 Task: Search for Condos in Boulder with Mountain Trail Access.
Action: Mouse moved to (303, 201)
Screenshot: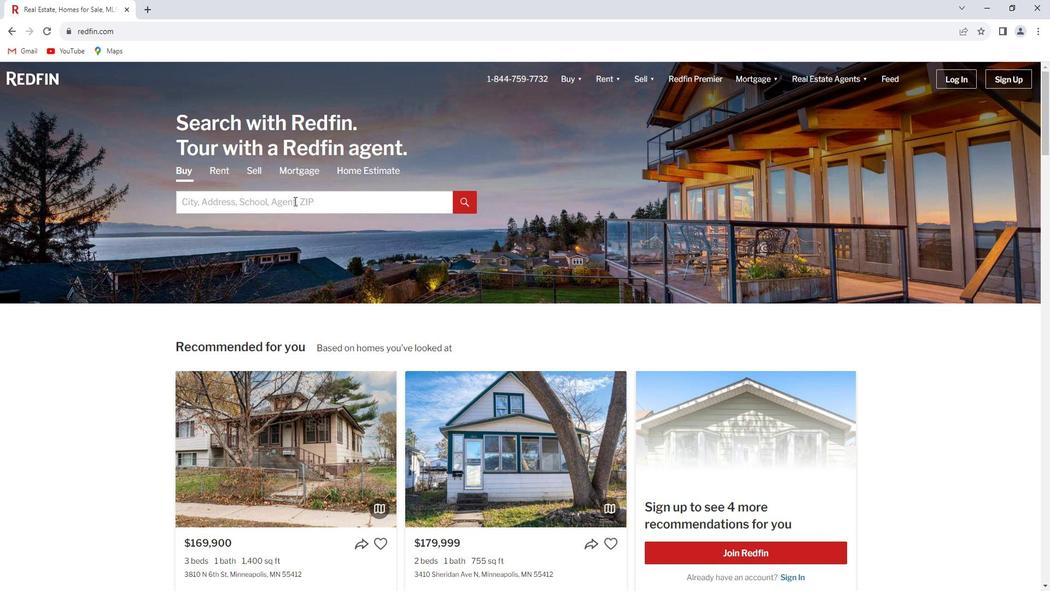
Action: Mouse pressed left at (303, 201)
Screenshot: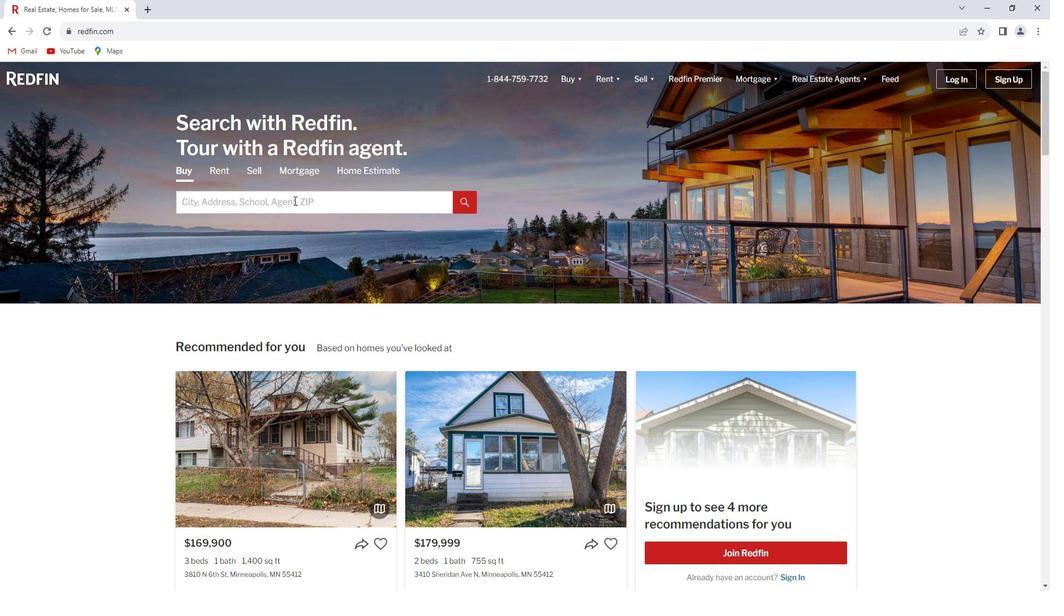 
Action: Key pressed <Key.shift><Key.shift><Key.shift><Key.shift><Key.shift><Key.shift>Boulder<Key.enter>
Screenshot: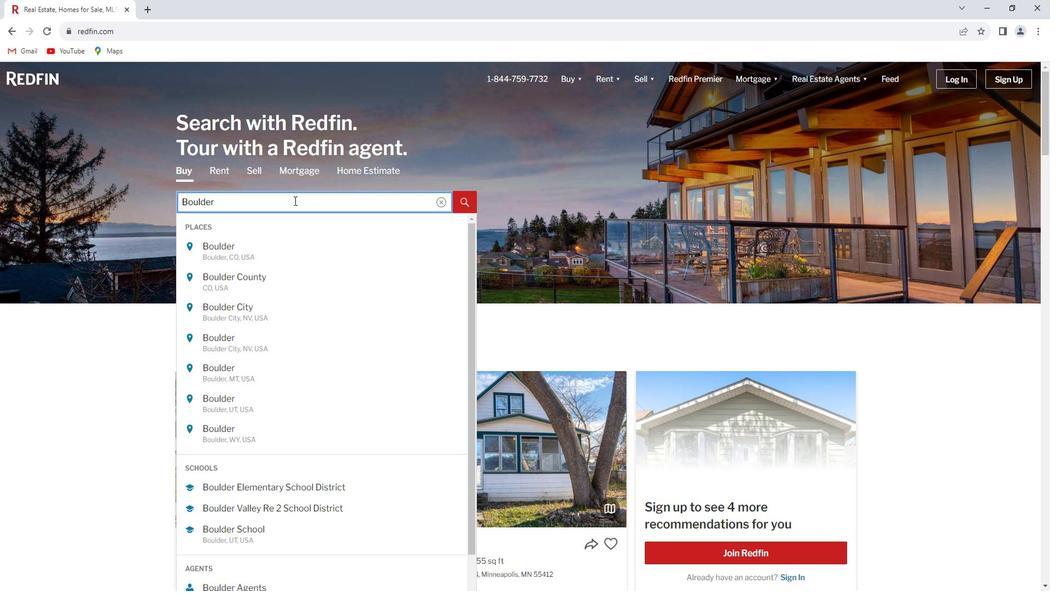 
Action: Mouse moved to (969, 151)
Screenshot: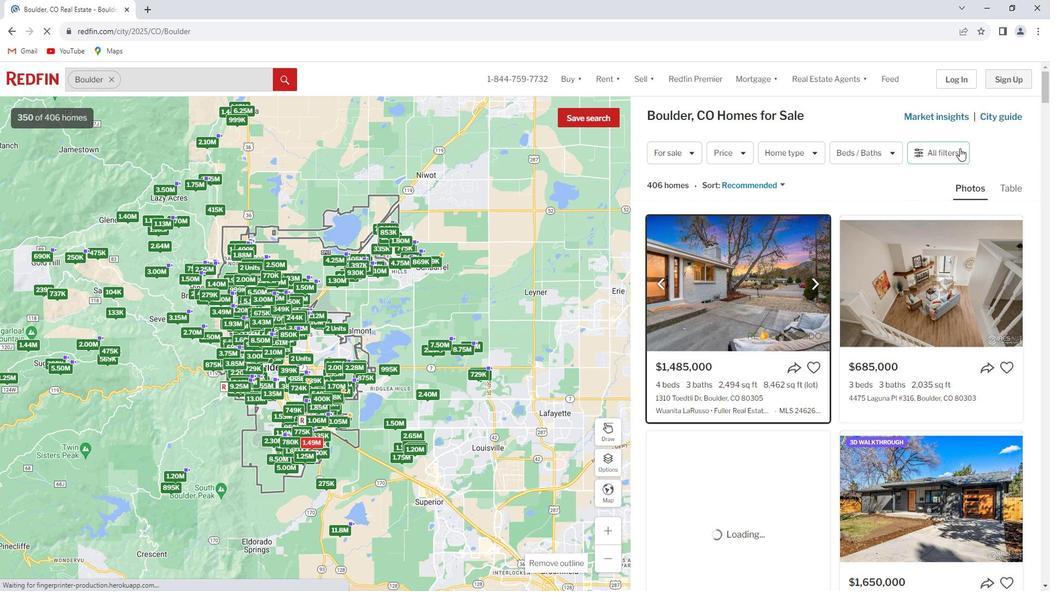
Action: Mouse pressed left at (969, 151)
Screenshot: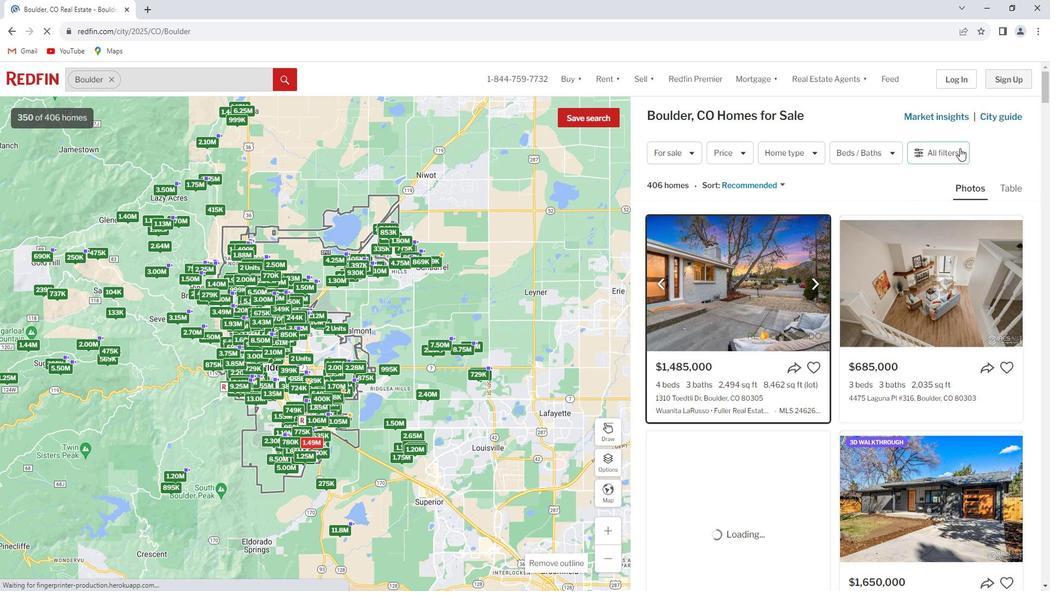 
Action: Mouse moved to (962, 153)
Screenshot: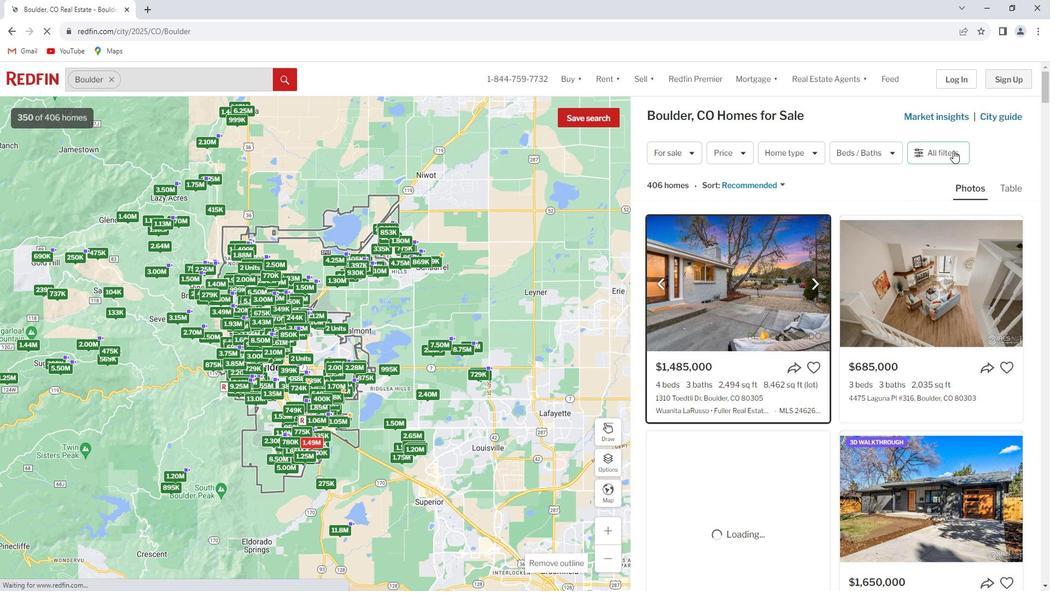 
Action: Mouse pressed left at (962, 153)
Screenshot: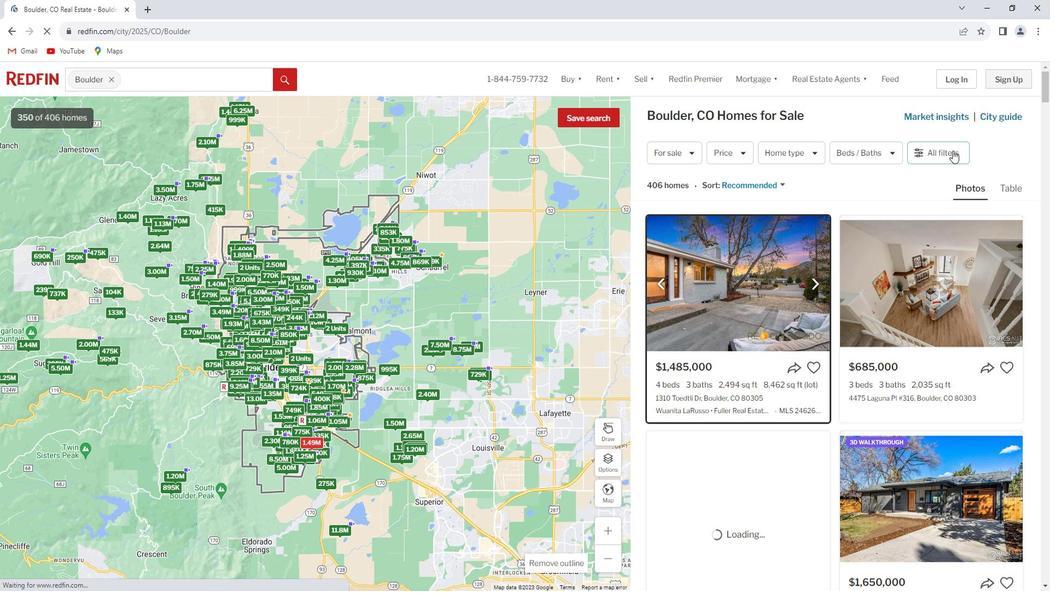 
Action: Mouse moved to (959, 154)
Screenshot: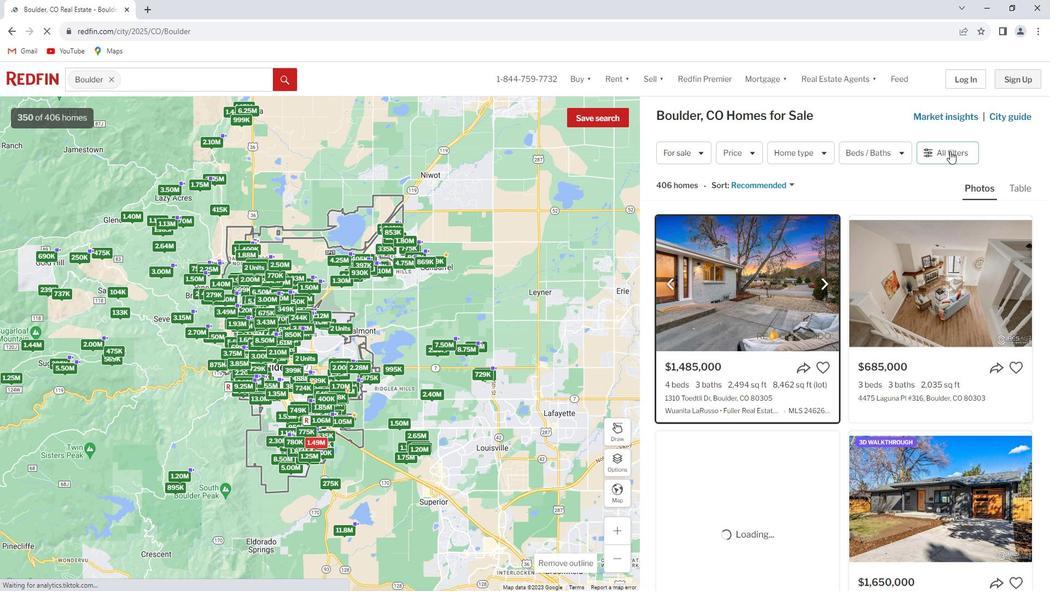 
Action: Mouse pressed left at (959, 154)
Screenshot: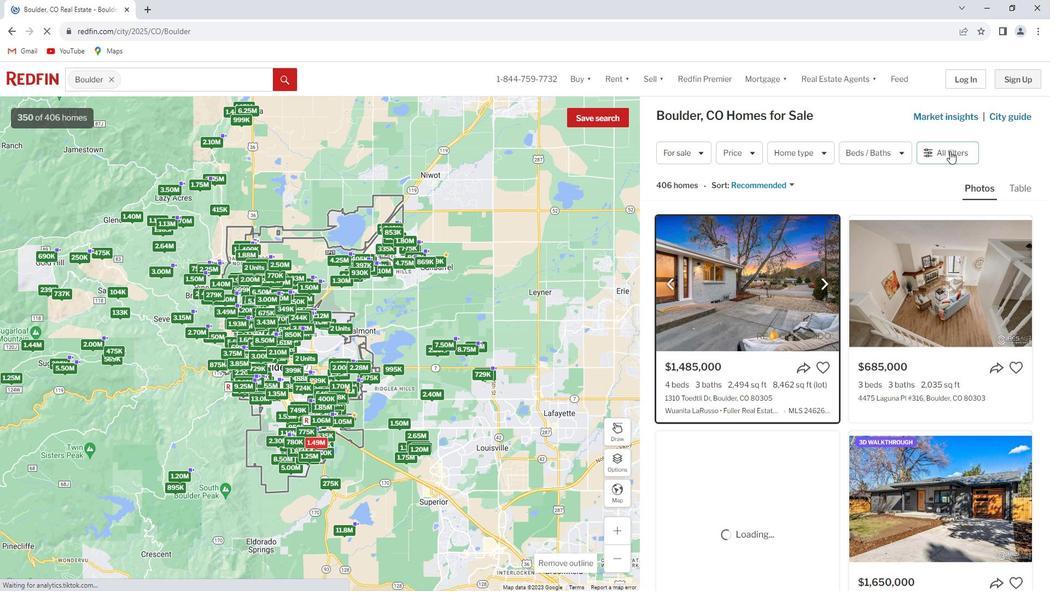 
Action: Mouse pressed left at (959, 154)
Screenshot: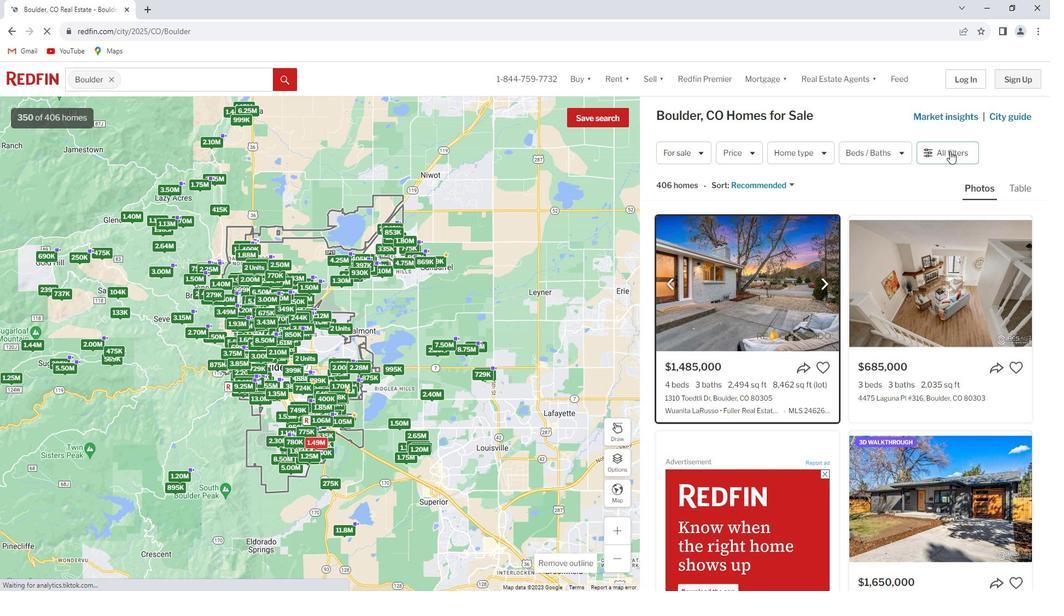 
Action: Mouse moved to (861, 338)
Screenshot: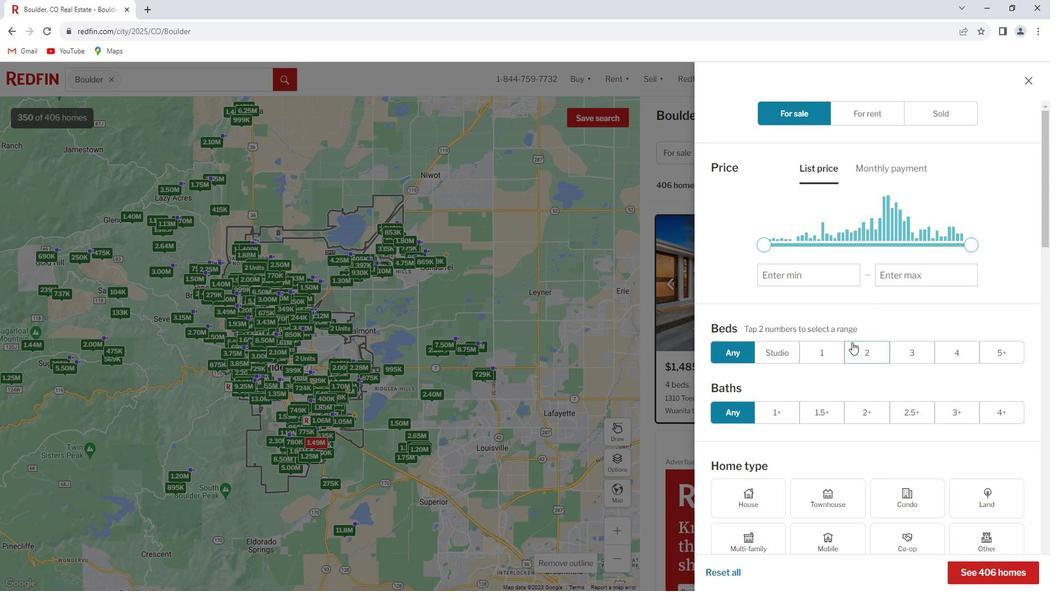 
Action: Mouse scrolled (861, 338) with delta (0, 0)
Screenshot: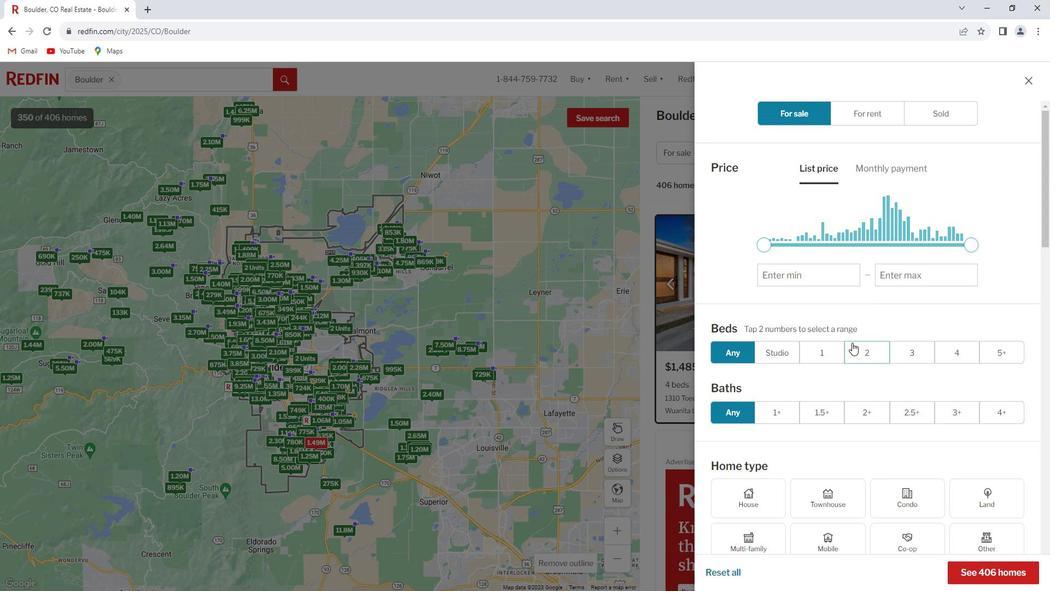 
Action: Mouse scrolled (861, 338) with delta (0, 0)
Screenshot: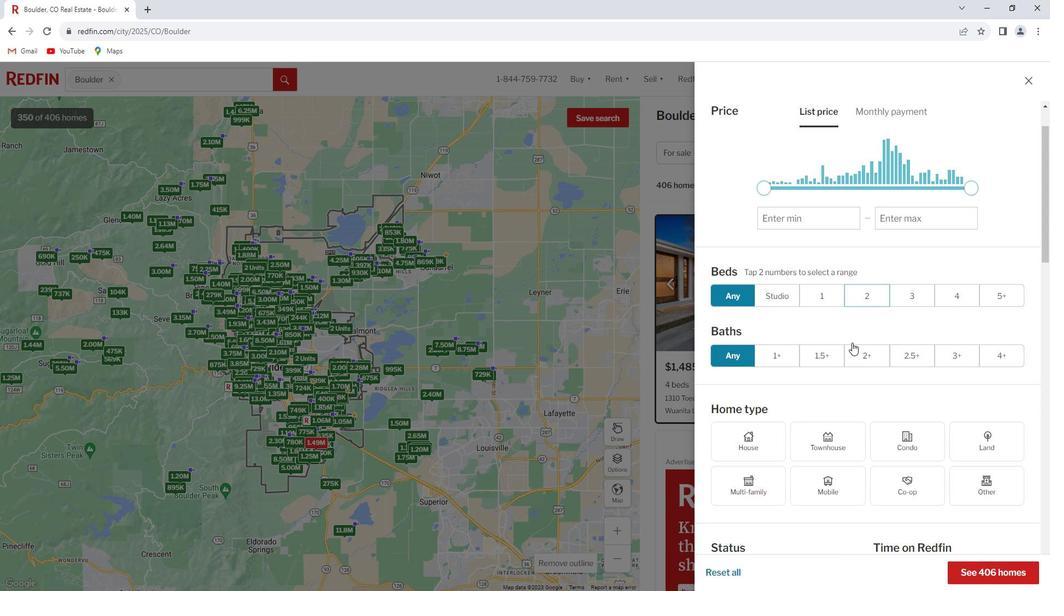 
Action: Mouse moved to (811, 377)
Screenshot: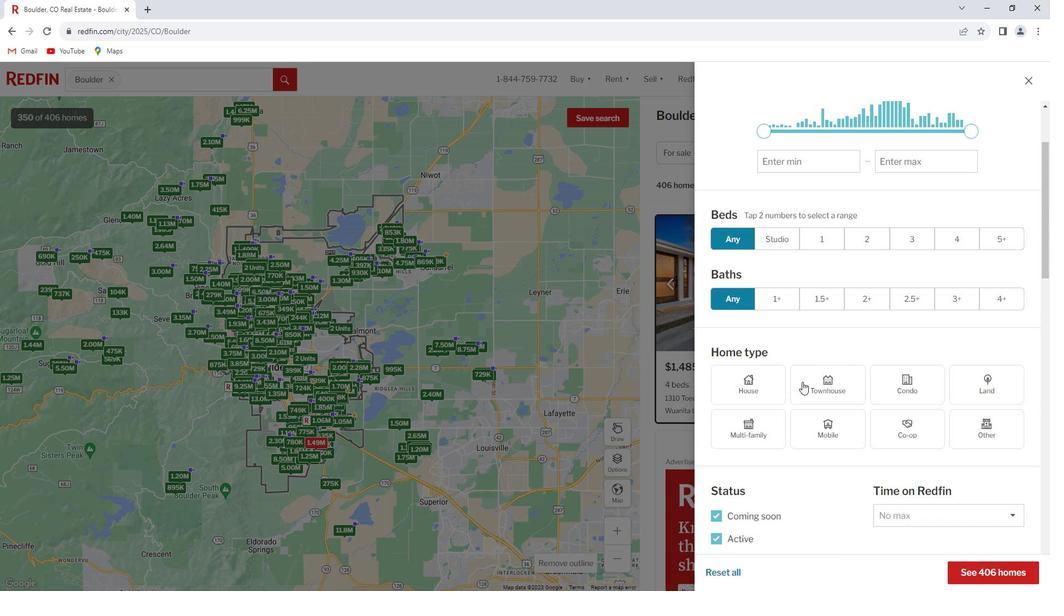
Action: Mouse scrolled (811, 376) with delta (0, 0)
Screenshot: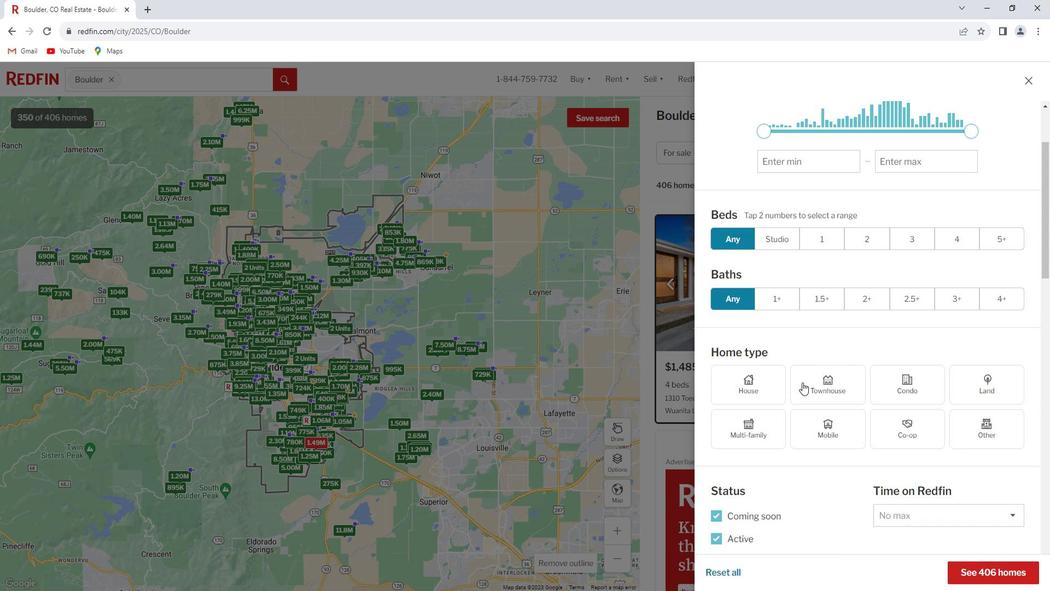 
Action: Mouse moved to (899, 325)
Screenshot: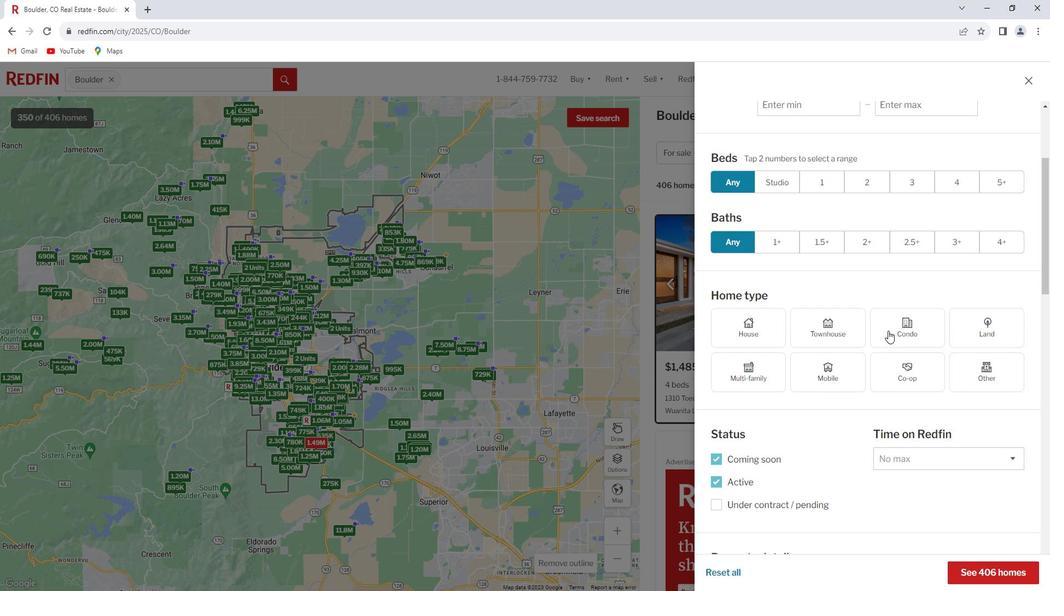 
Action: Mouse pressed left at (899, 325)
Screenshot: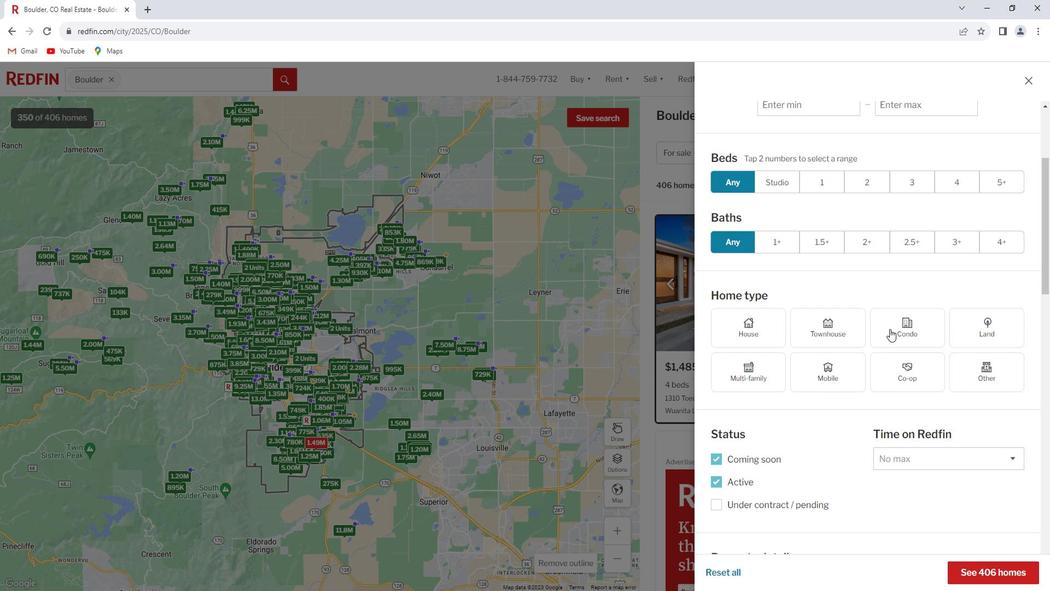
Action: Mouse moved to (874, 385)
Screenshot: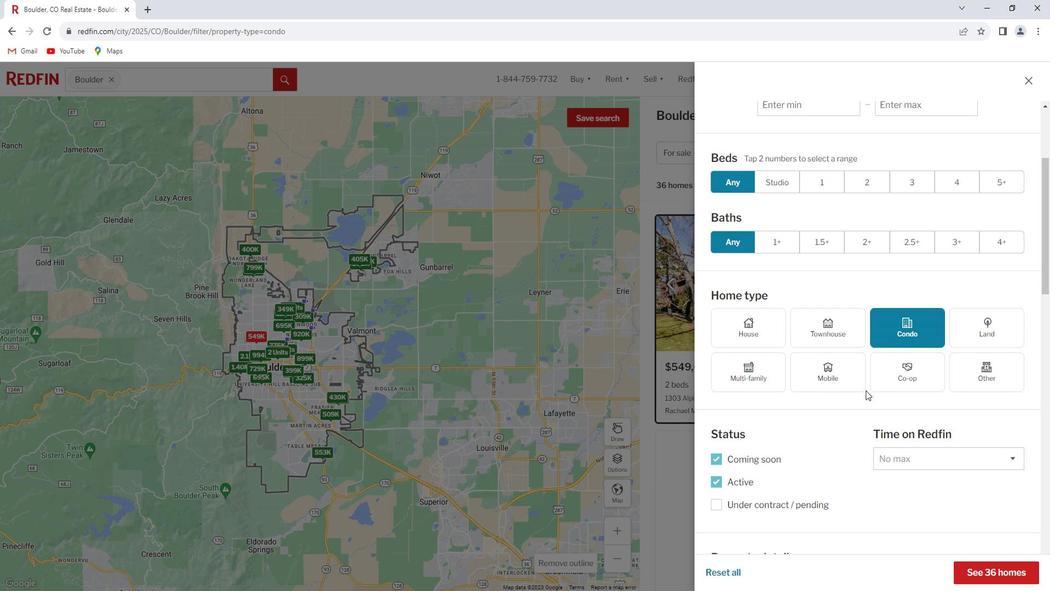 
Action: Mouse scrolled (874, 384) with delta (0, 0)
Screenshot: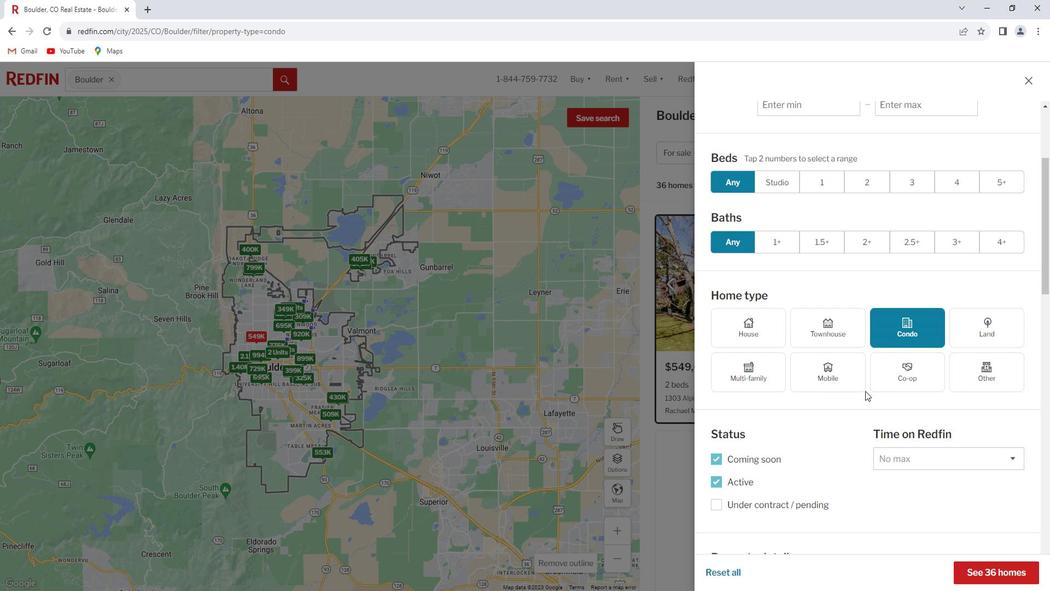 
Action: Mouse scrolled (874, 384) with delta (0, 0)
Screenshot: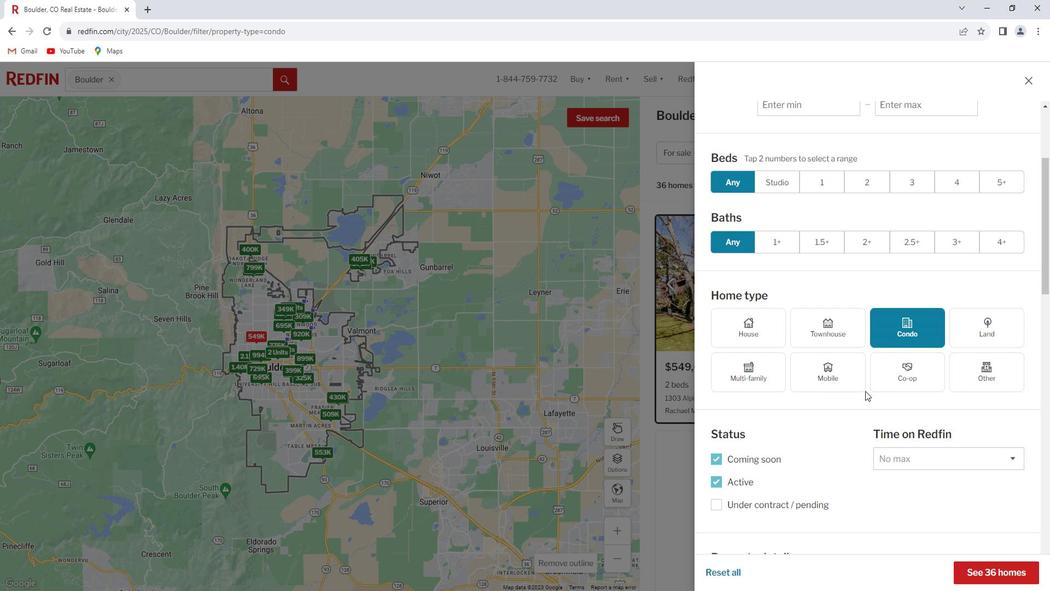 
Action: Mouse scrolled (874, 384) with delta (0, 0)
Screenshot: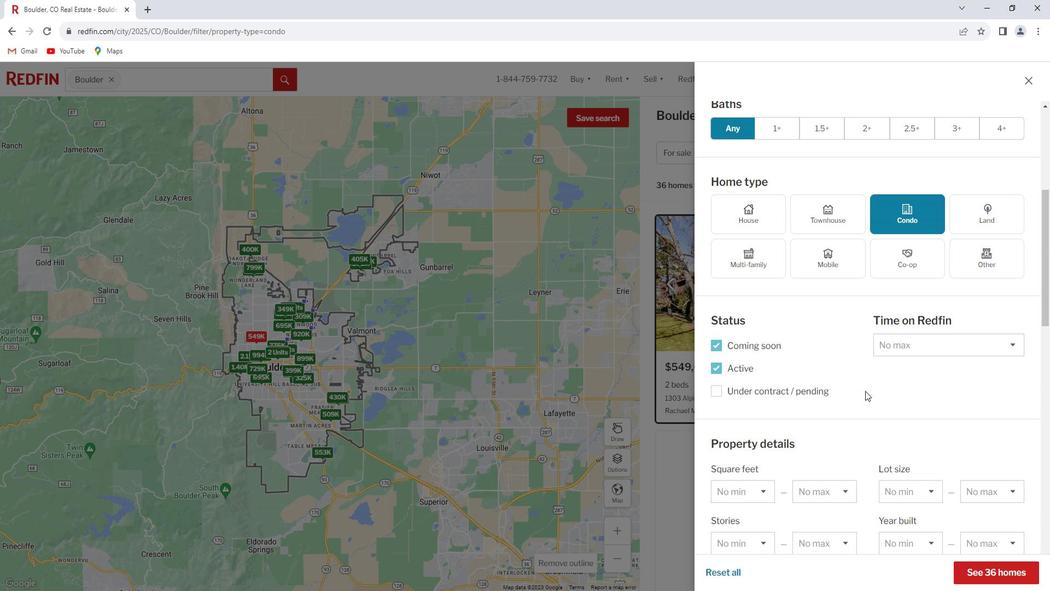 
Action: Mouse scrolled (874, 384) with delta (0, 0)
Screenshot: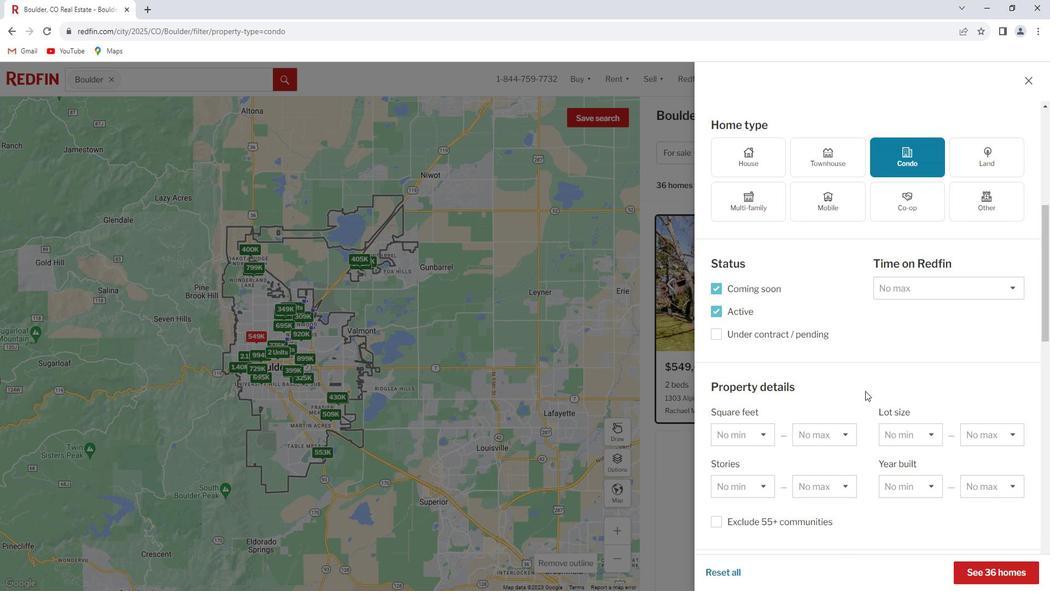 
Action: Mouse scrolled (874, 384) with delta (0, 0)
Screenshot: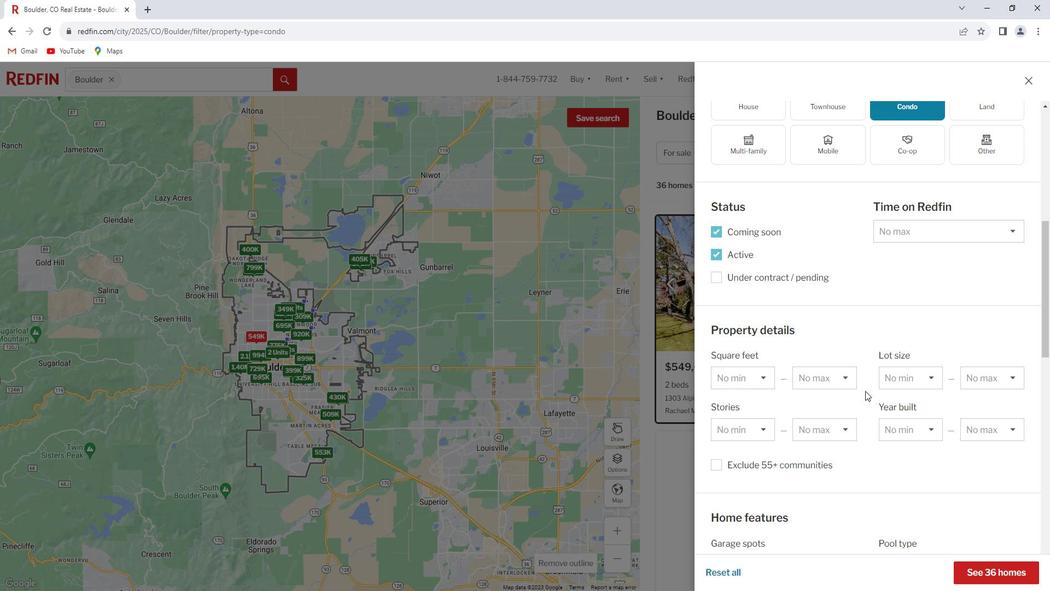
Action: Mouse scrolled (874, 384) with delta (0, 0)
Screenshot: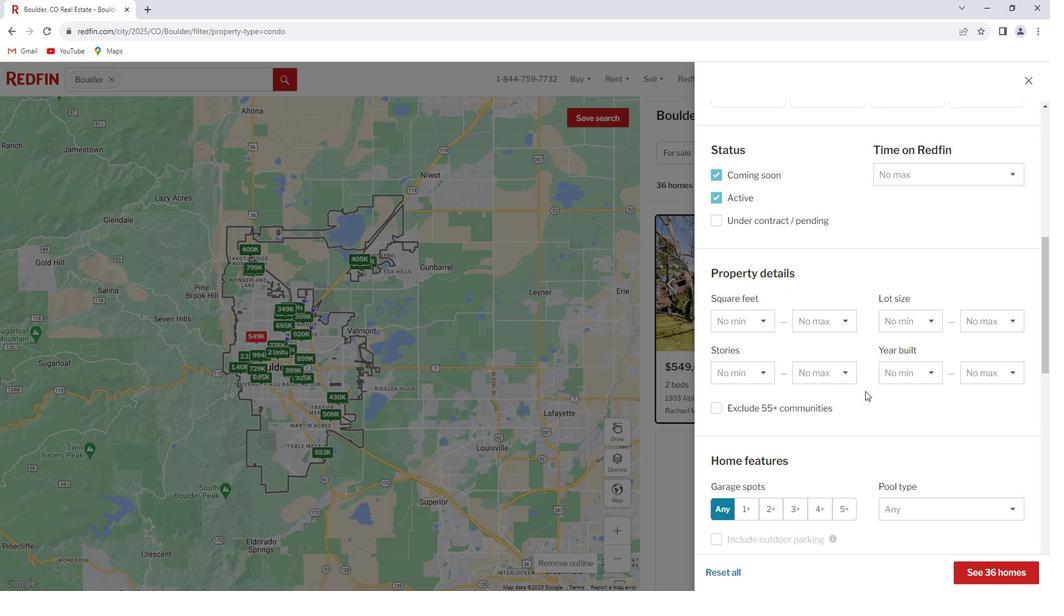 
Action: Mouse scrolled (874, 384) with delta (0, 0)
Screenshot: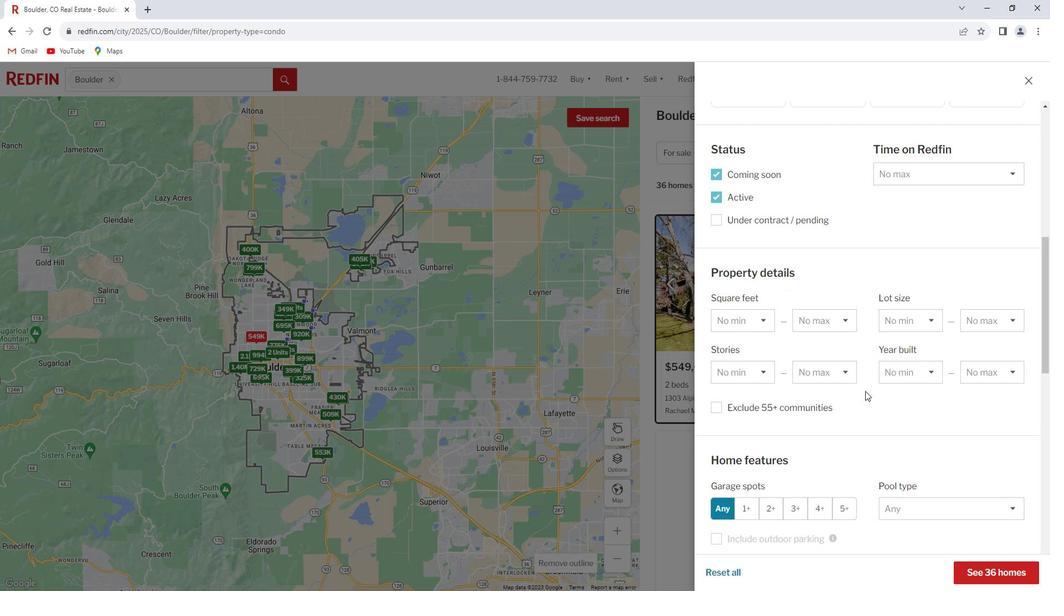 
Action: Mouse scrolled (874, 384) with delta (0, 0)
Screenshot: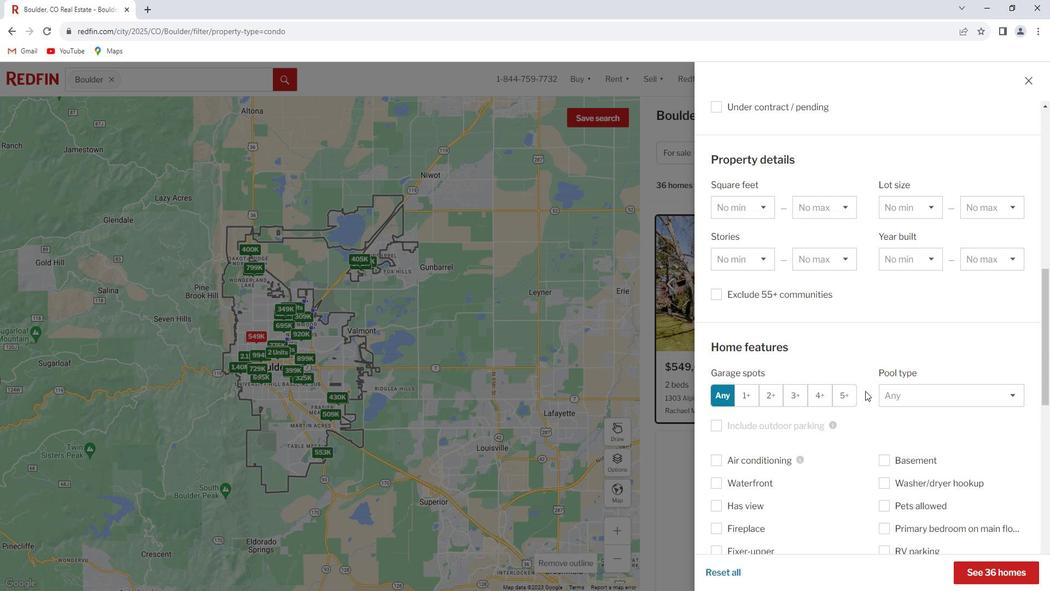 
Action: Mouse scrolled (874, 384) with delta (0, 0)
Screenshot: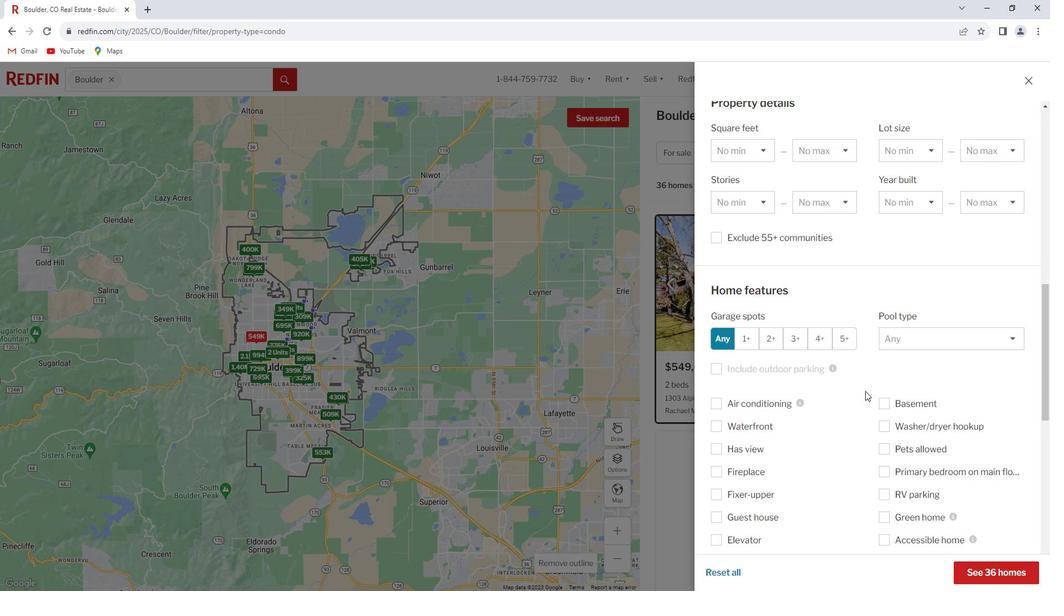 
Action: Mouse scrolled (874, 384) with delta (0, 0)
Screenshot: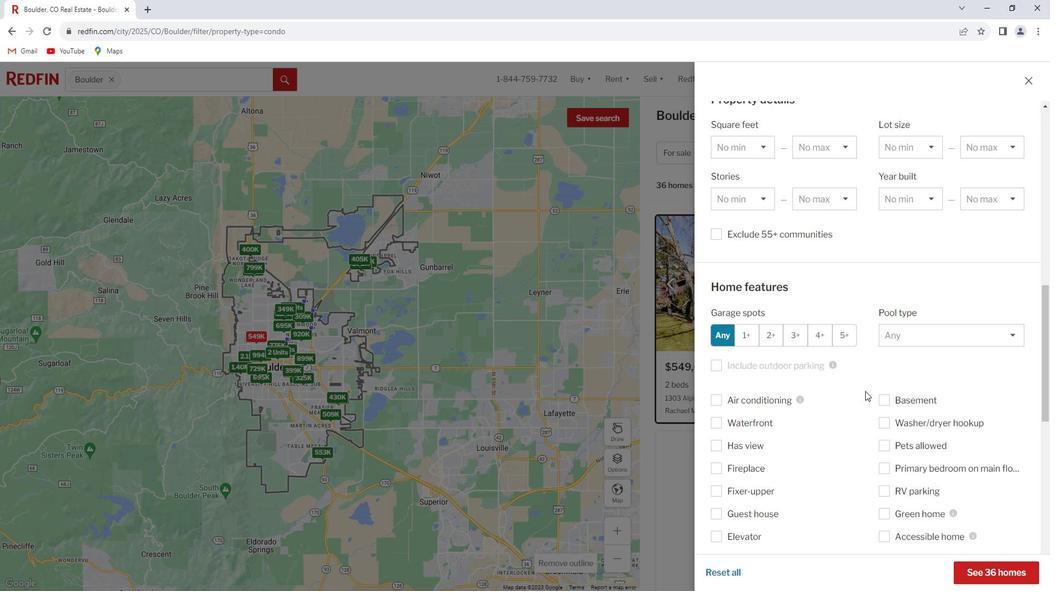 
Action: Mouse moved to (795, 476)
Screenshot: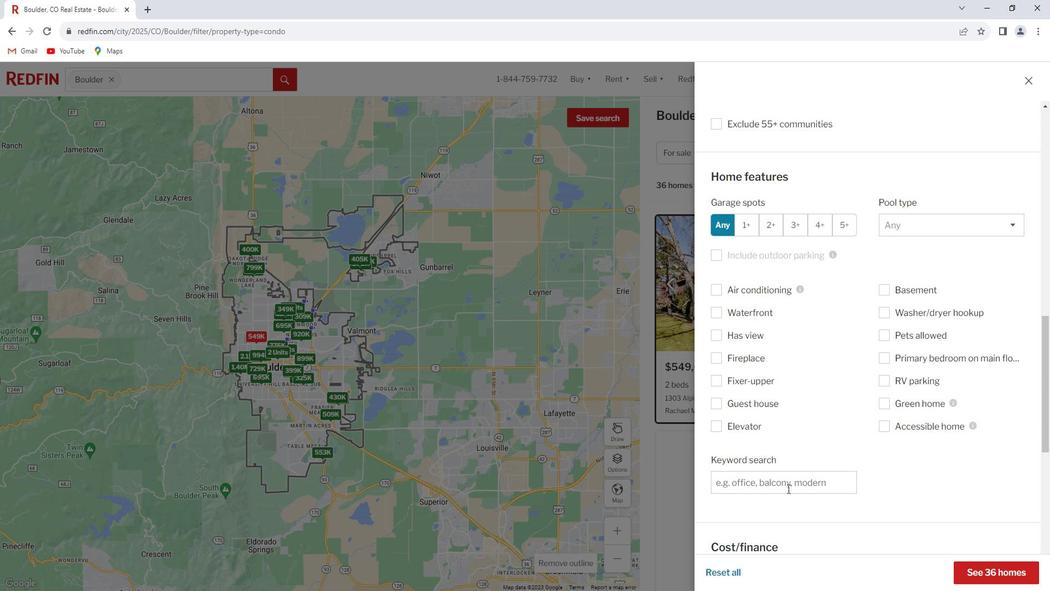 
Action: Mouse pressed left at (795, 476)
Screenshot: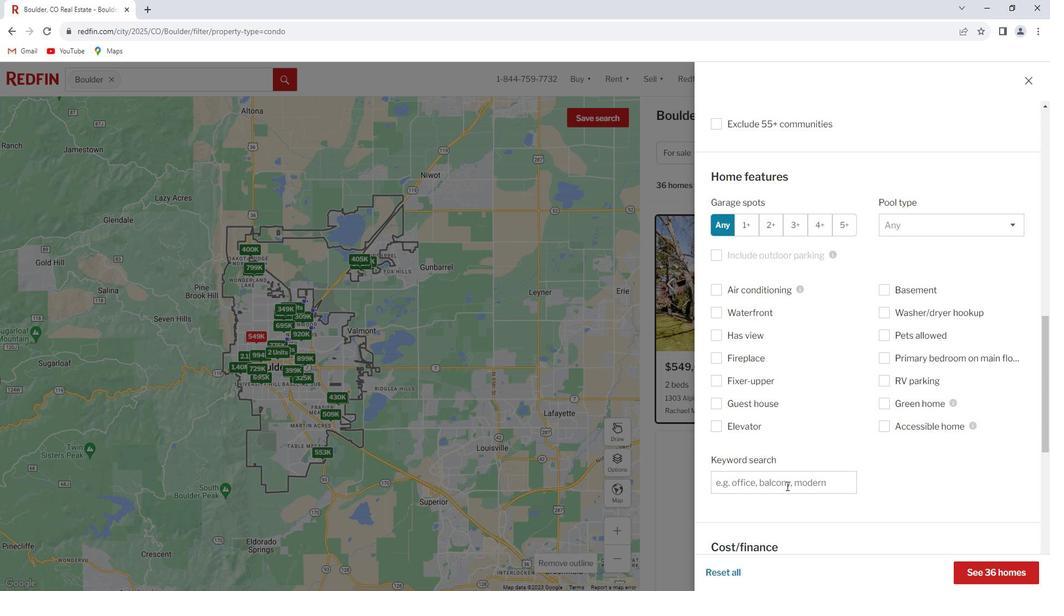 
Action: Key pressed <Key.shift>Mountain<Key.space><Key.shift><Key.shift><Key.shift><Key.shift><Key.shift><Key.shift><Key.shift><Key.shift><Key.shift><Key.shift><Key.shift><Key.shift><Key.shift><Key.shift><Key.shift><Key.shift><Key.shift><Key.shift><Key.shift><Key.shift><Key.shift><Key.shift><Key.shift><Key.shift><Key.shift><Key.shift><Key.shift><Key.shift><Key.shift><Key.shift><Key.shift><Key.shift><Key.shift><Key.shift><Key.shift><Key.shift><Key.shift><Key.shift><Key.shift><Key.shift><Key.shift><Key.shift><Key.shift><Key.shift><Key.shift><Key.shift><Key.shift><Key.shift><Key.shift><Key.shift><Key.shift><Key.shift><Key.shift><Key.shift><Key.shift><Key.shift><Key.shift><Key.shift>Trail<Key.space><Key.shift>Access
Screenshot: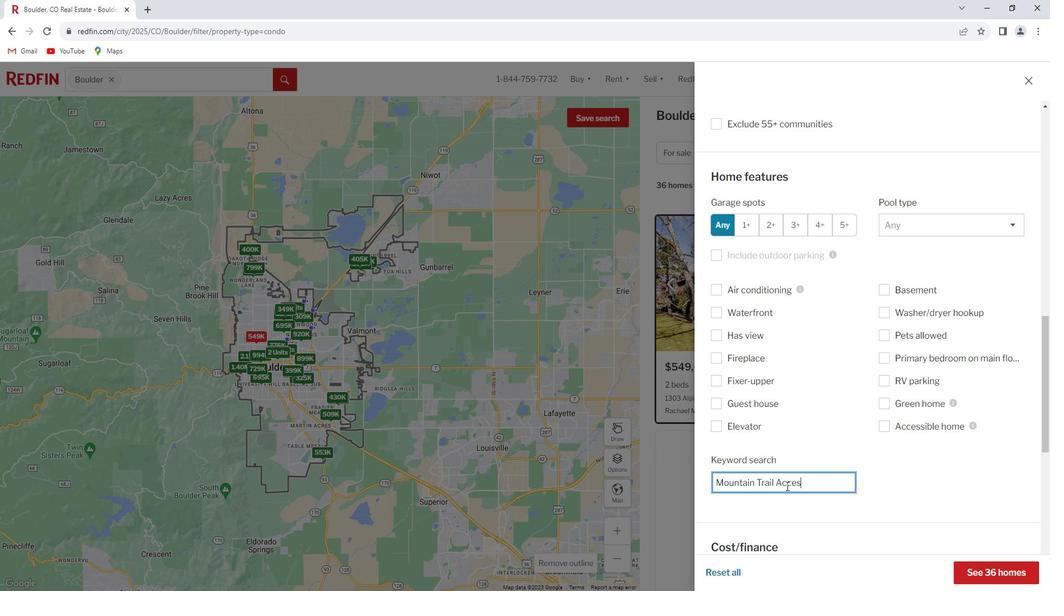 
Action: Mouse moved to (971, 559)
Screenshot: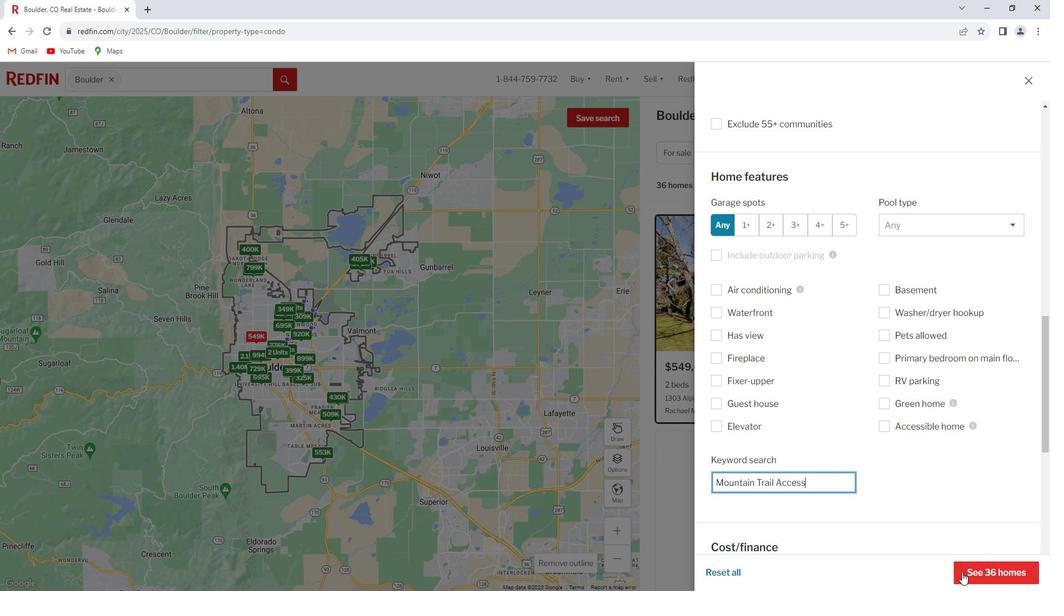 
Action: Mouse pressed left at (971, 559)
Screenshot: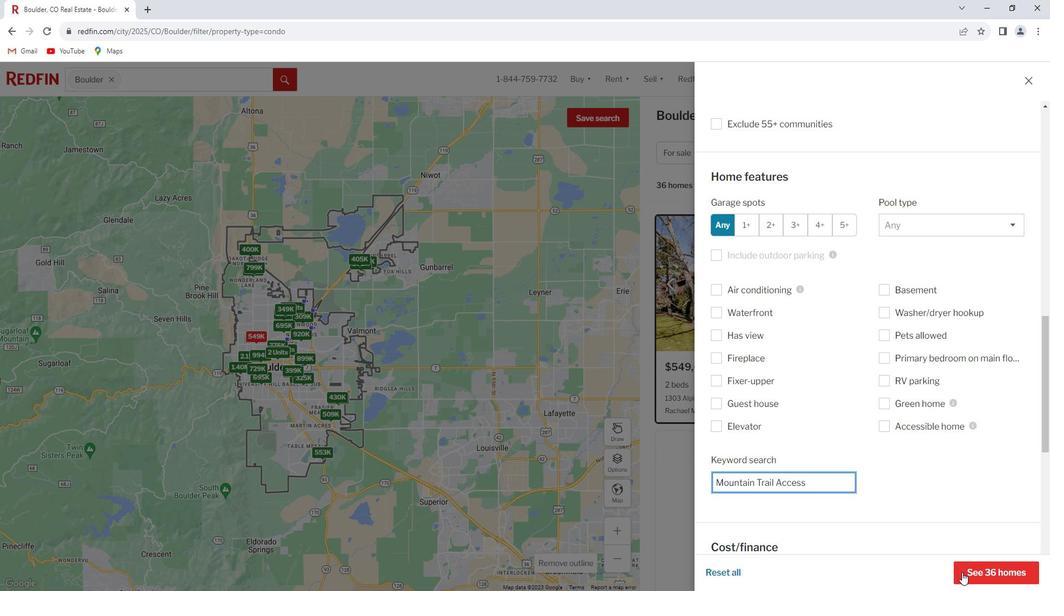 
Action: Mouse moved to (755, 313)
Screenshot: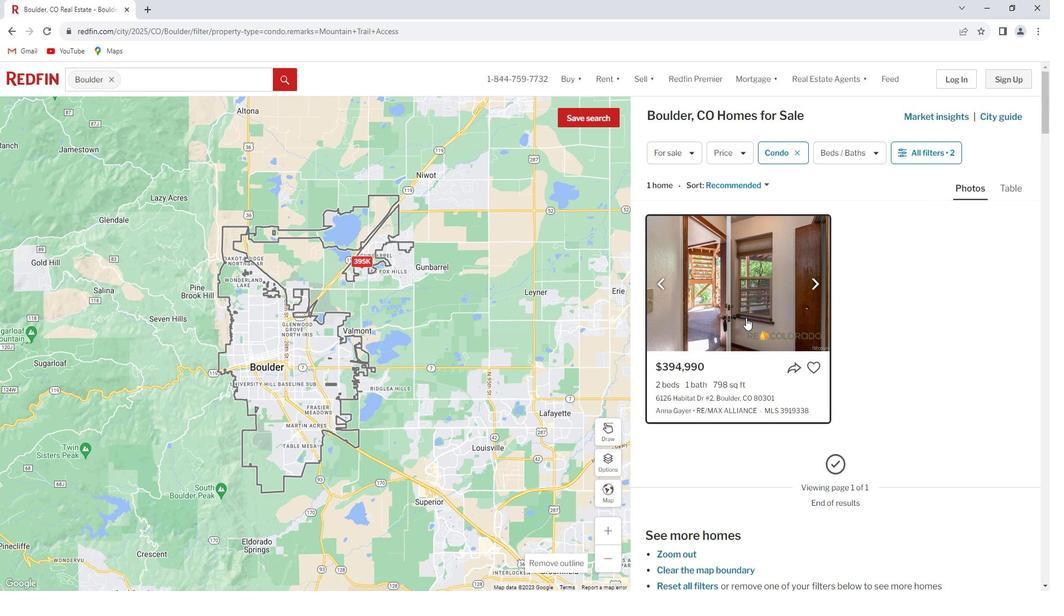 
Action: Mouse pressed left at (755, 313)
Screenshot: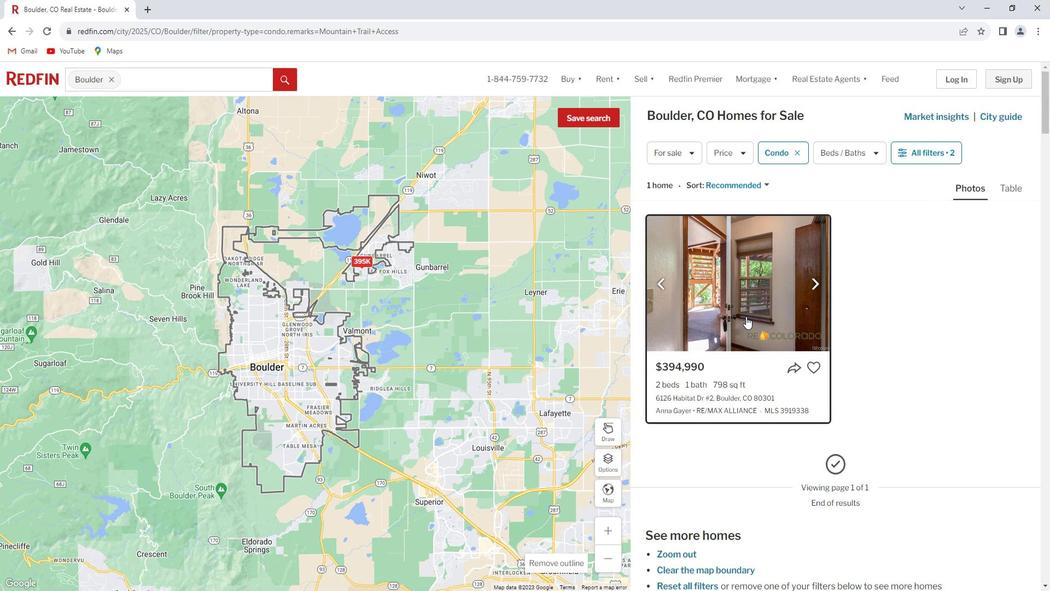 
Action: Mouse moved to (769, 359)
Screenshot: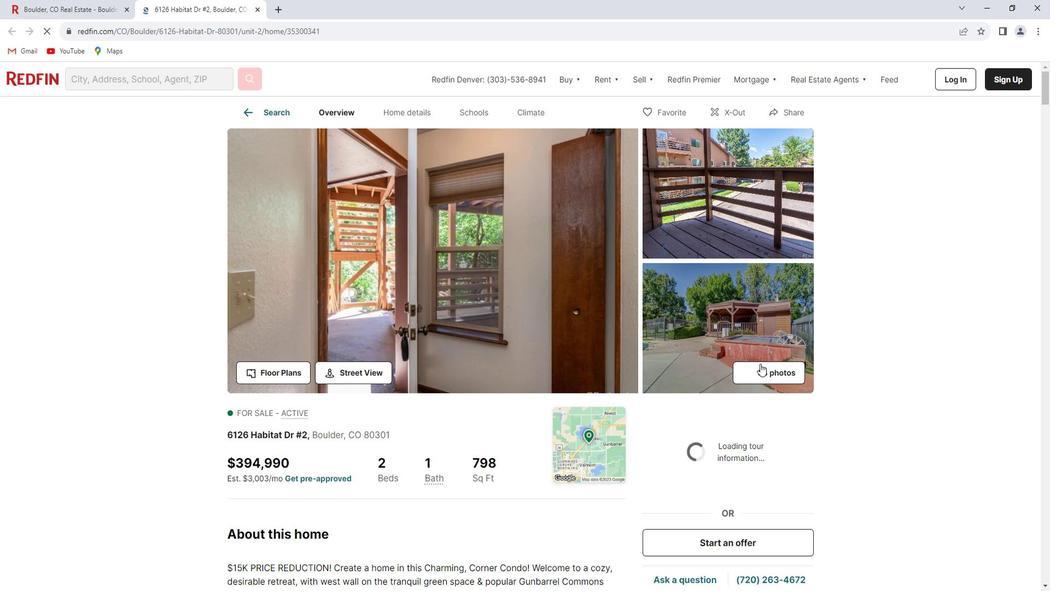 
Action: Mouse pressed left at (769, 359)
Screenshot: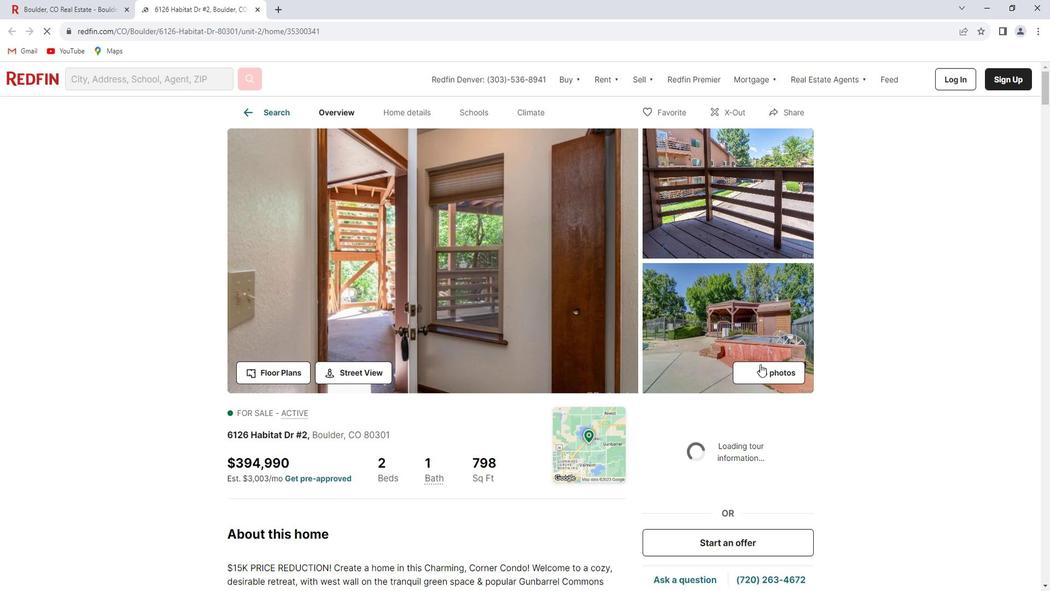 
Action: Mouse moved to (110, 232)
Screenshot: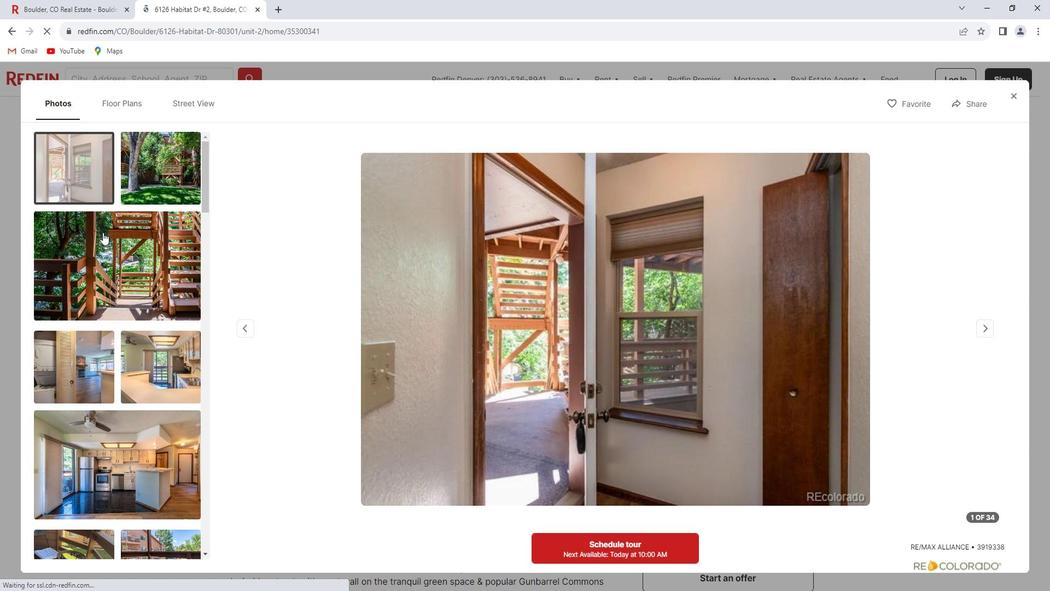 
Action: Mouse scrolled (110, 232) with delta (0, 0)
Screenshot: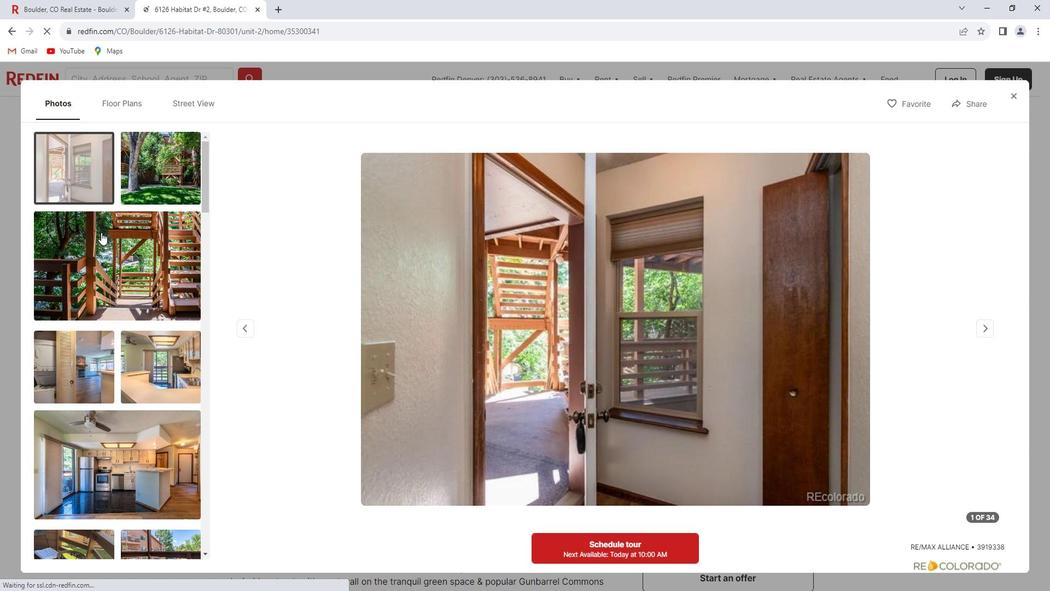 
Action: Mouse scrolled (110, 232) with delta (0, 0)
Screenshot: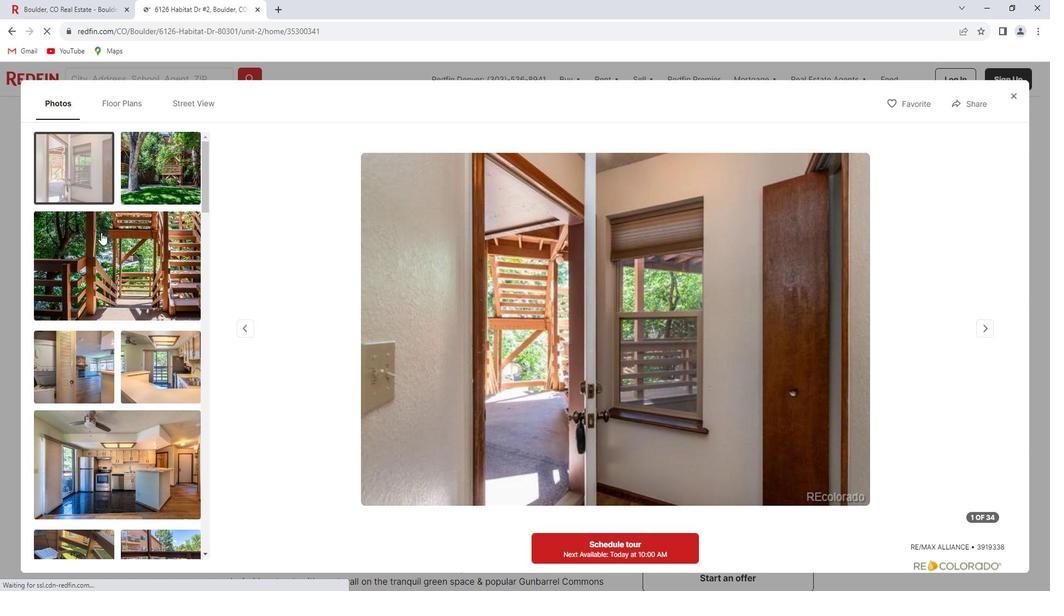 
Action: Mouse scrolled (110, 232) with delta (0, 0)
Screenshot: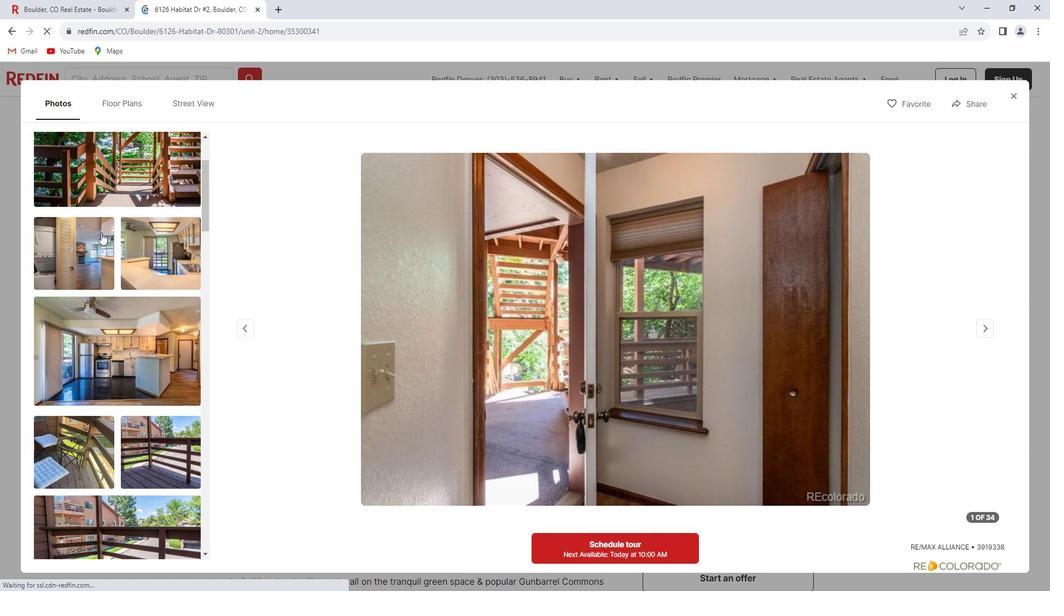 
Action: Mouse scrolled (110, 232) with delta (0, 0)
Screenshot: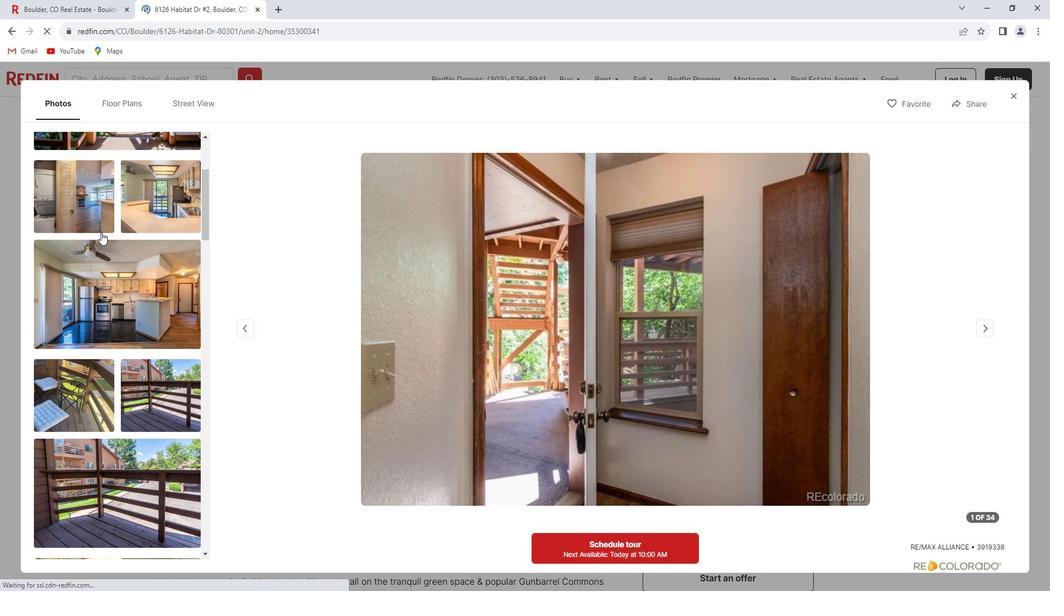 
Action: Mouse scrolled (110, 232) with delta (0, 0)
Screenshot: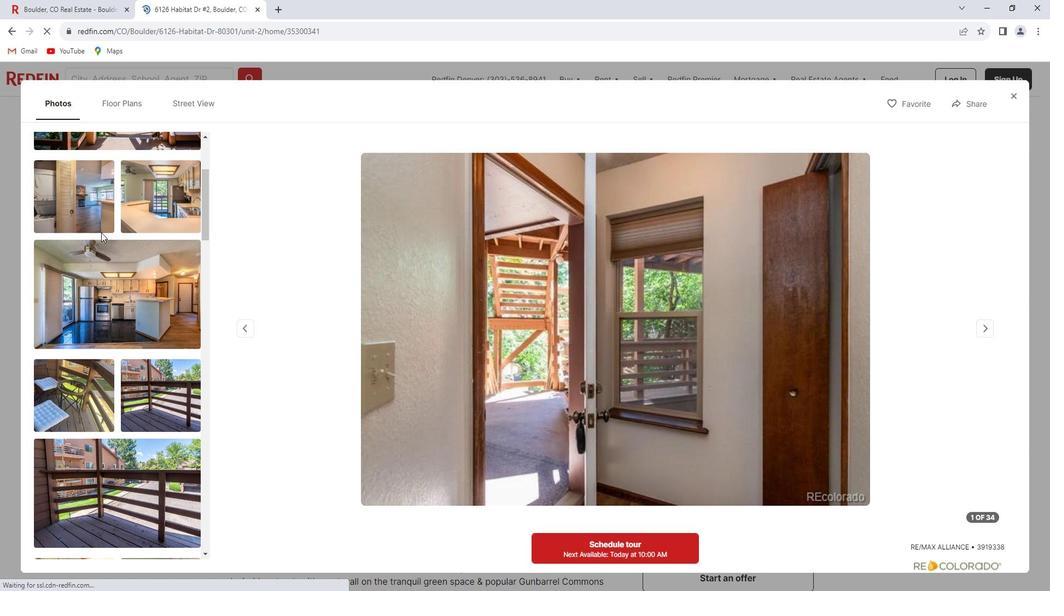 
Action: Mouse scrolled (110, 232) with delta (0, 0)
Screenshot: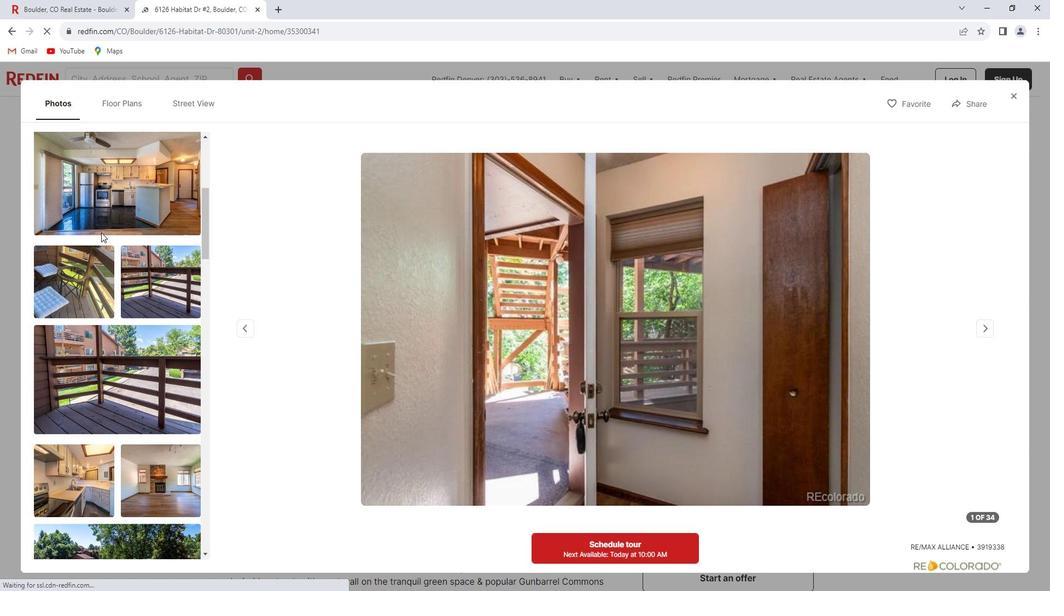 
Action: Mouse scrolled (110, 232) with delta (0, 0)
Screenshot: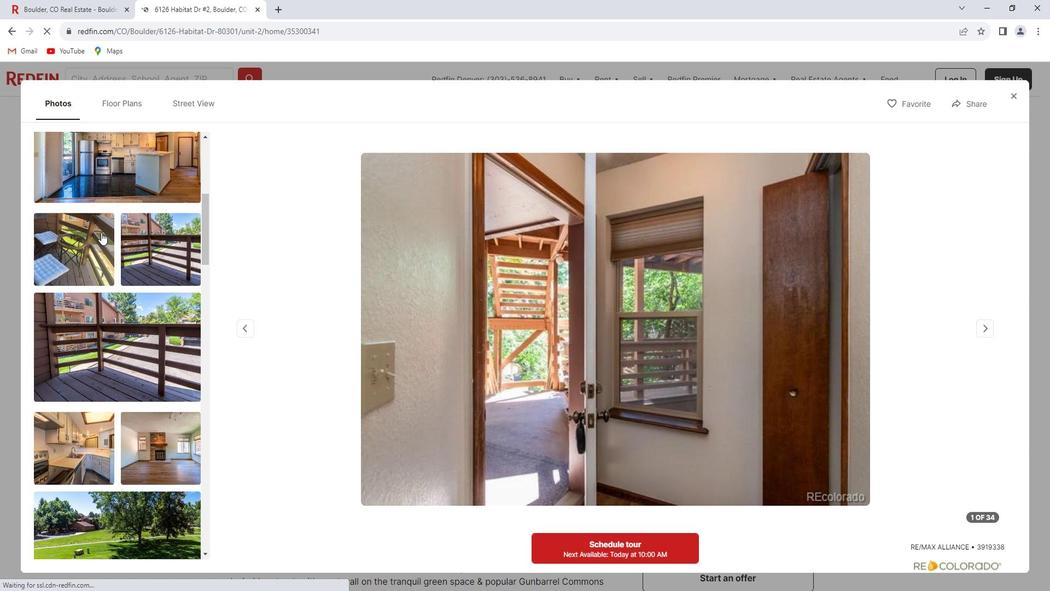 
Action: Mouse scrolled (110, 232) with delta (0, 0)
Screenshot: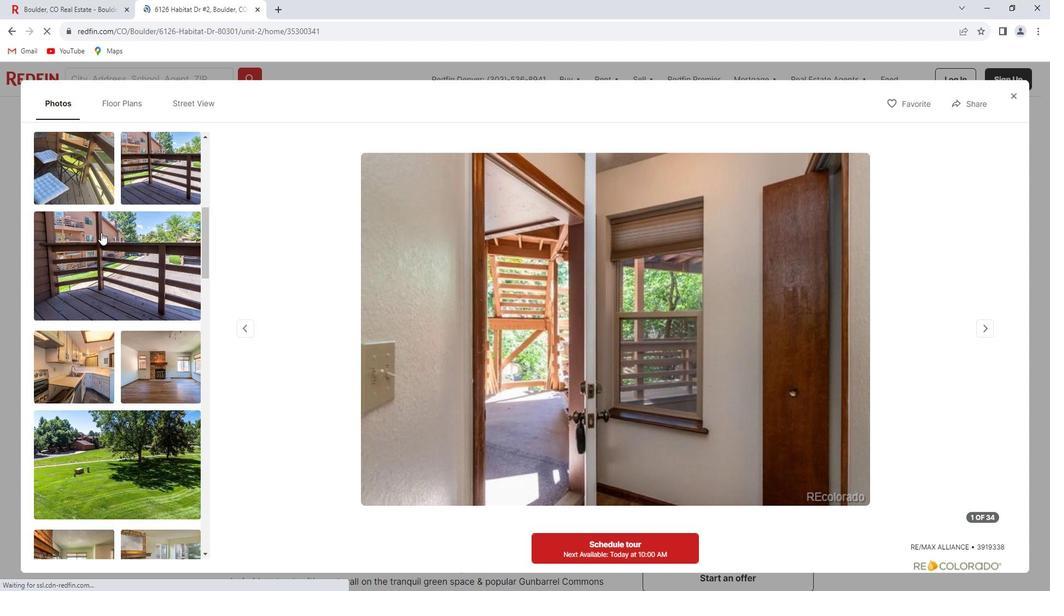 
Action: Mouse scrolled (110, 232) with delta (0, 0)
Screenshot: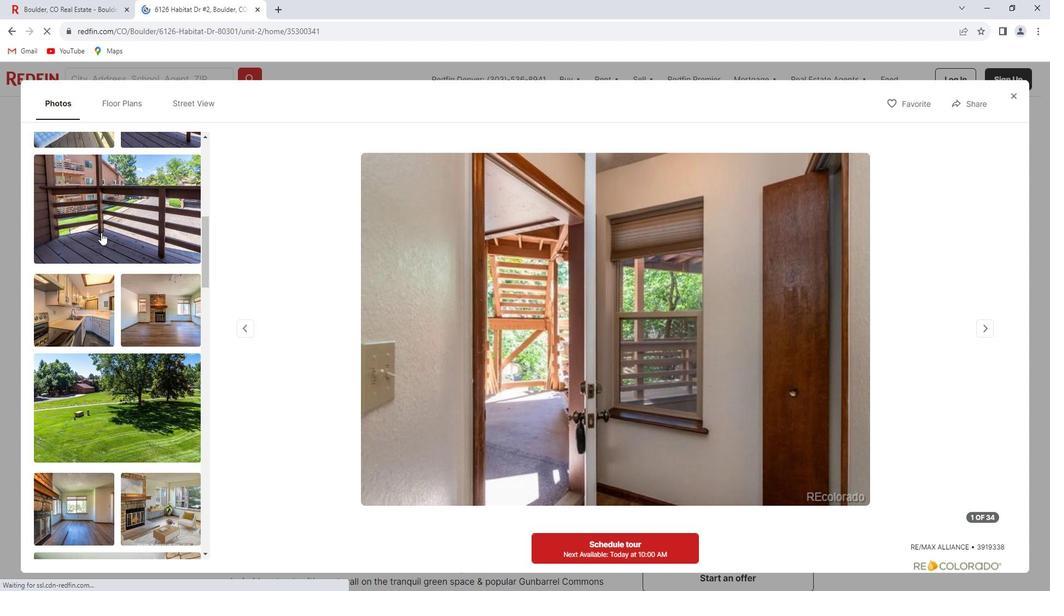 
Action: Mouse scrolled (110, 232) with delta (0, 0)
Screenshot: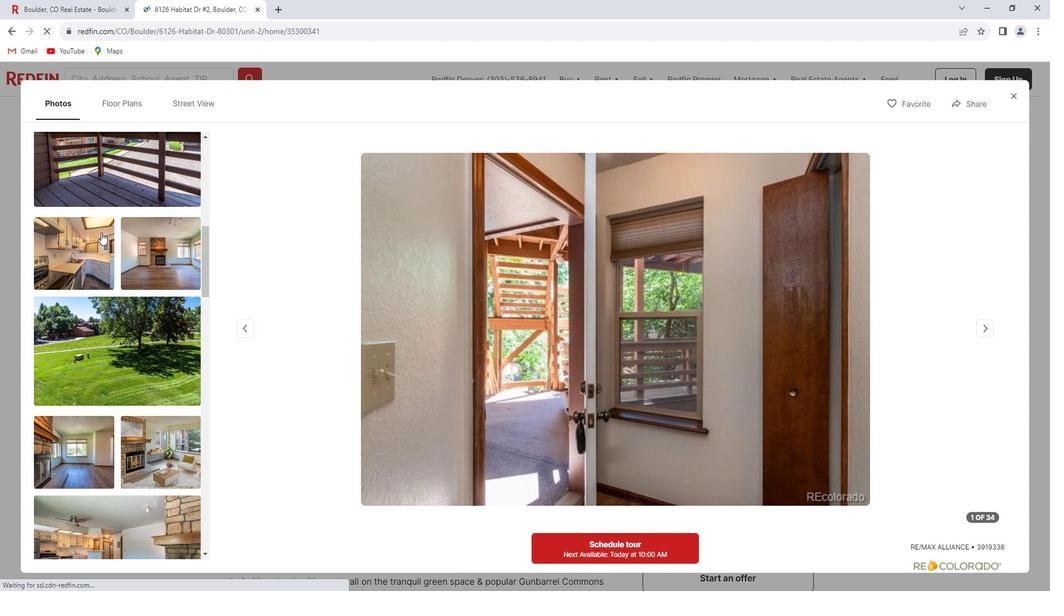 
Action: Mouse scrolled (110, 232) with delta (0, 0)
Screenshot: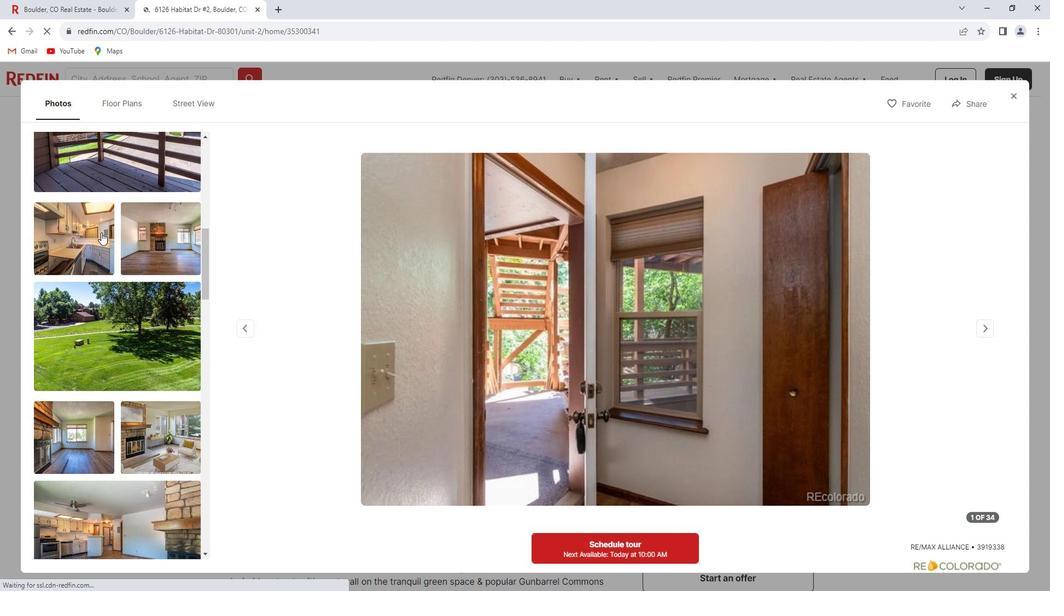 
Action: Mouse scrolled (110, 232) with delta (0, 0)
Screenshot: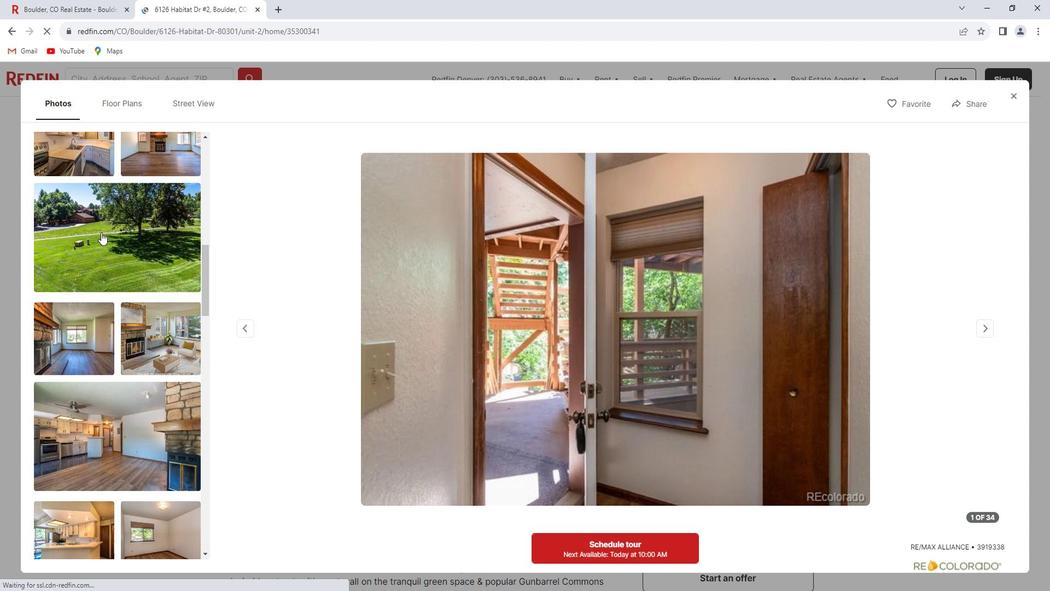 
Action: Mouse scrolled (110, 232) with delta (0, 0)
Screenshot: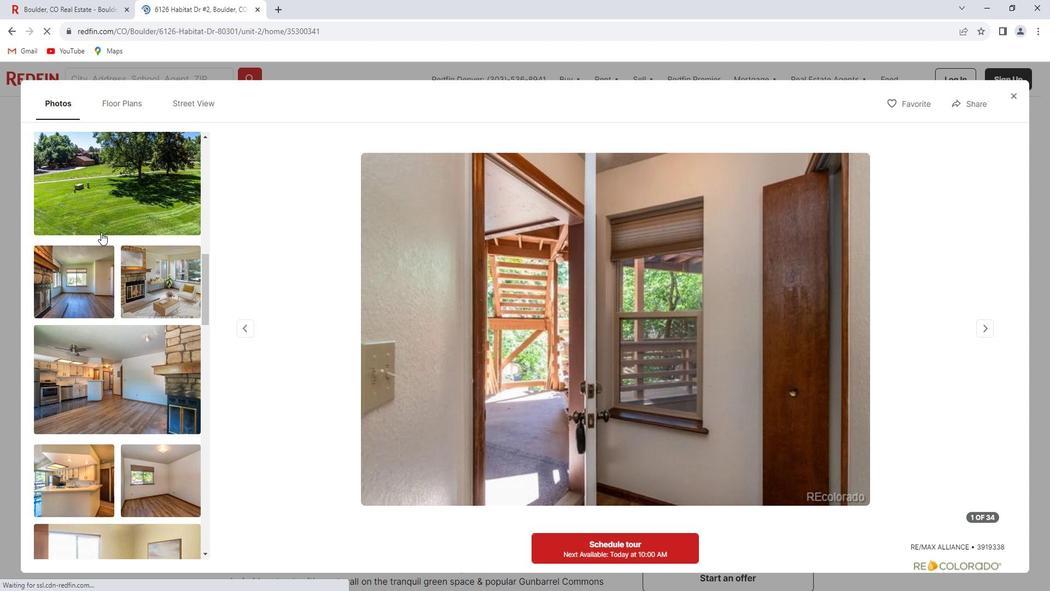 
Action: Mouse scrolled (110, 232) with delta (0, 0)
Screenshot: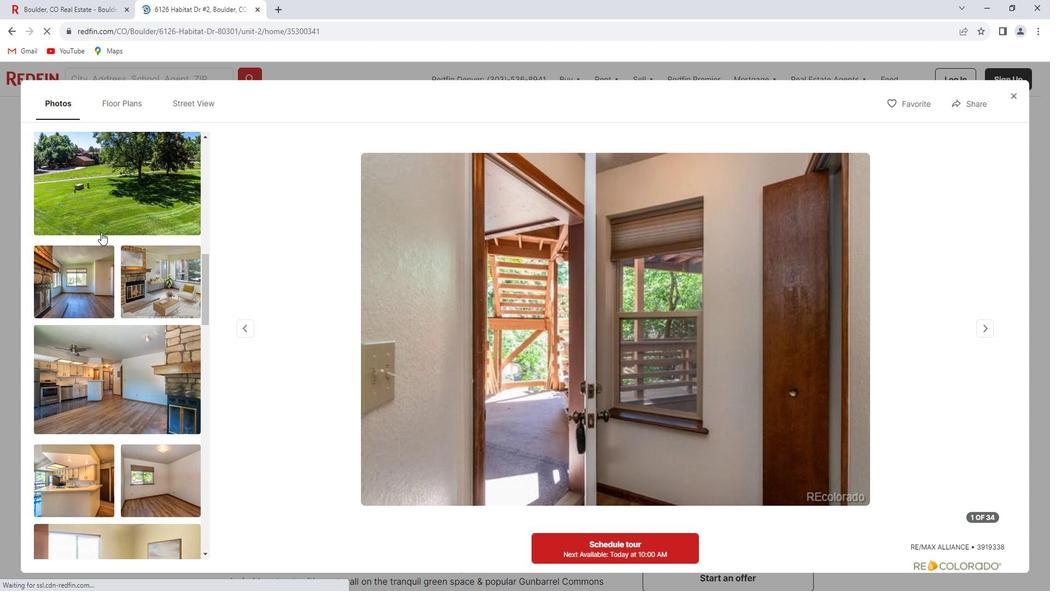 
Action: Mouse scrolled (110, 232) with delta (0, 0)
Screenshot: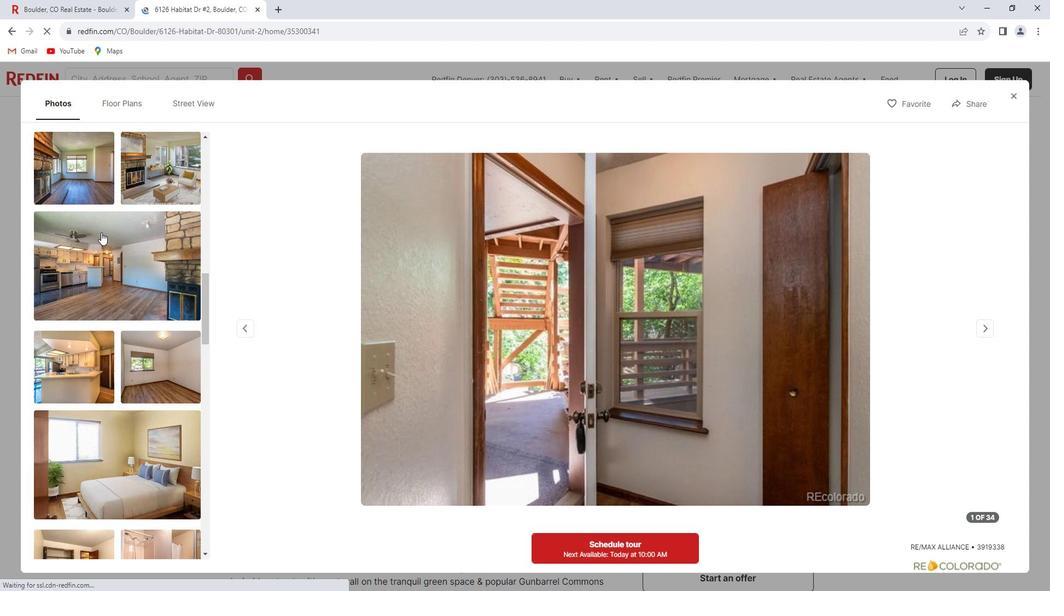 
Action: Mouse scrolled (110, 232) with delta (0, 0)
Screenshot: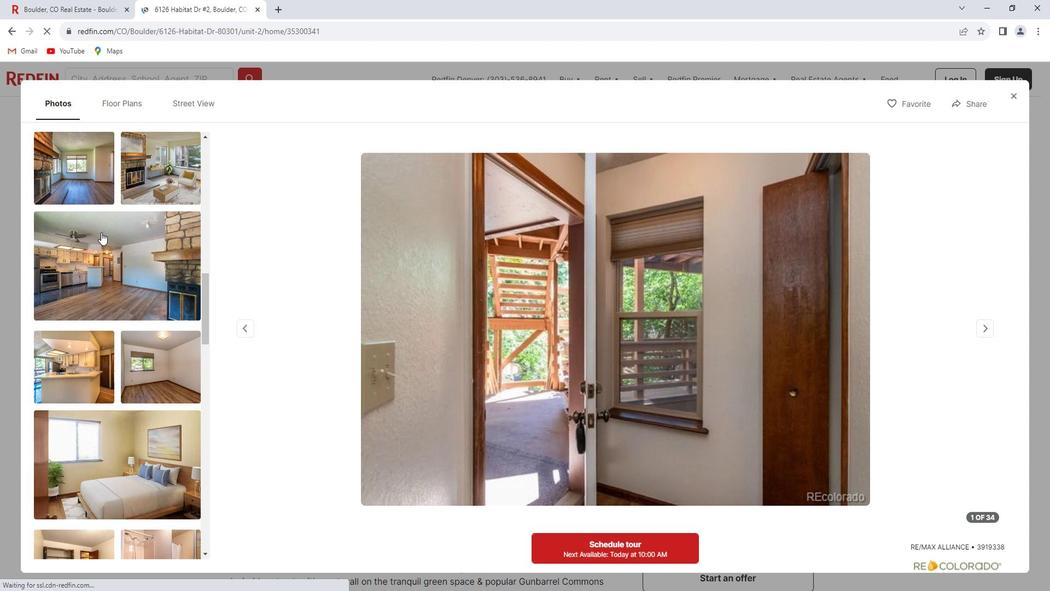 
Action: Mouse scrolled (110, 232) with delta (0, 0)
Screenshot: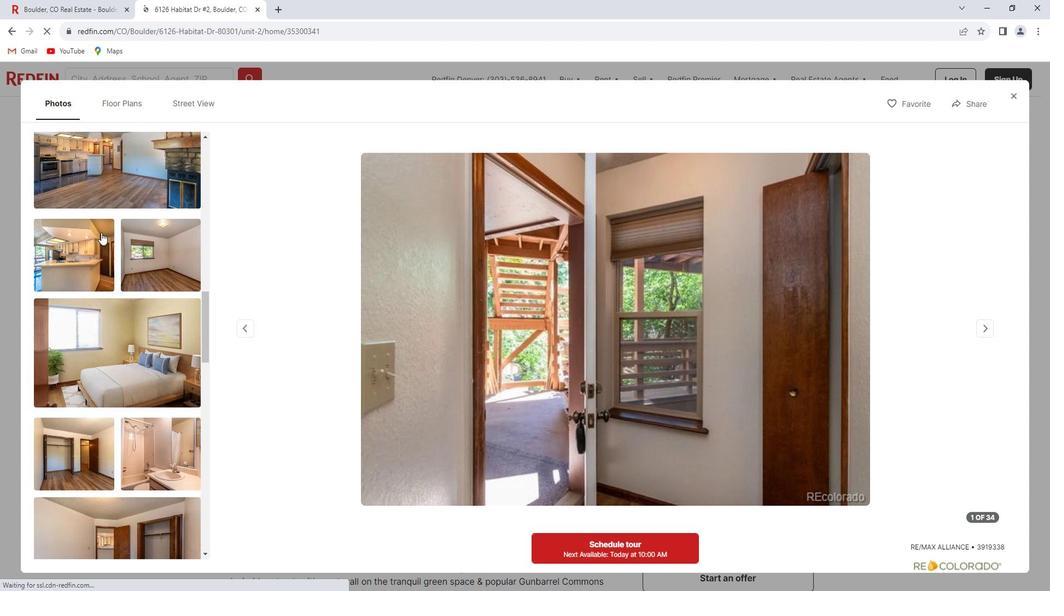 
Action: Mouse scrolled (110, 232) with delta (0, 0)
Screenshot: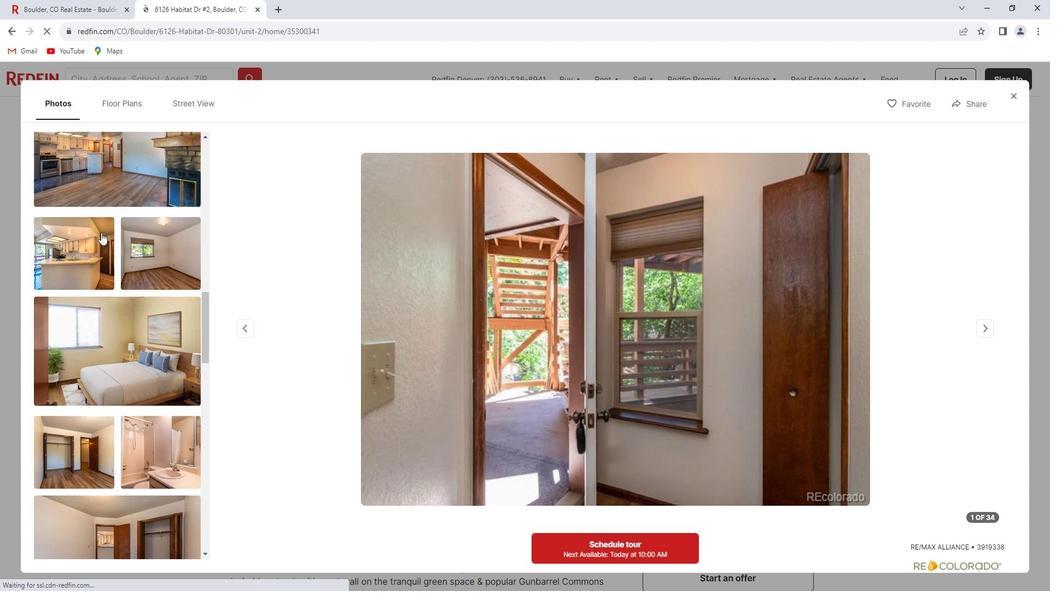 
Action: Mouse scrolled (110, 232) with delta (0, 0)
Screenshot: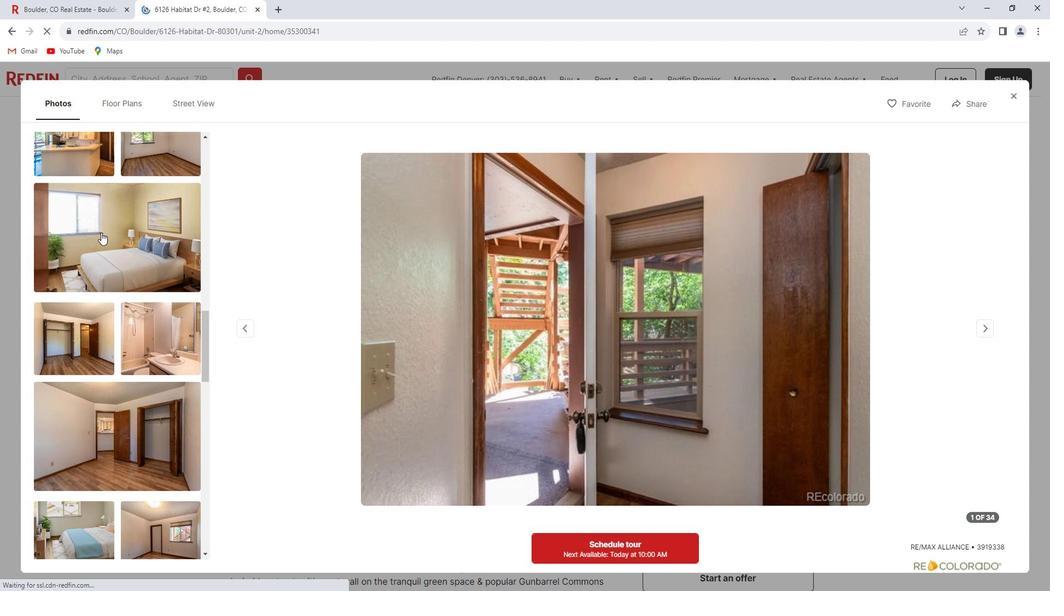 
Action: Mouse scrolled (110, 232) with delta (0, 0)
Screenshot: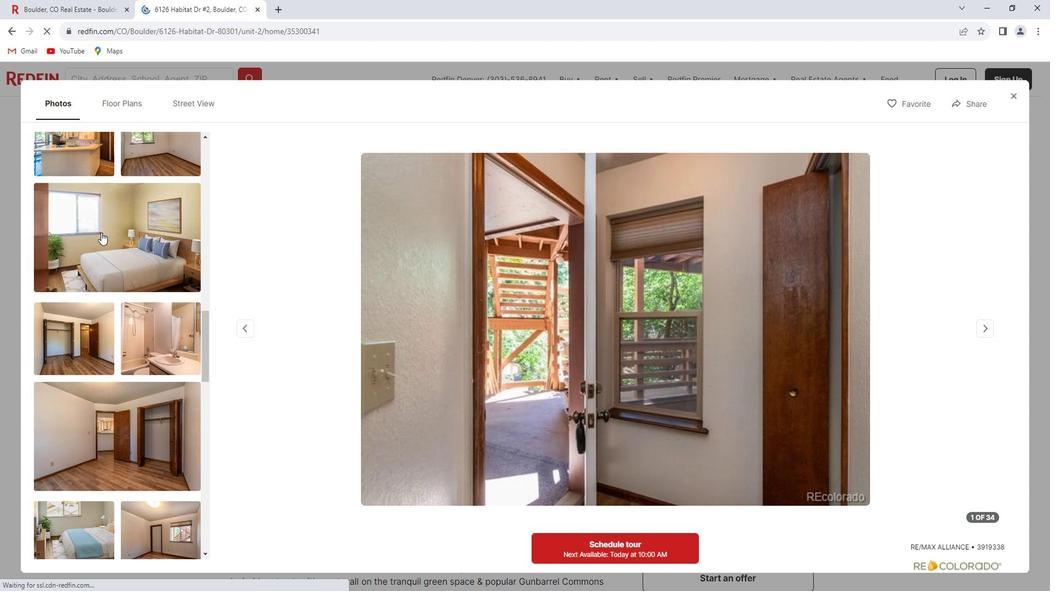 
Action: Mouse scrolled (110, 232) with delta (0, 0)
Screenshot: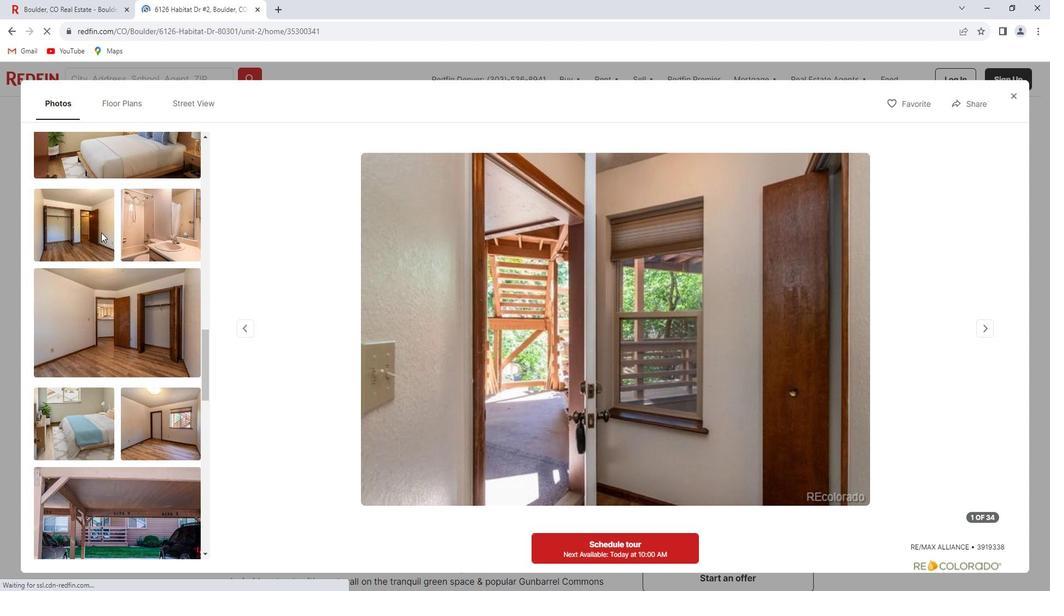 
Action: Mouse scrolled (110, 232) with delta (0, 0)
Screenshot: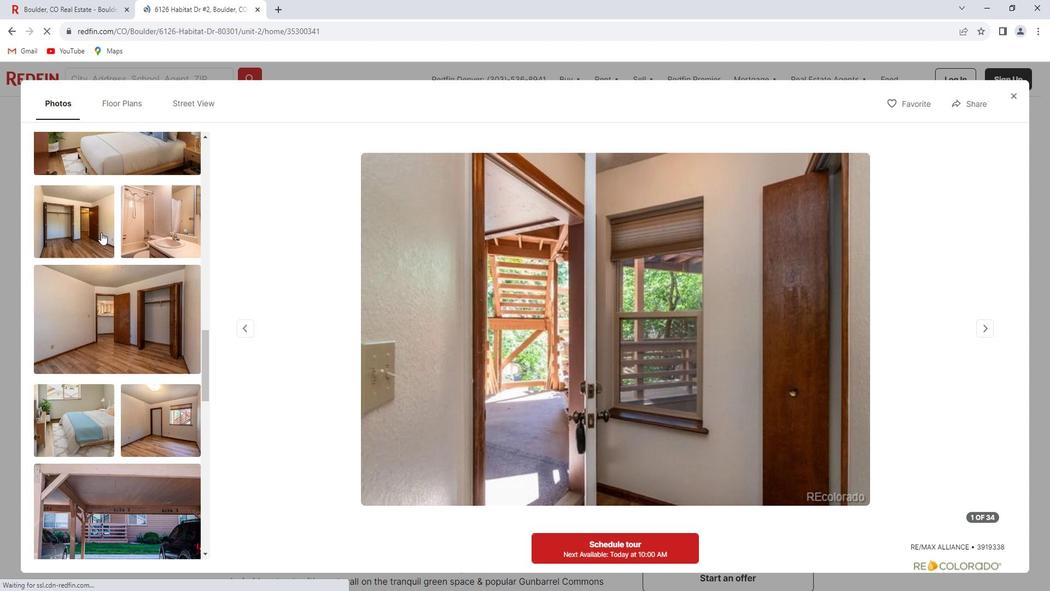 
Action: Mouse scrolled (110, 232) with delta (0, 0)
Screenshot: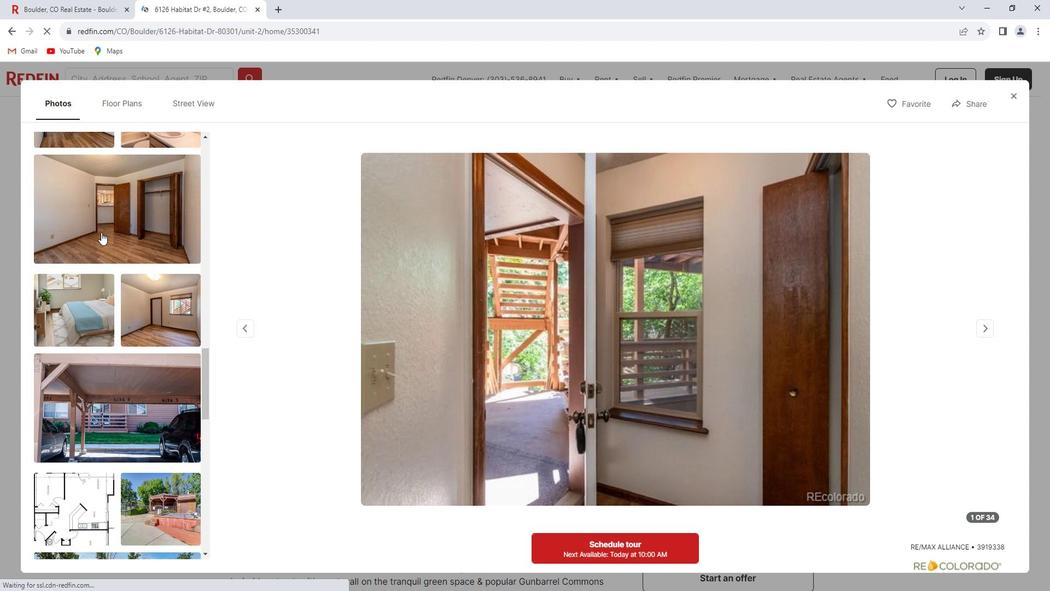 
Action: Mouse scrolled (110, 232) with delta (0, 0)
Screenshot: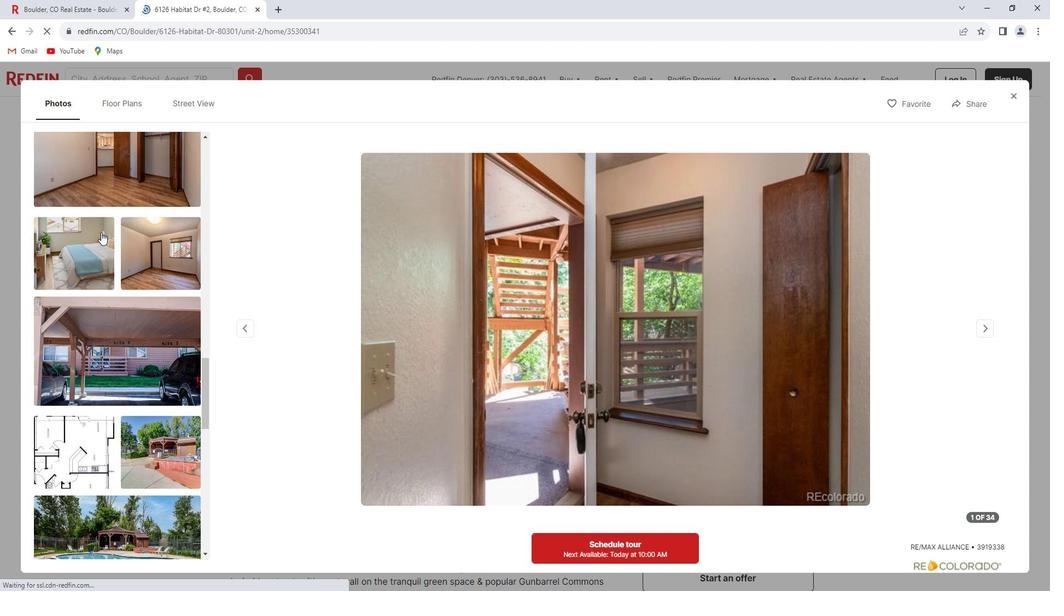 
Action: Mouse scrolled (110, 232) with delta (0, 0)
Screenshot: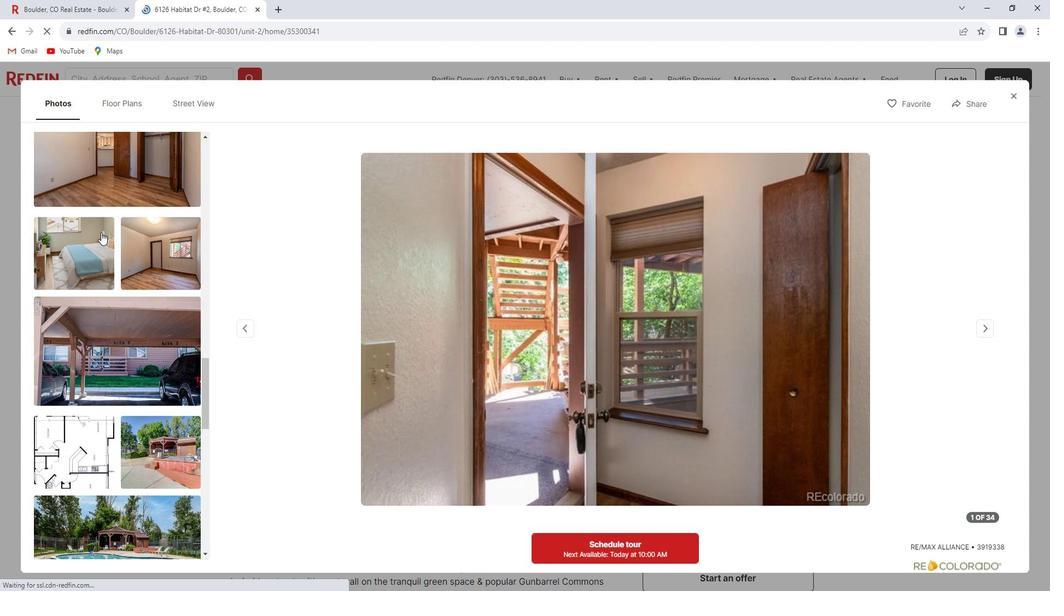 
Action: Mouse scrolled (110, 232) with delta (0, 0)
Screenshot: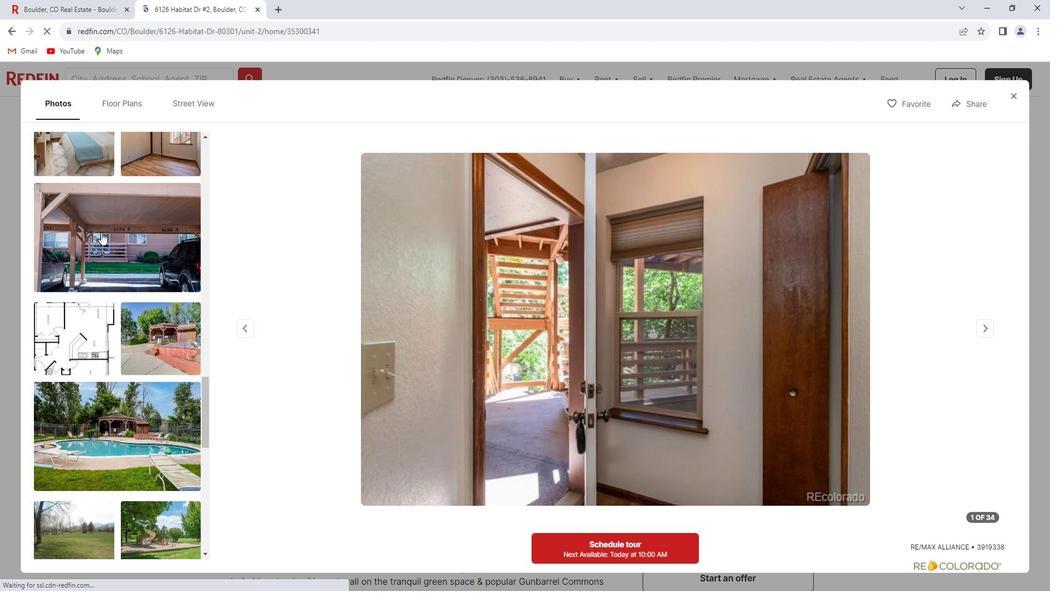 
Action: Mouse scrolled (110, 232) with delta (0, 0)
Screenshot: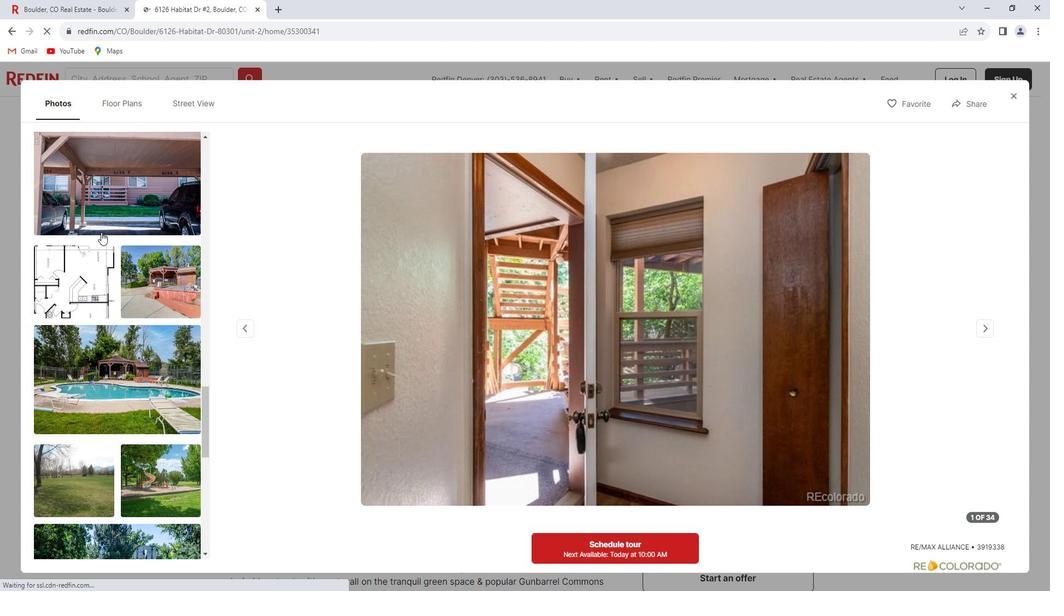 
Action: Mouse scrolled (110, 232) with delta (0, 0)
Screenshot: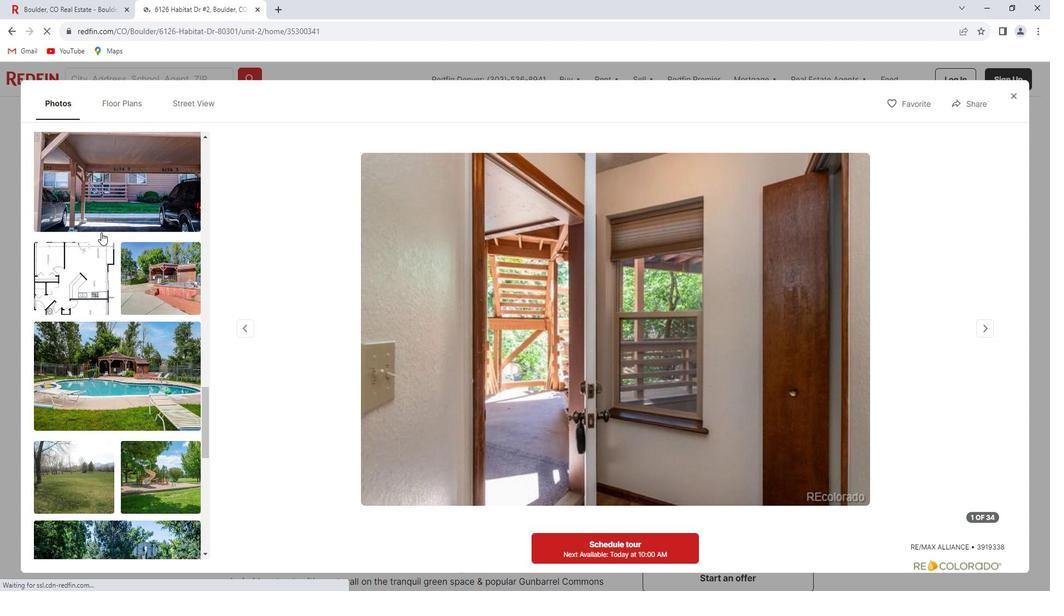 
Action: Mouse scrolled (110, 232) with delta (0, 0)
Screenshot: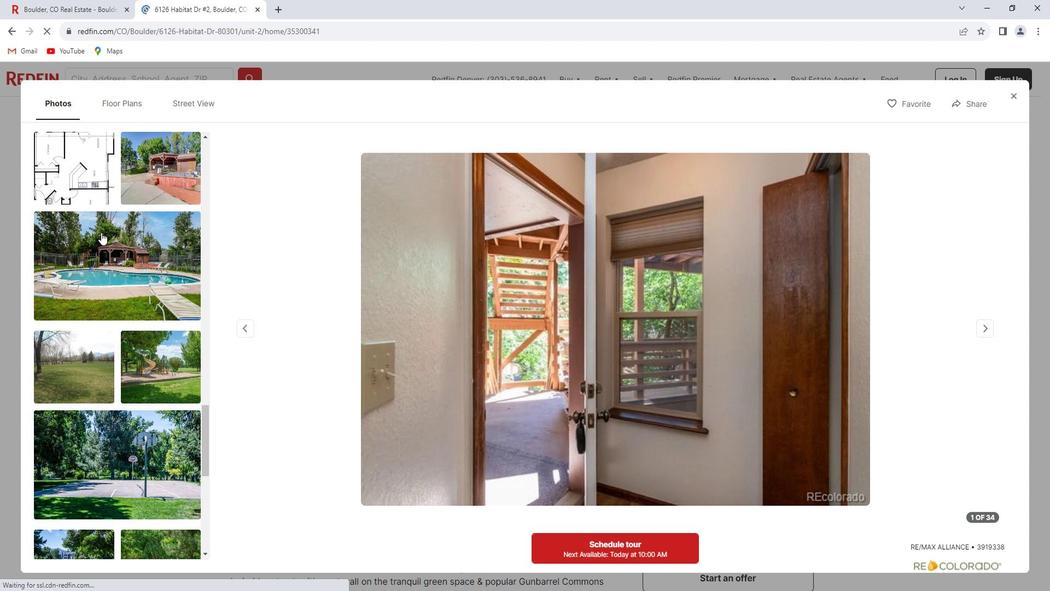 
Action: Mouse scrolled (110, 232) with delta (0, 0)
Screenshot: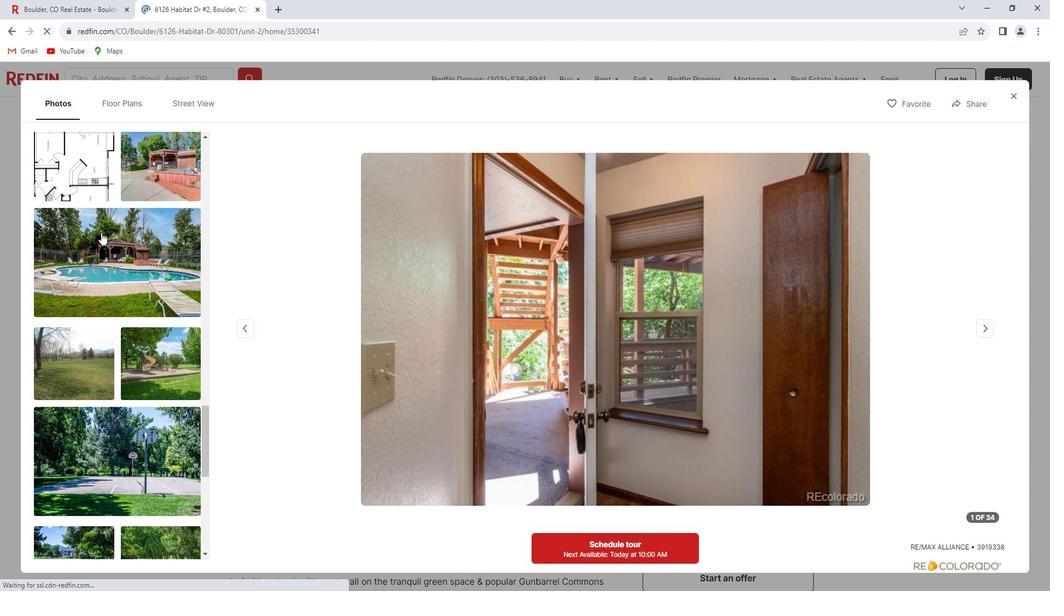 
Action: Mouse scrolled (110, 232) with delta (0, 0)
Screenshot: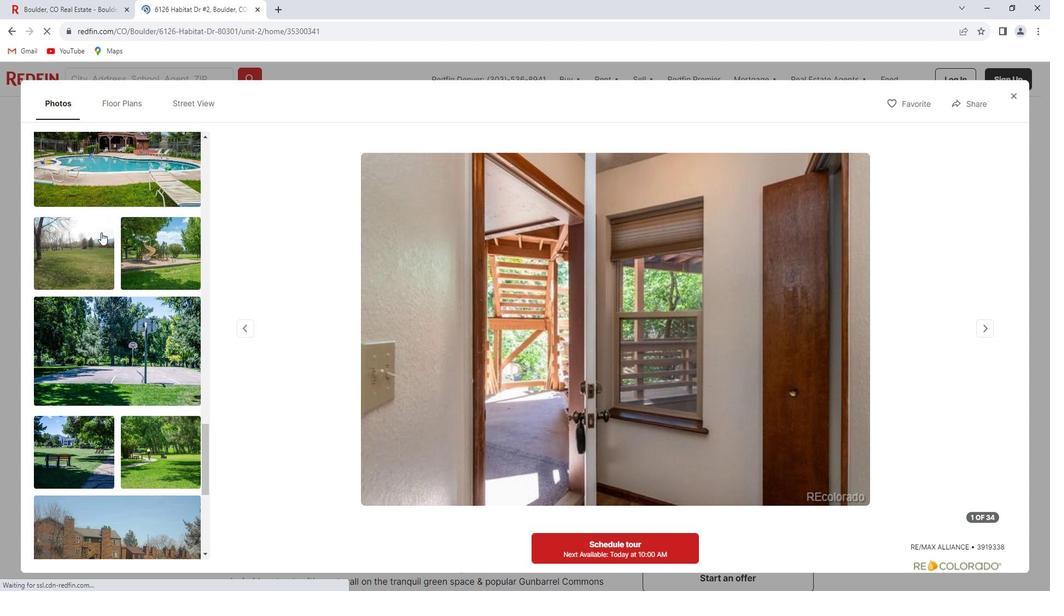 
Action: Mouse scrolled (110, 232) with delta (0, 0)
Screenshot: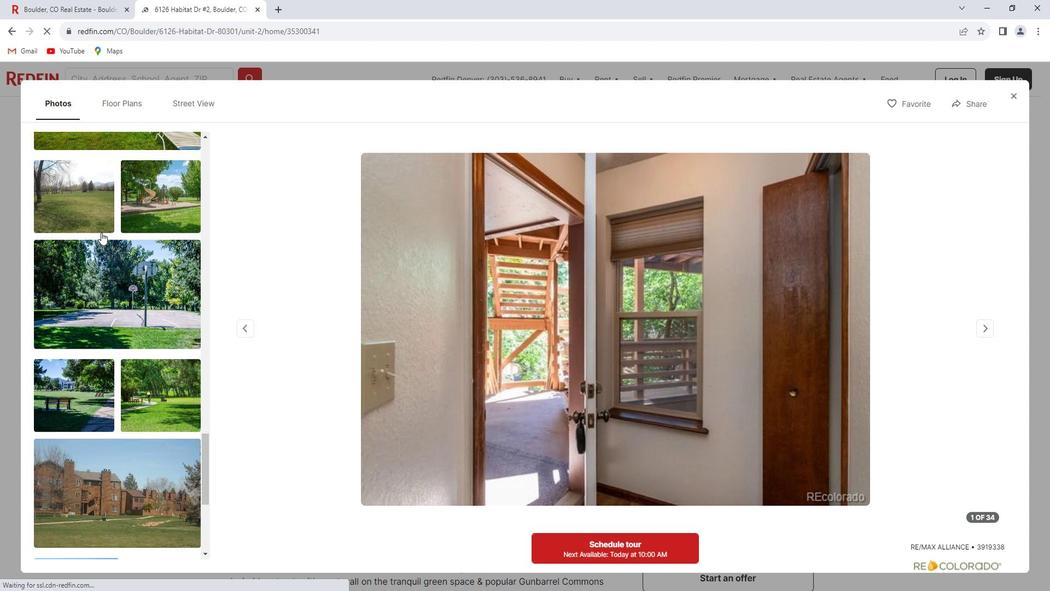 
Action: Mouse scrolled (110, 232) with delta (0, 0)
Screenshot: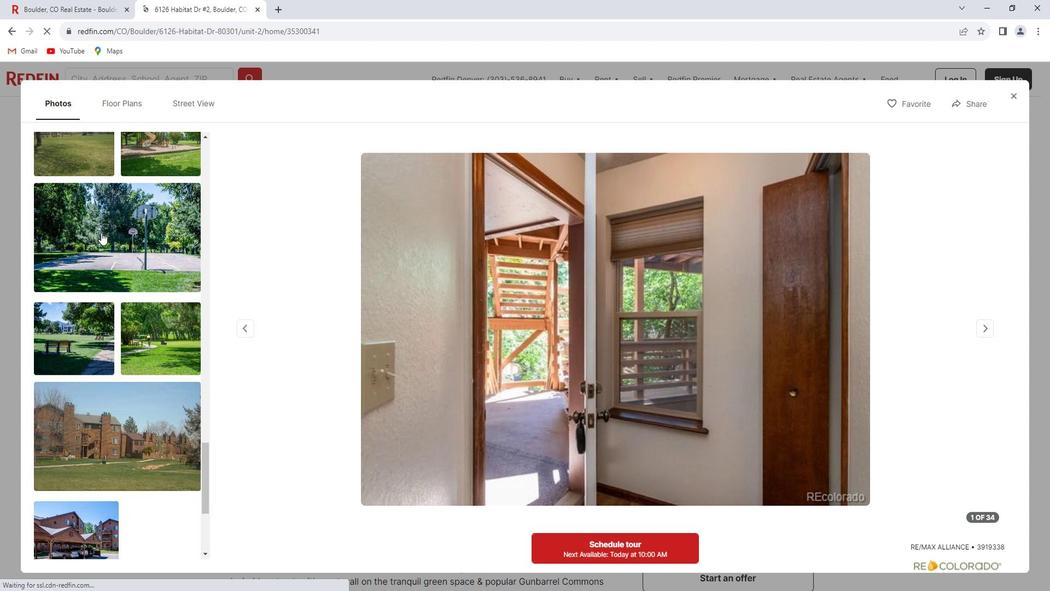 
Action: Mouse scrolled (110, 232) with delta (0, 0)
Screenshot: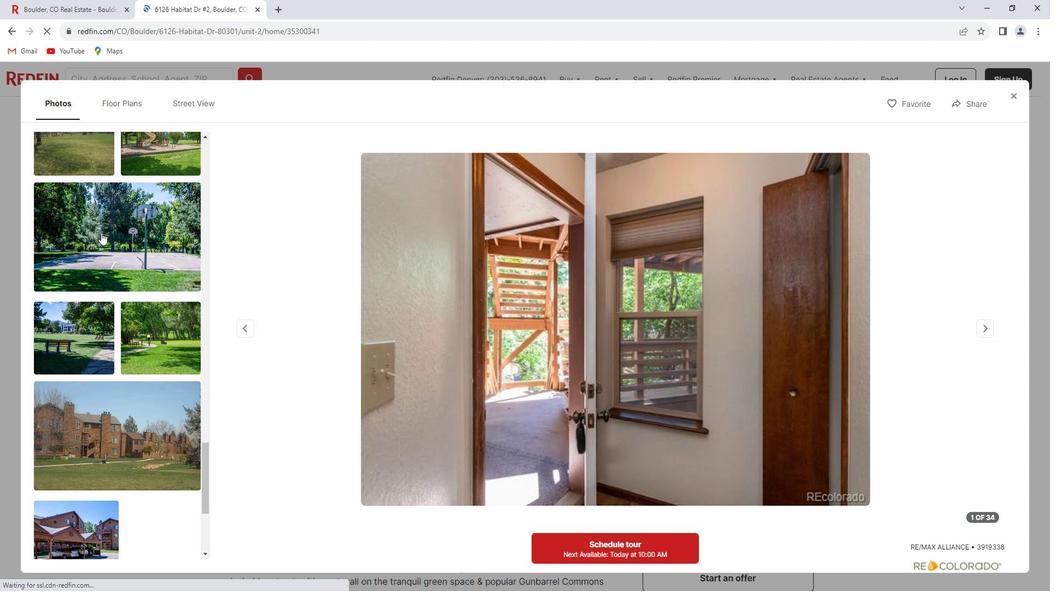 
Action: Mouse scrolled (110, 232) with delta (0, 0)
Screenshot: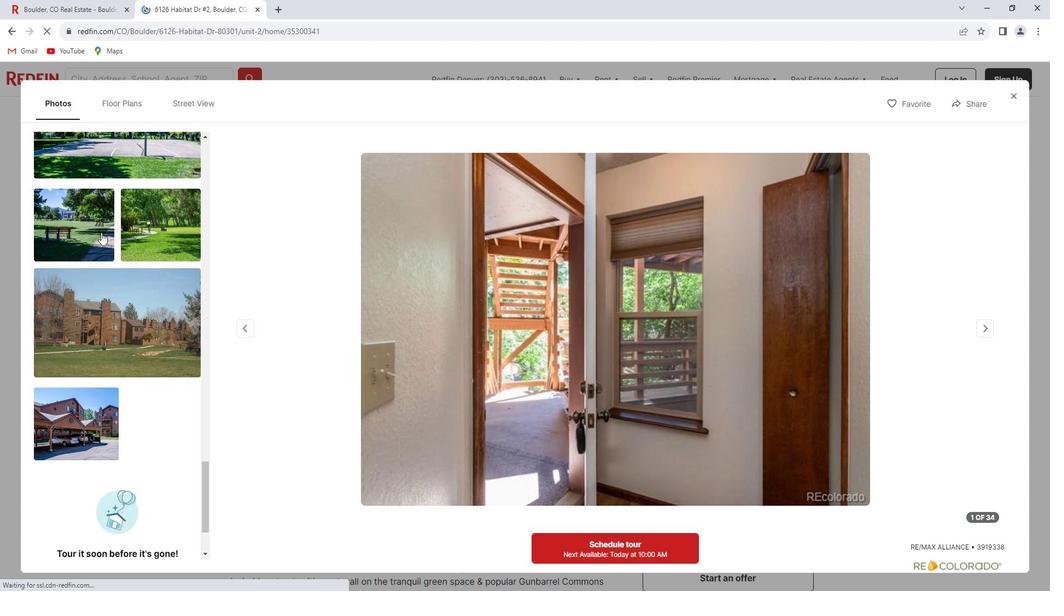 
Action: Mouse scrolled (110, 232) with delta (0, 0)
Screenshot: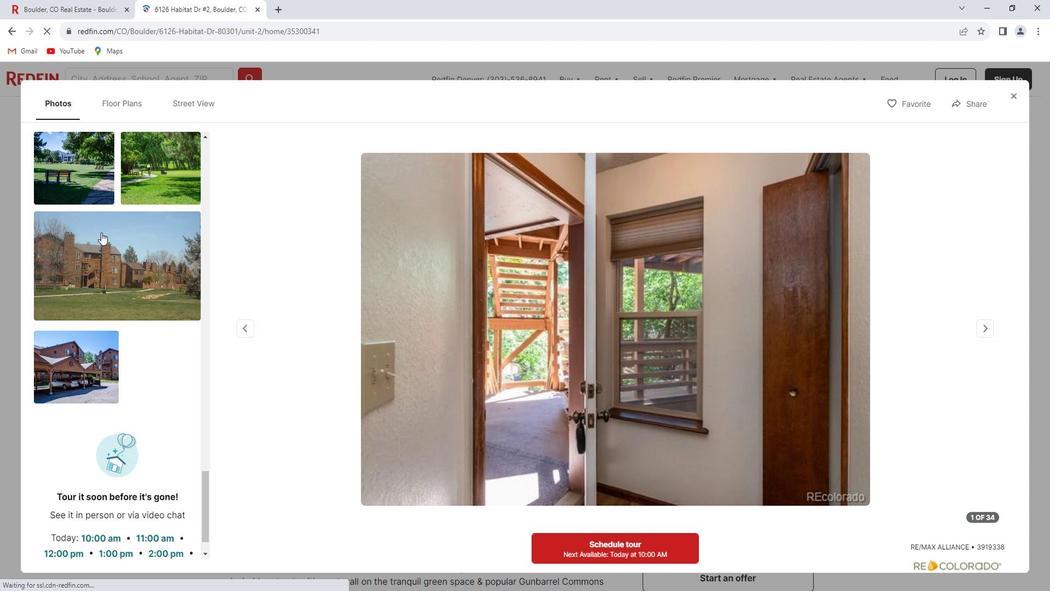 
Action: Mouse scrolled (110, 232) with delta (0, 0)
Screenshot: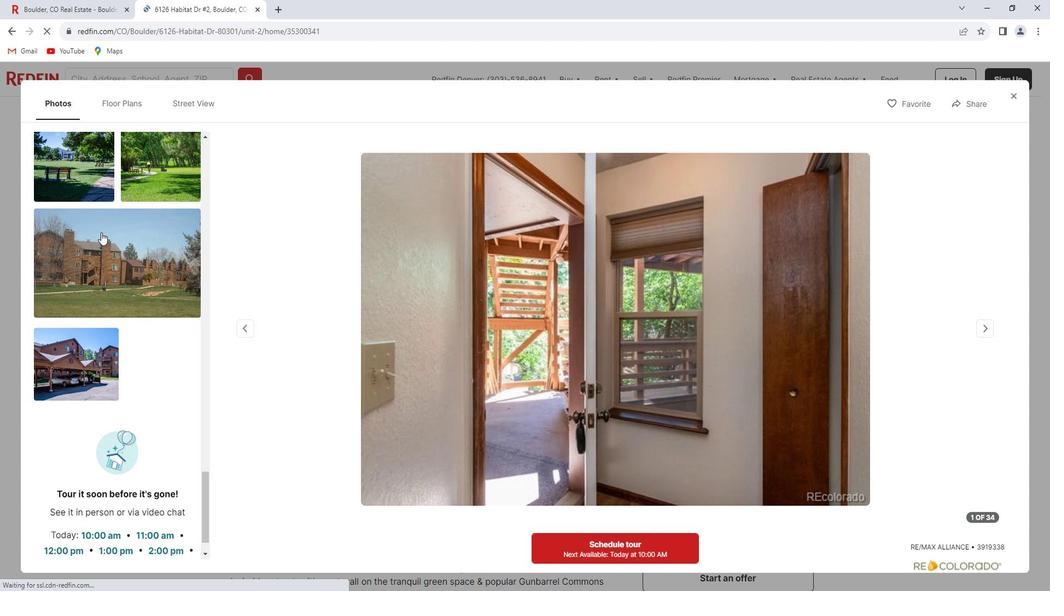 
Action: Mouse moved to (115, 233)
Screenshot: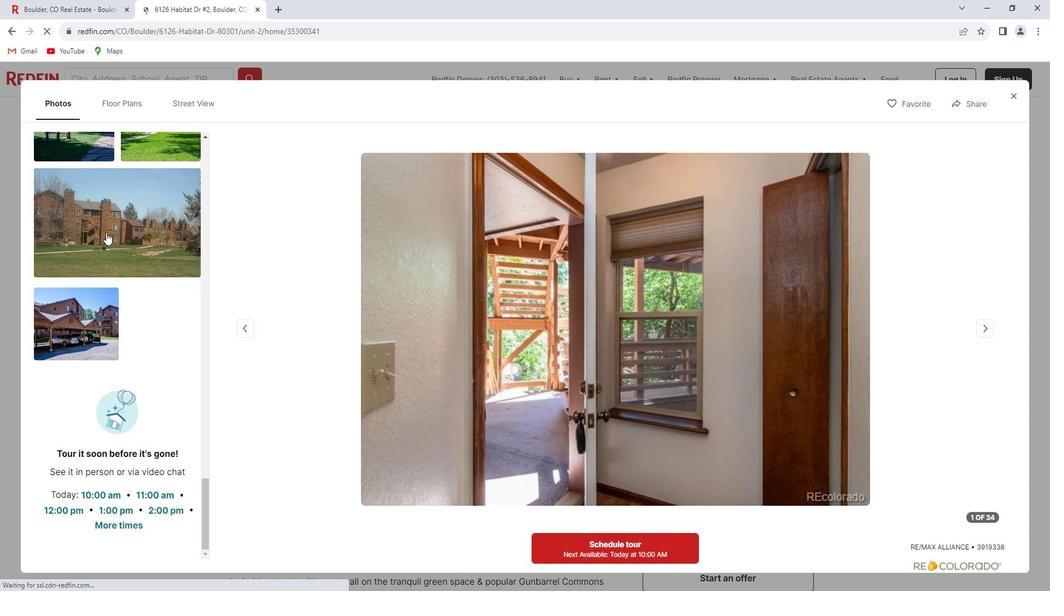 
Action: Mouse scrolled (115, 232) with delta (0, 0)
Screenshot: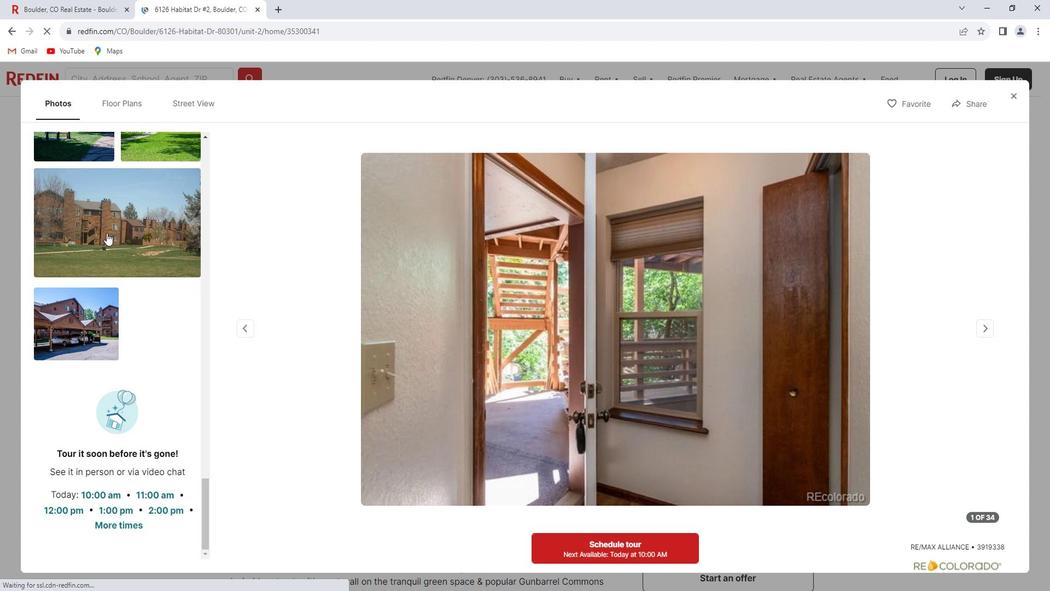 
Action: Mouse scrolled (115, 232) with delta (0, 0)
Screenshot: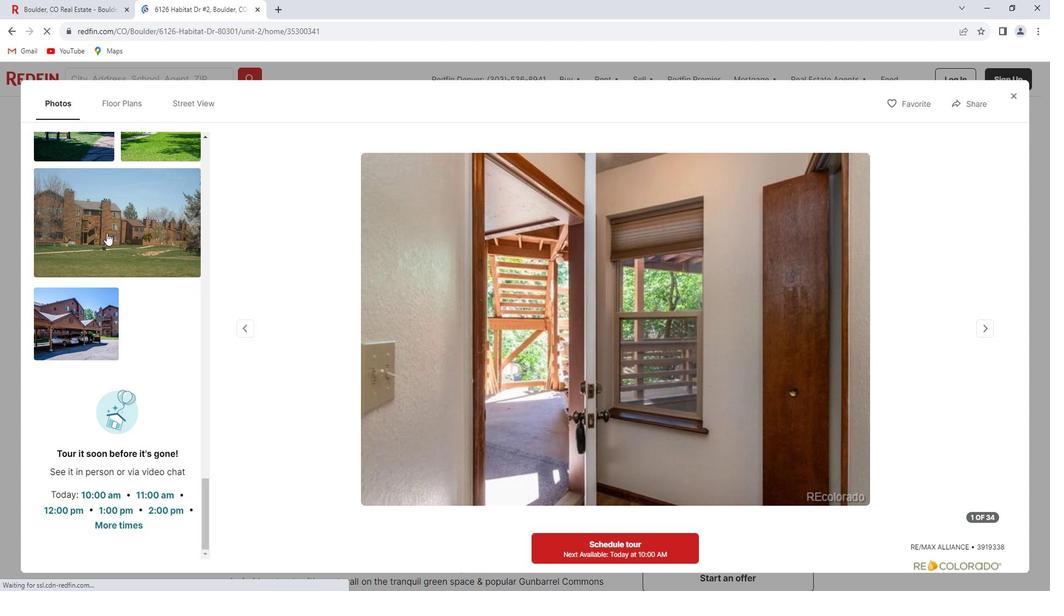 
Action: Mouse scrolled (115, 232) with delta (0, 0)
Screenshot: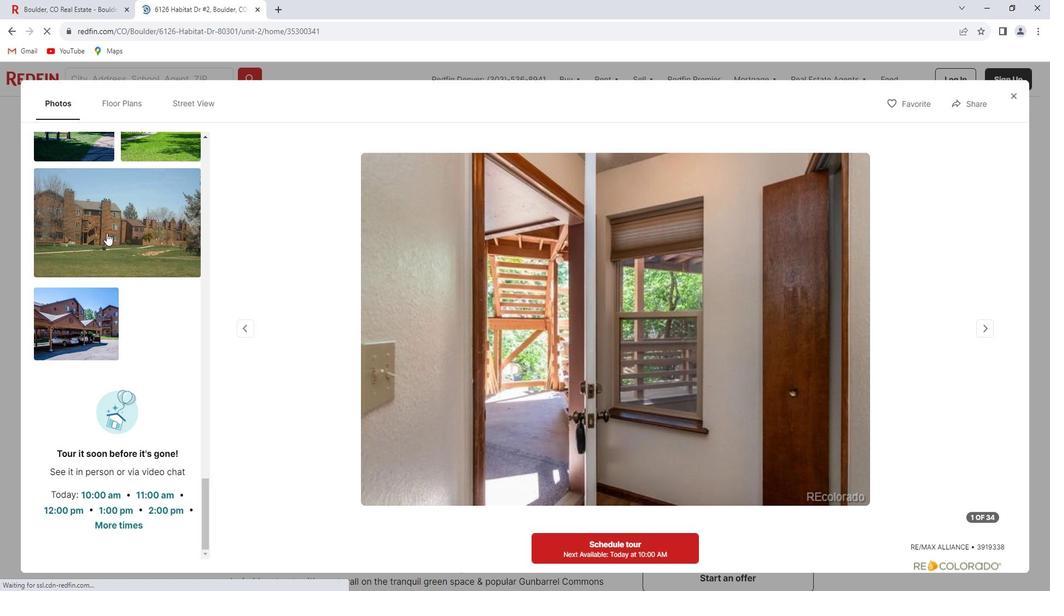
Action: Mouse moved to (1018, 100)
Screenshot: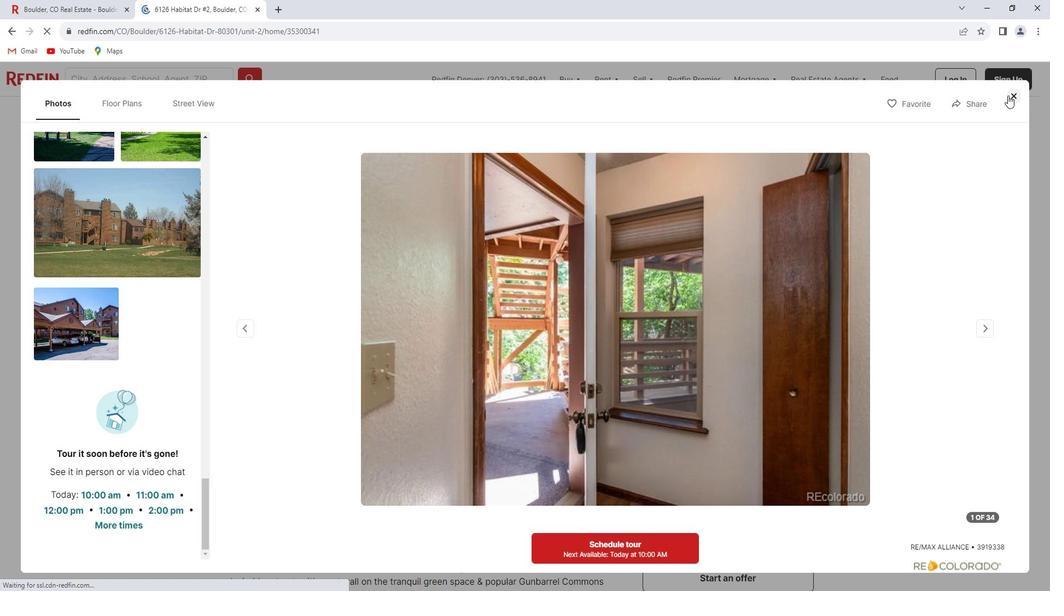 
Action: Mouse pressed left at (1018, 100)
Screenshot: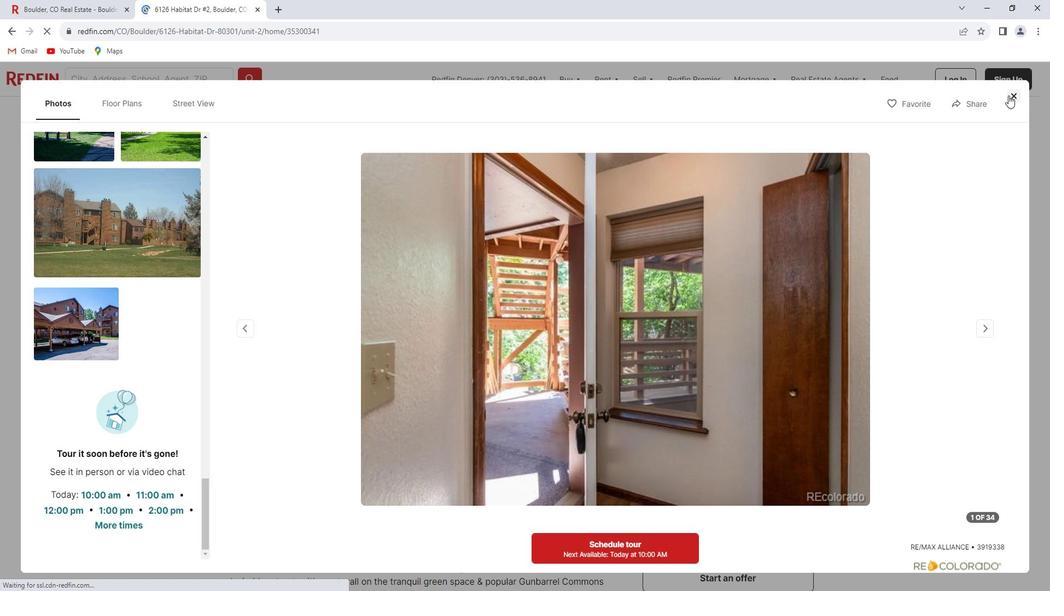 
Action: Mouse moved to (463, 267)
Screenshot: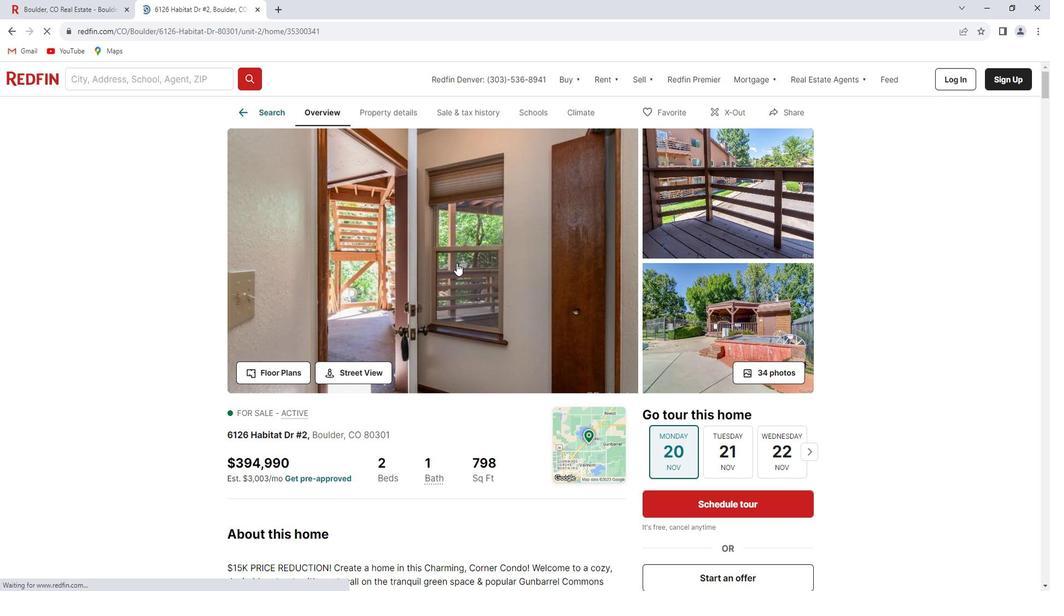 
Action: Mouse scrolled (463, 266) with delta (0, 0)
Screenshot: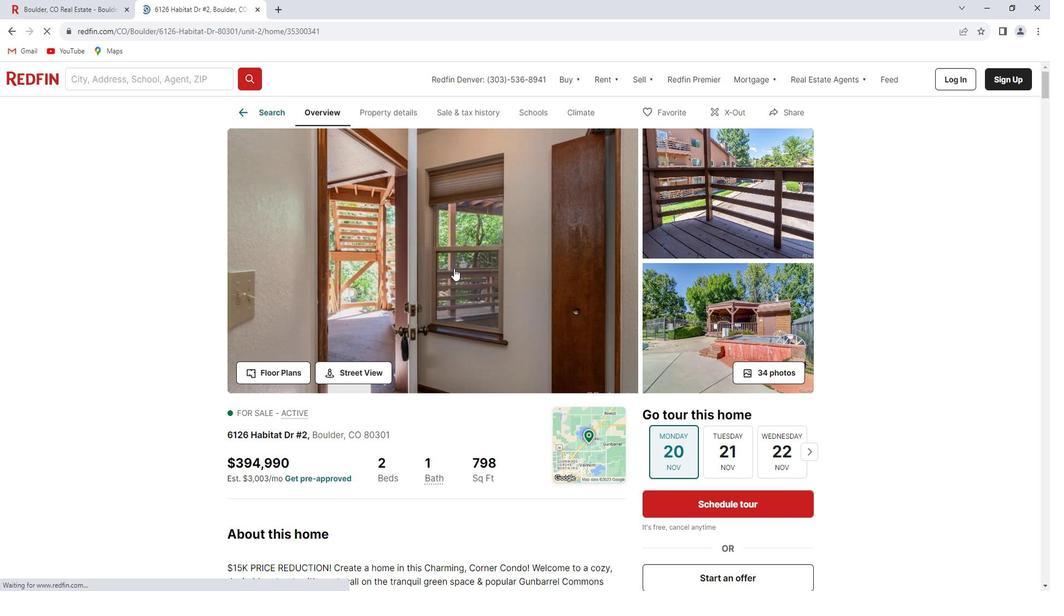 
Action: Mouse moved to (462, 271)
Screenshot: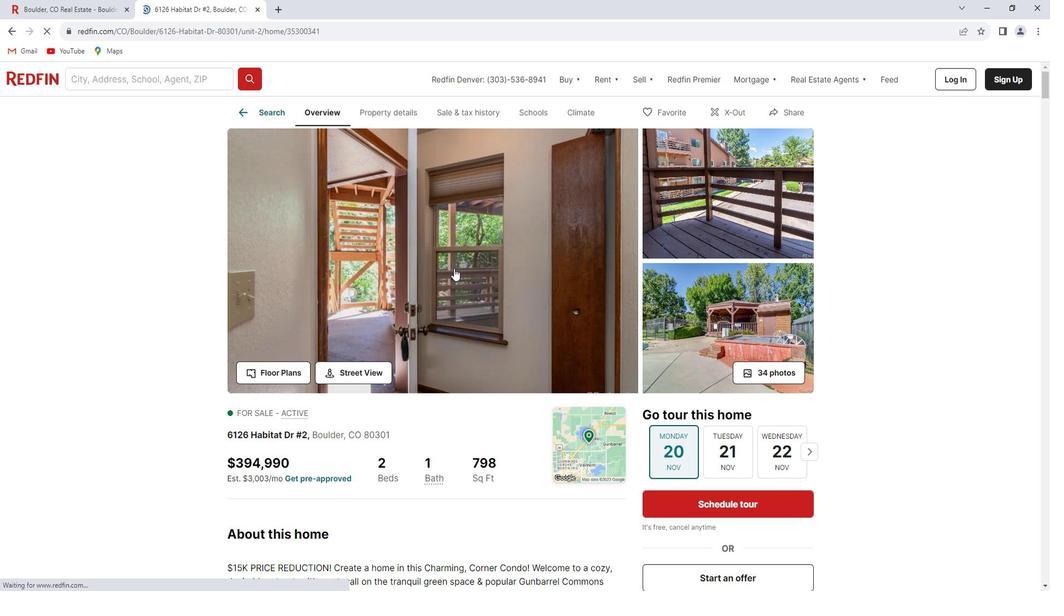 
Action: Mouse scrolled (462, 270) with delta (0, 0)
Screenshot: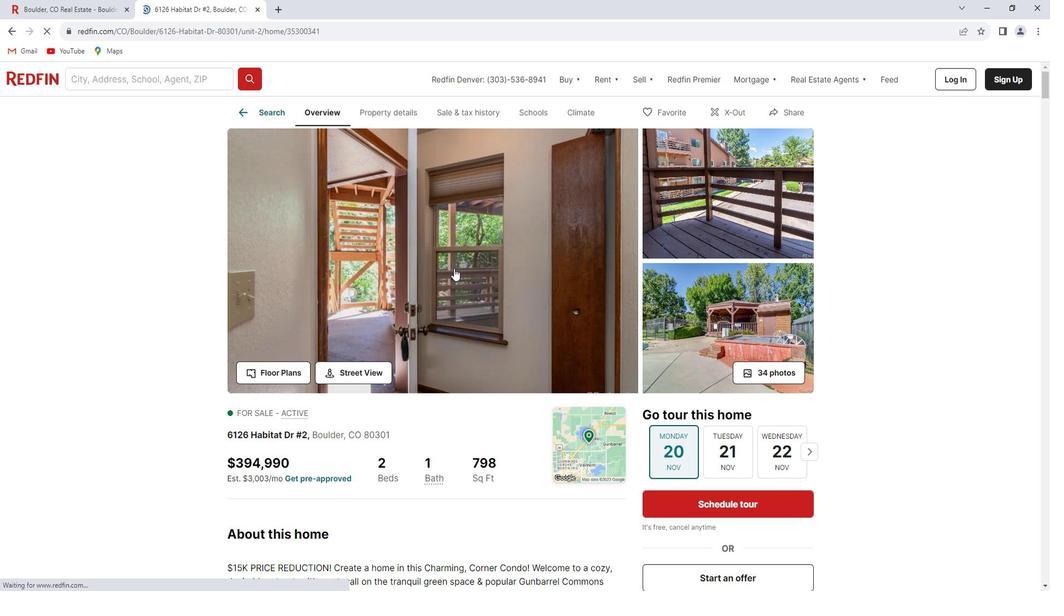 
Action: Mouse scrolled (462, 270) with delta (0, 0)
Screenshot: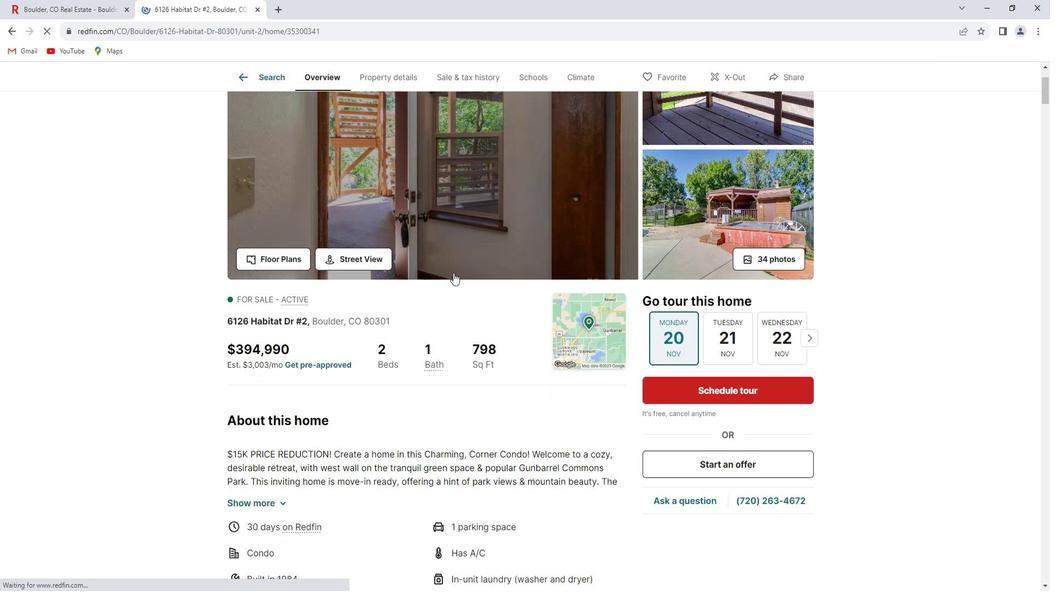 
Action: Mouse scrolled (462, 270) with delta (0, 0)
Screenshot: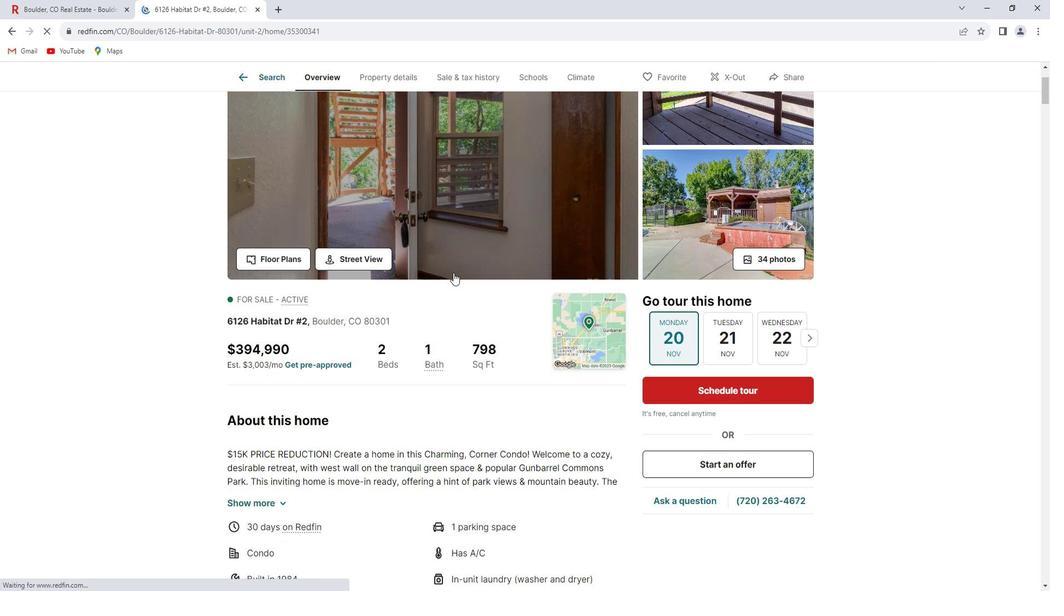 
Action: Mouse scrolled (462, 270) with delta (0, 0)
Screenshot: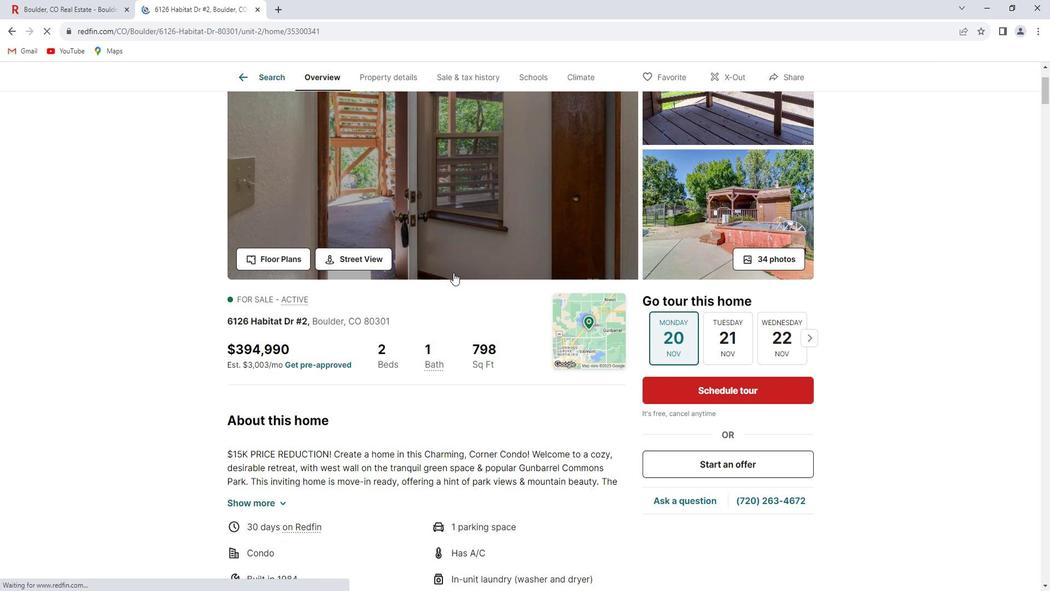 
Action: Mouse scrolled (462, 270) with delta (0, 0)
Screenshot: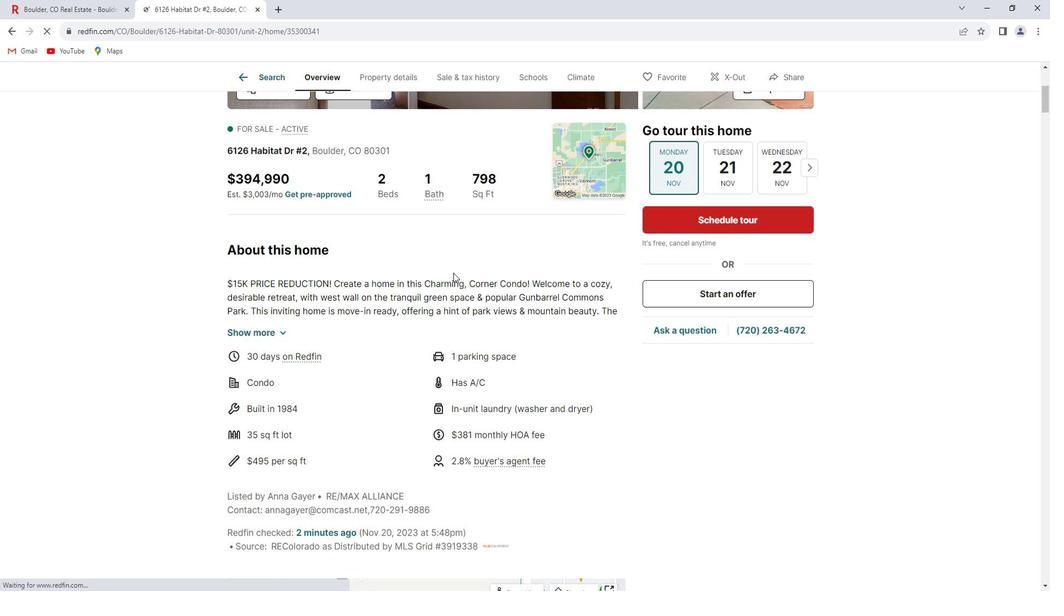 
Action: Mouse moved to (400, 297)
Screenshot: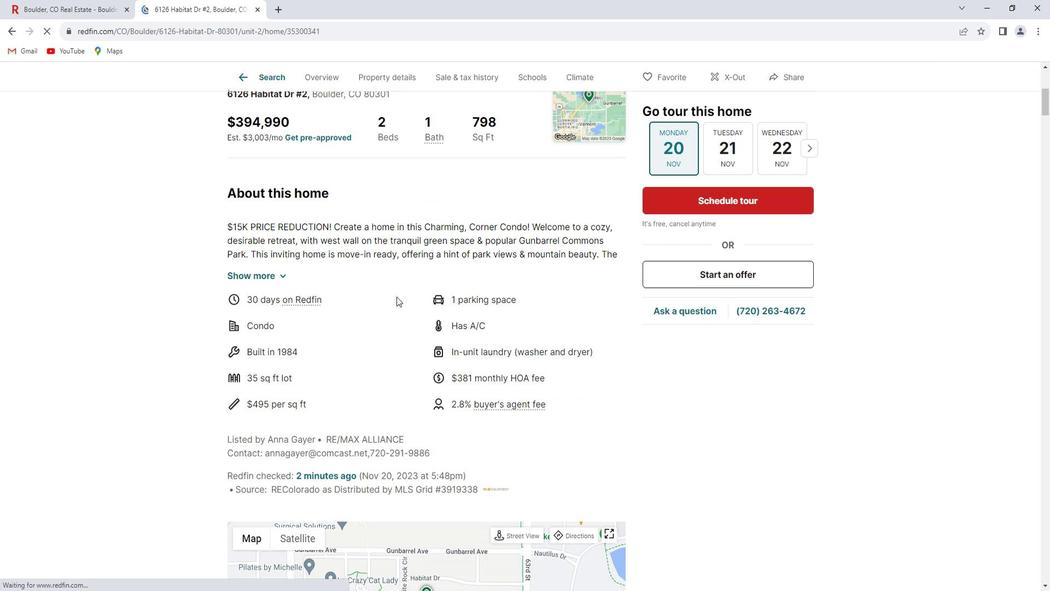 
Action: Mouse scrolled (400, 296) with delta (0, 0)
Screenshot: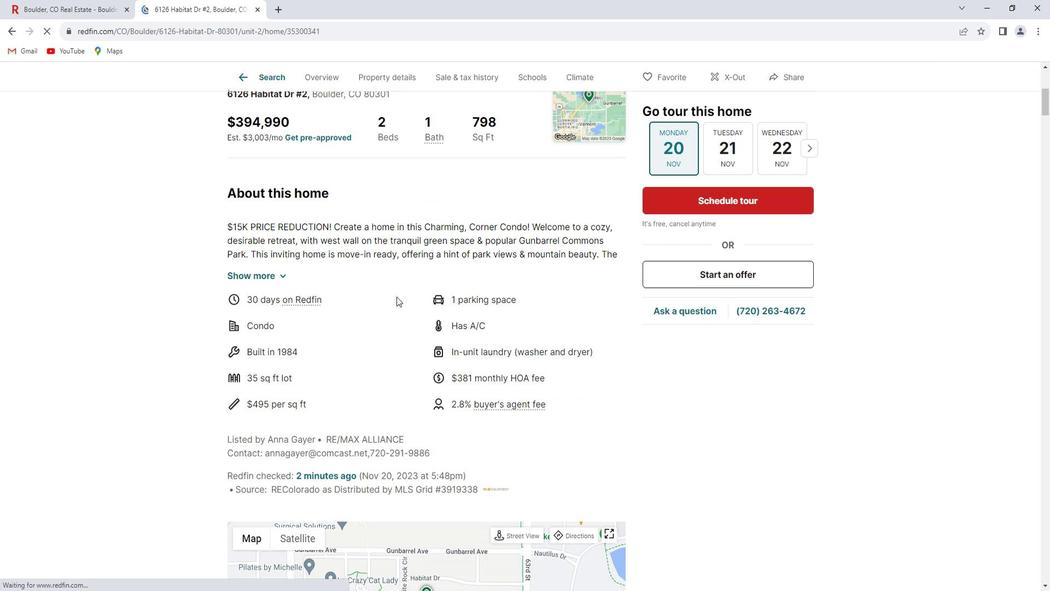 
Action: Mouse moved to (393, 303)
Screenshot: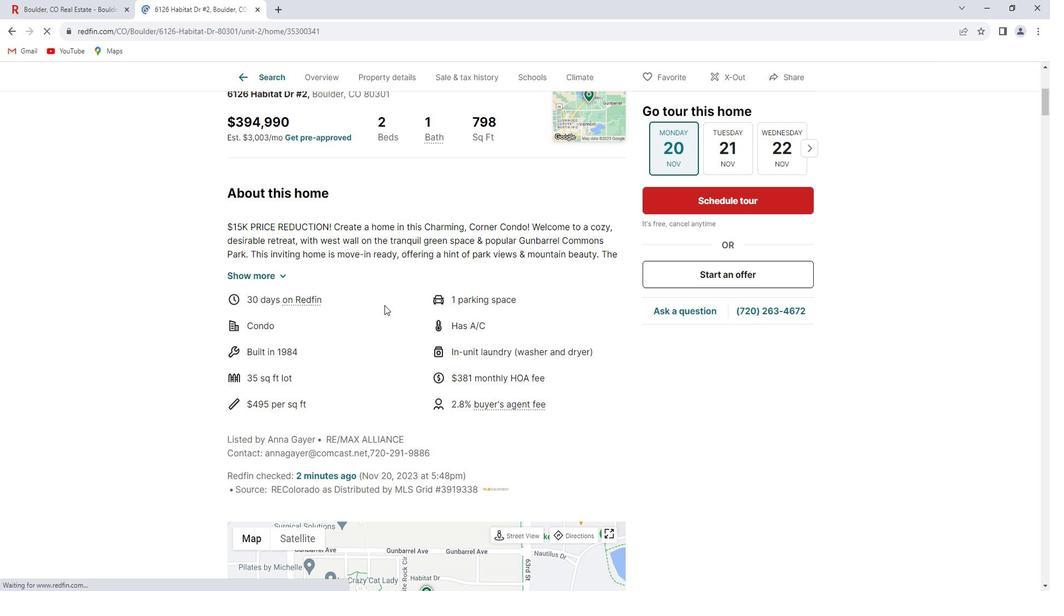 
Action: Mouse scrolled (393, 302) with delta (0, 0)
Screenshot: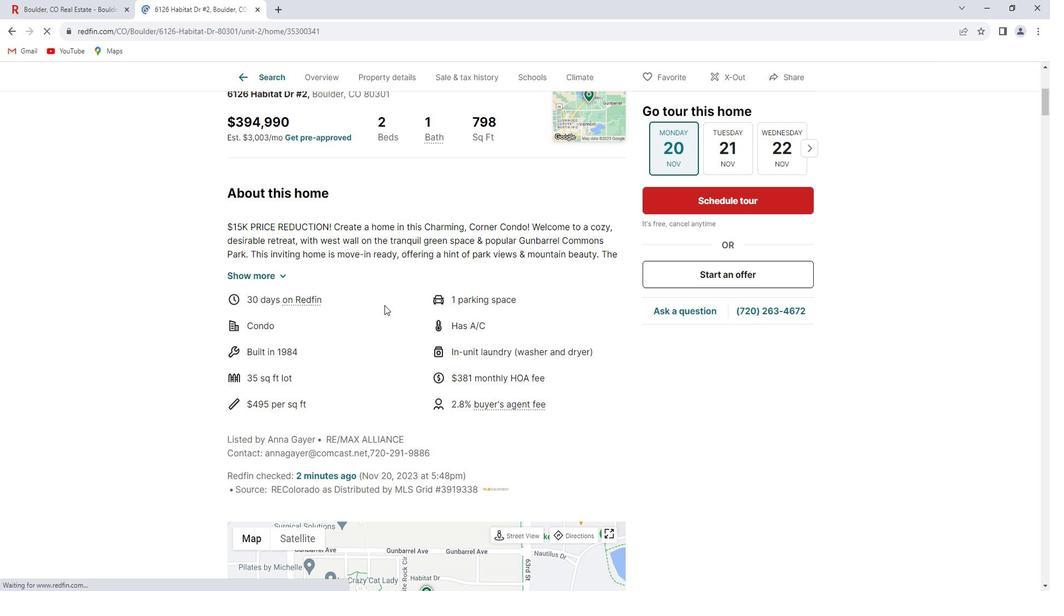 
Action: Mouse moved to (291, 159)
Screenshot: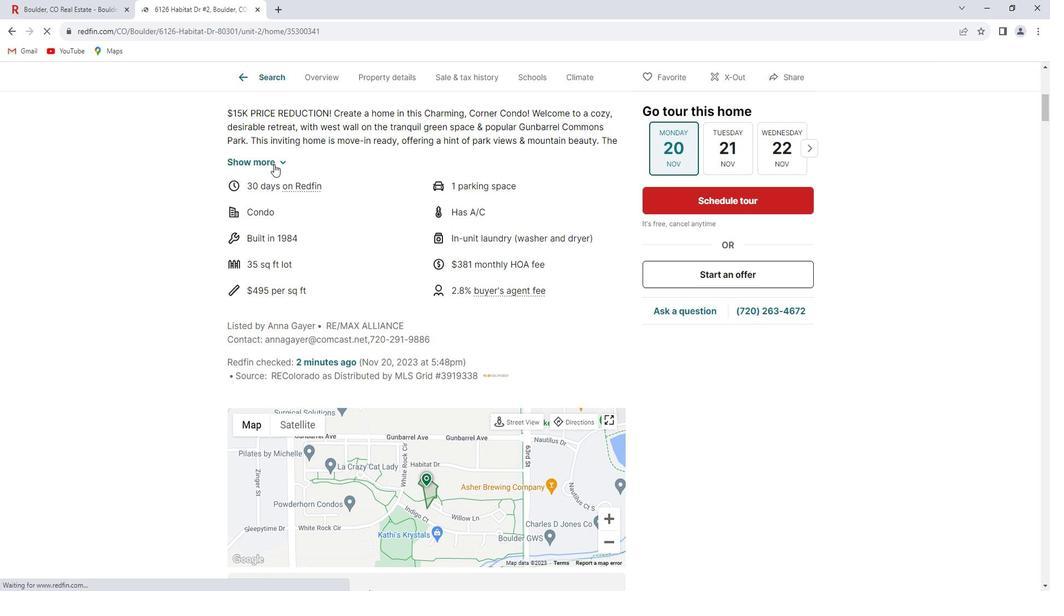 
Action: Mouse pressed left at (291, 159)
Screenshot: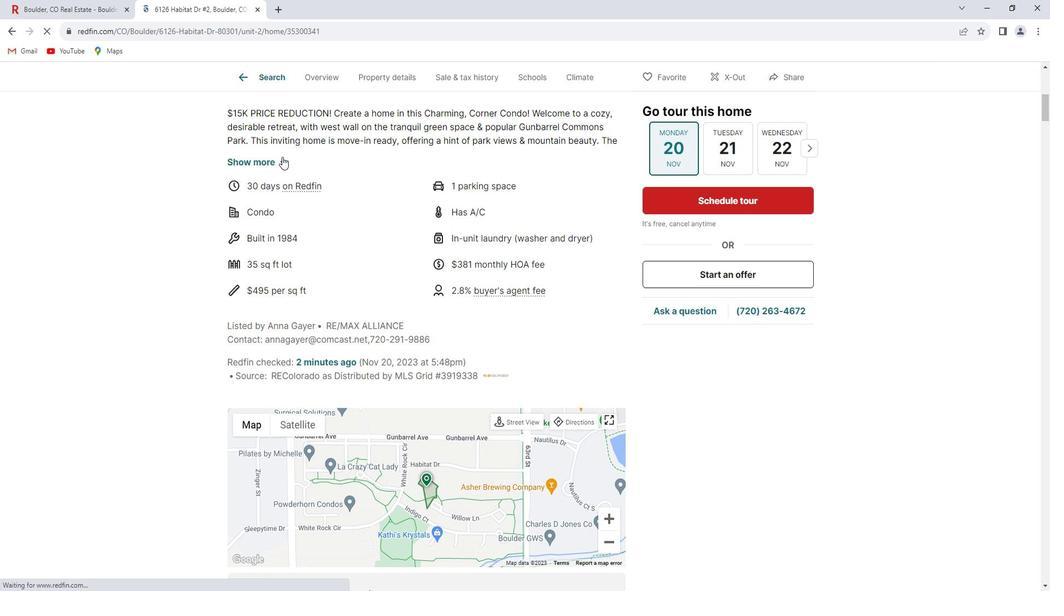 
Action: Mouse moved to (300, 172)
Screenshot: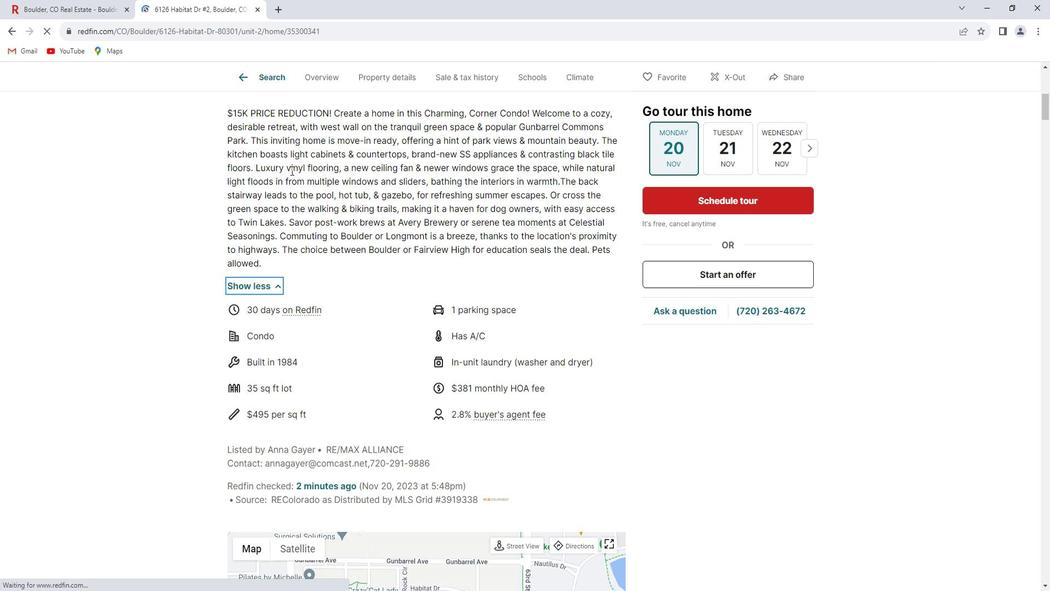 
Action: Mouse scrolled (300, 172) with delta (0, 0)
Screenshot: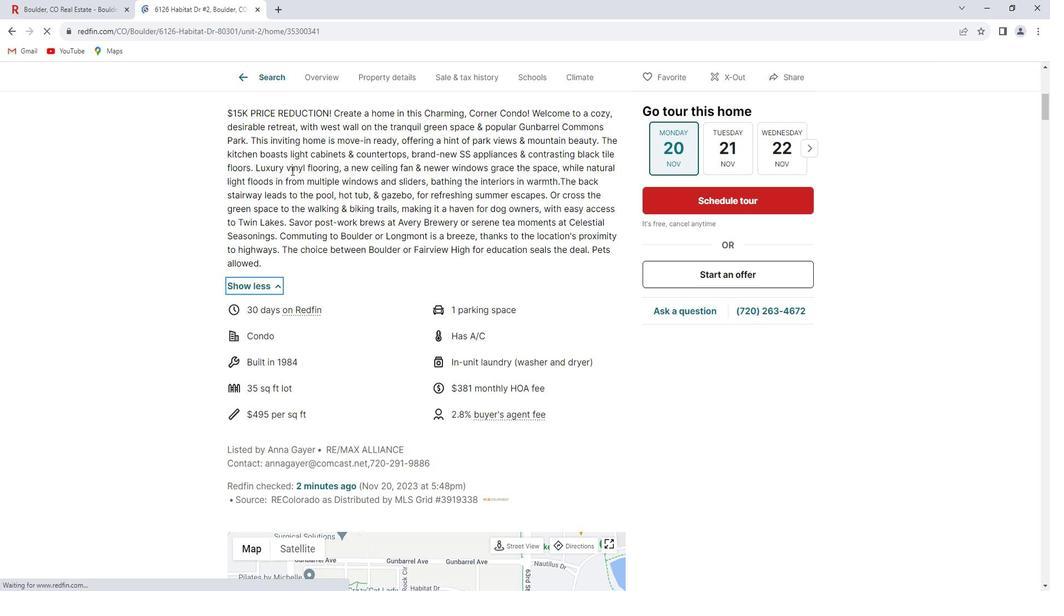 
Action: Mouse scrolled (300, 172) with delta (0, 0)
Screenshot: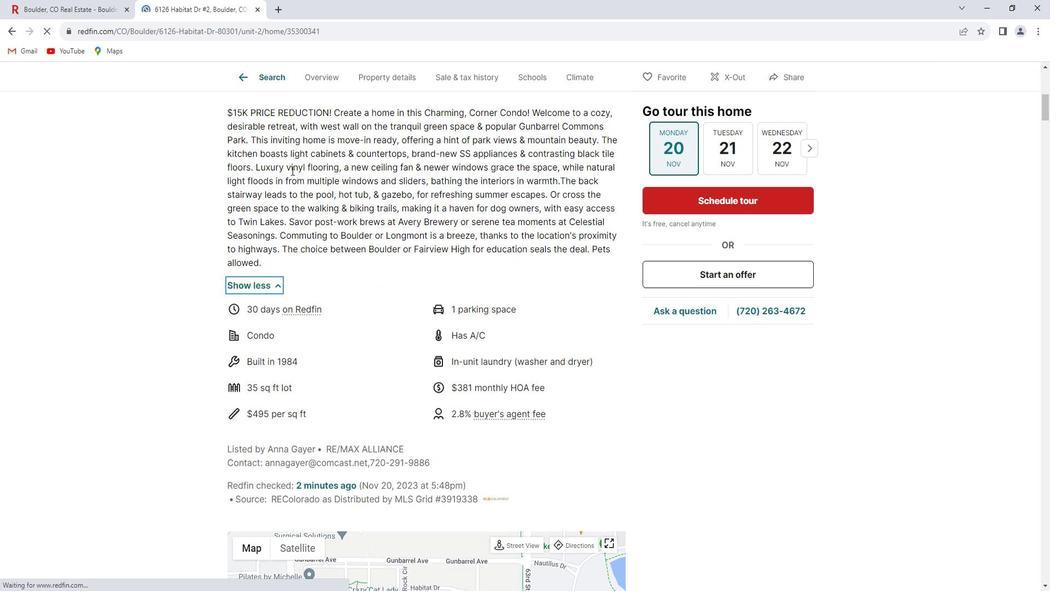 
Action: Mouse scrolled (300, 172) with delta (0, 0)
Screenshot: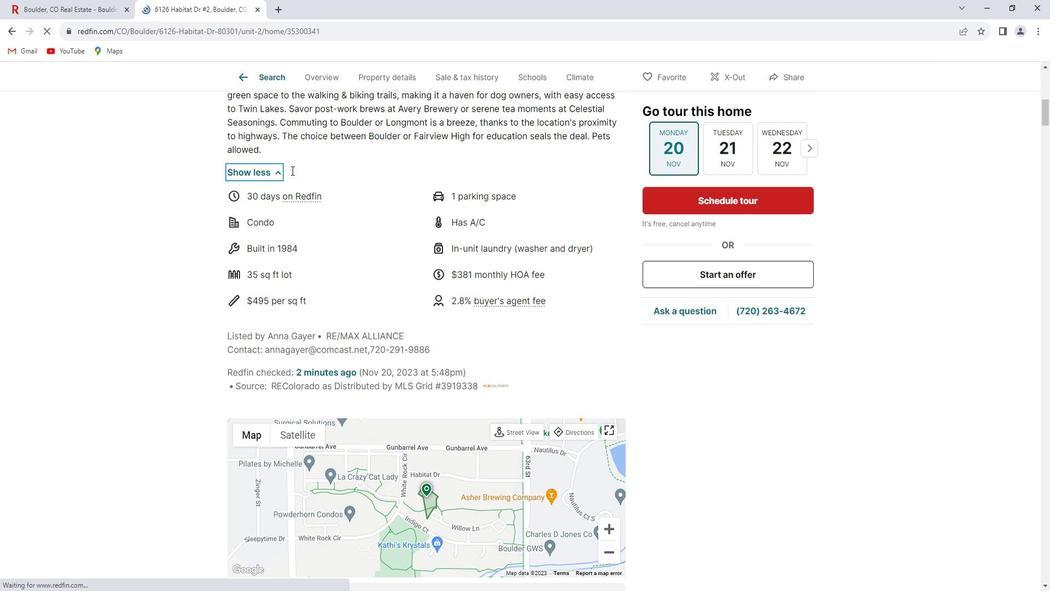 
Action: Mouse scrolled (300, 172) with delta (0, 0)
Screenshot: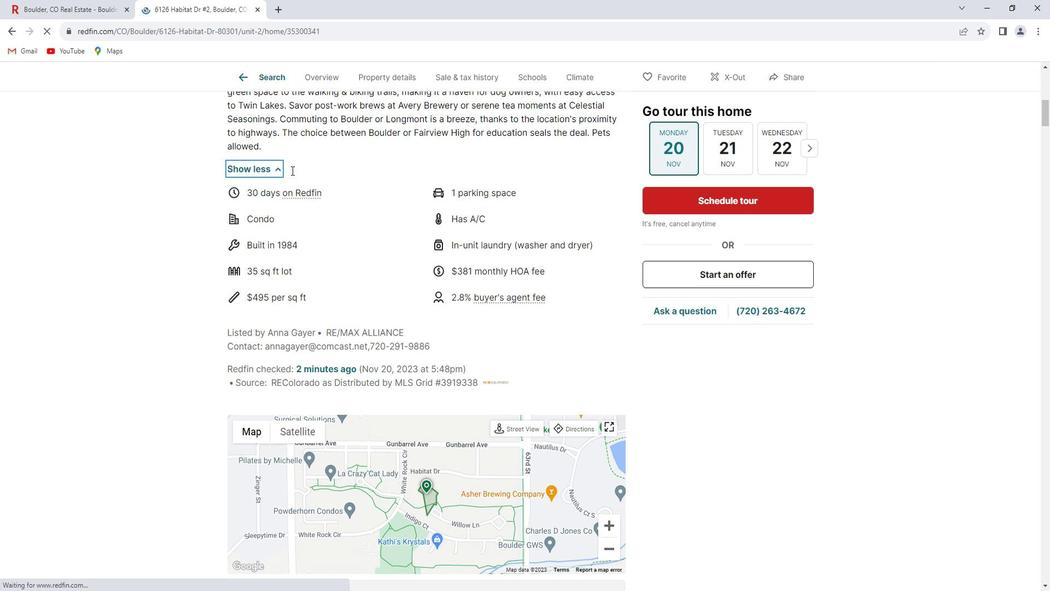 
Action: Mouse scrolled (300, 172) with delta (0, 0)
Screenshot: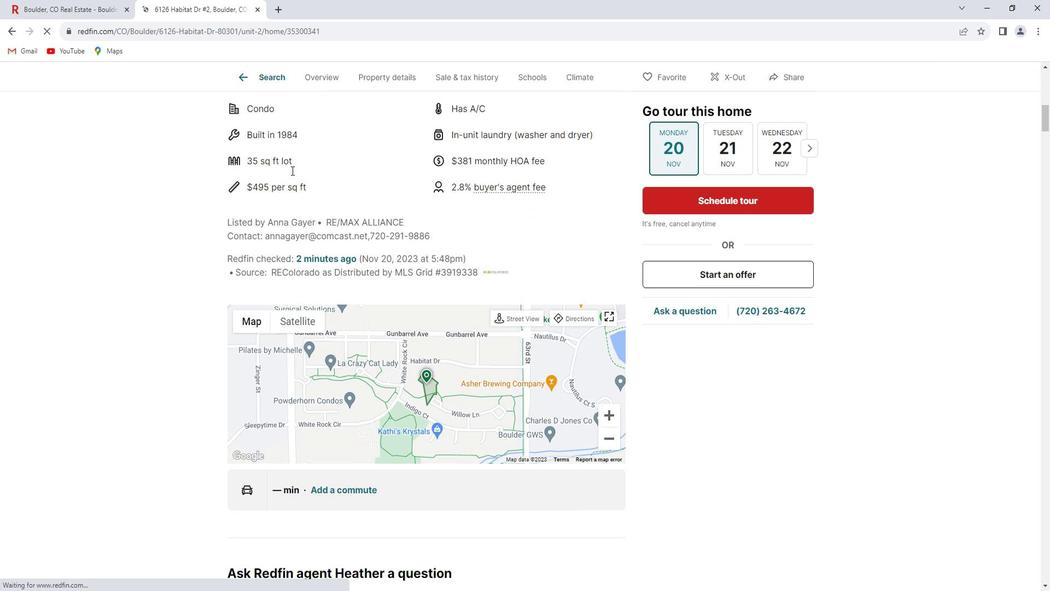 
Action: Mouse scrolled (300, 172) with delta (0, 0)
Screenshot: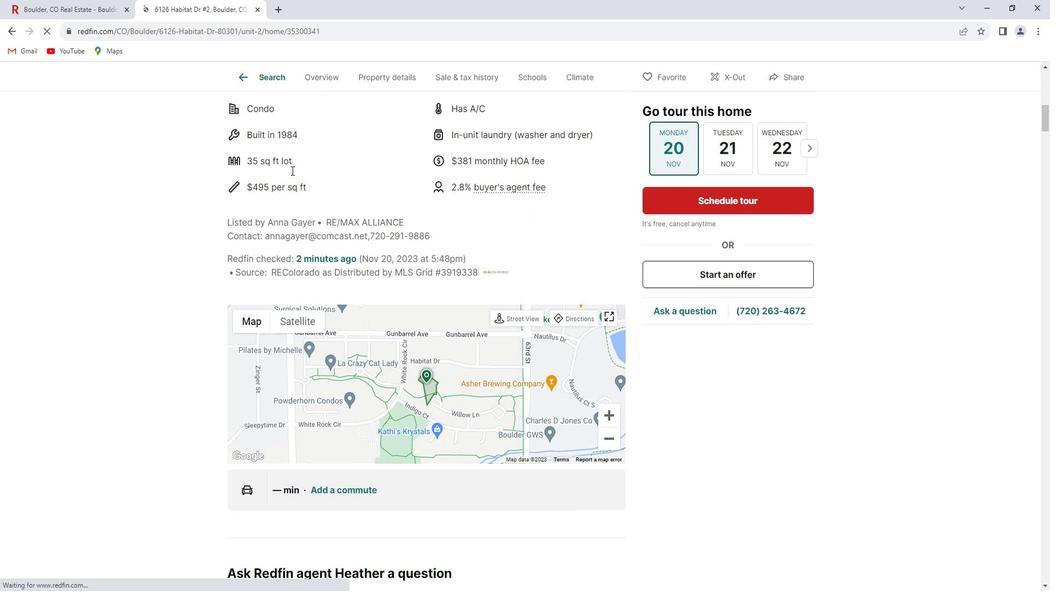 
Action: Mouse scrolled (300, 172) with delta (0, 0)
Screenshot: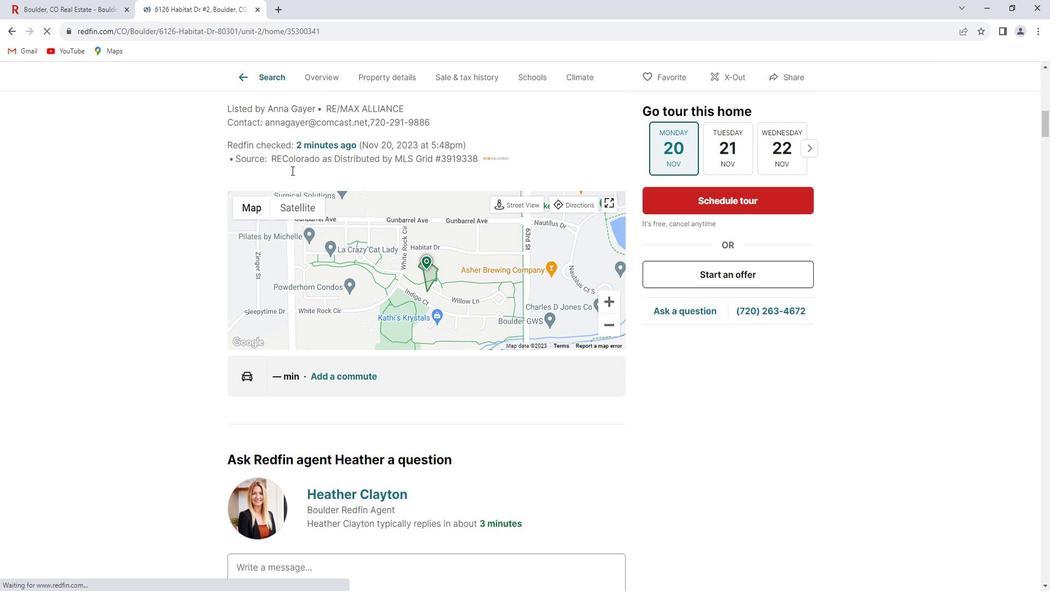 
Action: Mouse scrolled (300, 172) with delta (0, 0)
Screenshot: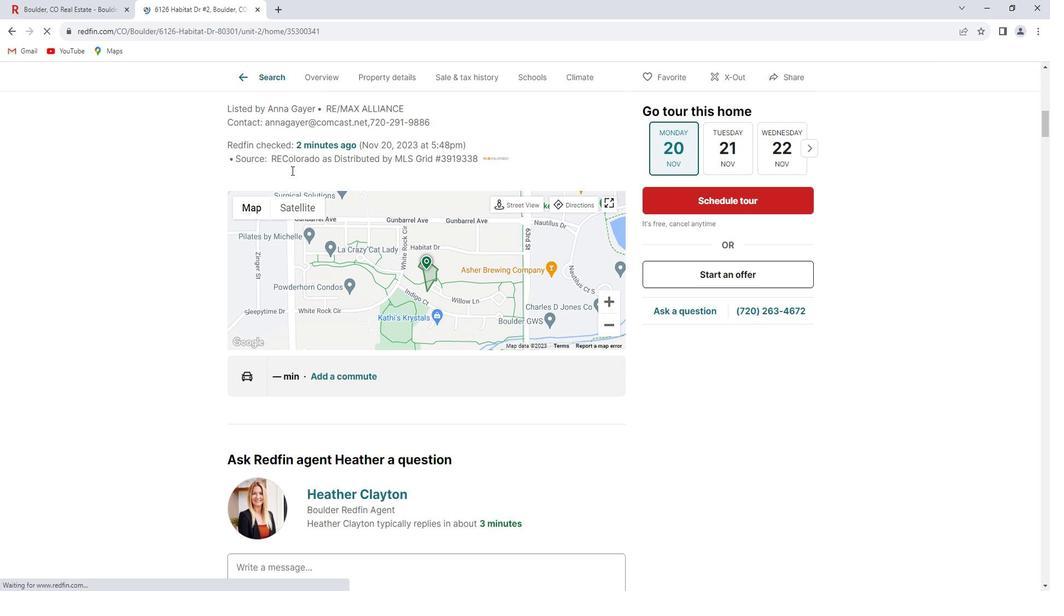 
Action: Mouse scrolled (300, 172) with delta (0, 0)
Screenshot: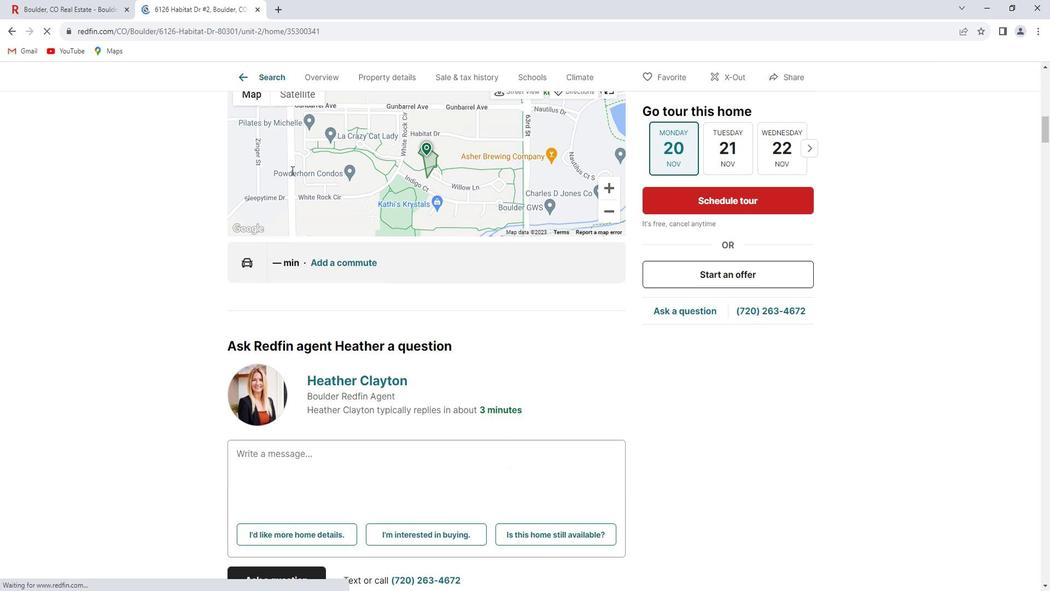 
Action: Mouse scrolled (300, 172) with delta (0, 0)
Screenshot: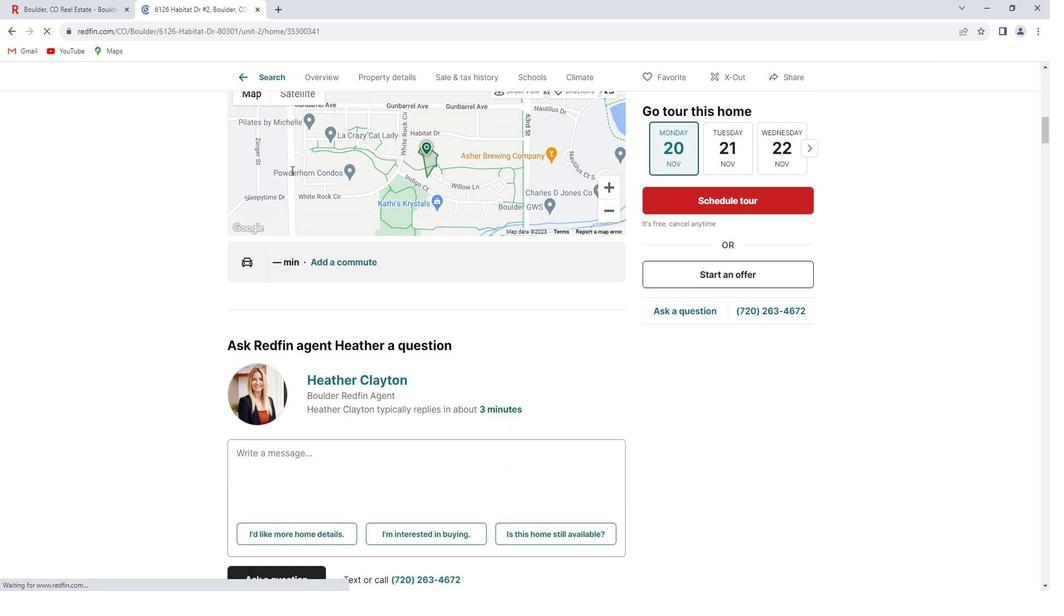 
Action: Mouse scrolled (300, 172) with delta (0, 0)
Screenshot: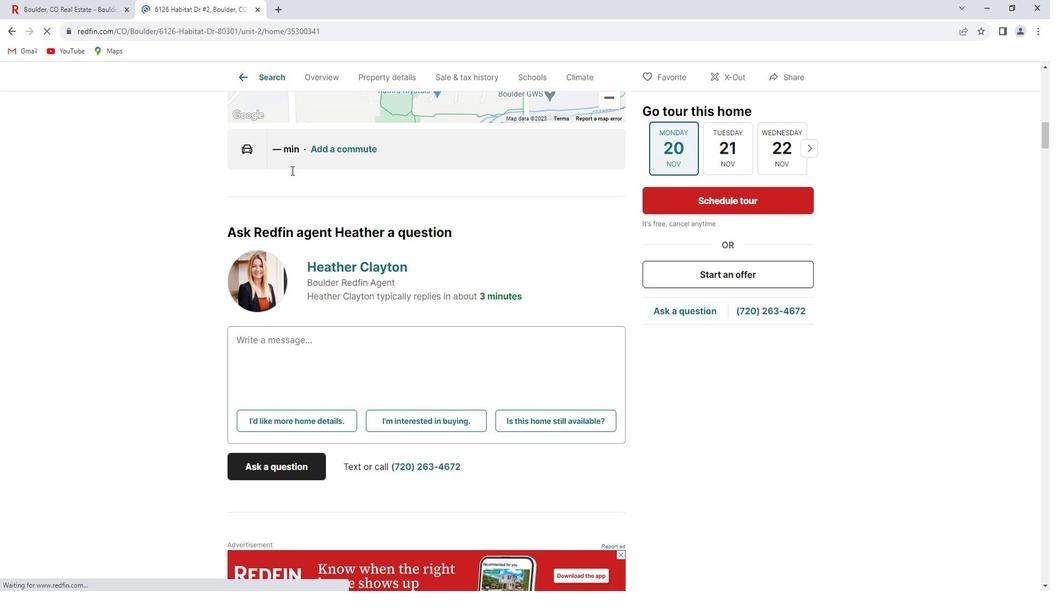 
Action: Mouse scrolled (300, 172) with delta (0, 0)
Screenshot: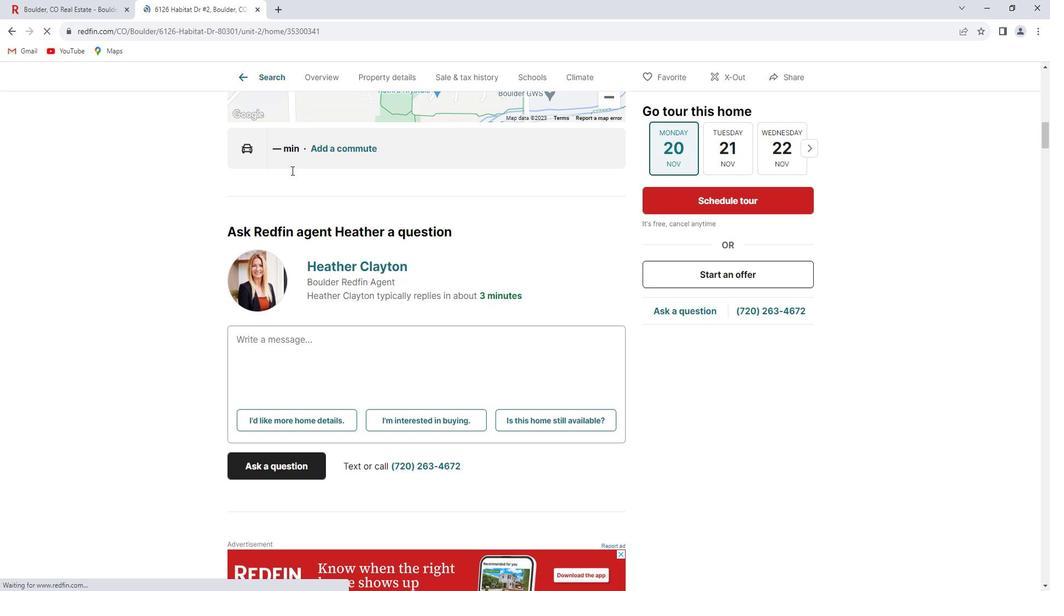 
Action: Mouse scrolled (300, 172) with delta (0, 0)
Screenshot: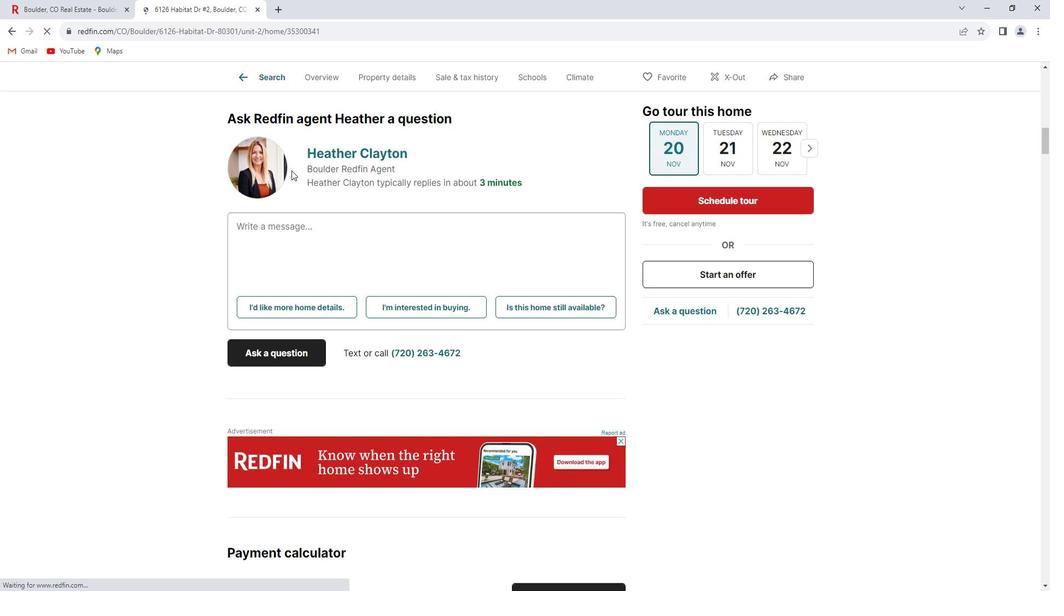 
Action: Mouse scrolled (300, 172) with delta (0, 0)
Screenshot: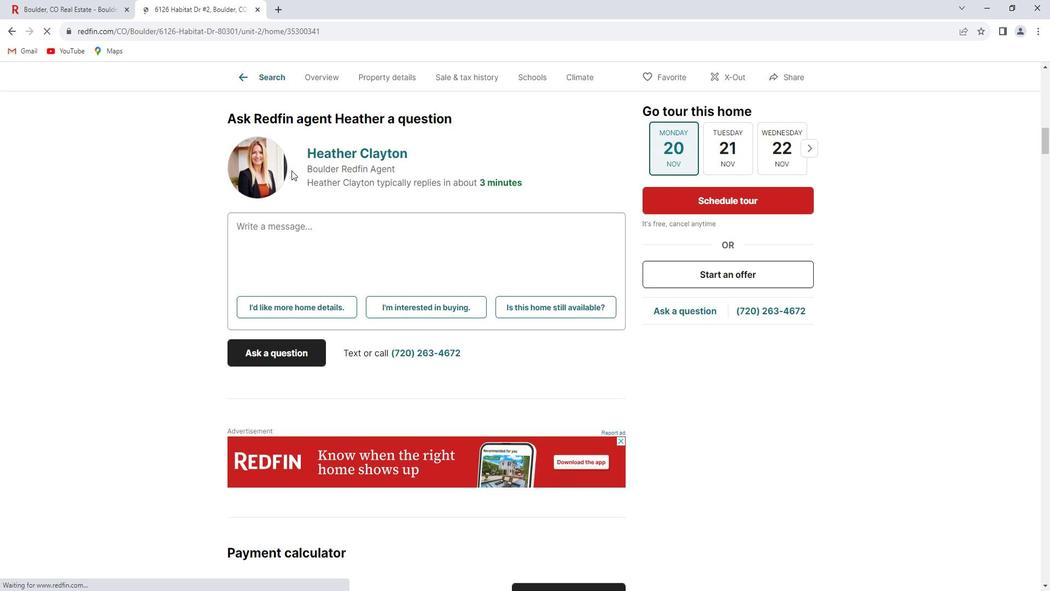 
Action: Mouse scrolled (300, 172) with delta (0, 0)
Screenshot: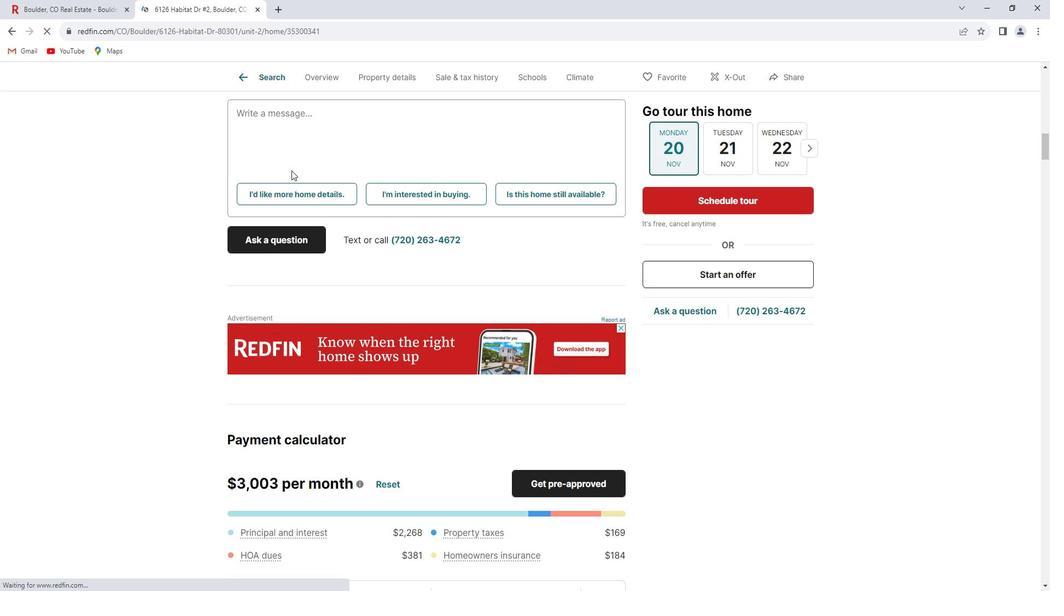 
Action: Mouse scrolled (300, 172) with delta (0, 0)
Screenshot: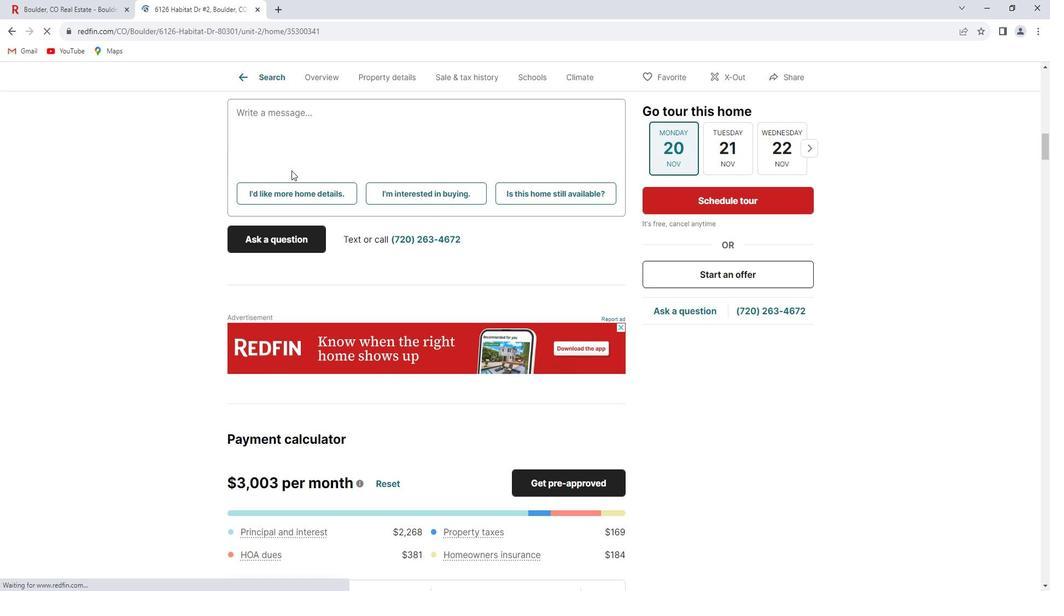 
Action: Mouse scrolled (300, 172) with delta (0, 0)
Screenshot: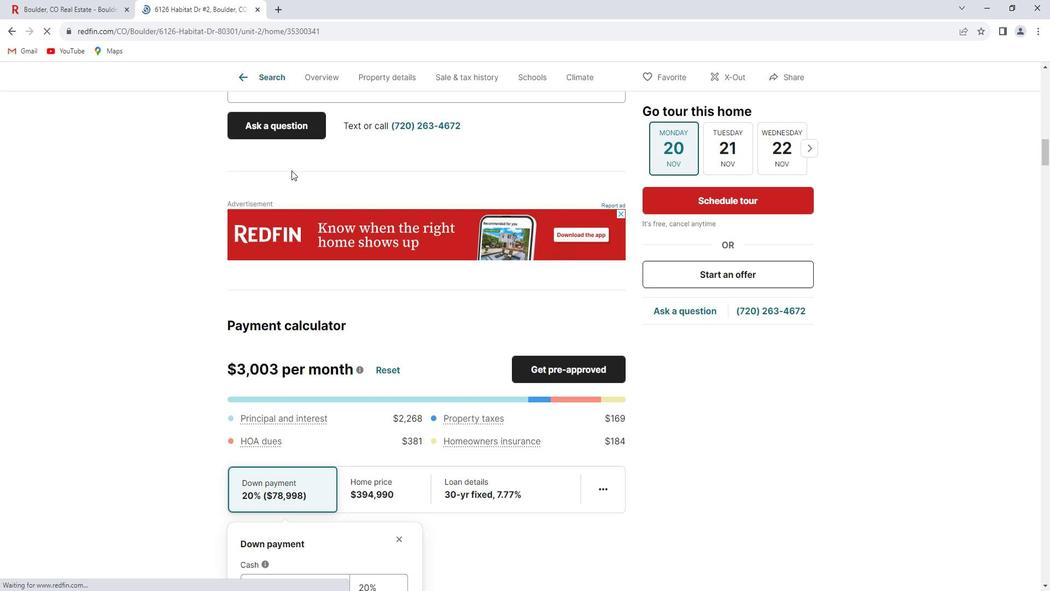 
Action: Mouse scrolled (300, 172) with delta (0, 0)
Screenshot: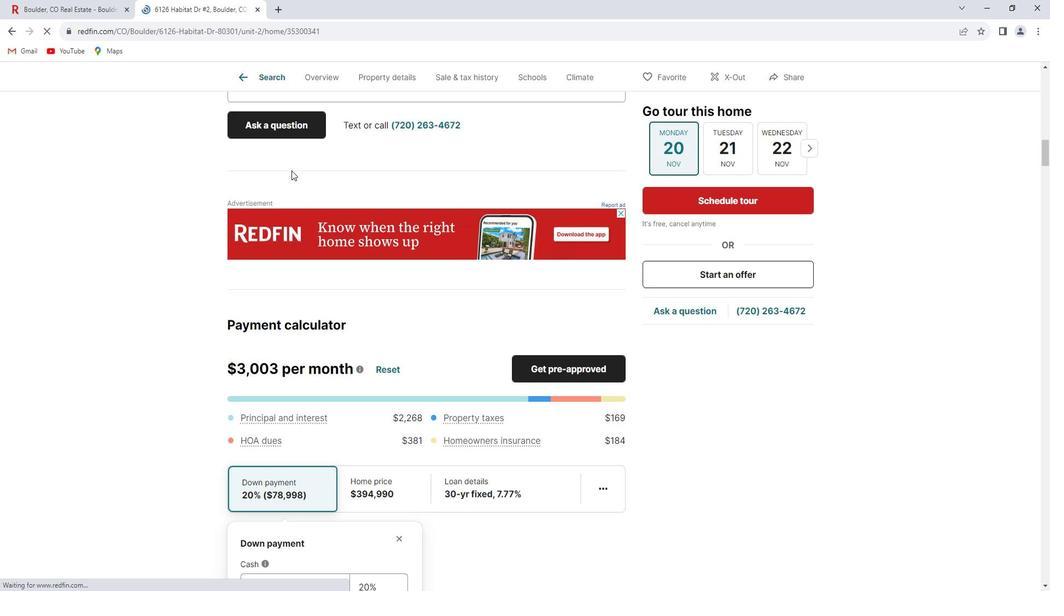 
Action: Mouse scrolled (300, 172) with delta (0, 0)
Screenshot: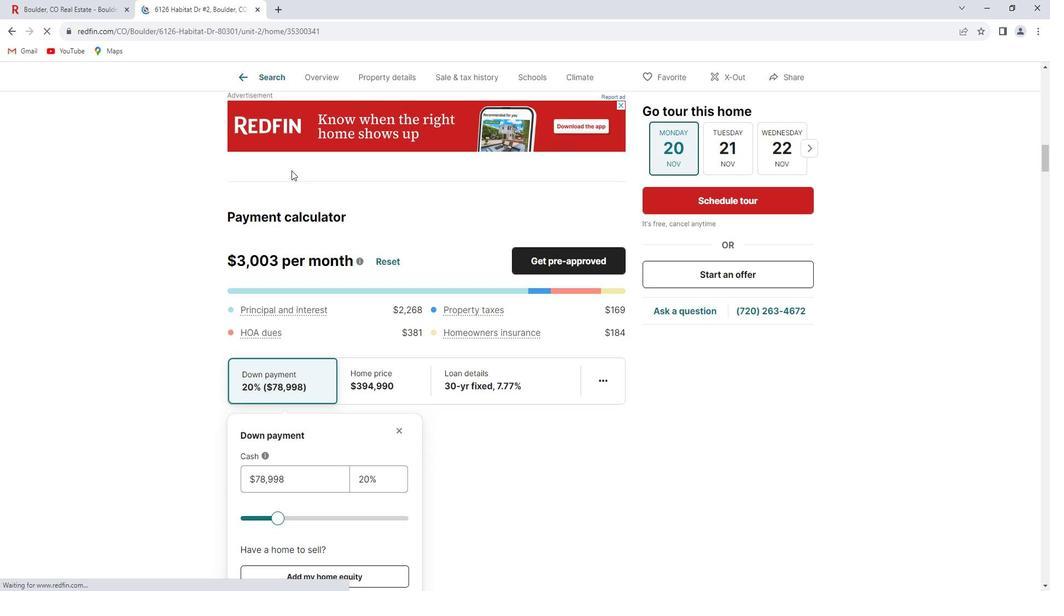 
Action: Mouse scrolled (300, 172) with delta (0, 0)
Screenshot: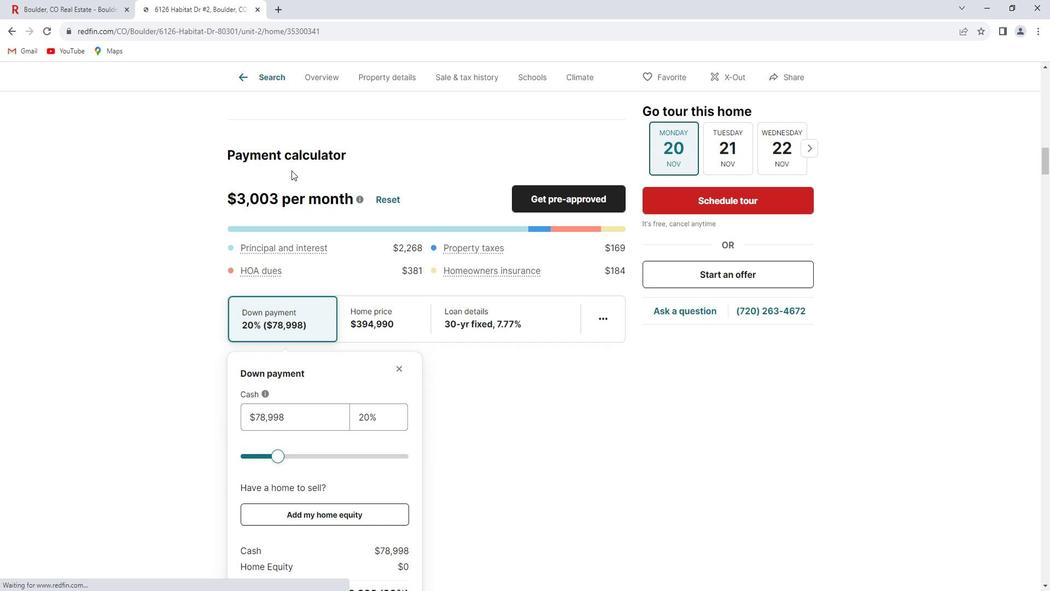 
Action: Mouse scrolled (300, 172) with delta (0, 0)
Screenshot: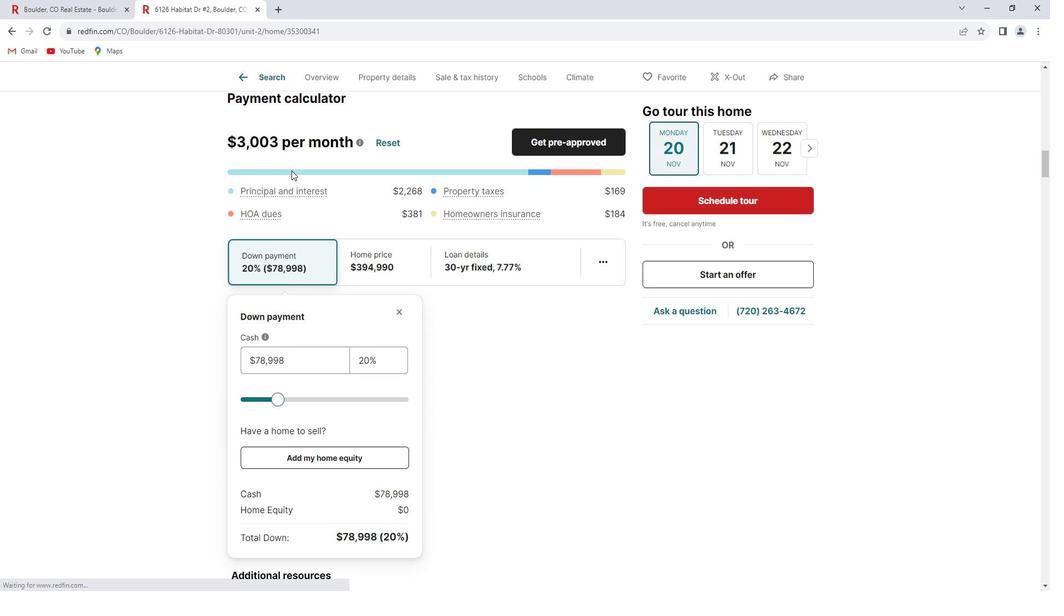 
Action: Mouse scrolled (300, 172) with delta (0, 0)
Screenshot: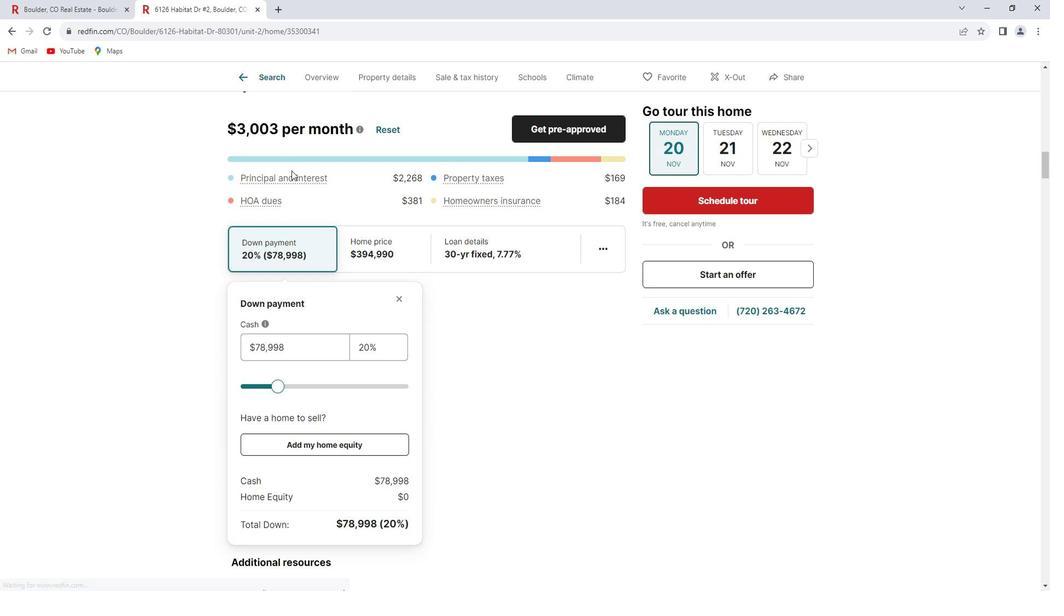 
Action: Mouse scrolled (300, 172) with delta (0, 0)
Screenshot: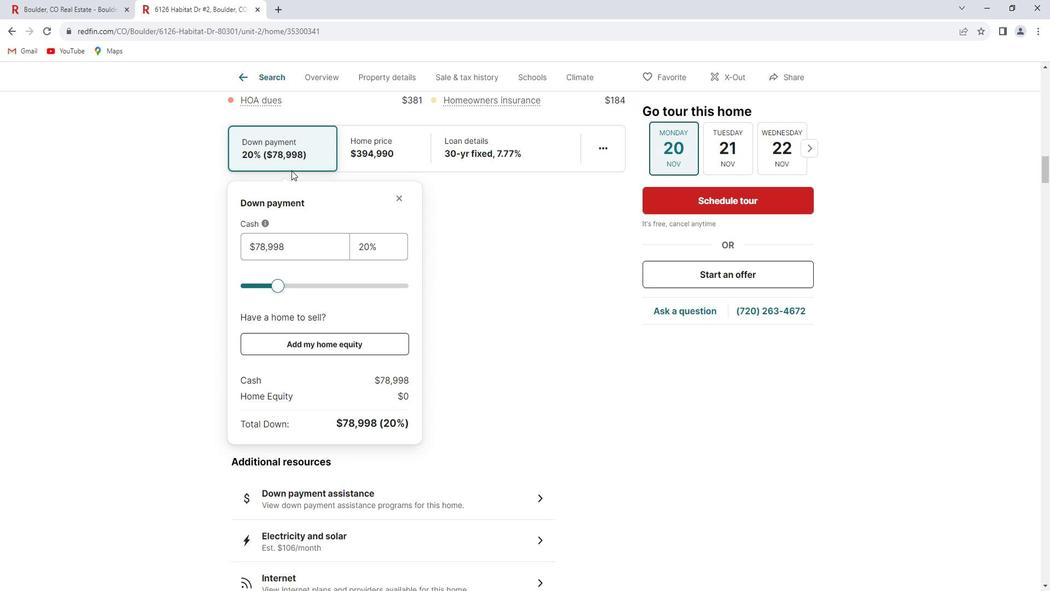 
Action: Mouse scrolled (300, 172) with delta (0, 0)
Screenshot: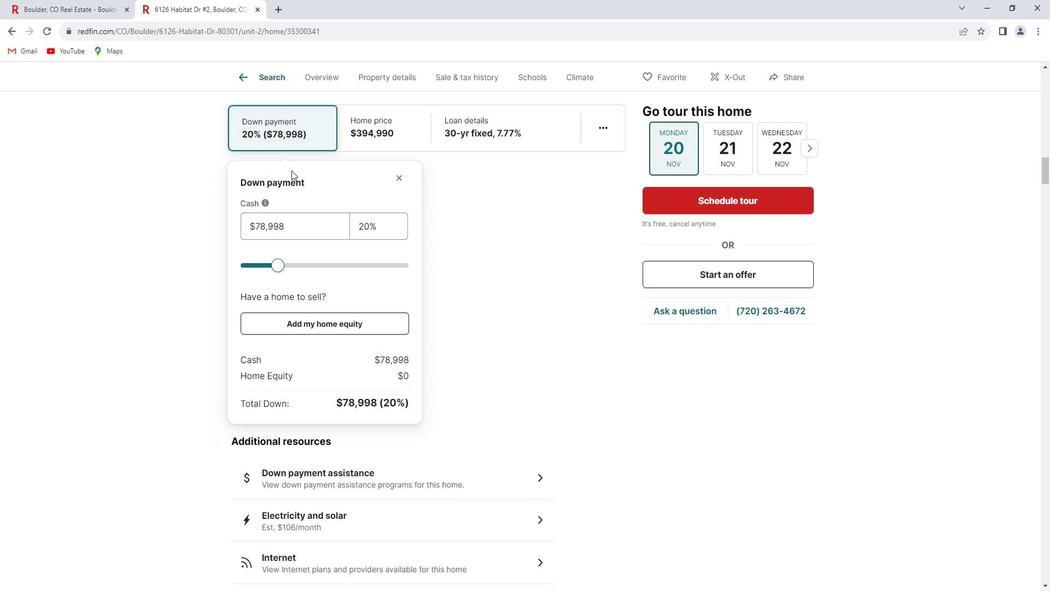 
Action: Mouse scrolled (300, 172) with delta (0, 0)
Screenshot: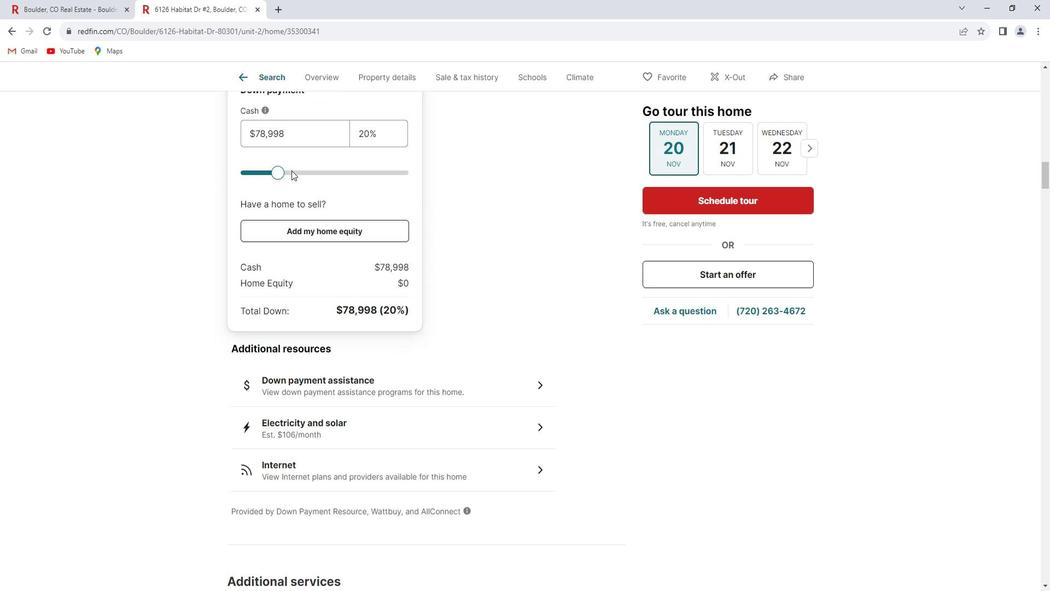 
Action: Mouse scrolled (300, 172) with delta (0, 0)
Screenshot: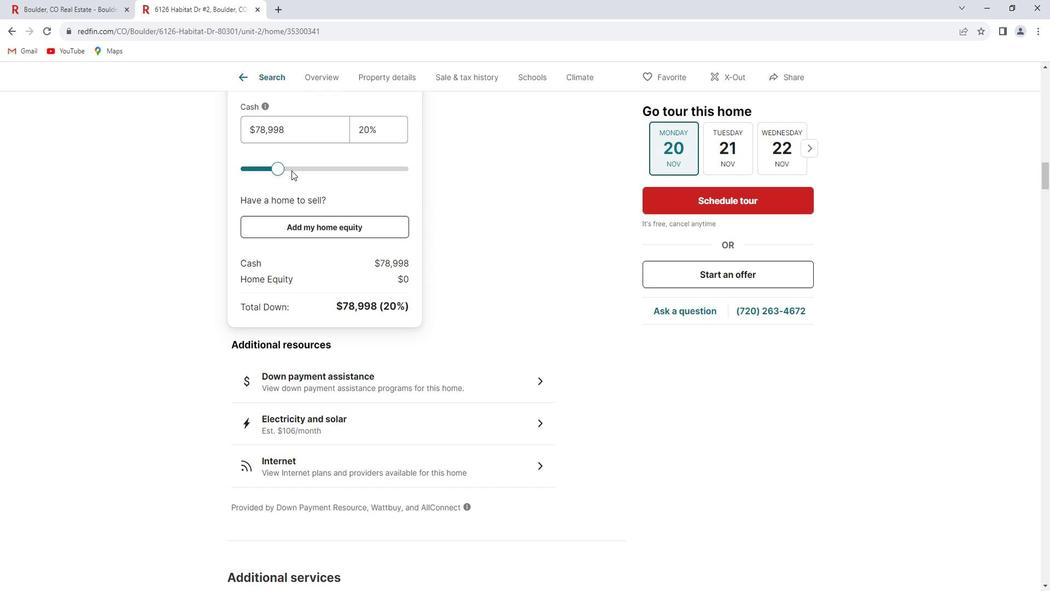 
Action: Mouse scrolled (300, 172) with delta (0, 0)
Screenshot: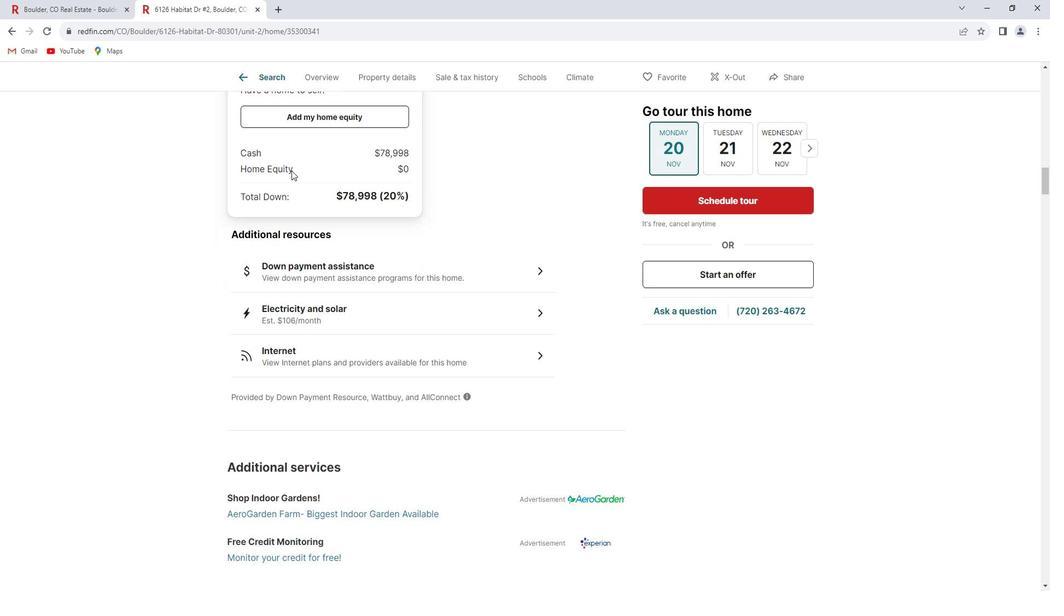 
Action: Mouse scrolled (300, 172) with delta (0, 0)
Screenshot: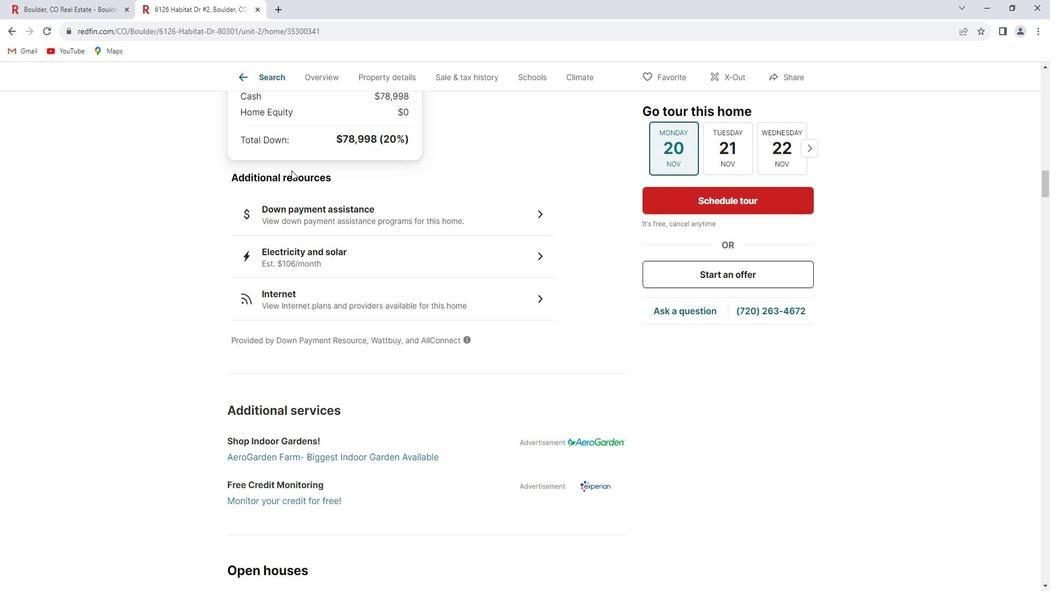 
Action: Mouse scrolled (300, 172) with delta (0, 0)
Screenshot: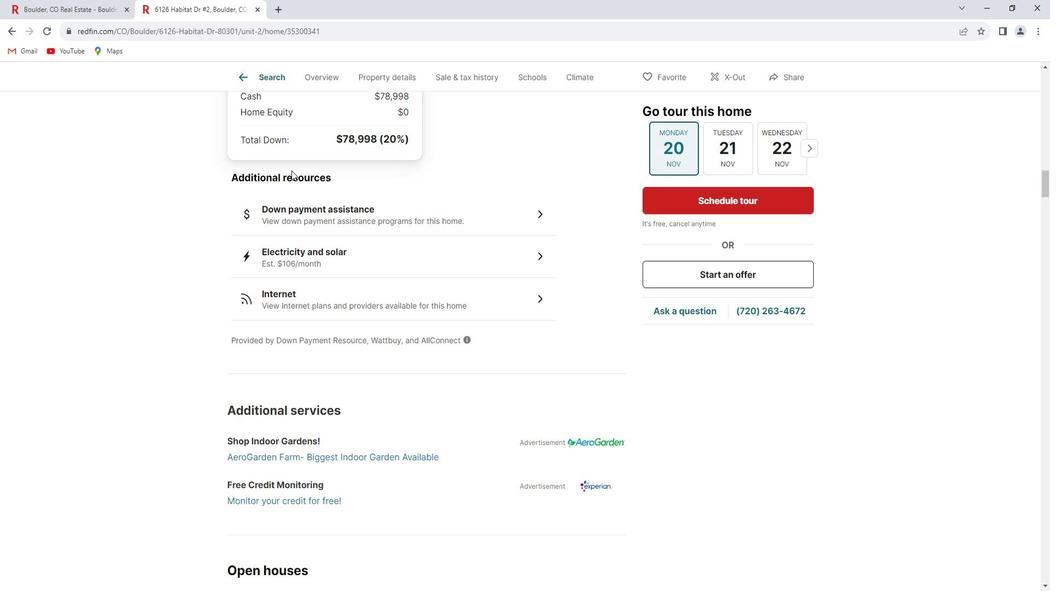 
Action: Mouse scrolled (300, 172) with delta (0, 0)
Screenshot: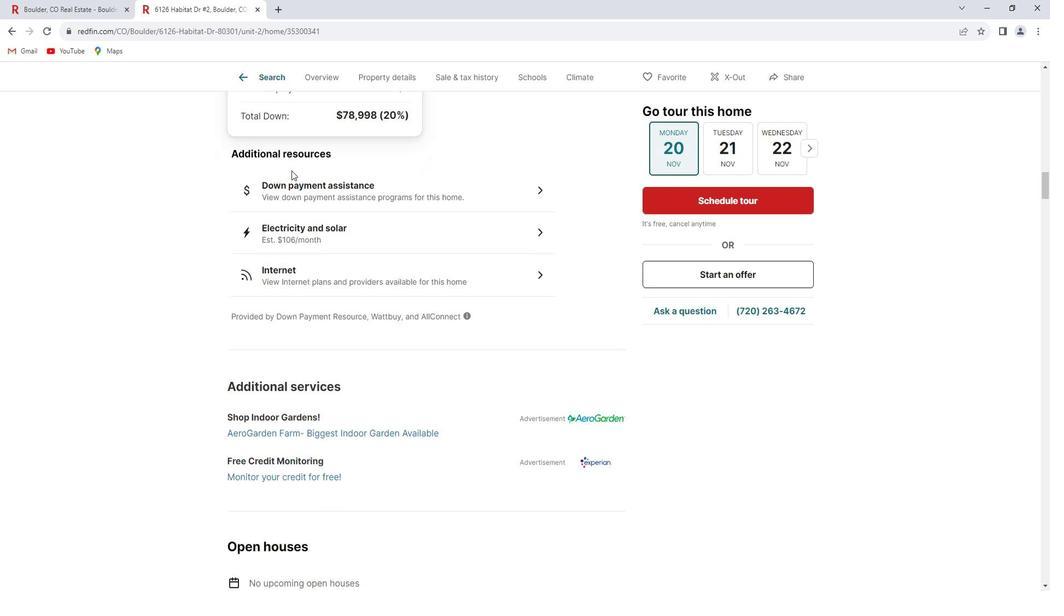 
Action: Mouse scrolled (300, 172) with delta (0, 0)
Screenshot: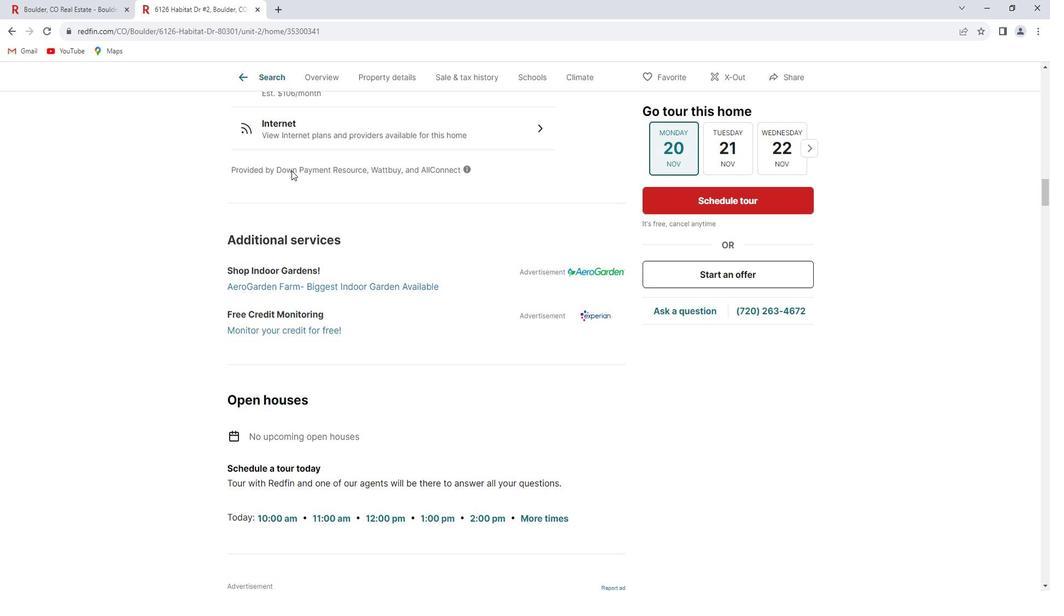 
Action: Mouse scrolled (300, 172) with delta (0, 0)
Screenshot: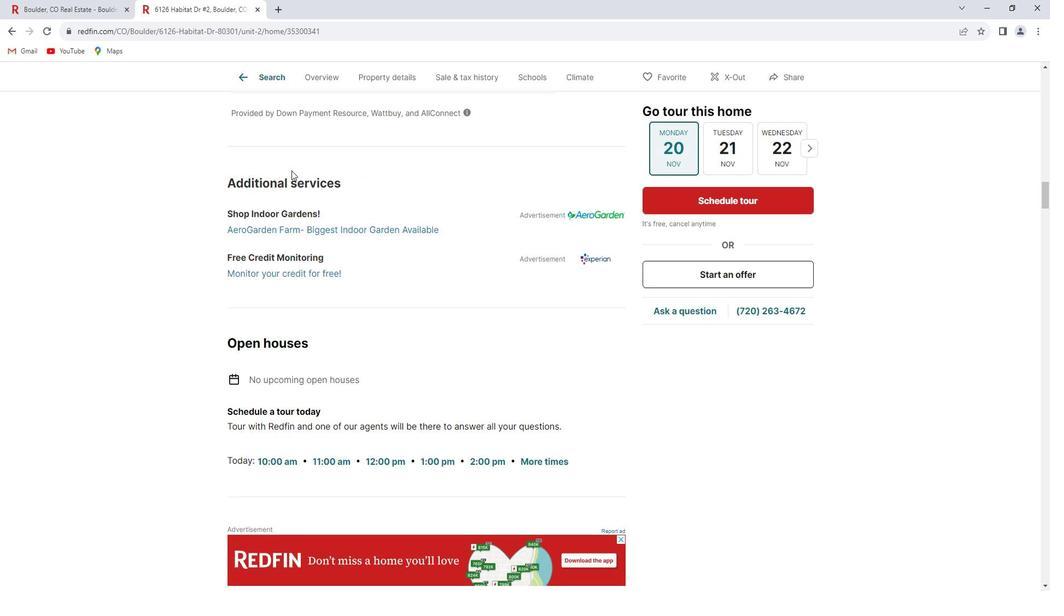 
Action: Mouse scrolled (300, 172) with delta (0, 0)
Screenshot: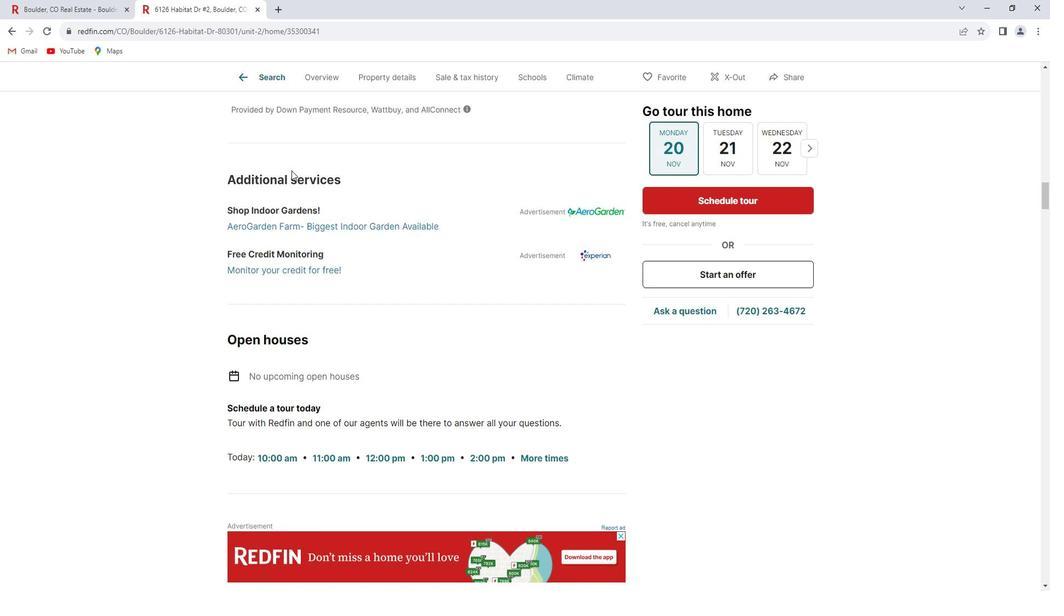 
Action: Mouse scrolled (300, 172) with delta (0, 0)
Screenshot: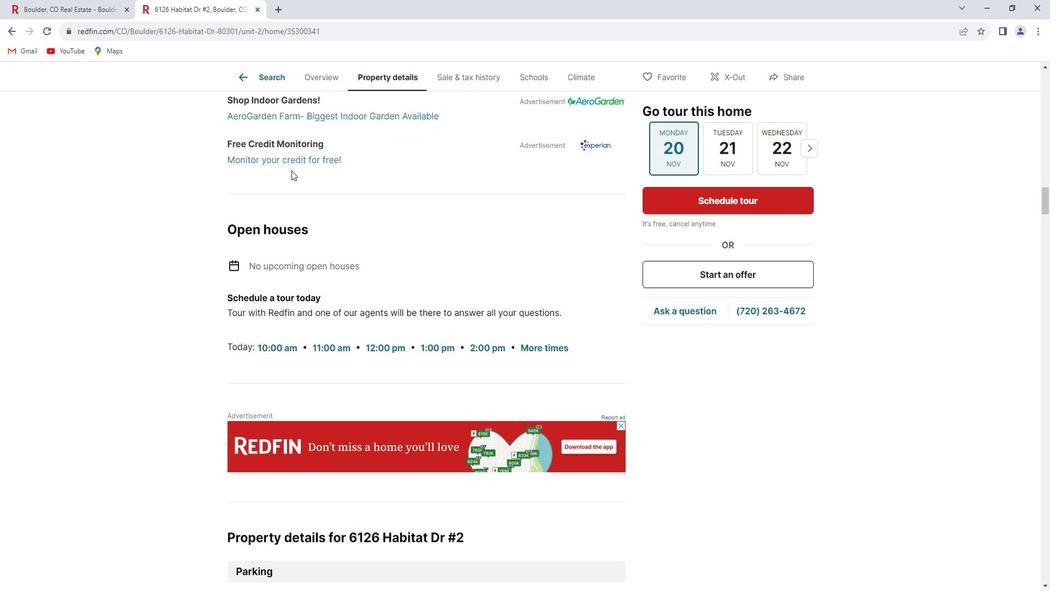 
Action: Mouse scrolled (300, 172) with delta (0, 0)
Screenshot: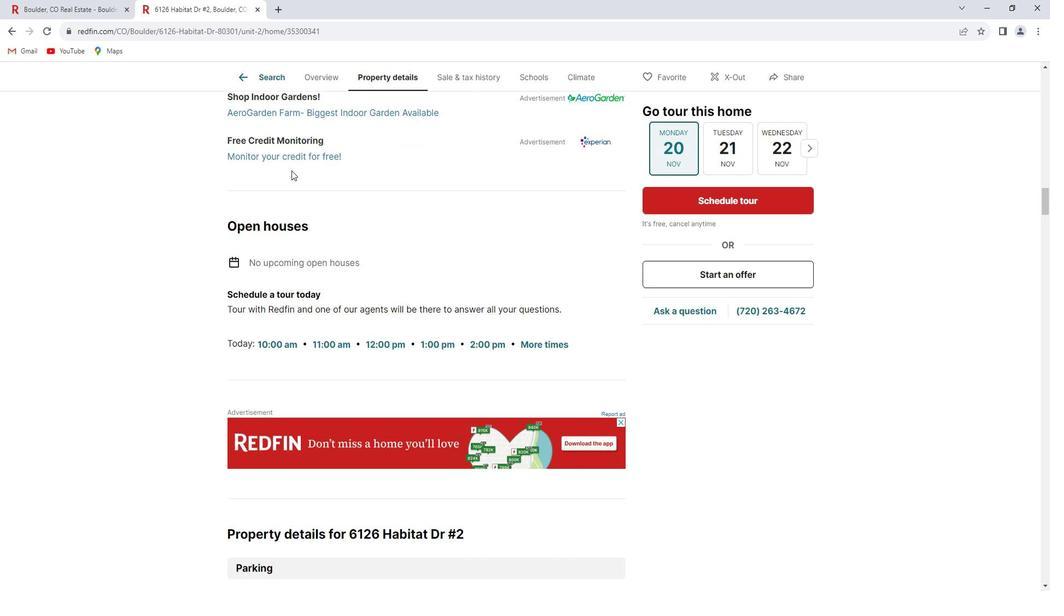 
Action: Mouse scrolled (300, 172) with delta (0, 0)
Screenshot: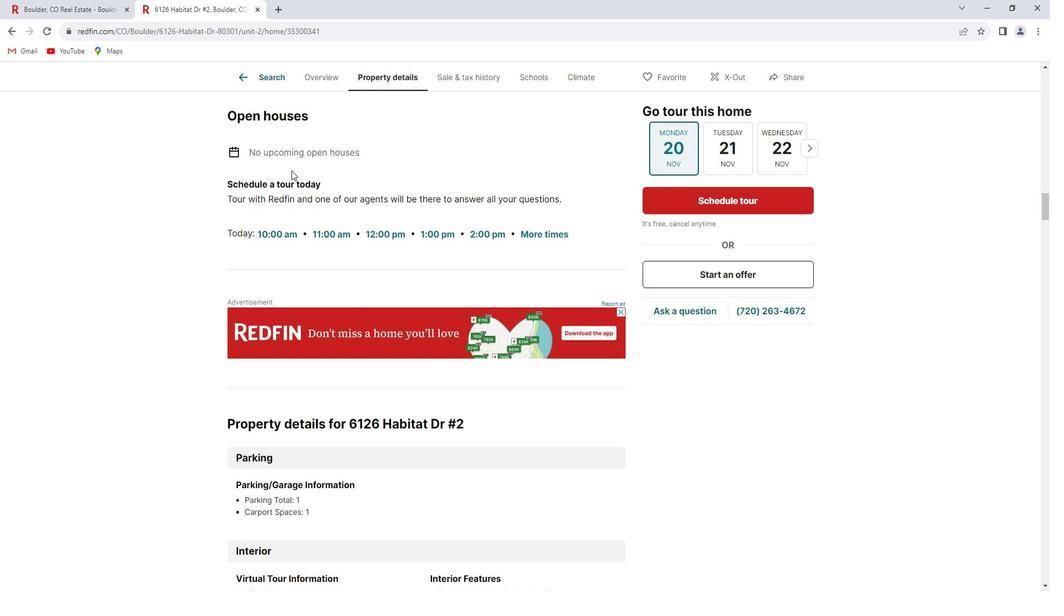 
Action: Mouse scrolled (300, 172) with delta (0, 0)
Screenshot: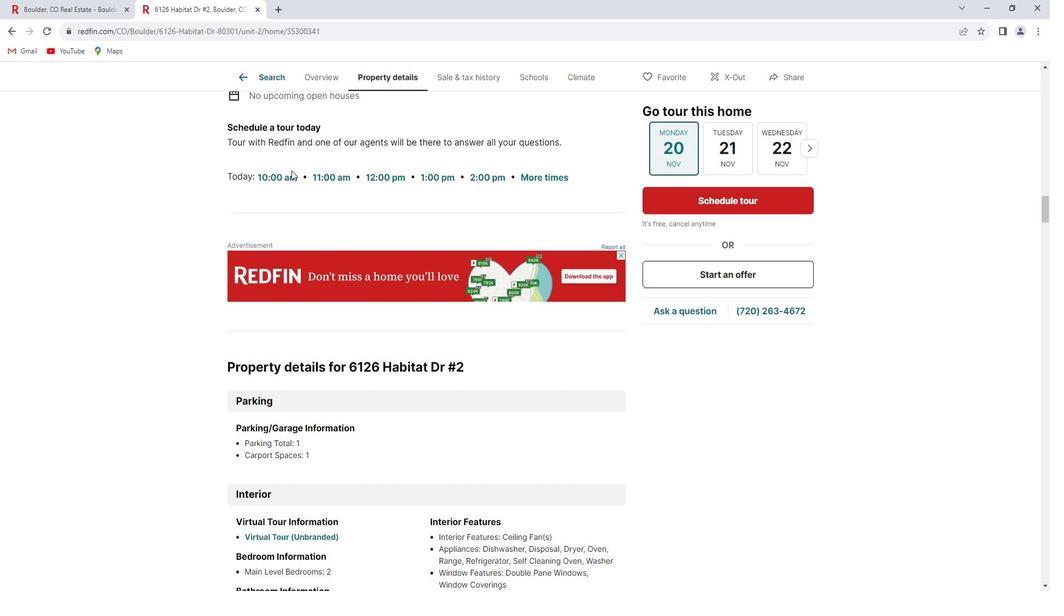 
Action: Mouse scrolled (300, 172) with delta (0, 0)
Screenshot: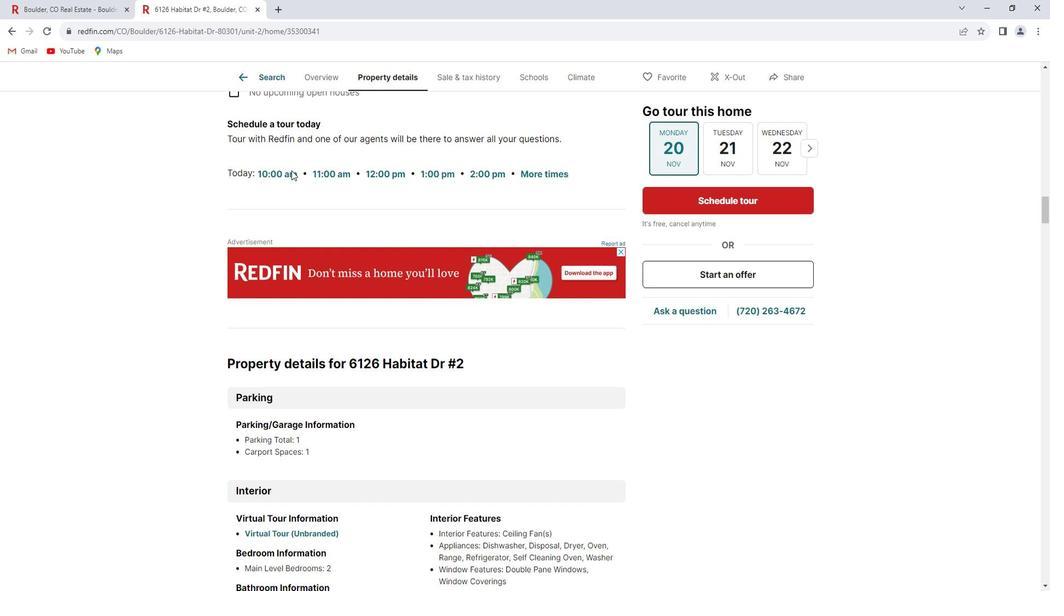 
Action: Mouse scrolled (300, 172) with delta (0, 0)
Screenshot: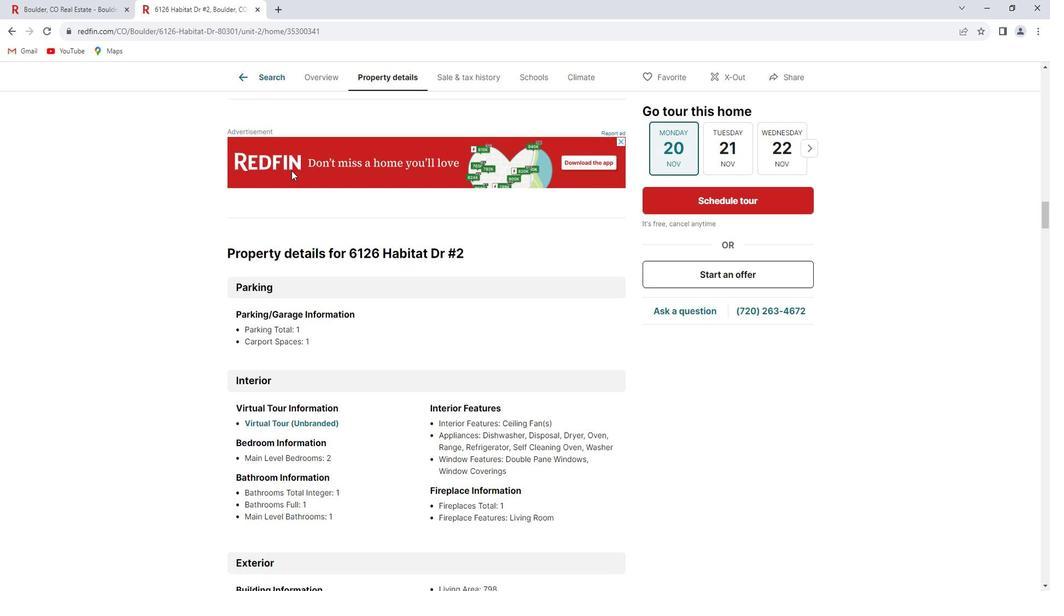 
Action: Mouse scrolled (300, 172) with delta (0, 0)
Screenshot: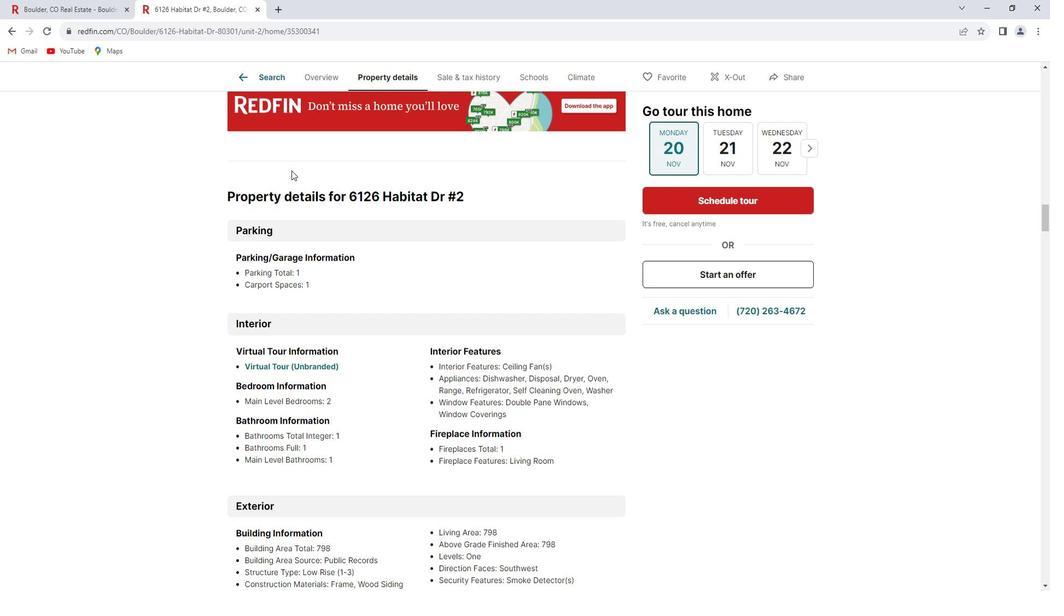 
Action: Mouse scrolled (300, 172) with delta (0, 0)
Screenshot: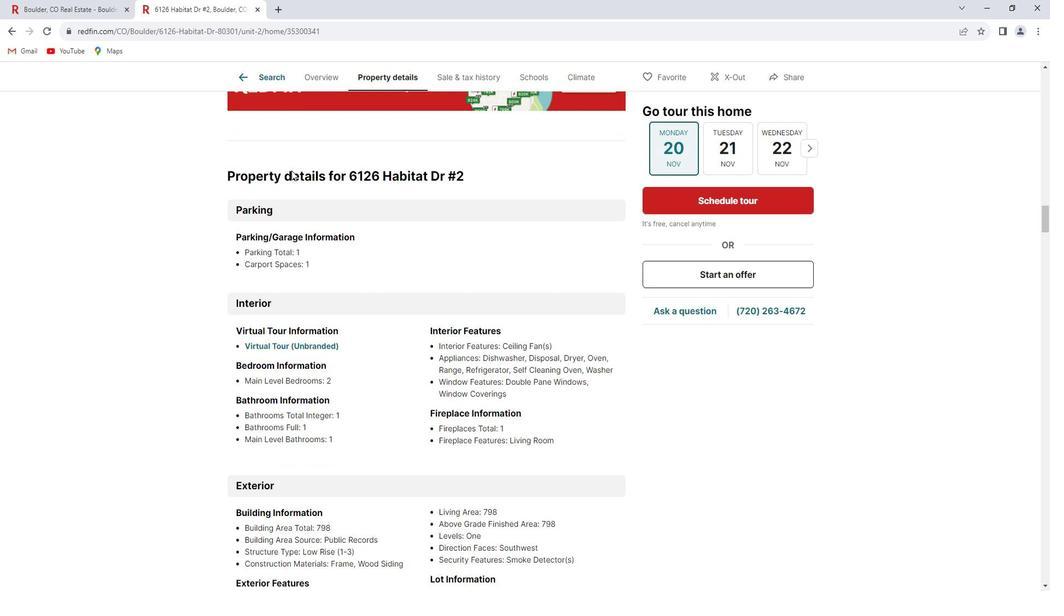 
Action: Mouse scrolled (300, 172) with delta (0, 0)
Screenshot: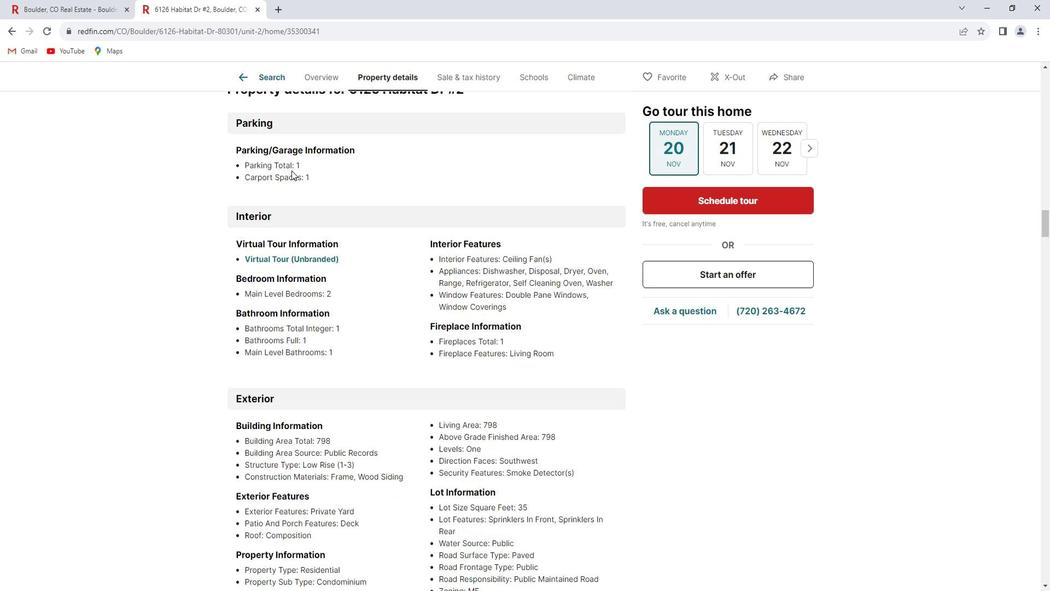 
Action: Mouse scrolled (300, 172) with delta (0, 0)
Screenshot: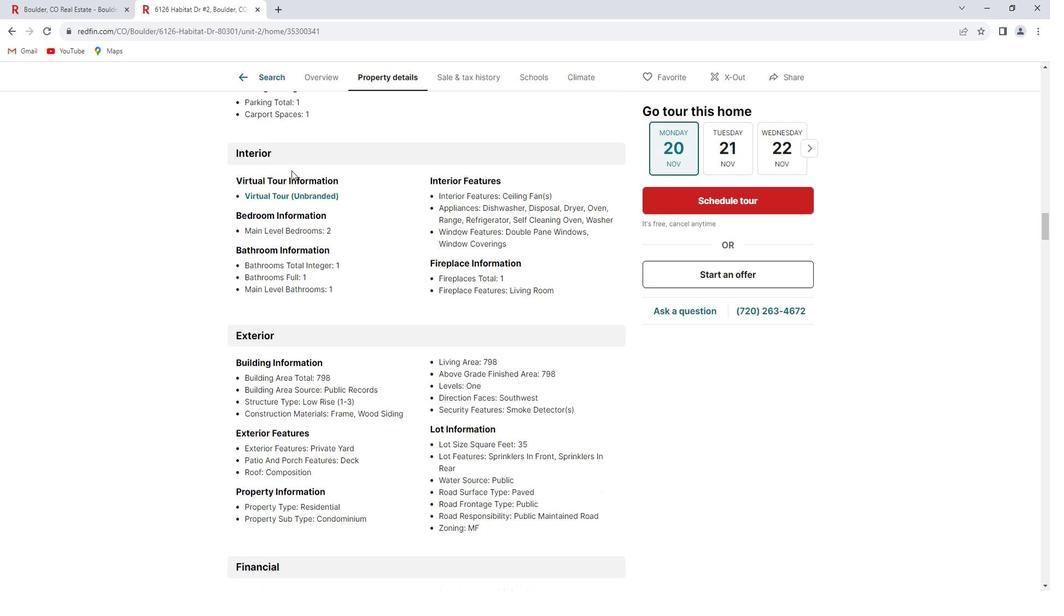
Action: Mouse scrolled (300, 172) with delta (0, 0)
Screenshot: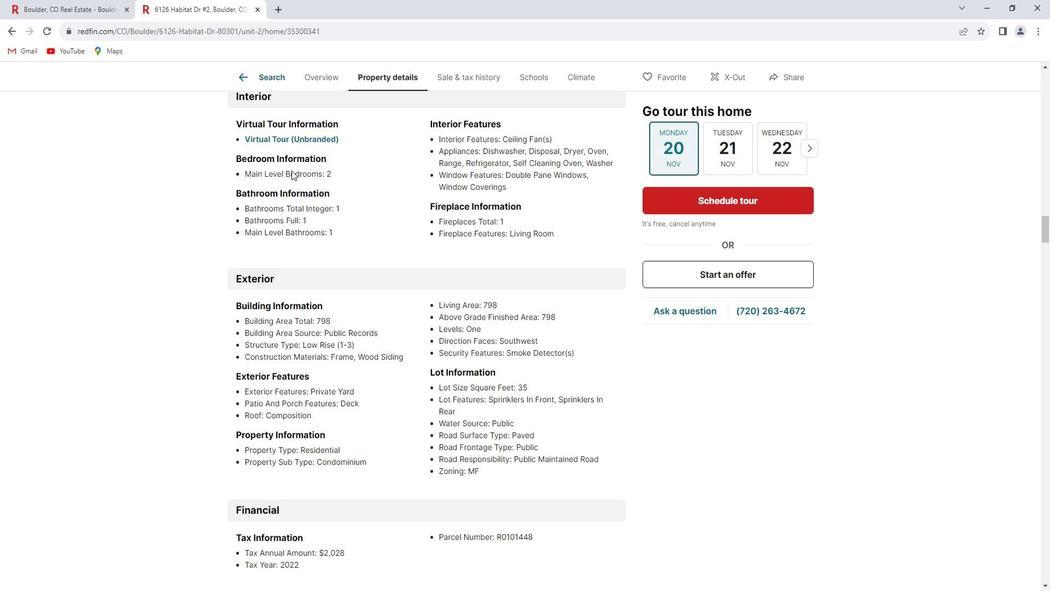 
Action: Mouse scrolled (300, 172) with delta (0, 0)
Screenshot: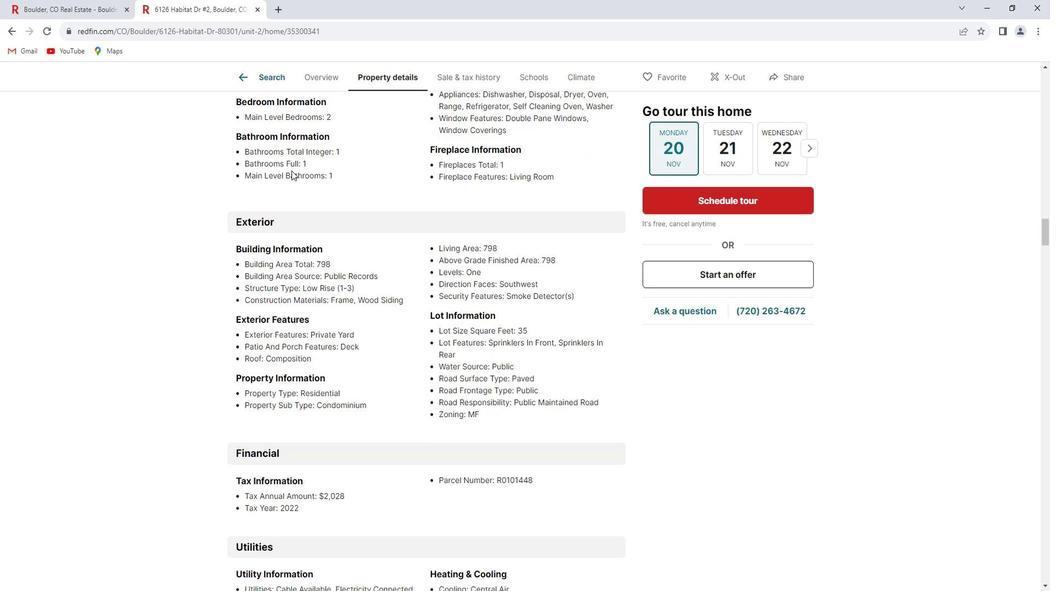 
Action: Mouse scrolled (300, 172) with delta (0, 0)
Screenshot: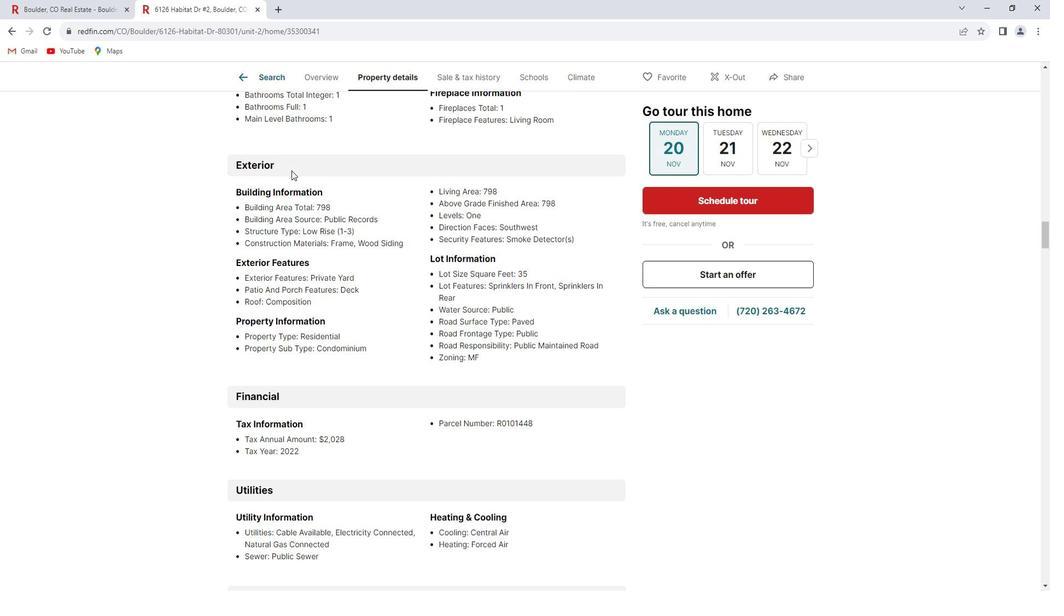 
Action: Mouse scrolled (300, 172) with delta (0, 0)
Screenshot: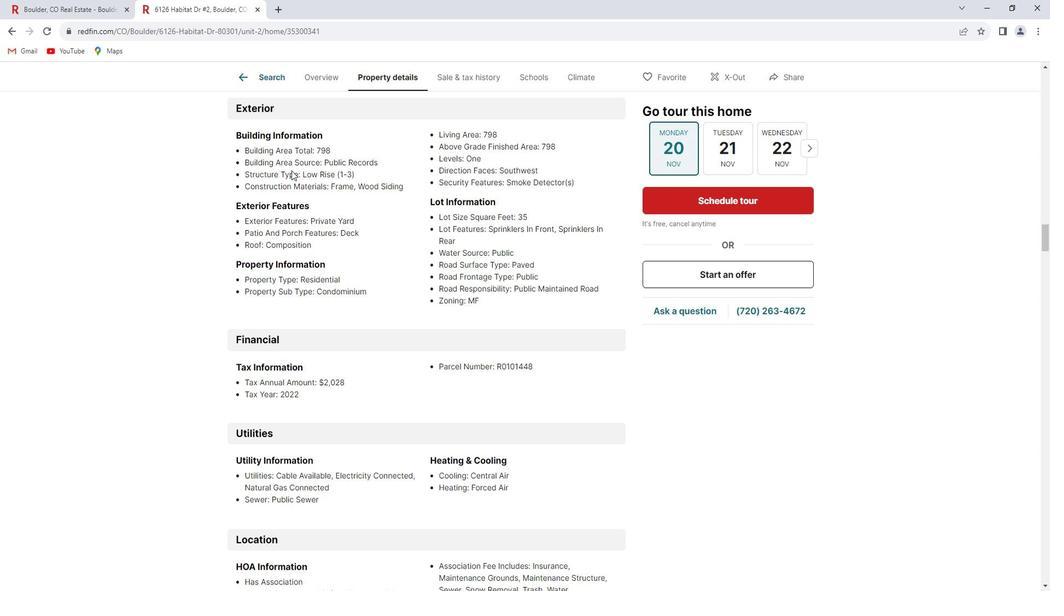 
Action: Mouse scrolled (300, 172) with delta (0, 0)
Screenshot: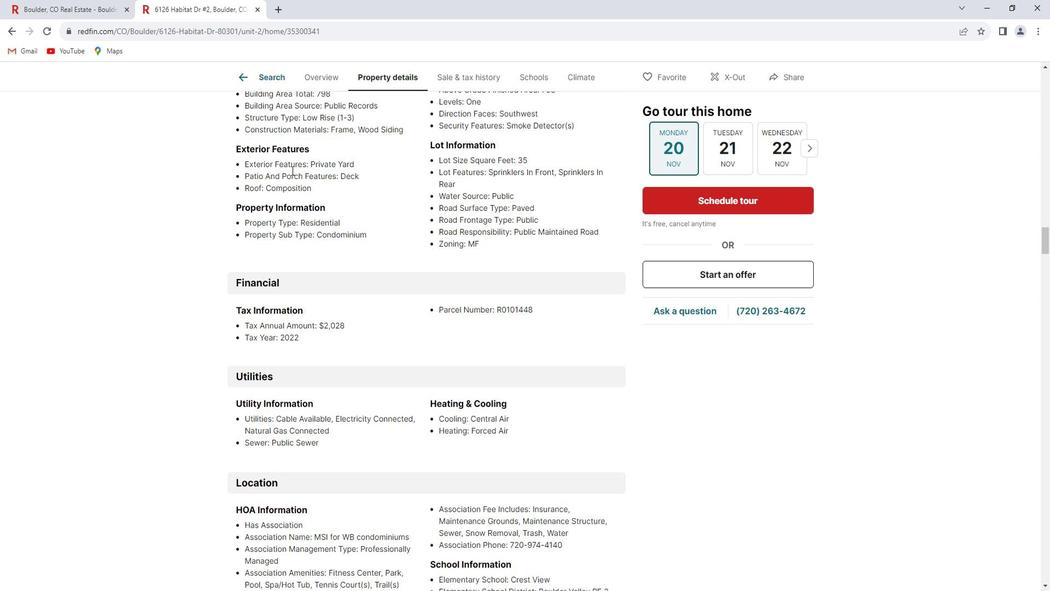 
Action: Mouse scrolled (300, 172) with delta (0, 0)
Screenshot: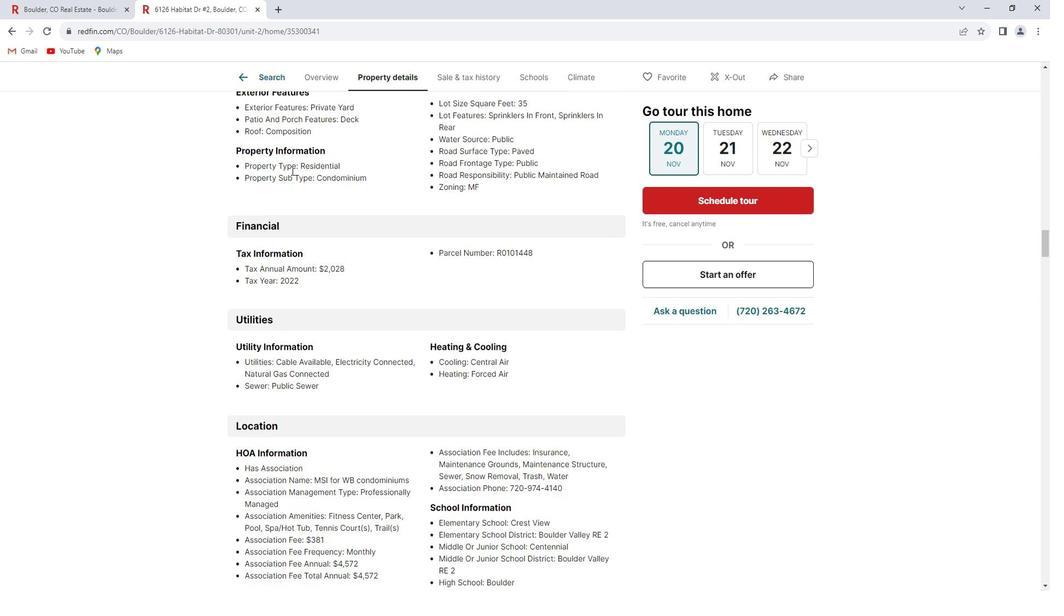 
Action: Mouse scrolled (300, 172) with delta (0, 0)
Screenshot: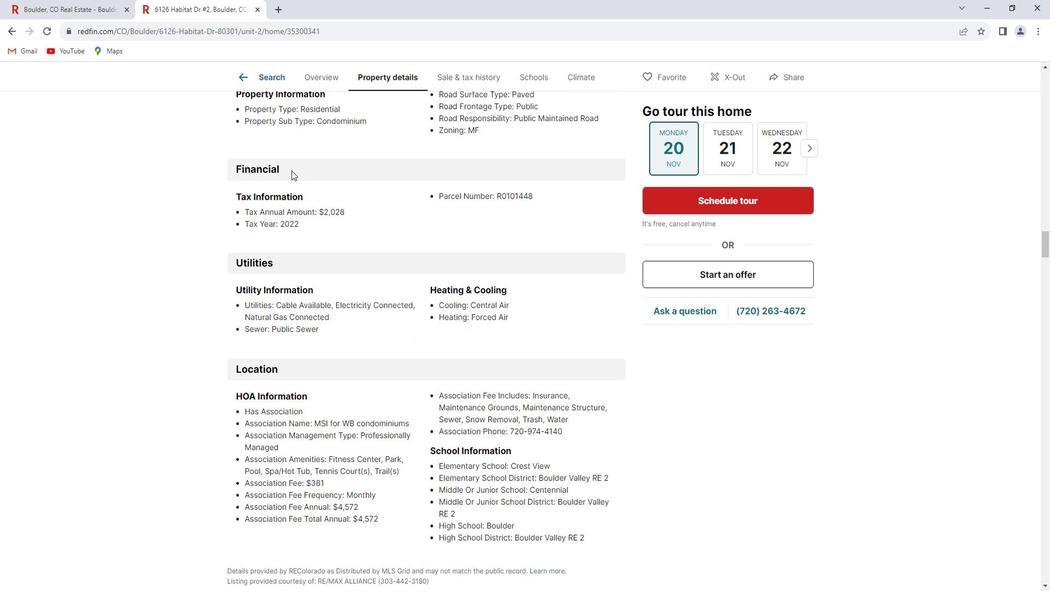 
Action: Mouse scrolled (300, 172) with delta (0, 0)
Screenshot: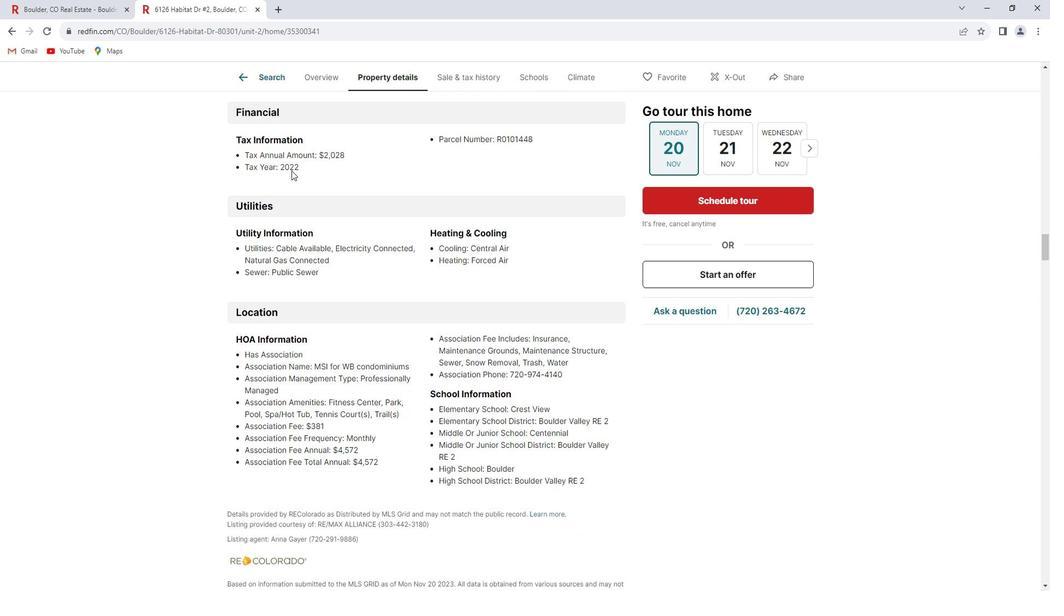 
Action: Mouse scrolled (300, 172) with delta (0, 0)
Screenshot: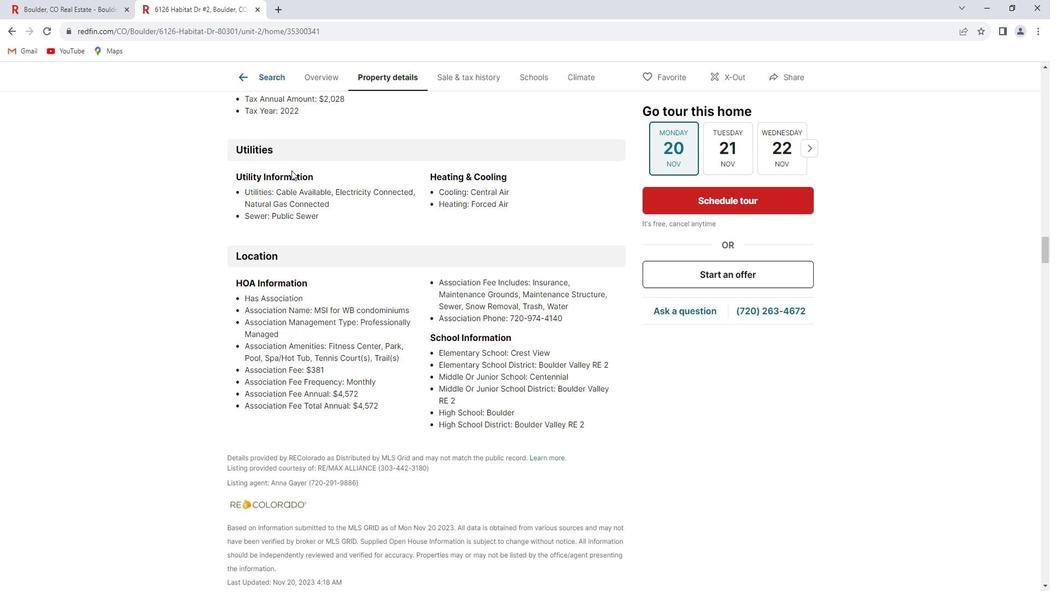 
Action: Mouse scrolled (300, 172) with delta (0, 0)
Screenshot: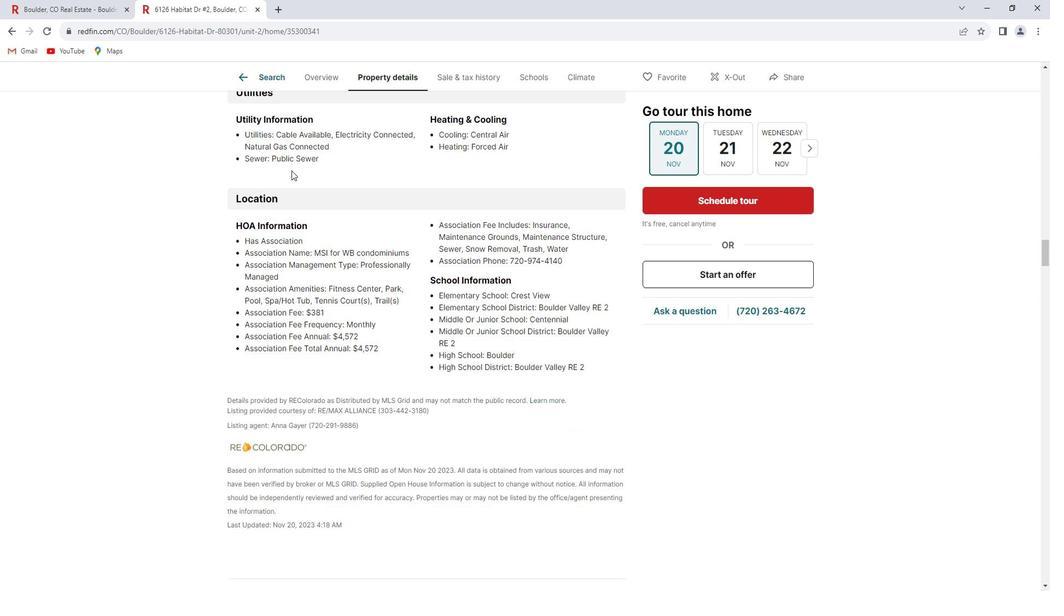 
Action: Mouse scrolled (300, 172) with delta (0, 0)
Screenshot: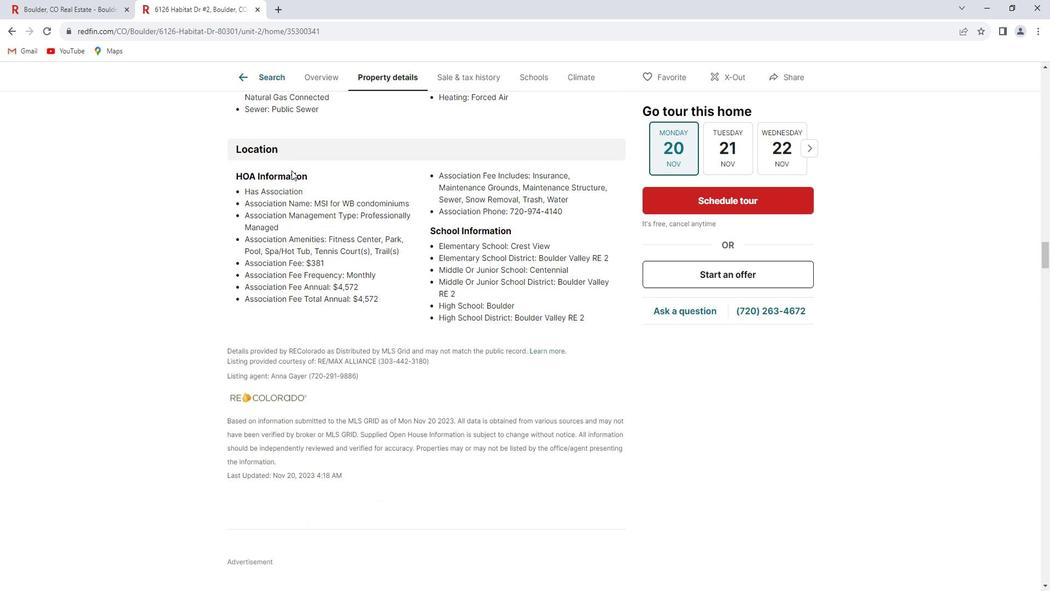 
Action: Mouse scrolled (300, 172) with delta (0, 0)
Screenshot: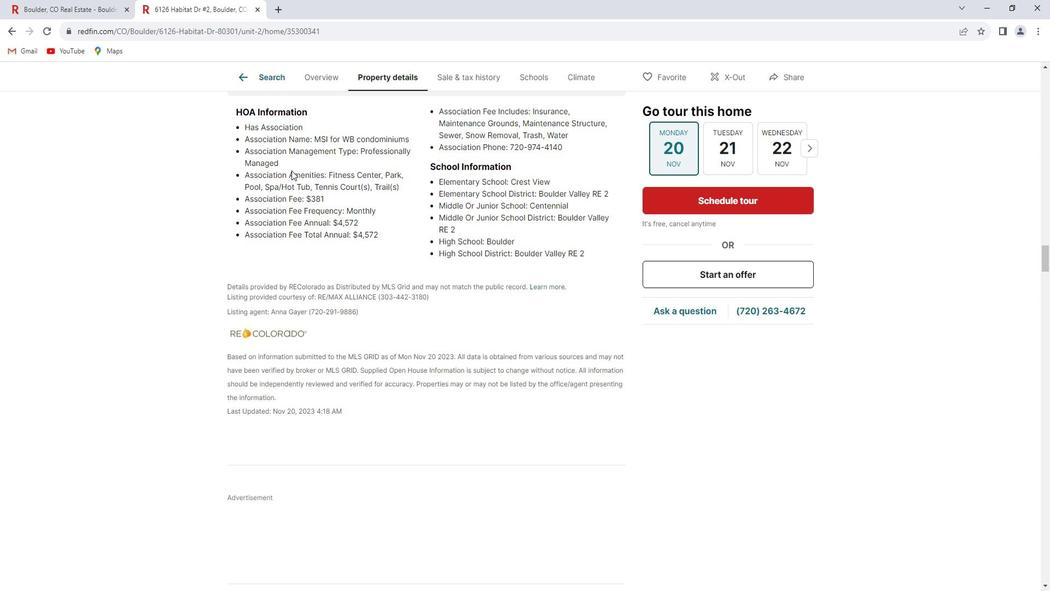
Action: Mouse scrolled (300, 172) with delta (0, 0)
Screenshot: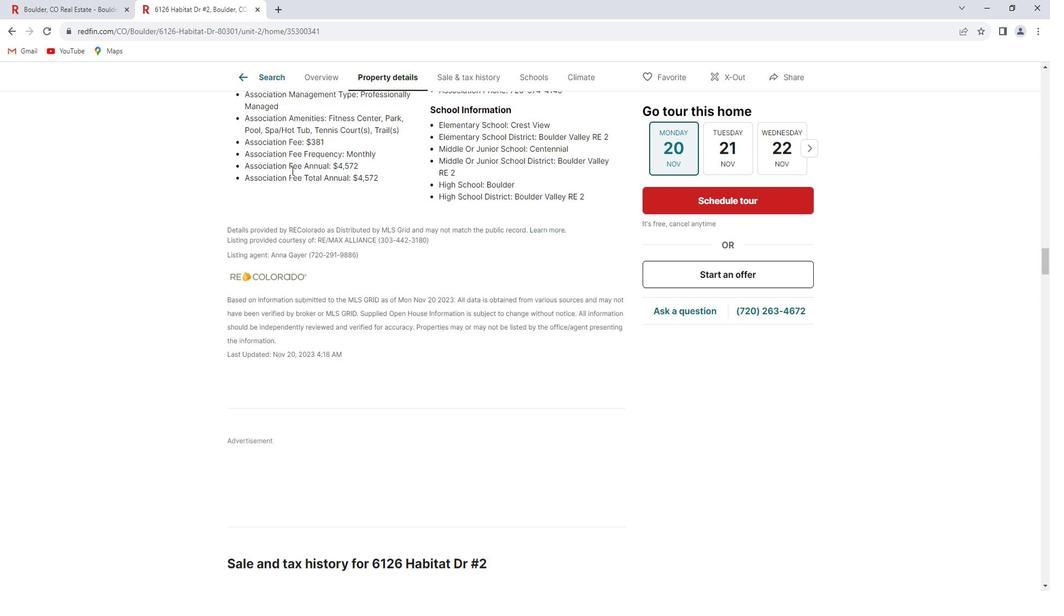 
Action: Mouse scrolled (300, 172) with delta (0, 0)
Screenshot: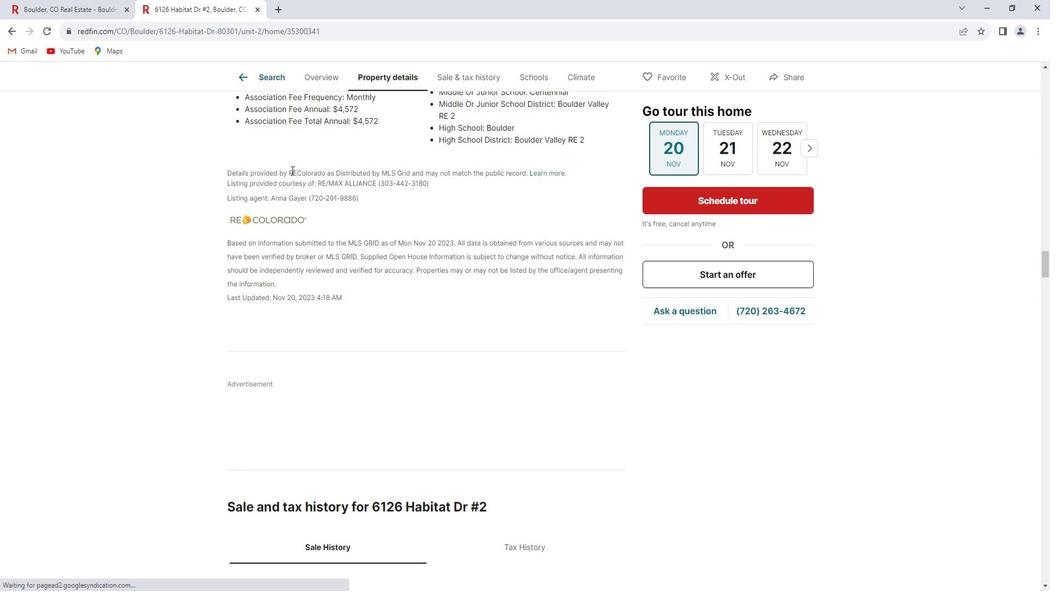 
Action: Mouse scrolled (300, 172) with delta (0, 0)
Screenshot: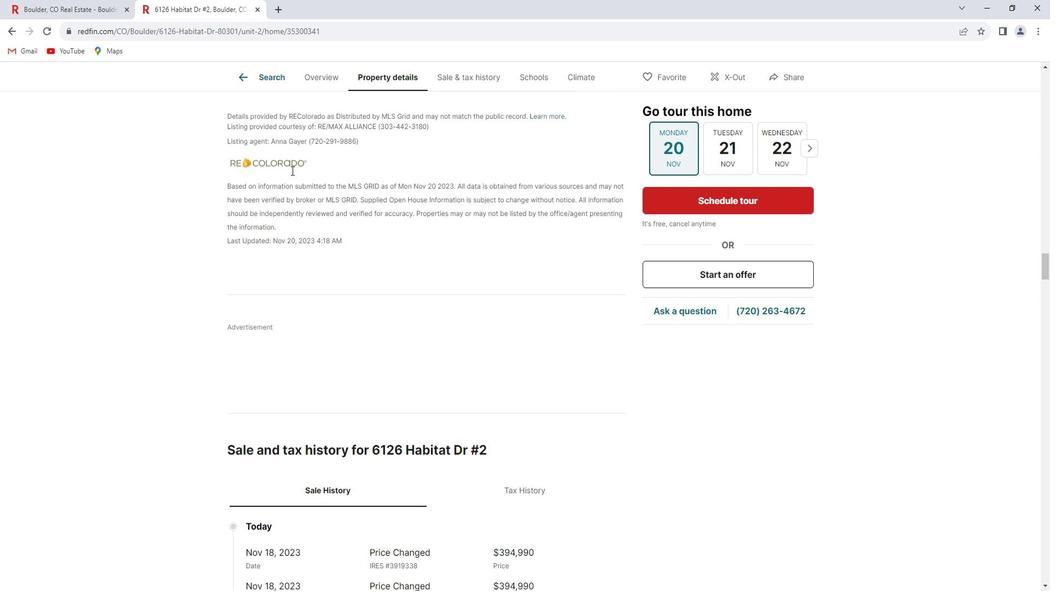 
Action: Mouse scrolled (300, 172) with delta (0, 0)
Screenshot: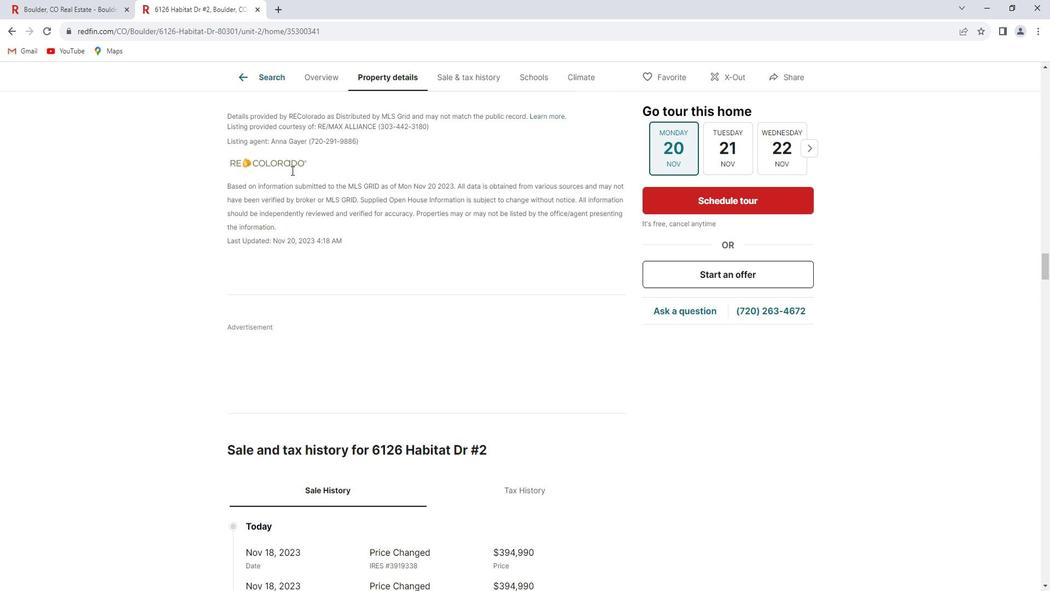
Action: Mouse scrolled (300, 172) with delta (0, 0)
Screenshot: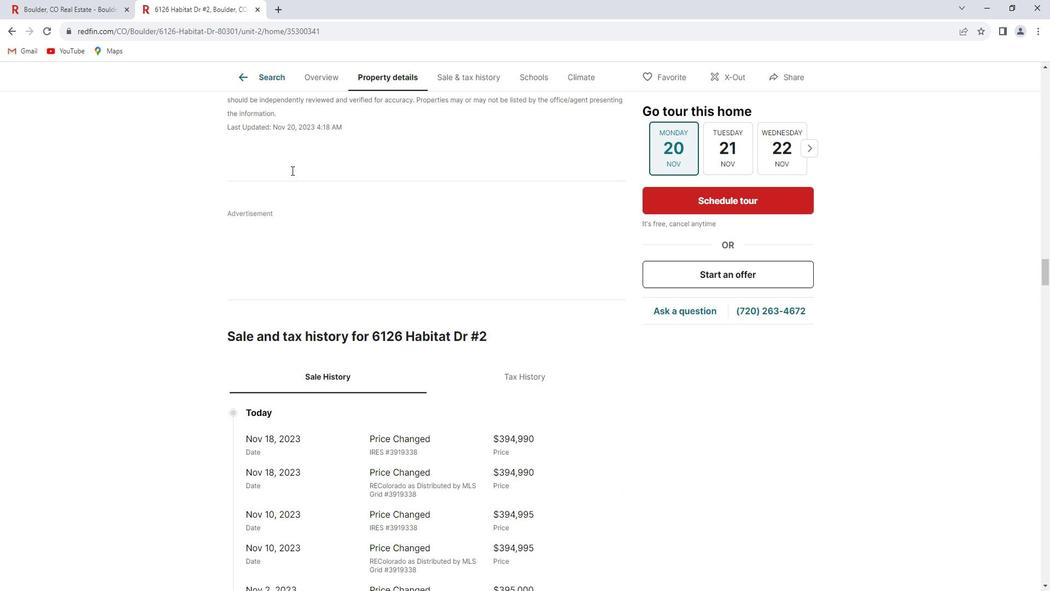 
Action: Mouse scrolled (300, 172) with delta (0, 0)
Screenshot: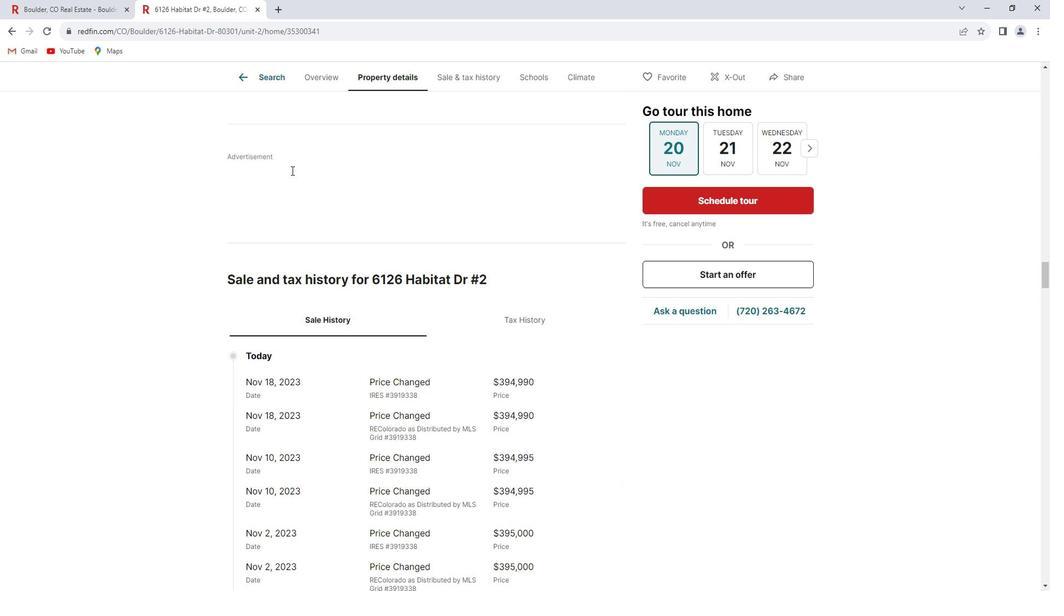 
Action: Mouse scrolled (300, 172) with delta (0, 0)
Screenshot: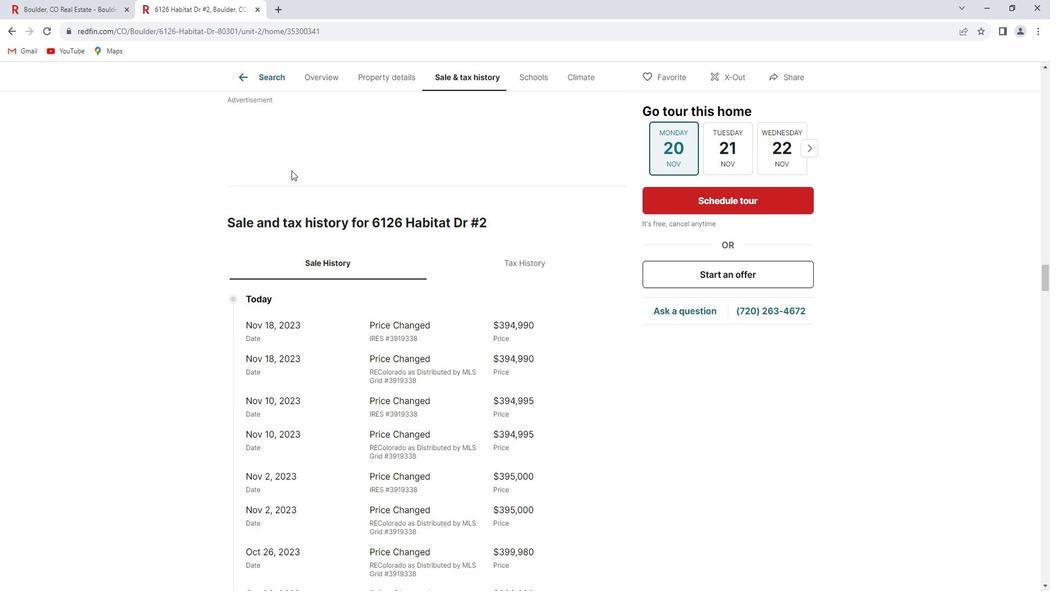 
Action: Mouse scrolled (300, 172) with delta (0, 0)
Screenshot: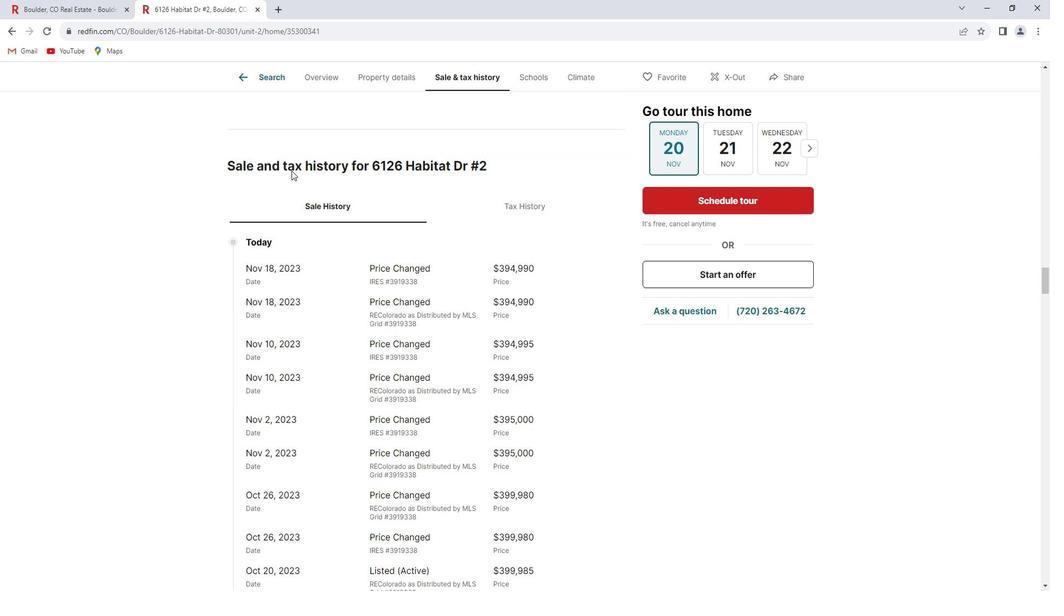 
Action: Mouse scrolled (300, 172) with delta (0, 0)
Screenshot: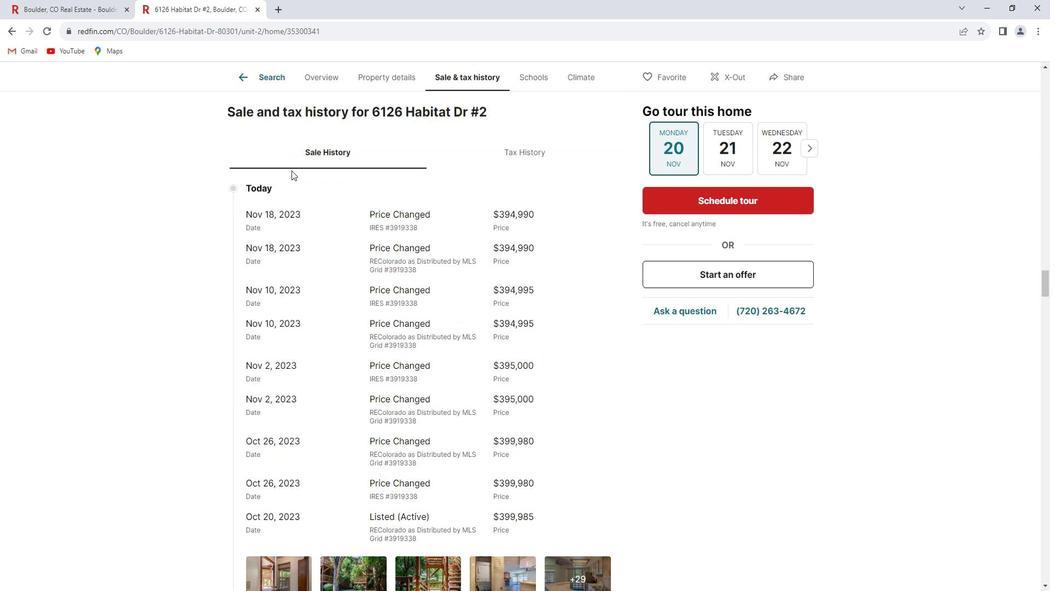 
Action: Mouse scrolled (300, 172) with delta (0, 0)
Screenshot: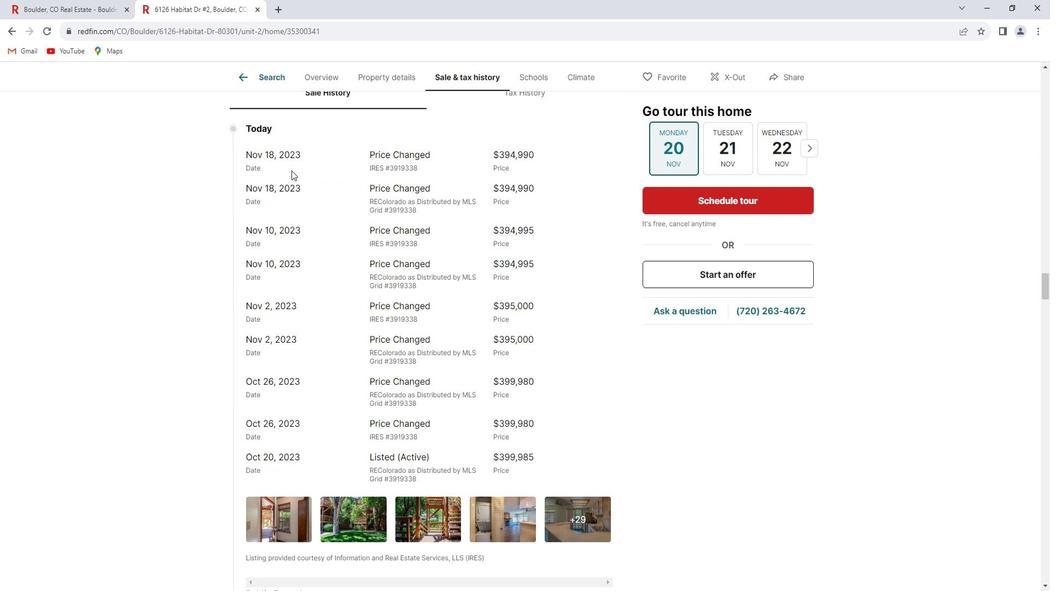 
Action: Mouse scrolled (300, 172) with delta (0, 0)
Screenshot: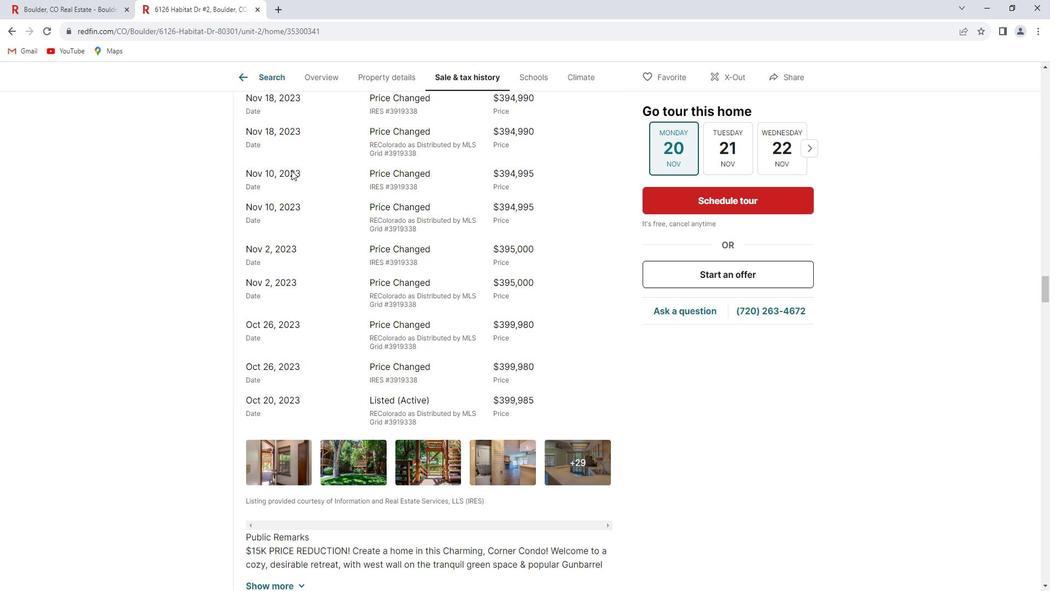 
Action: Mouse scrolled (300, 172) with delta (0, 0)
Screenshot: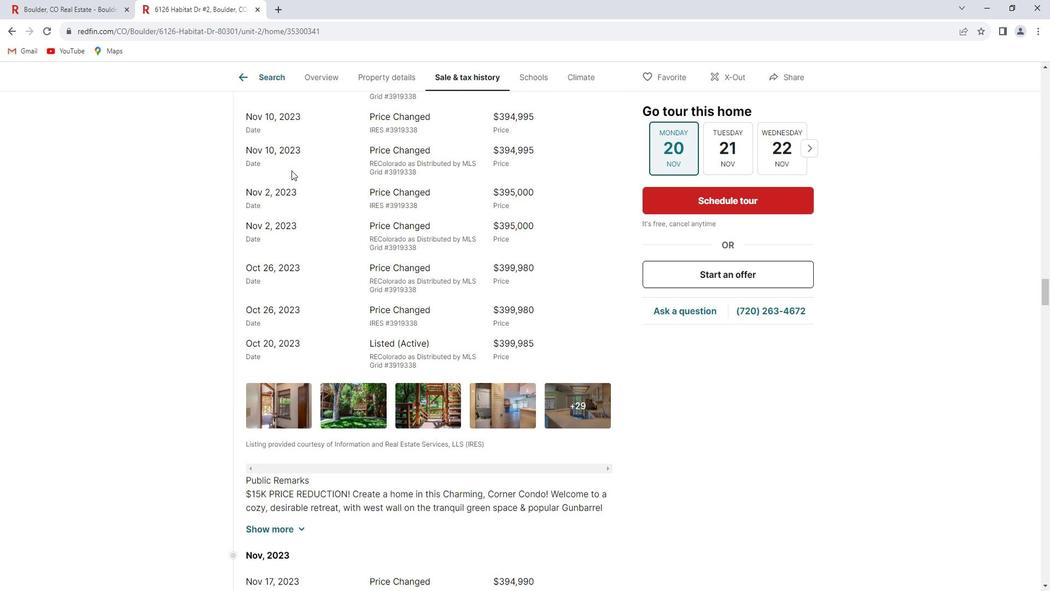 
Action: Mouse scrolled (300, 172) with delta (0, 0)
Screenshot: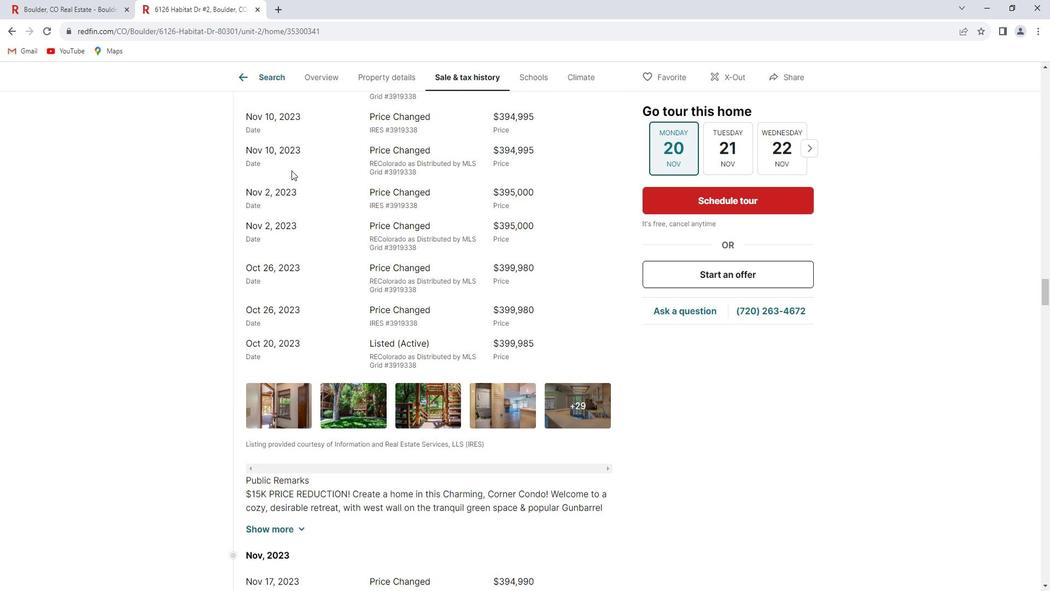 
Action: Mouse scrolled (300, 172) with delta (0, 0)
Screenshot: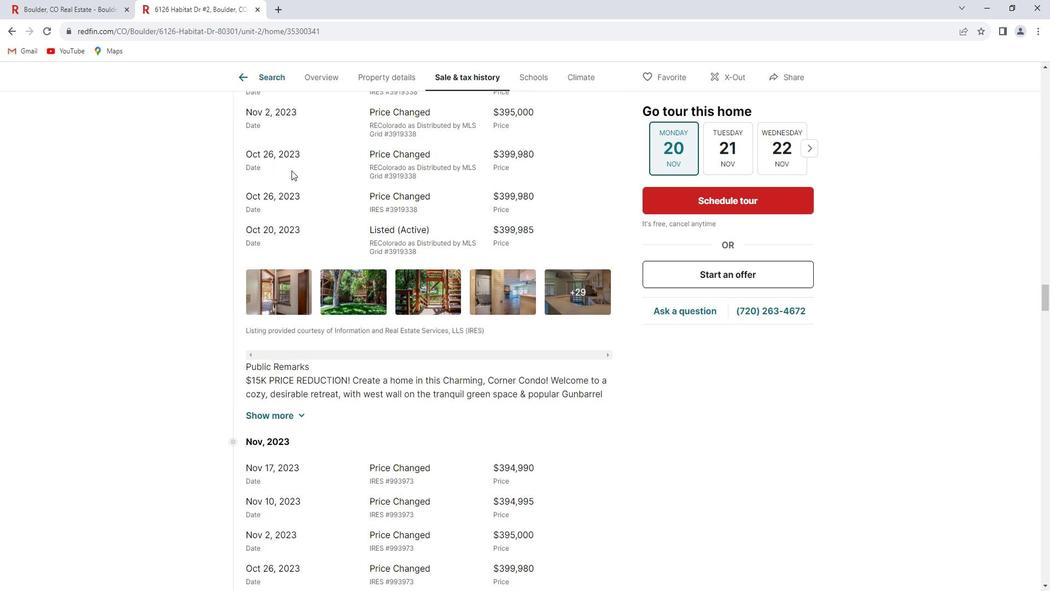 
Action: Mouse scrolled (300, 172) with delta (0, 0)
Screenshot: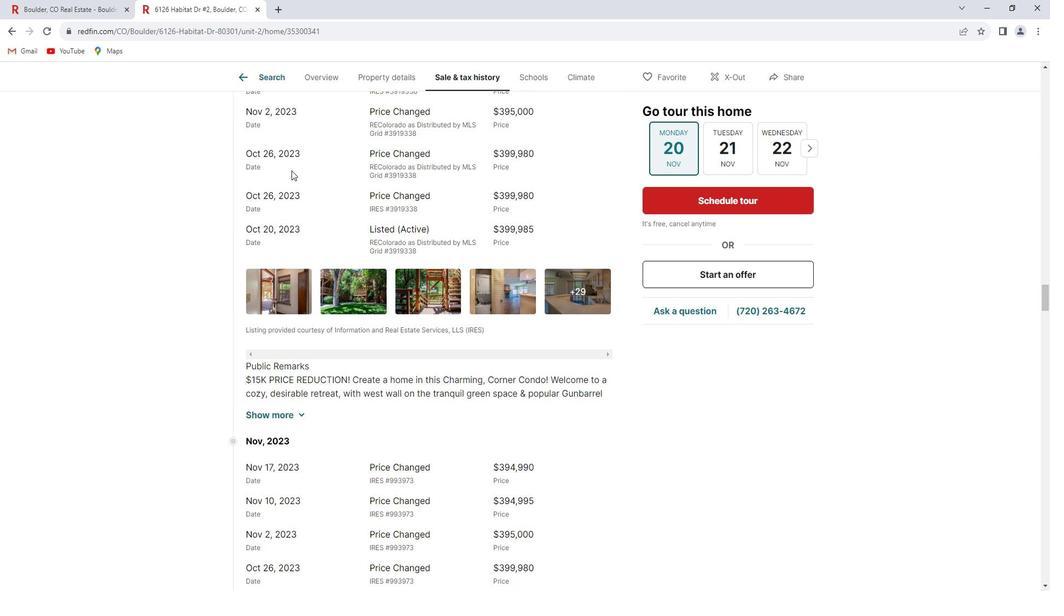 
Action: Mouse scrolled (300, 172) with delta (0, 0)
Screenshot: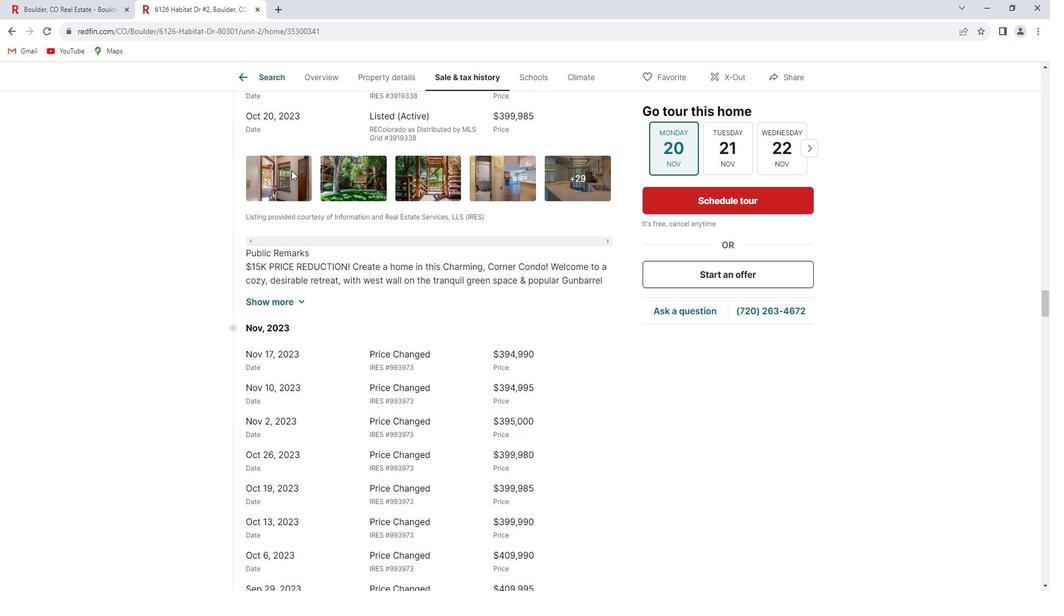 
Action: Mouse scrolled (300, 172) with delta (0, 0)
Screenshot: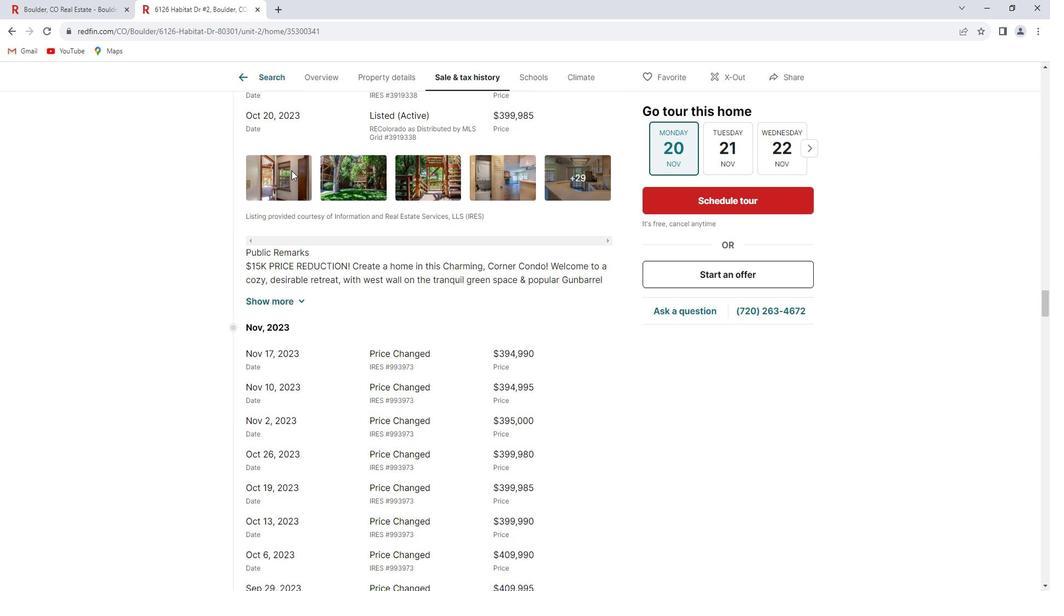 
Action: Mouse scrolled (300, 172) with delta (0, 0)
Screenshot: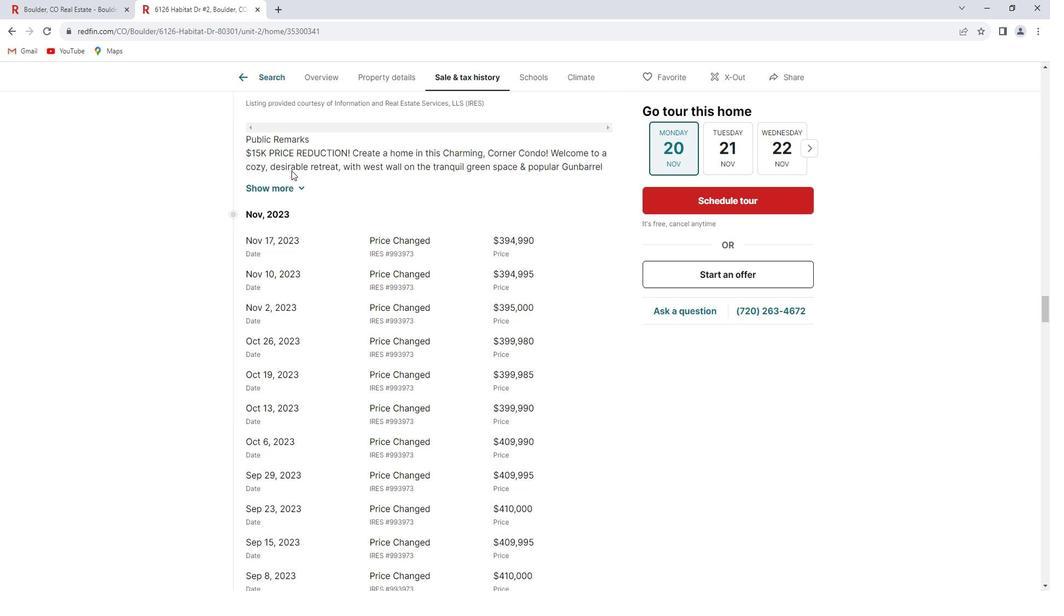 
Action: Mouse moved to (300, 173)
Screenshot: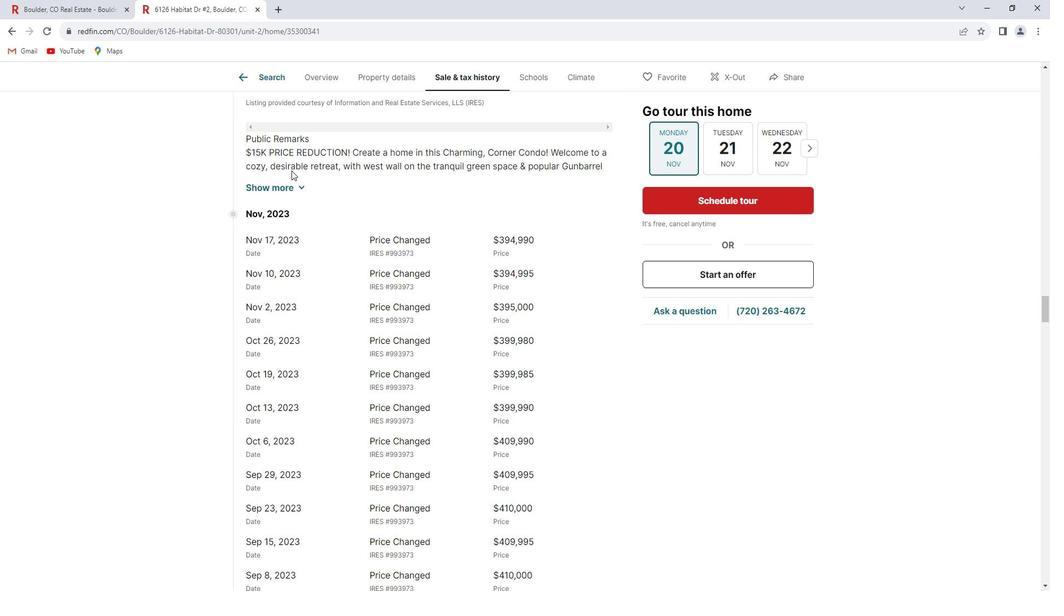
Action: Mouse scrolled (300, 172) with delta (0, 0)
Screenshot: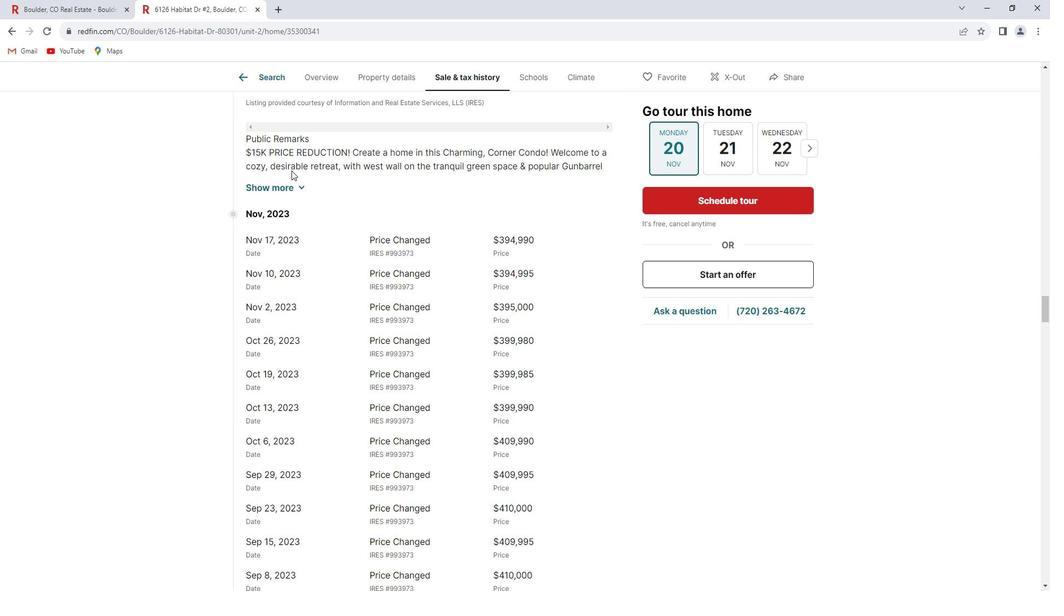 
Action: Mouse scrolled (300, 172) with delta (0, 0)
Screenshot: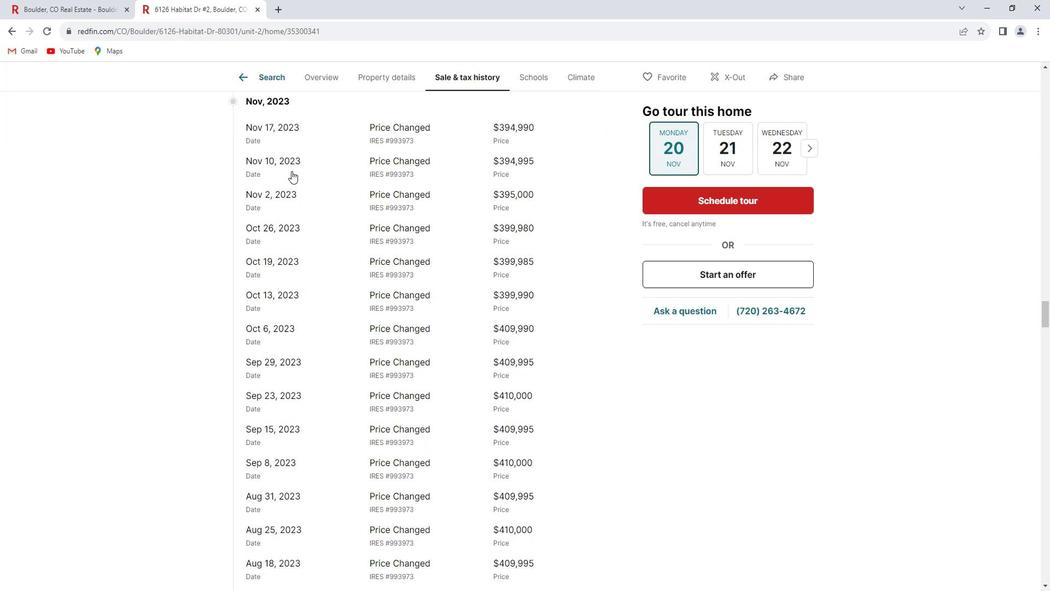 
Action: Mouse scrolled (300, 172) with delta (0, 0)
Screenshot: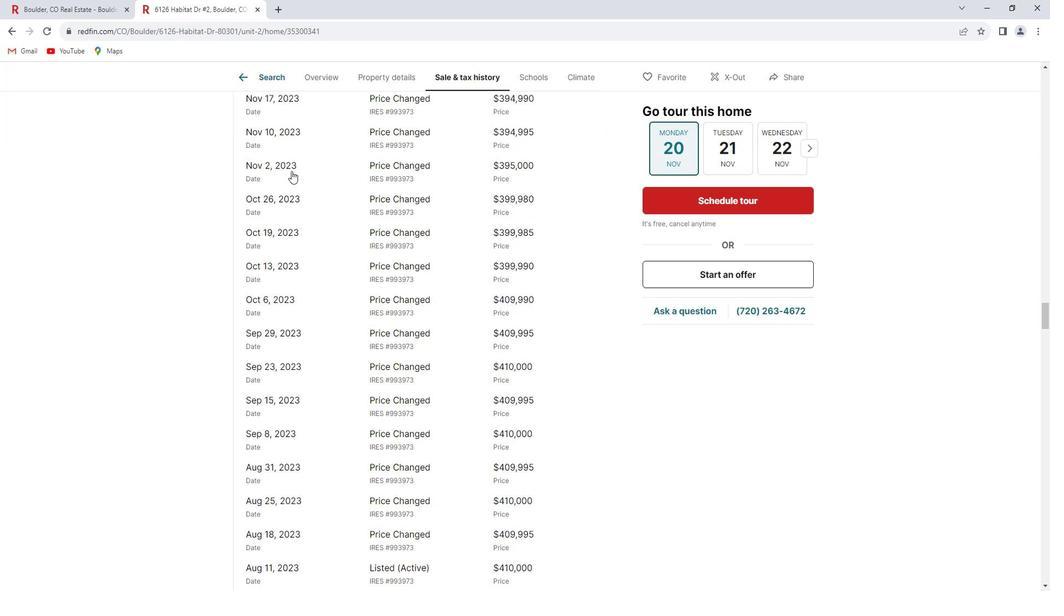 
Action: Mouse scrolled (300, 172) with delta (0, 0)
Screenshot: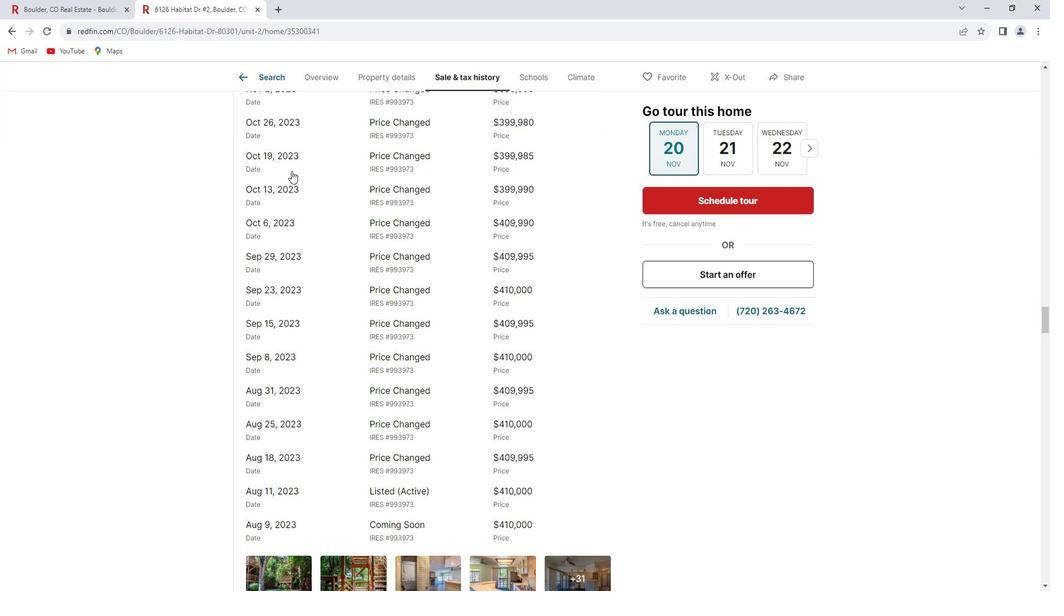 
Action: Mouse scrolled (300, 172) with delta (0, 0)
Screenshot: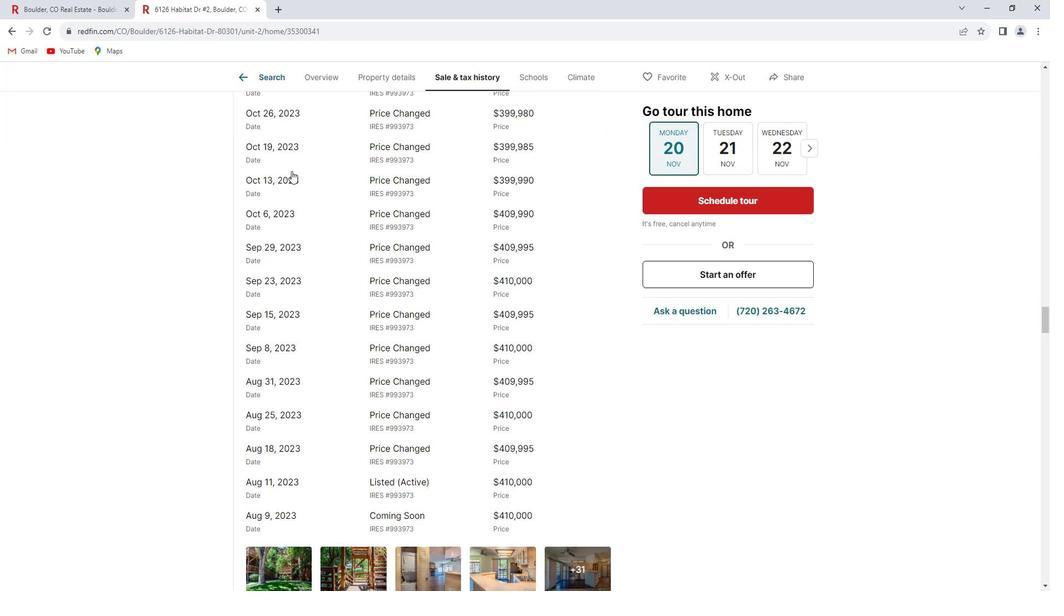 
Action: Mouse scrolled (300, 172) with delta (0, 0)
Screenshot: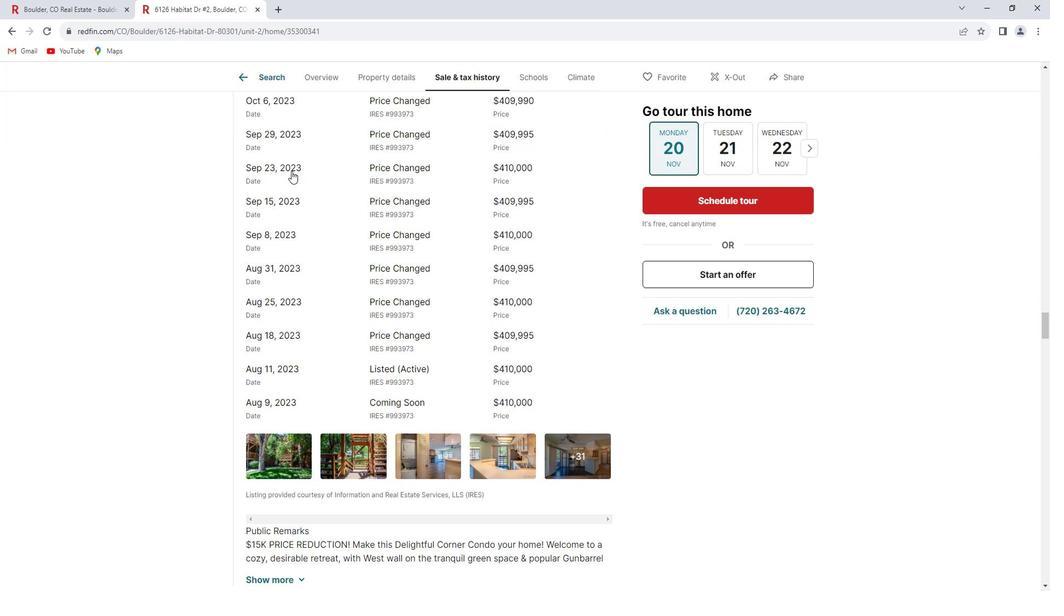 
Action: Mouse scrolled (300, 172) with delta (0, 0)
Screenshot: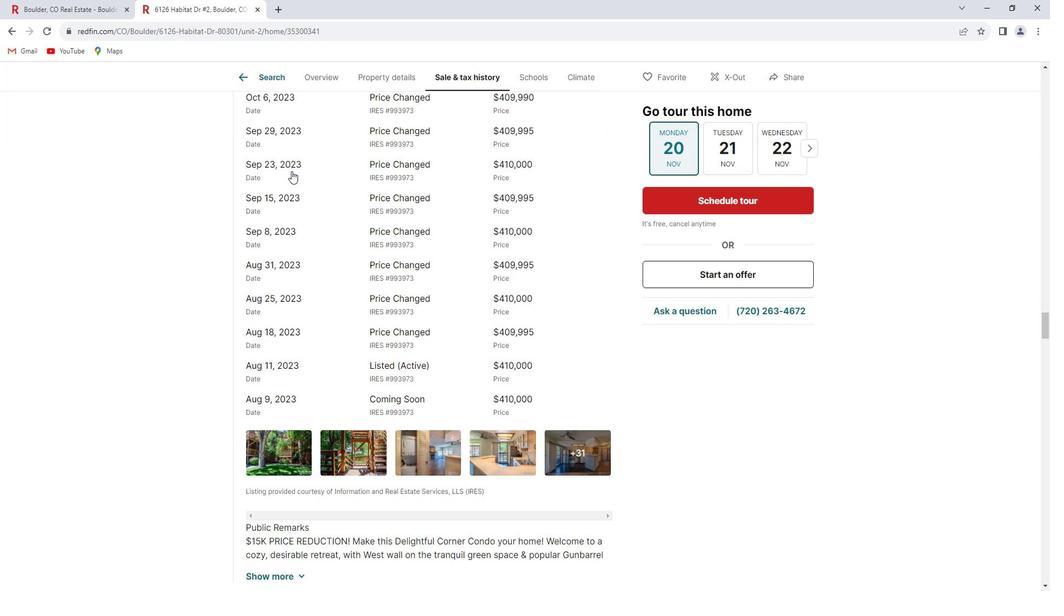 
Action: Mouse scrolled (300, 172) with delta (0, 0)
Screenshot: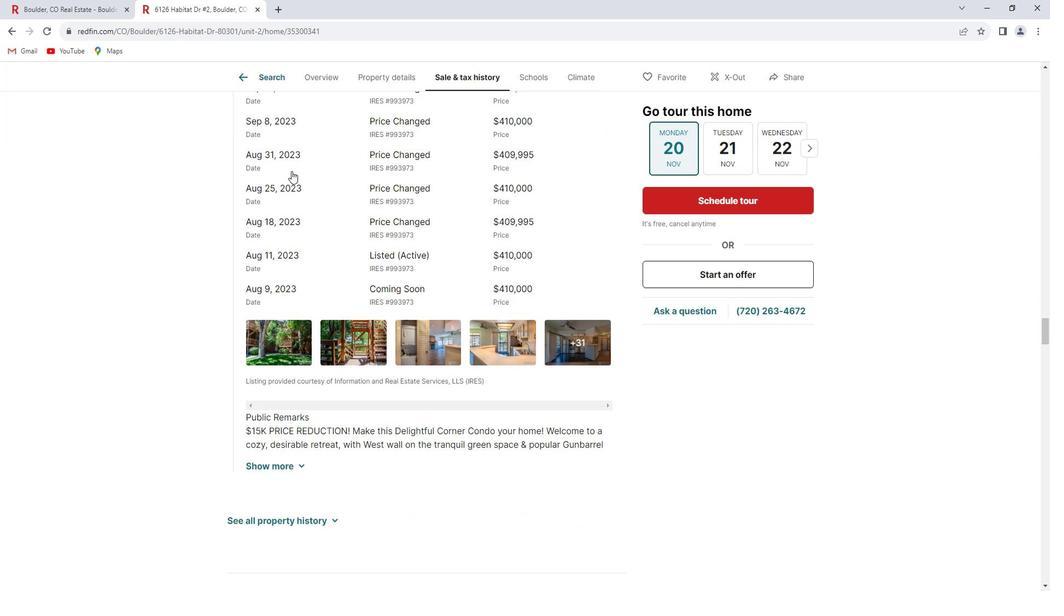 
Action: Mouse scrolled (300, 172) with delta (0, 0)
Screenshot: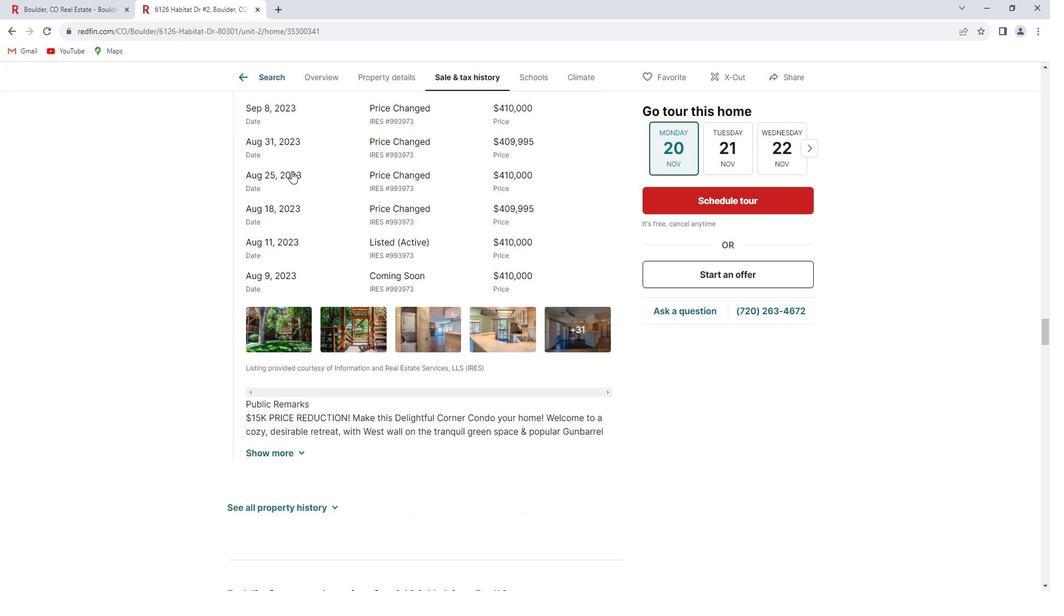 
Action: Mouse scrolled (300, 172) with delta (0, 0)
Screenshot: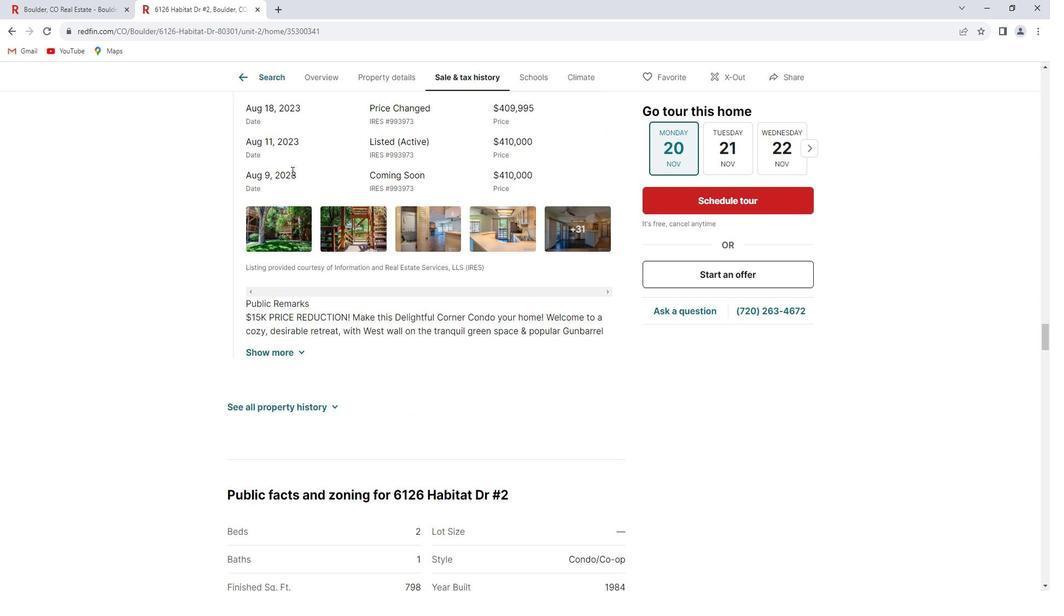 
Action: Mouse scrolled (300, 172) with delta (0, 0)
Screenshot: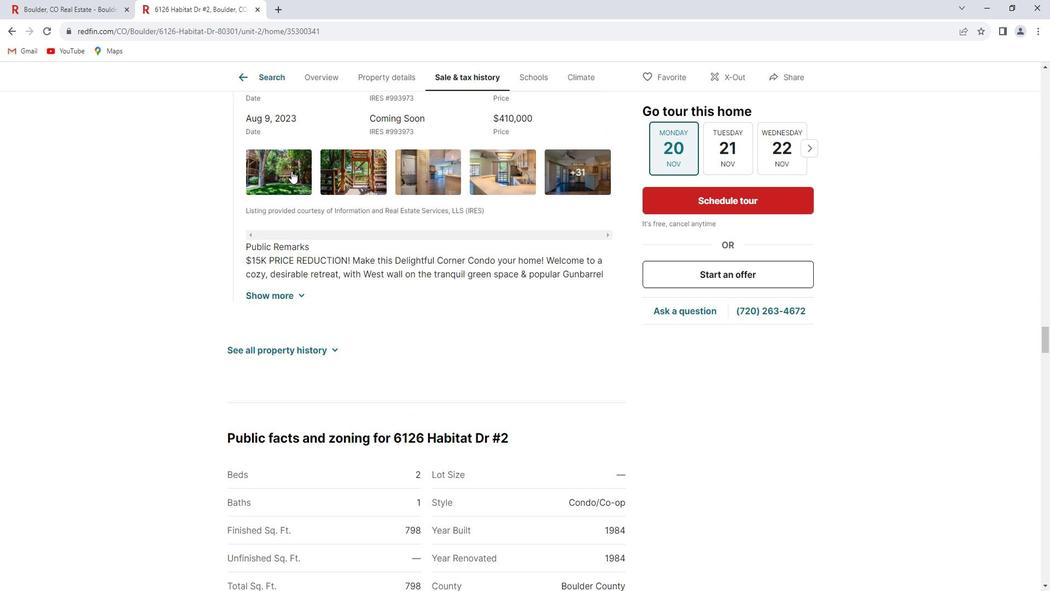 
Action: Mouse scrolled (300, 172) with delta (0, 0)
Screenshot: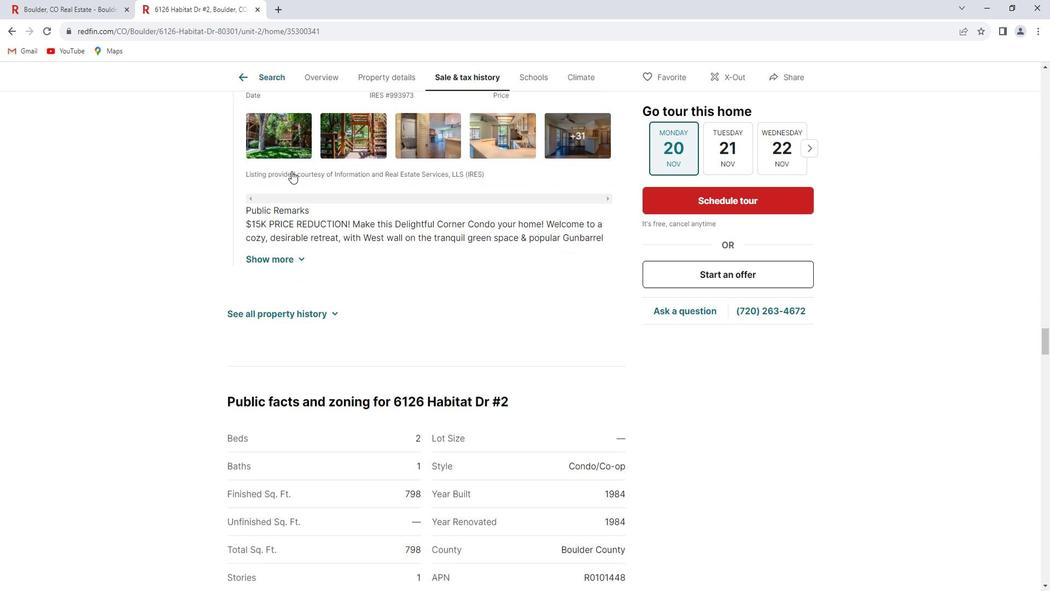 
Action: Mouse scrolled (300, 172) with delta (0, 0)
Screenshot: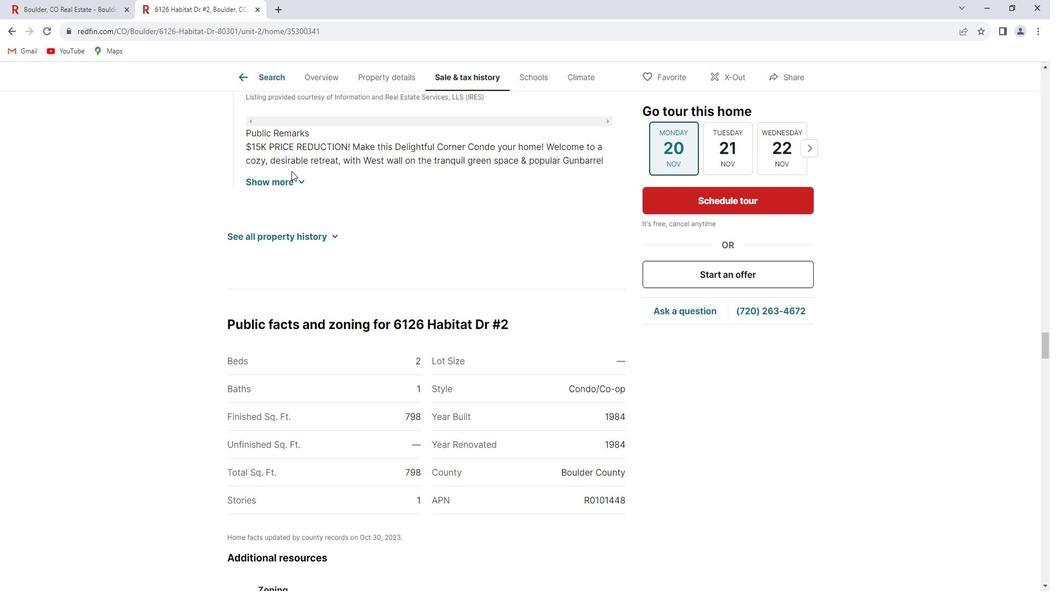 
Action: Mouse moved to (302, 177)
Screenshot: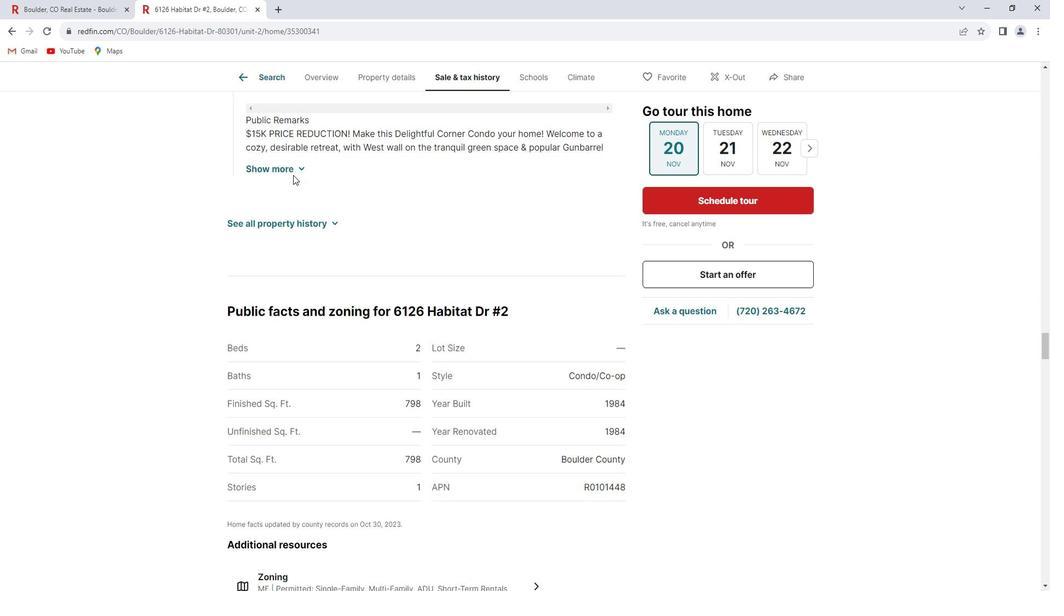 
Action: Mouse scrolled (302, 177) with delta (0, 0)
Screenshot: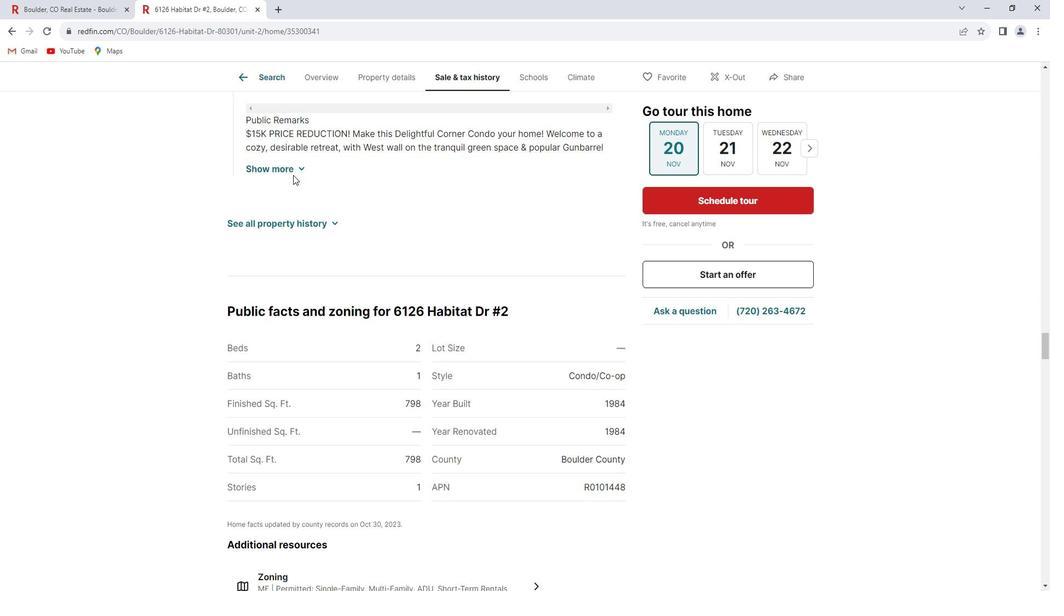 
Action: Mouse scrolled (302, 177) with delta (0, 0)
Screenshot: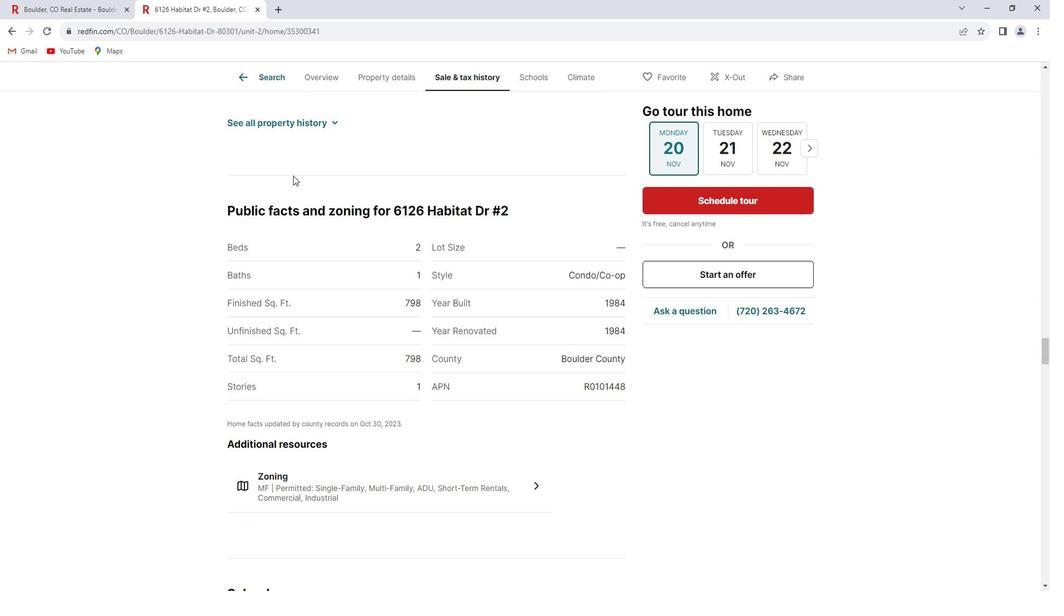 
Action: Mouse scrolled (302, 177) with delta (0, 0)
Screenshot: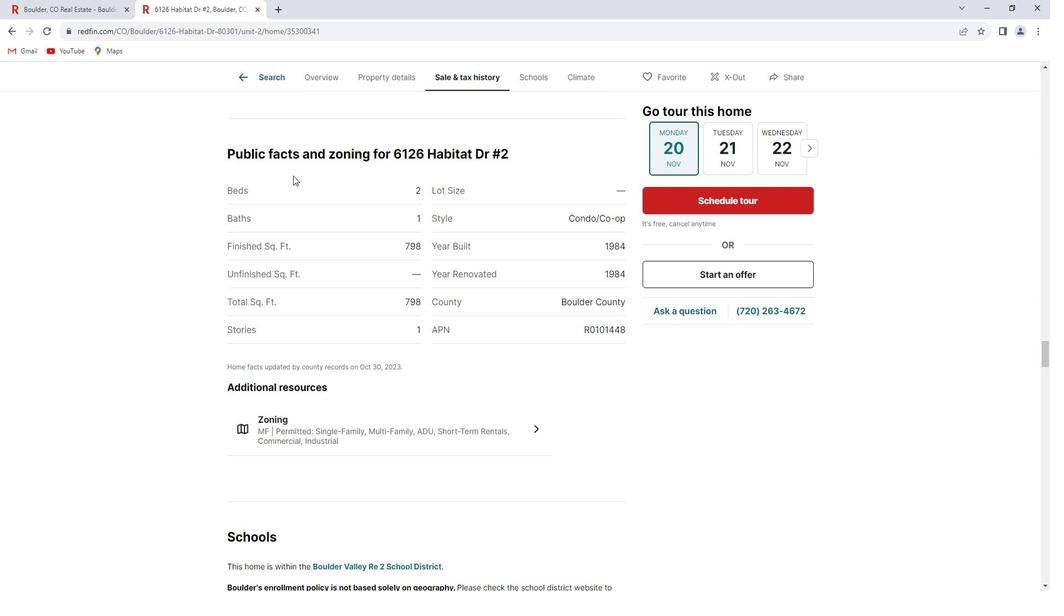 
Action: Mouse scrolled (302, 177) with delta (0, 0)
Screenshot: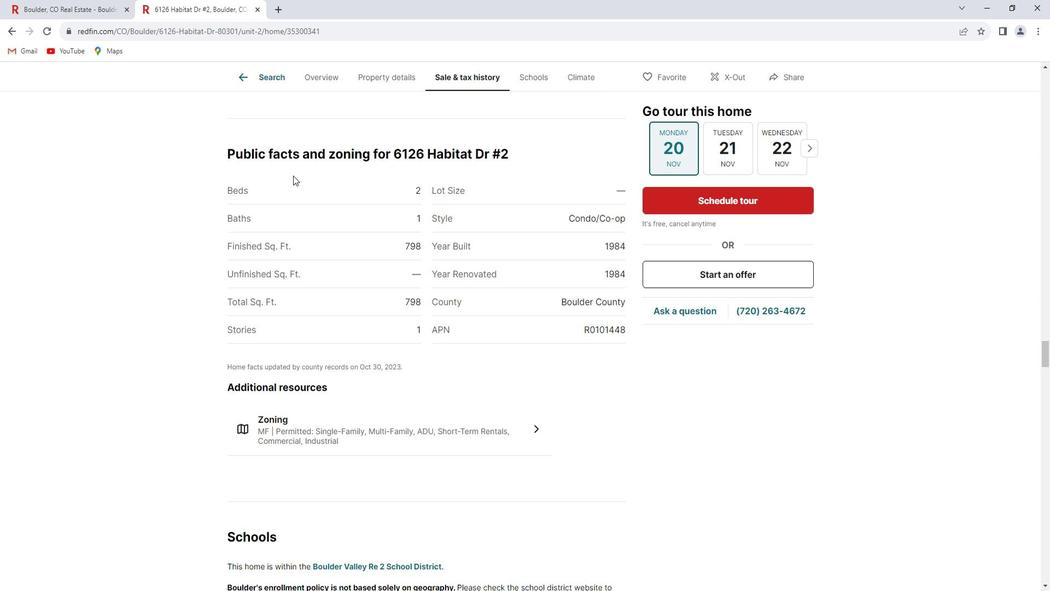 
Action: Mouse scrolled (302, 177) with delta (0, 0)
Screenshot: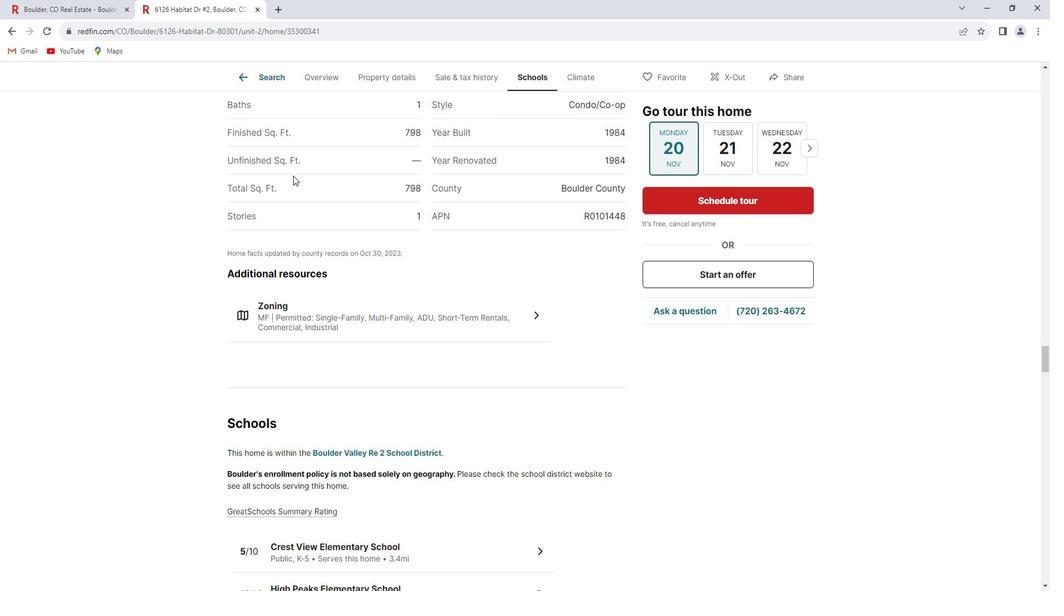 
Action: Mouse scrolled (302, 177) with delta (0, 0)
Screenshot: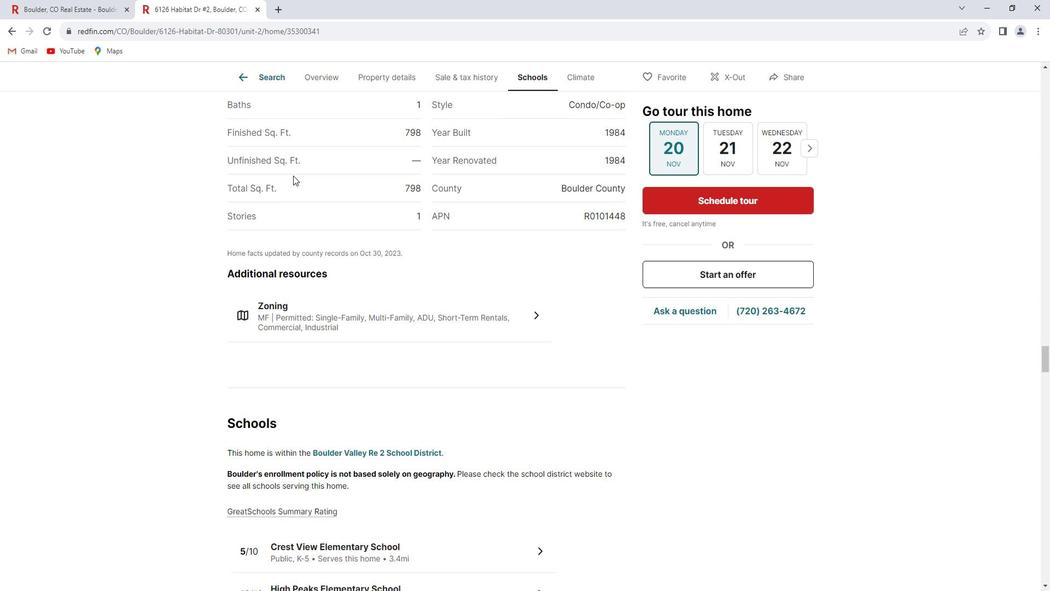 
Action: Mouse scrolled (302, 177) with delta (0, 0)
Screenshot: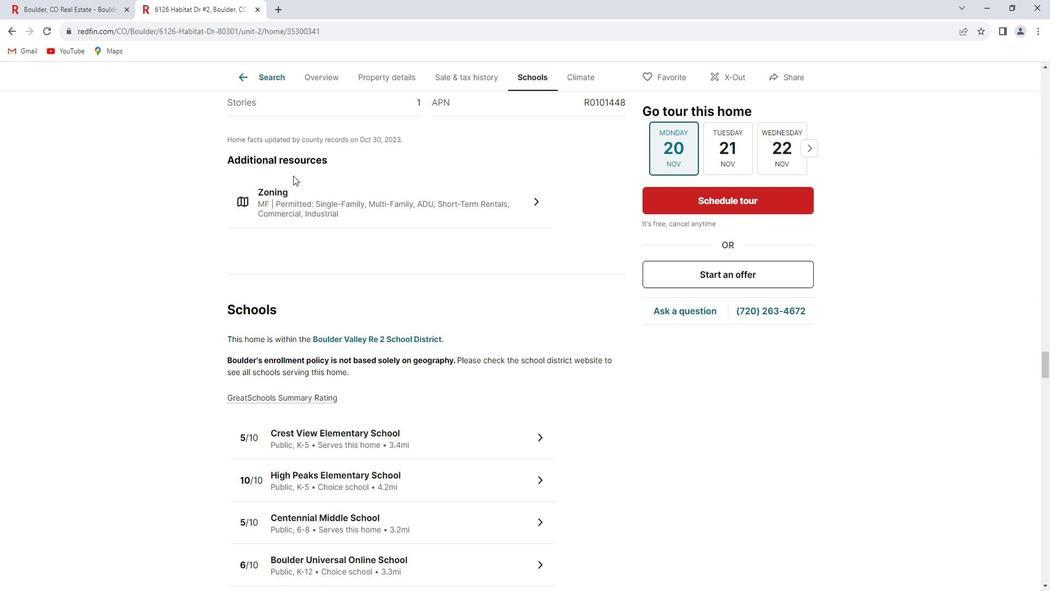 
Action: Mouse scrolled (302, 177) with delta (0, 0)
Screenshot: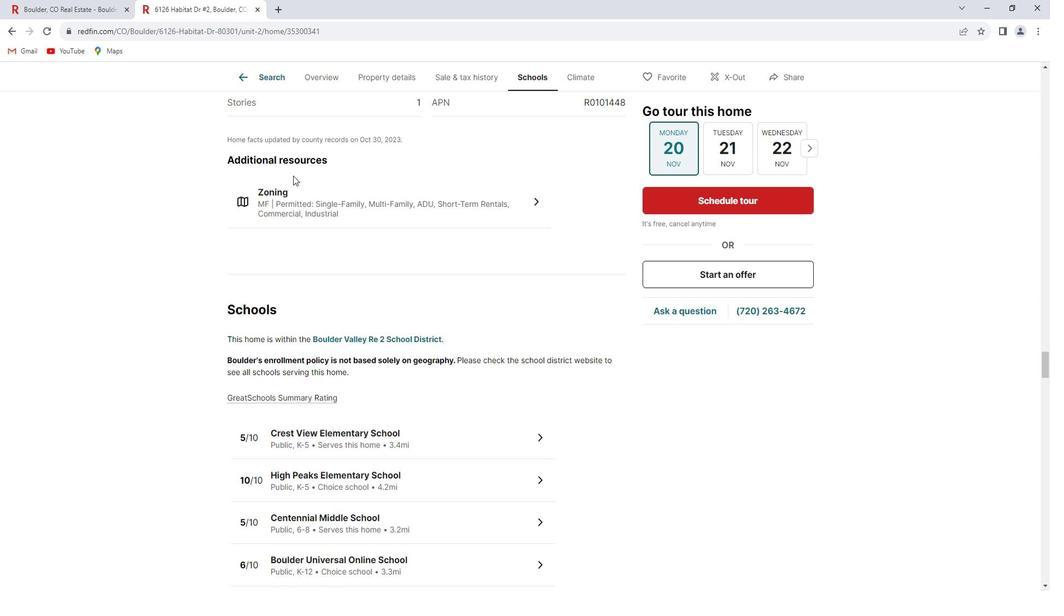 
Action: Mouse scrolled (302, 177) with delta (0, 0)
Screenshot: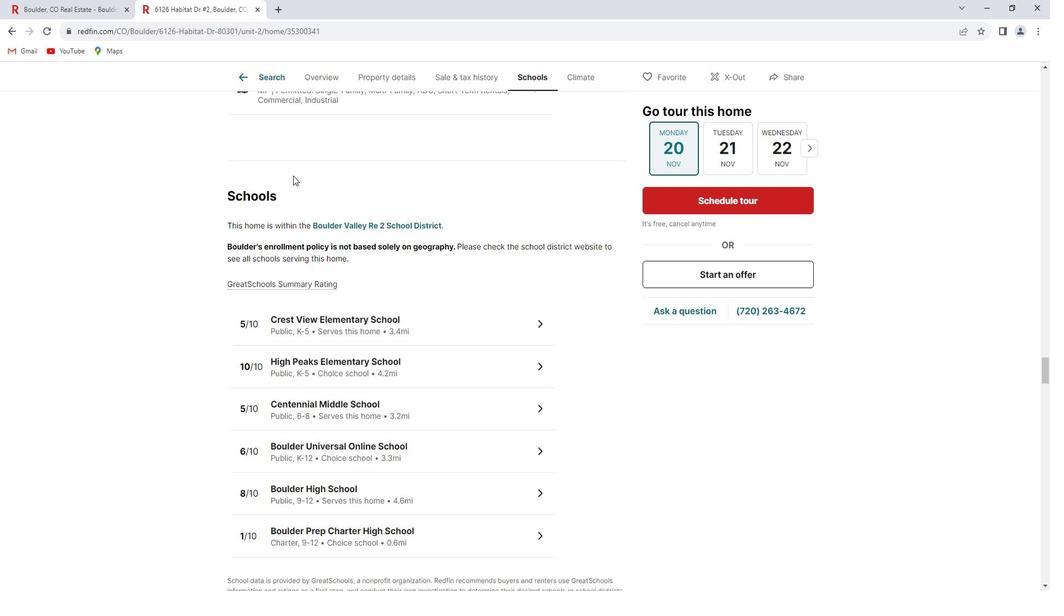 
Action: Mouse scrolled (302, 177) with delta (0, 0)
Screenshot: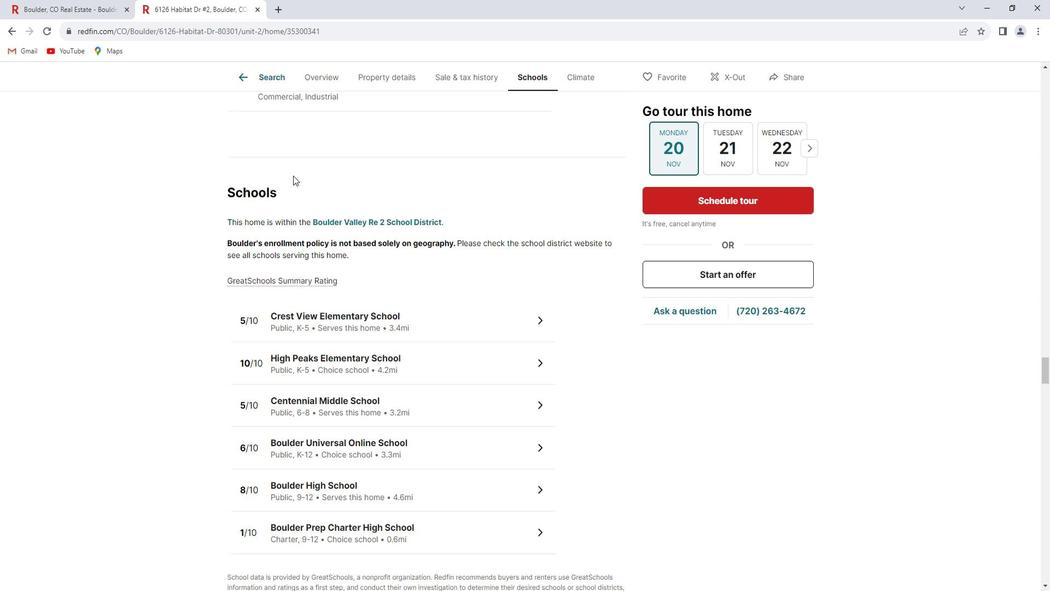 
Action: Mouse scrolled (302, 177) with delta (0, 0)
Screenshot: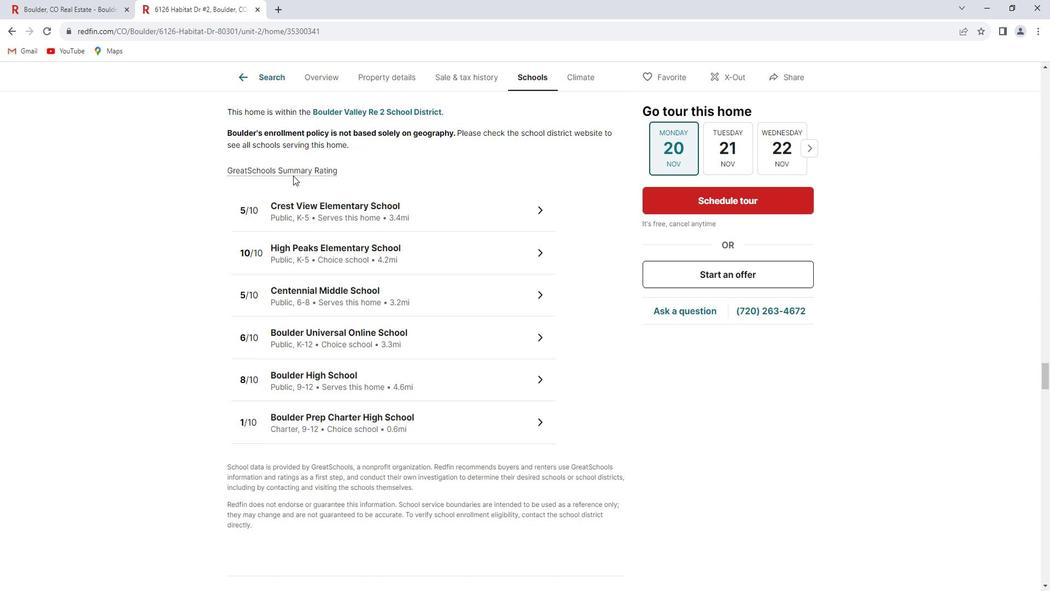
Action: Mouse scrolled (302, 177) with delta (0, 0)
Screenshot: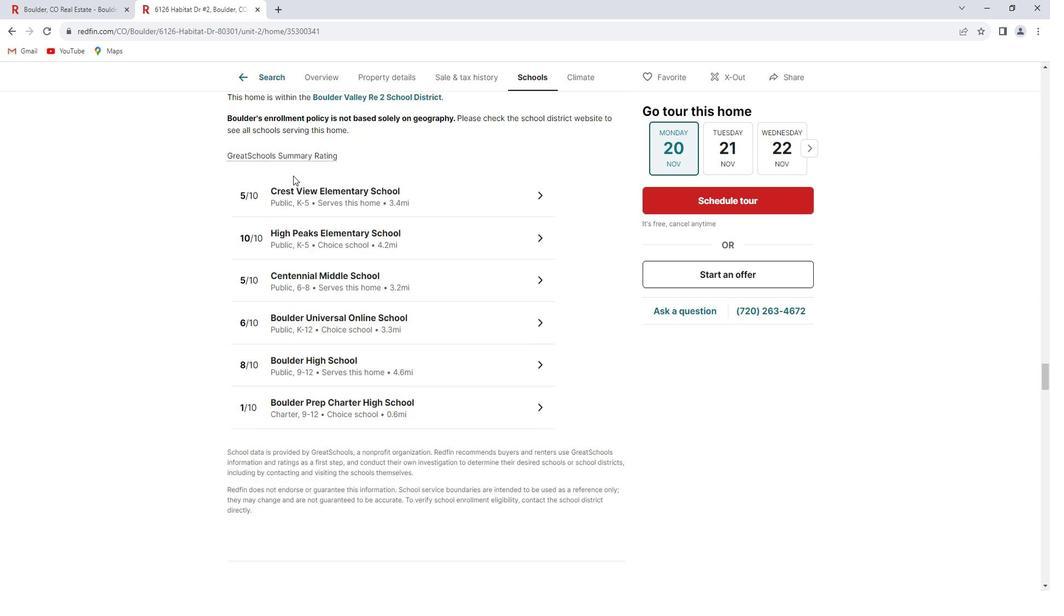 
Action: Mouse moved to (302, 178)
Screenshot: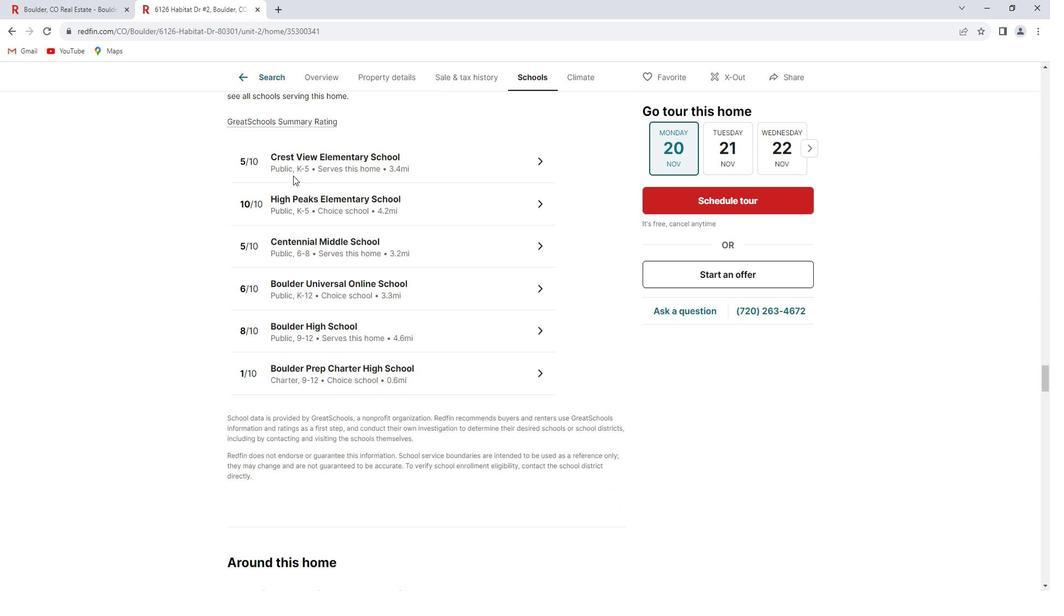 
Action: Mouse scrolled (302, 177) with delta (0, 0)
Screenshot: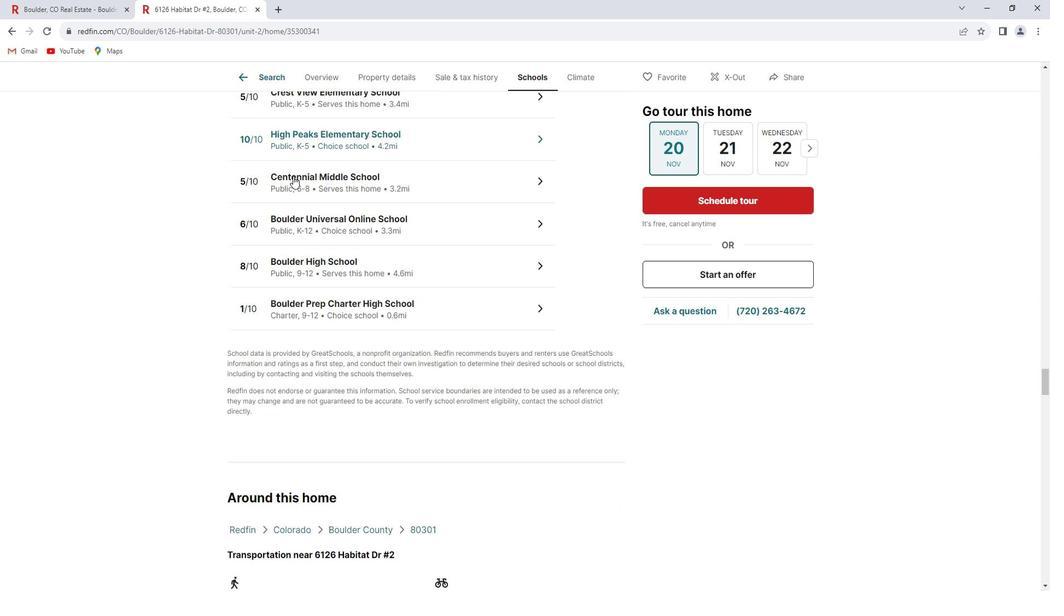 
Action: Mouse moved to (302, 180)
Screenshot: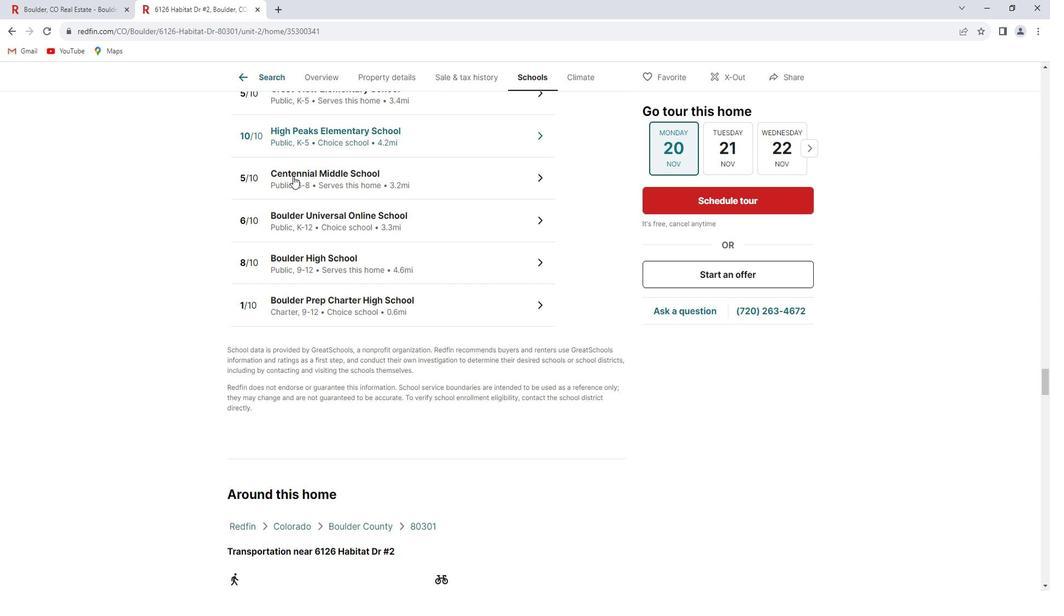 
Action: Mouse scrolled (302, 179) with delta (0, 0)
Screenshot: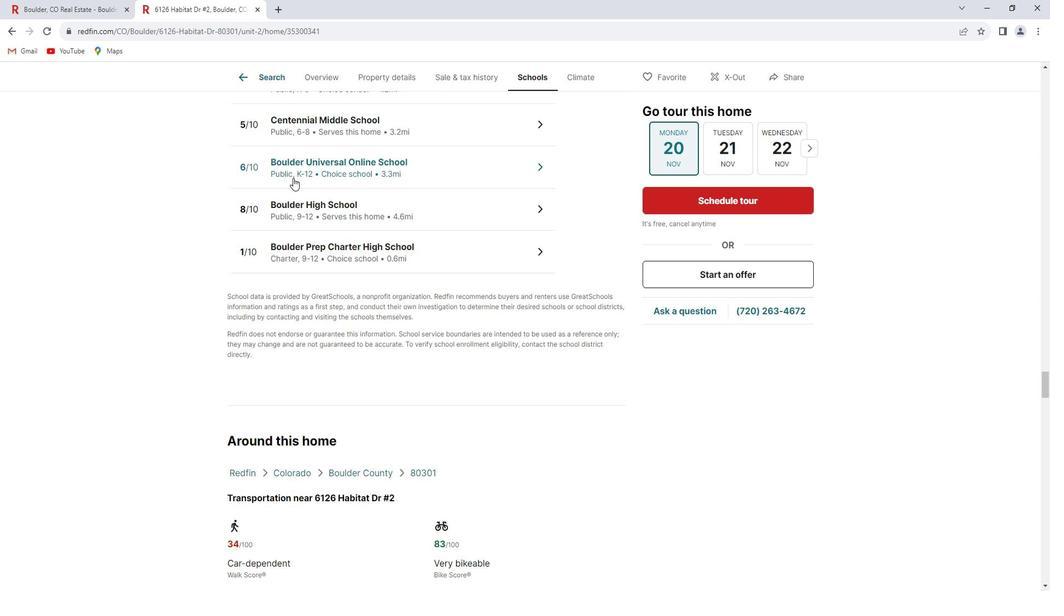 
Action: Mouse scrolled (302, 179) with delta (0, 0)
Screenshot: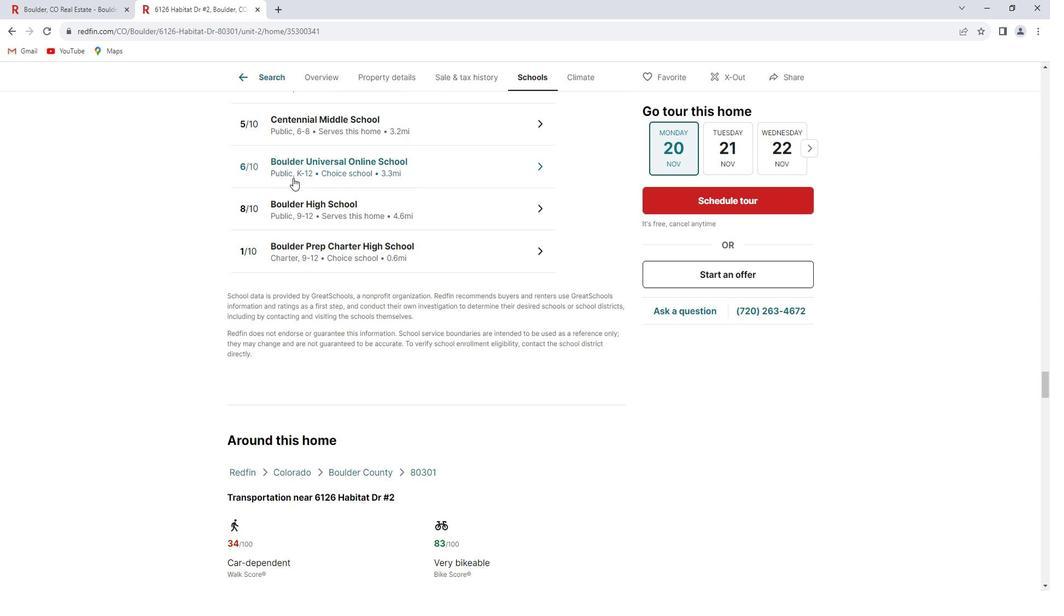 
Action: Mouse scrolled (302, 179) with delta (0, 0)
Screenshot: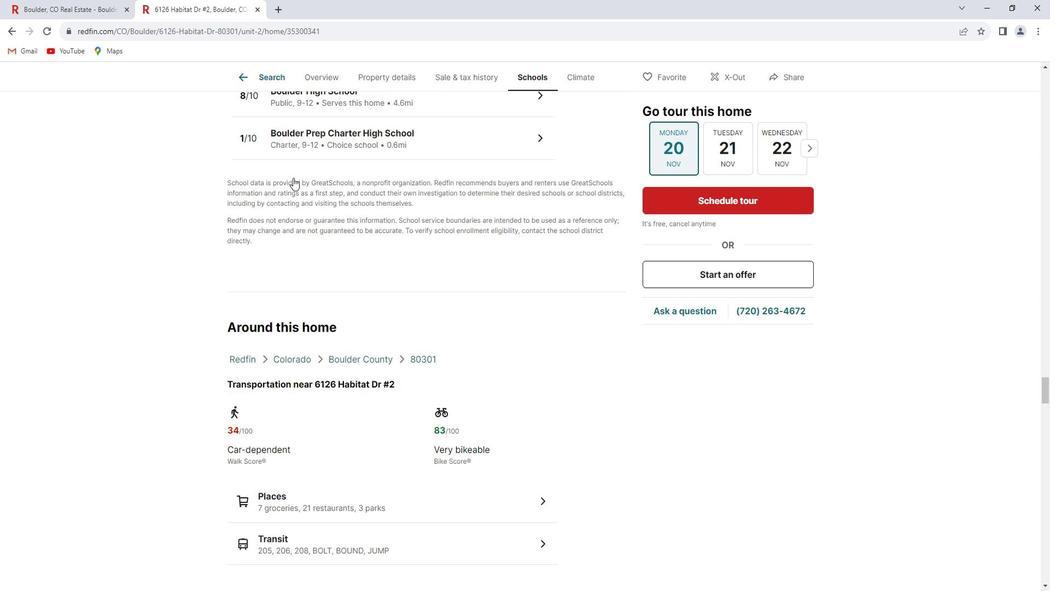 
Action: Mouse scrolled (302, 179) with delta (0, 0)
Screenshot: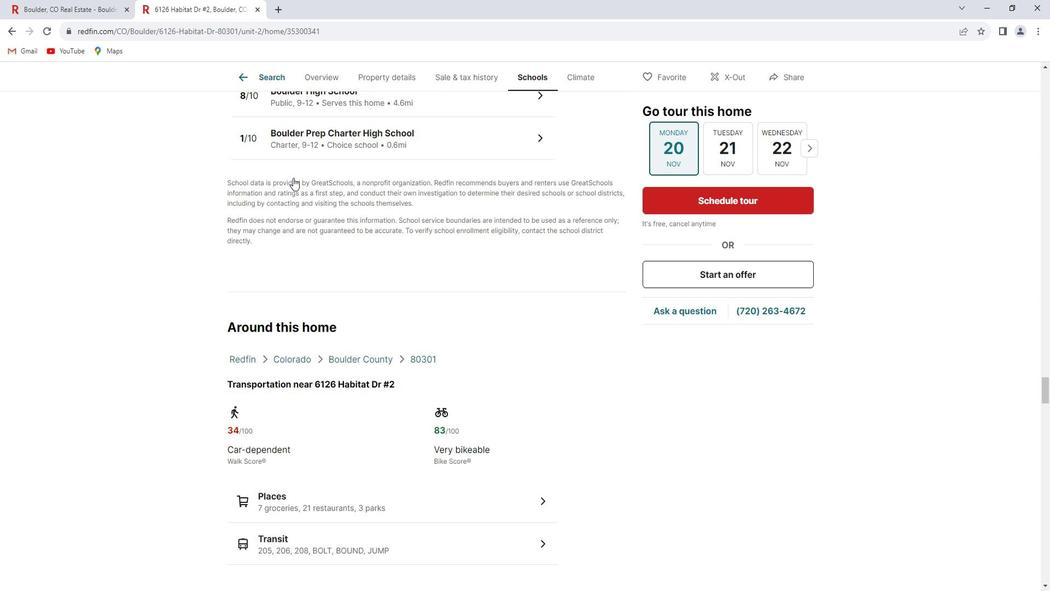 
Action: Mouse scrolled (302, 179) with delta (0, 0)
Screenshot: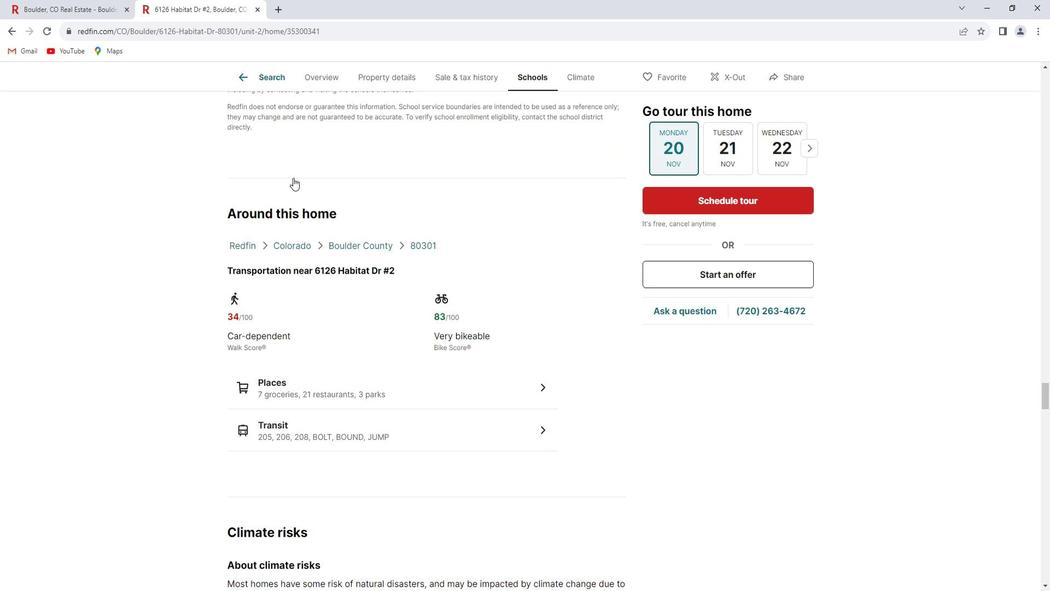 
Action: Mouse scrolled (302, 179) with delta (0, 0)
Screenshot: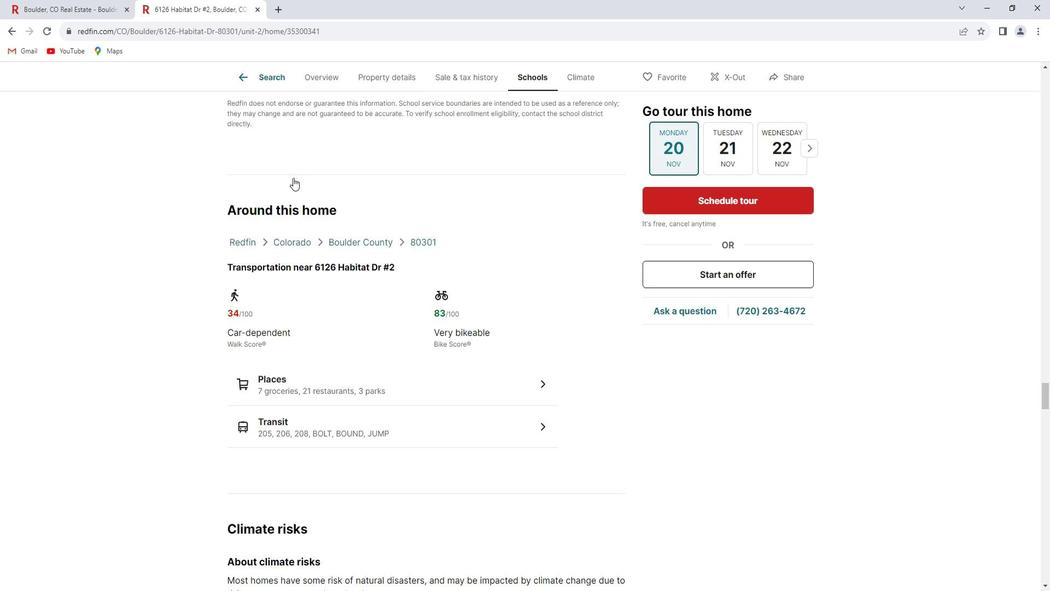 
Action: Mouse scrolled (302, 179) with delta (0, 0)
Screenshot: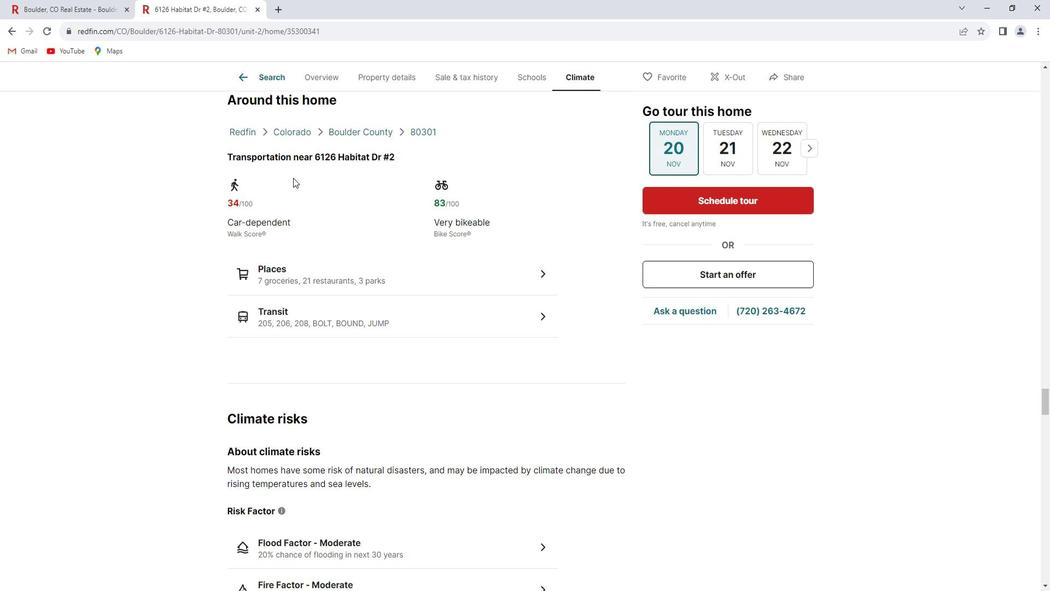 
Action: Mouse scrolled (302, 179) with delta (0, 0)
Screenshot: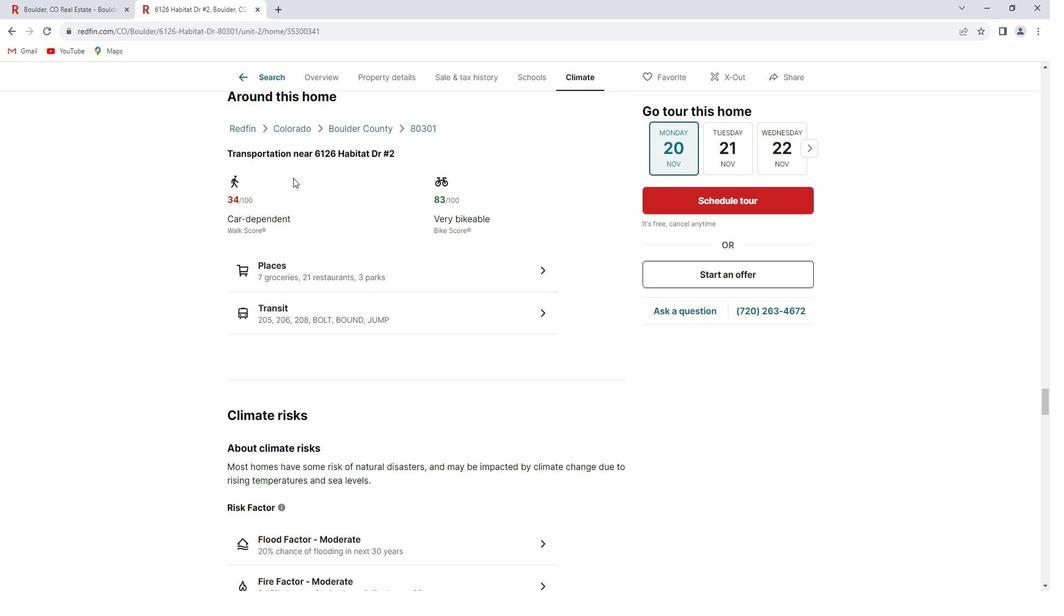 
Action: Mouse scrolled (302, 179) with delta (0, 0)
Screenshot: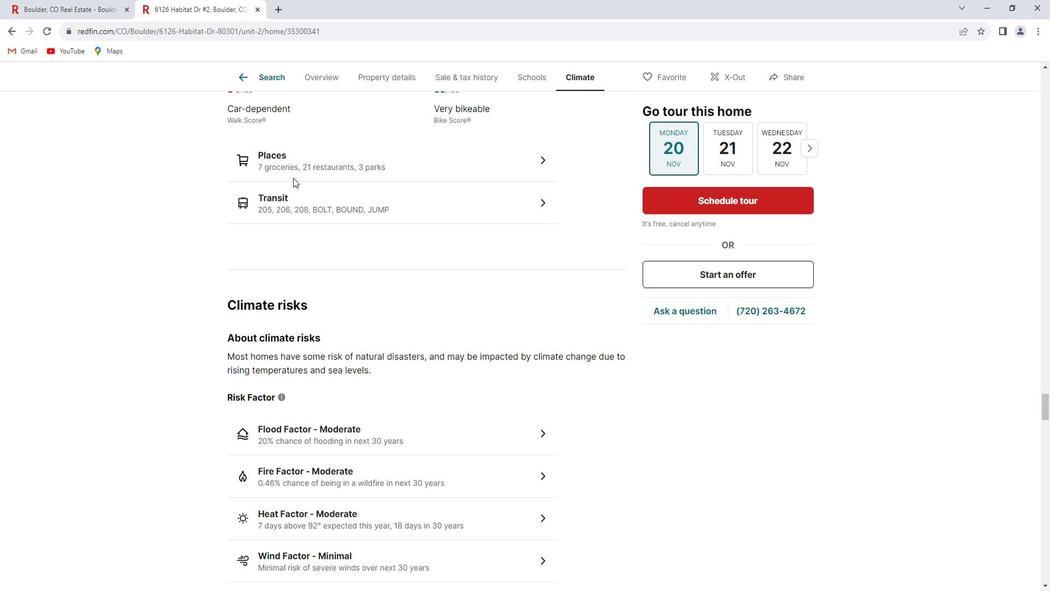 
Action: Mouse scrolled (302, 179) with delta (0, 0)
Screenshot: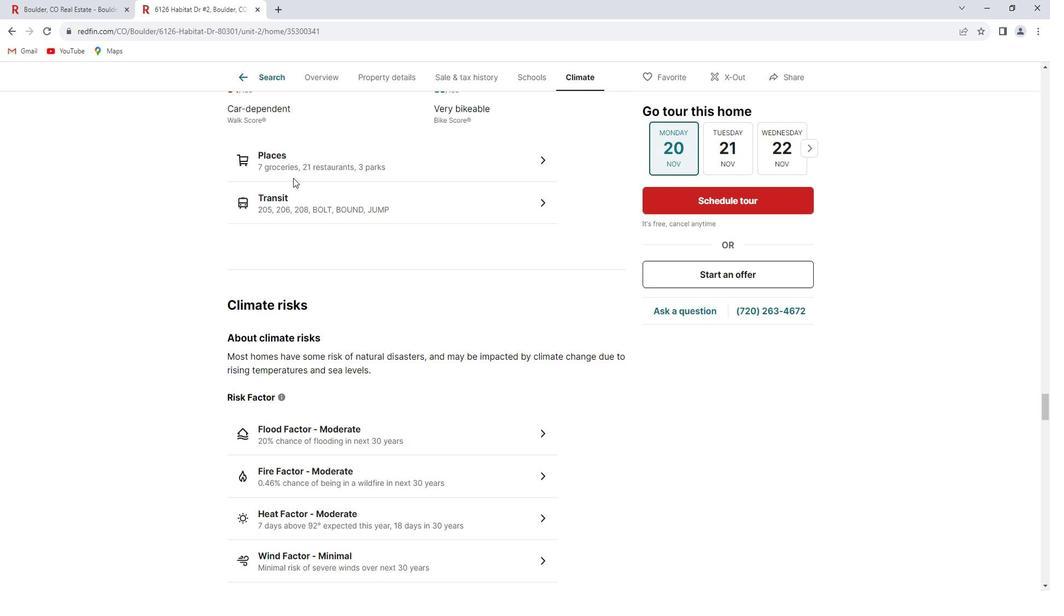 
Action: Mouse scrolled (302, 179) with delta (0, 0)
Screenshot: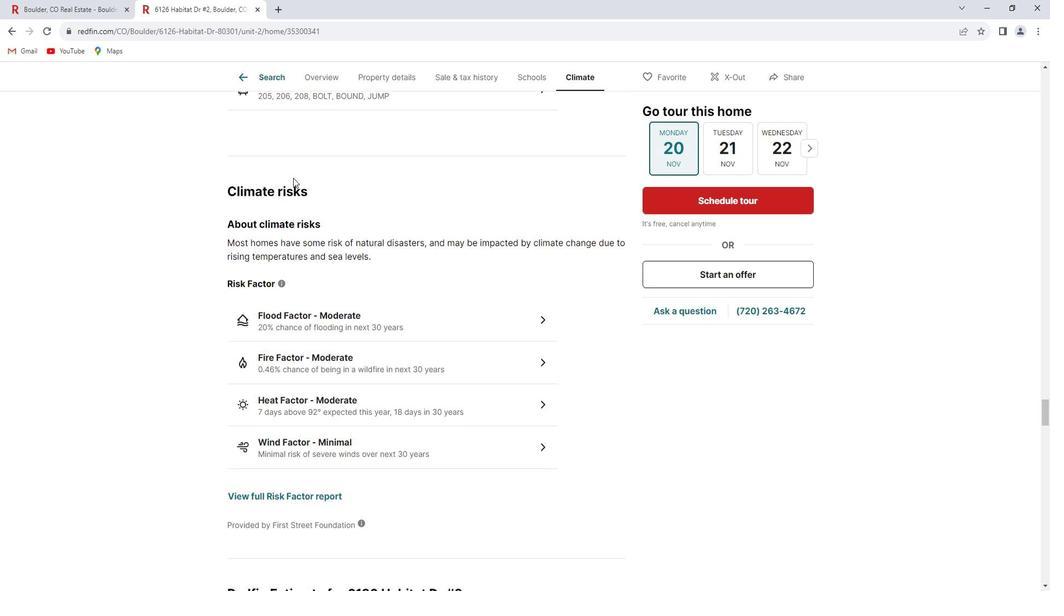 
Action: Mouse scrolled (302, 179) with delta (0, 0)
Screenshot: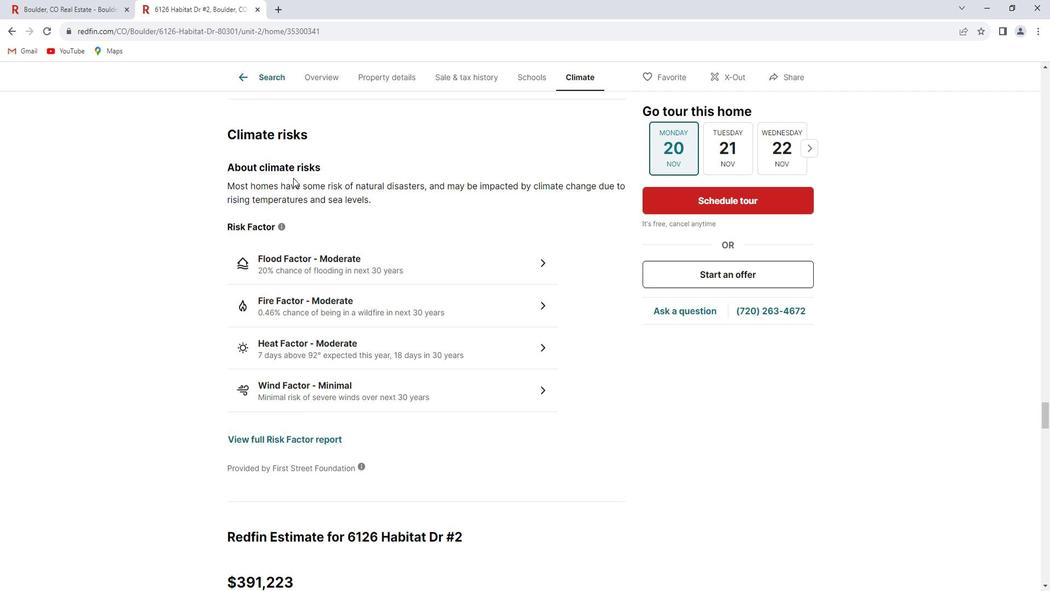 
Action: Mouse scrolled (302, 179) with delta (0, 0)
Screenshot: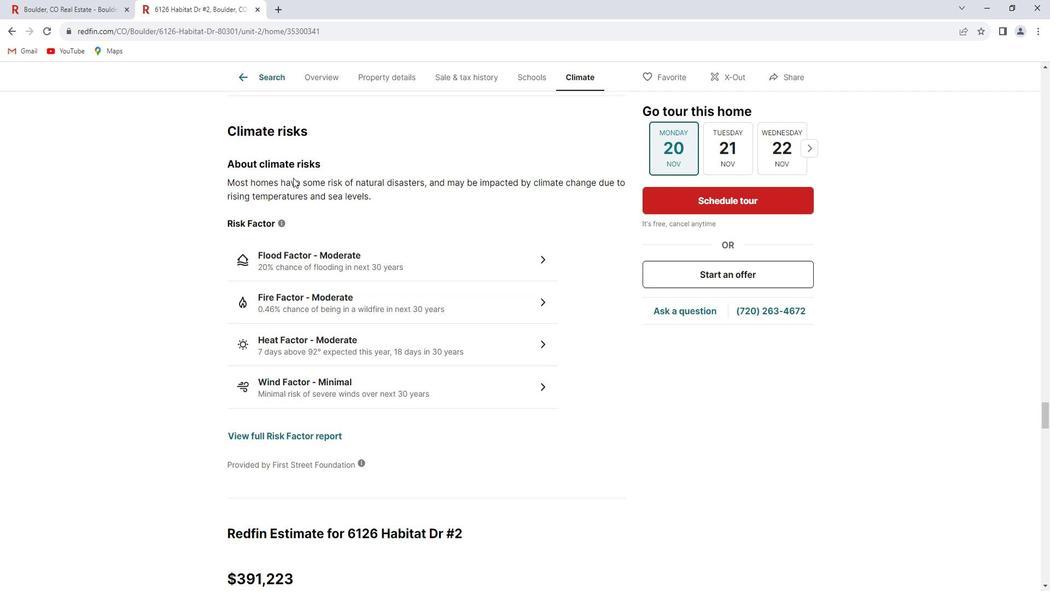 
Action: Mouse scrolled (302, 179) with delta (0, 0)
Screenshot: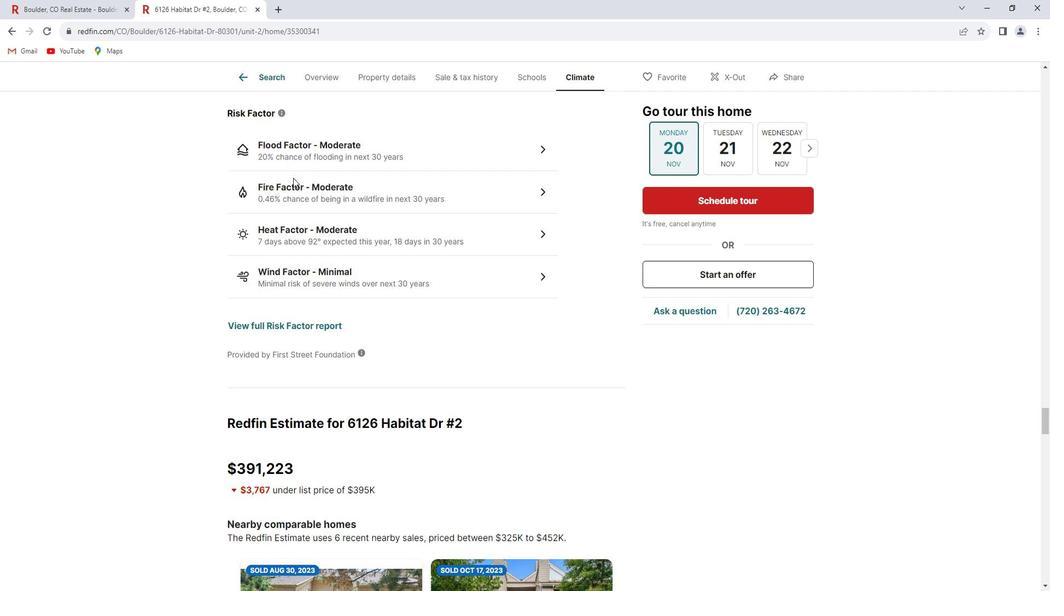 
Action: Mouse scrolled (302, 179) with delta (0, 0)
Screenshot: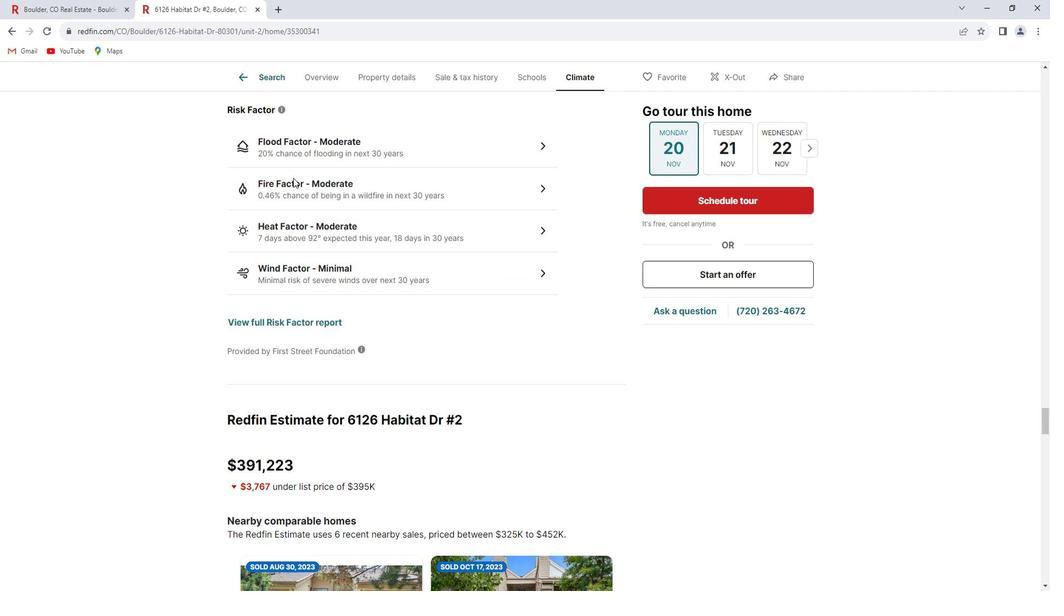 
Action: Mouse scrolled (302, 179) with delta (0, 0)
Screenshot: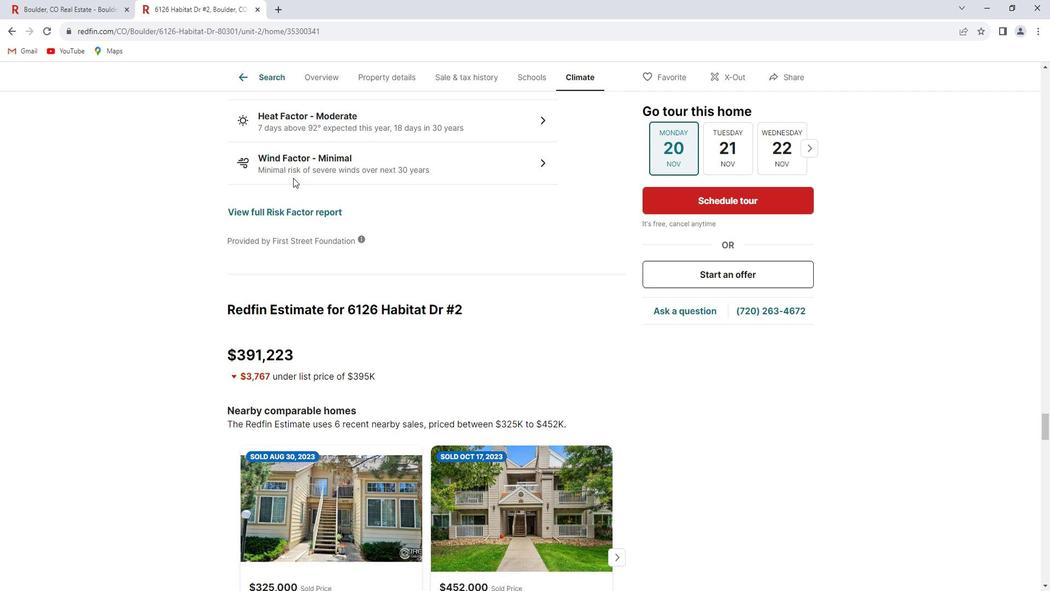 
Action: Mouse scrolled (302, 179) with delta (0, 0)
Screenshot: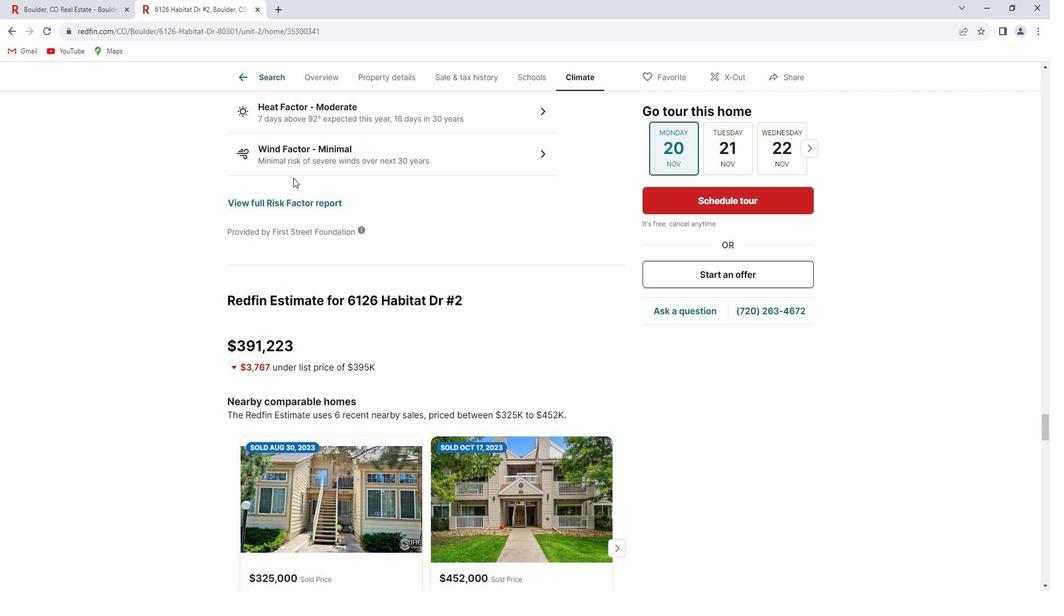 
Action: Mouse scrolled (302, 179) with delta (0, 0)
Screenshot: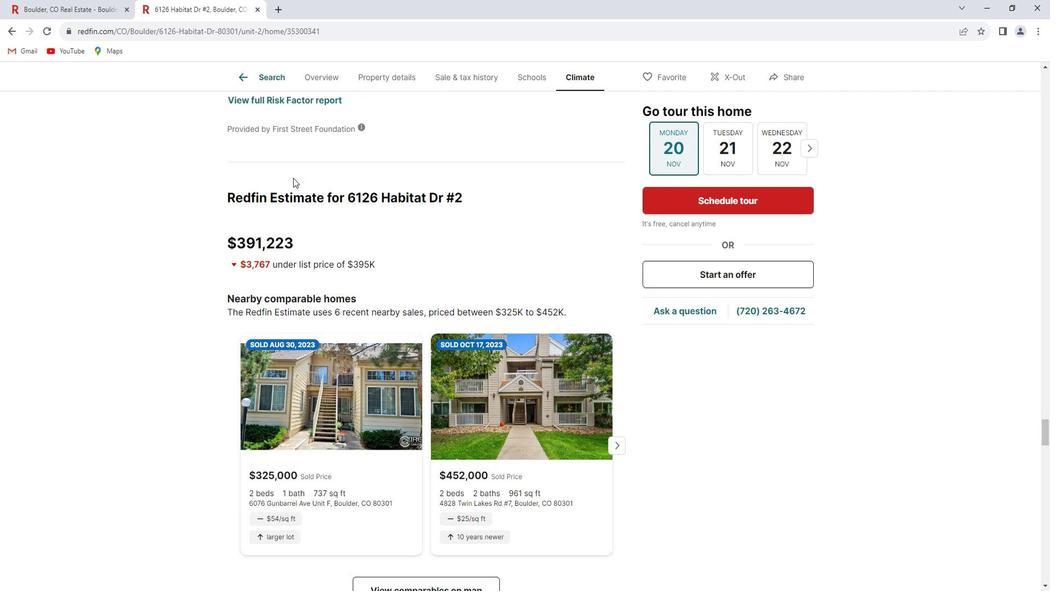 
Action: Mouse scrolled (302, 179) with delta (0, 0)
Screenshot: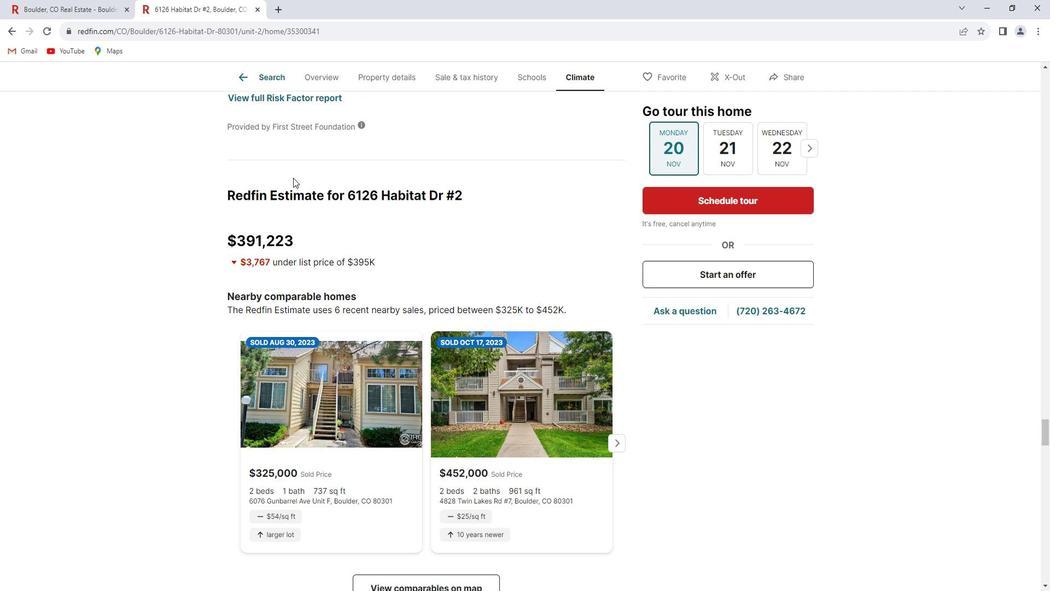 
Action: Mouse scrolled (302, 179) with delta (0, 0)
Screenshot: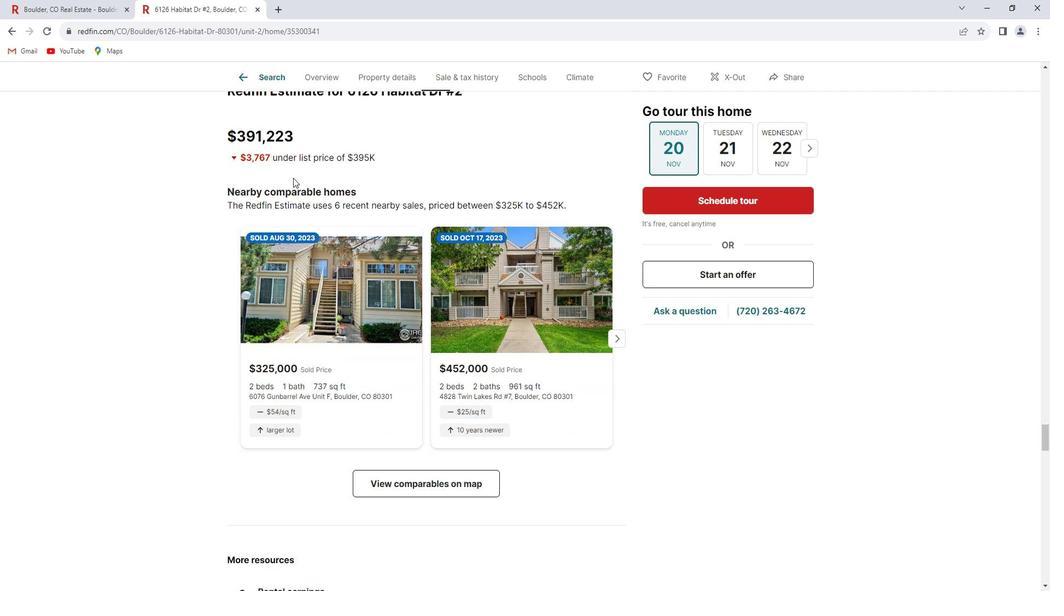 
Action: Mouse scrolled (302, 179) with delta (0, 0)
Screenshot: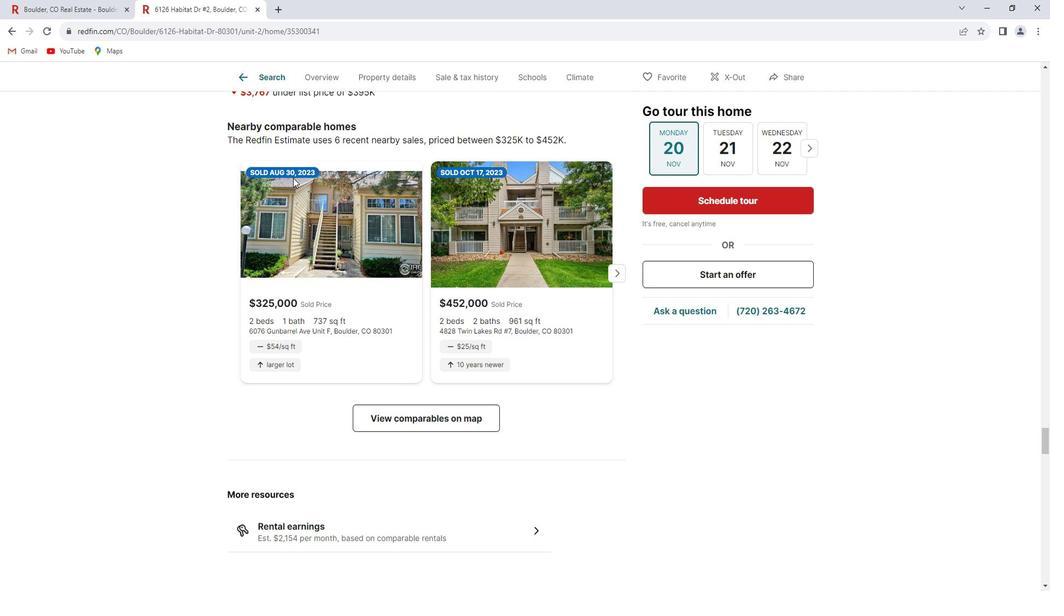 
Action: Mouse scrolled (302, 179) with delta (0, 0)
Screenshot: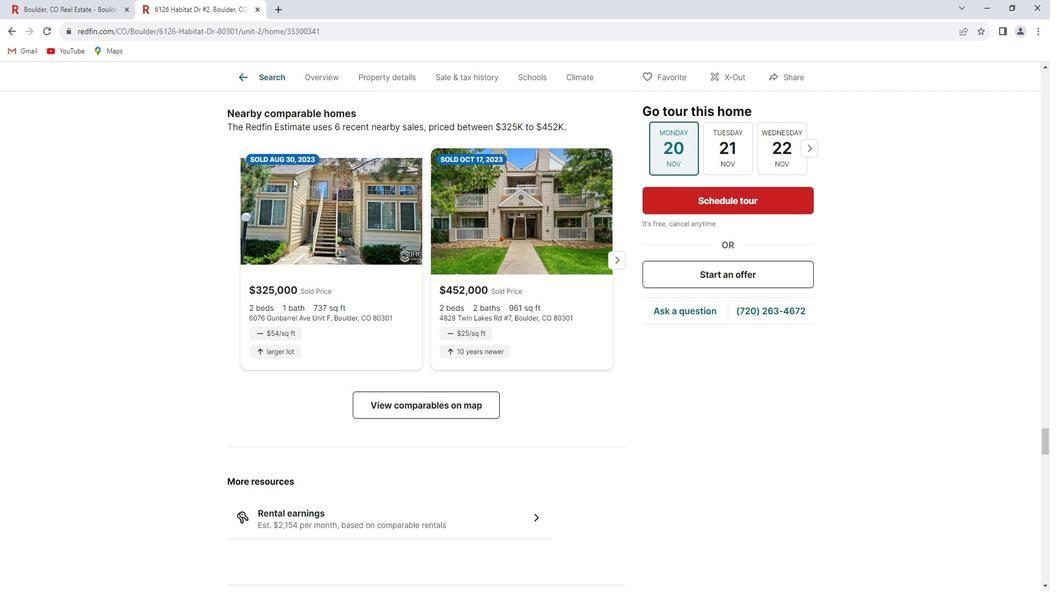 
Action: Mouse scrolled (302, 179) with delta (0, 0)
Screenshot: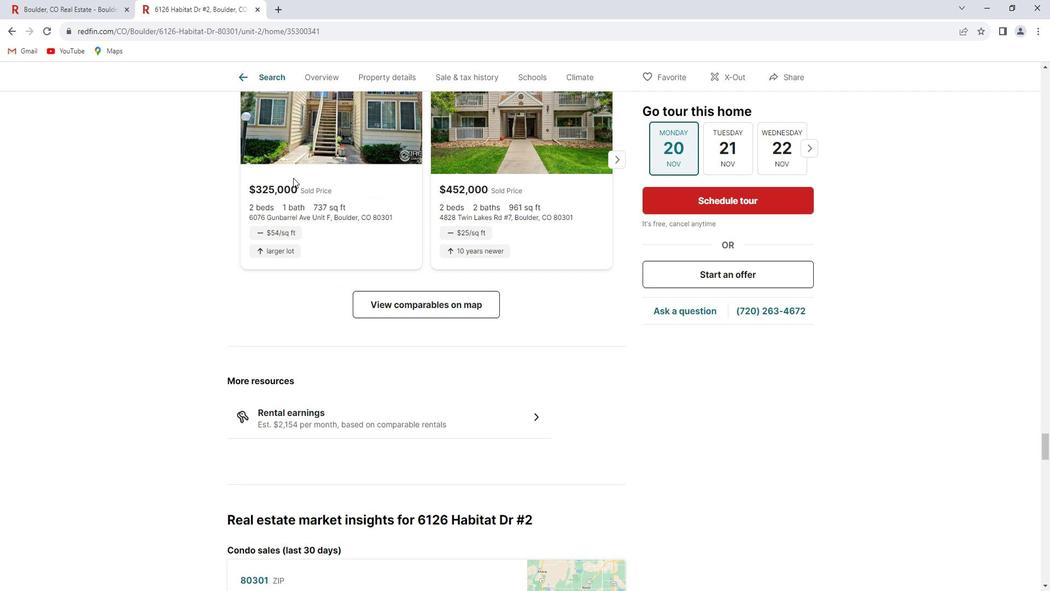 
Action: Mouse scrolled (302, 179) with delta (0, 0)
Screenshot: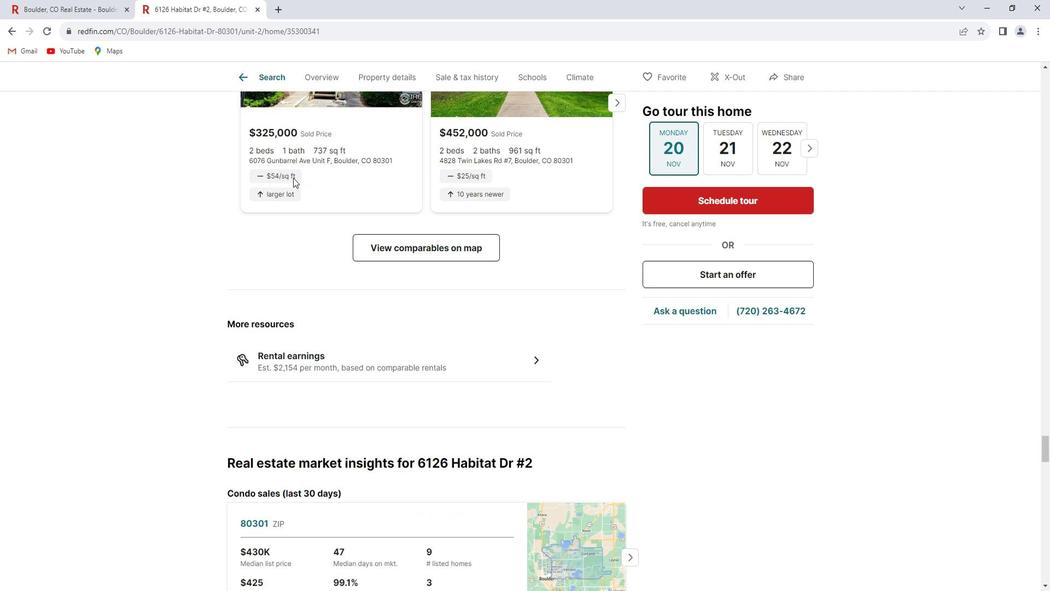 
Action: Mouse scrolled (302, 179) with delta (0, 0)
Screenshot: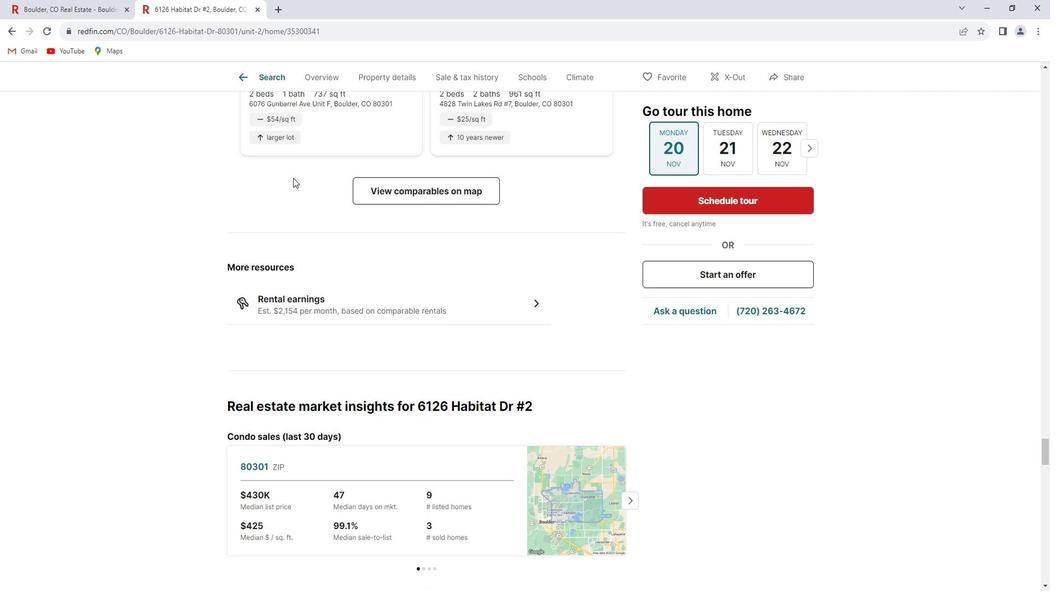 
Action: Mouse scrolled (302, 179) with delta (0, 0)
Screenshot: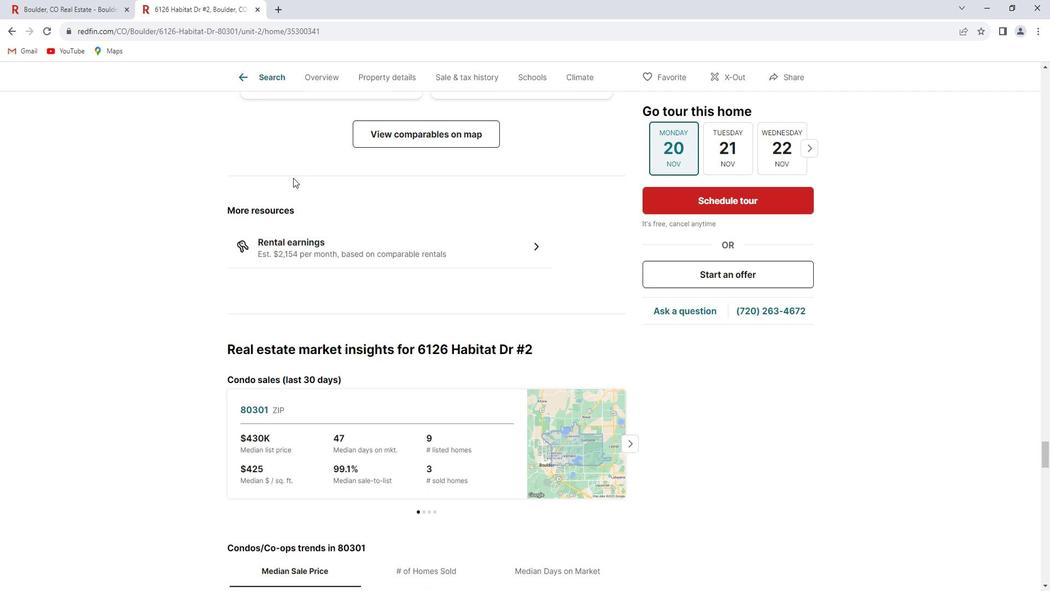 
Action: Mouse scrolled (302, 179) with delta (0, 0)
Screenshot: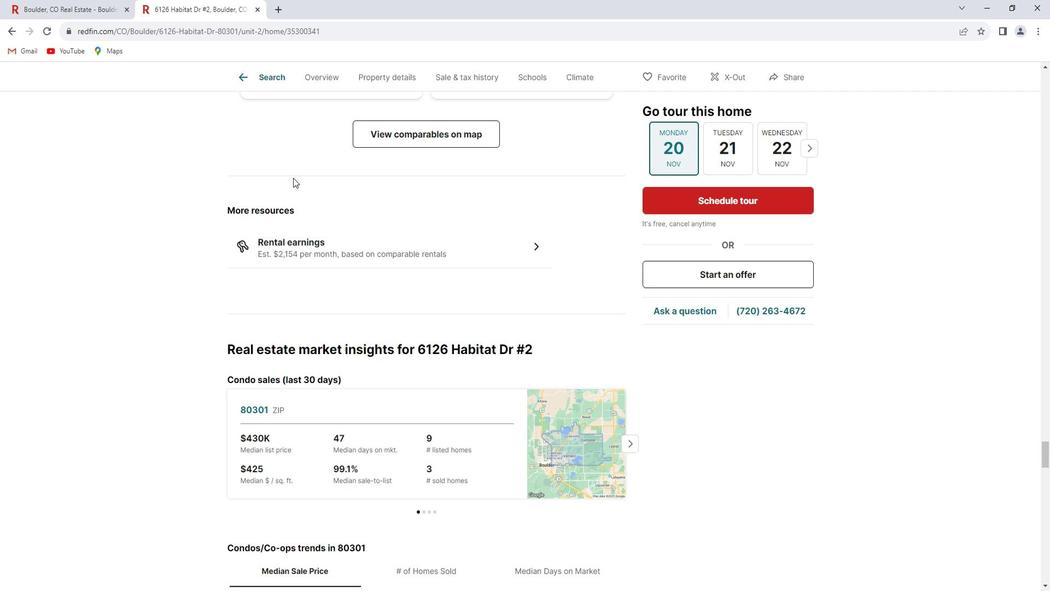 
Action: Mouse scrolled (302, 179) with delta (0, 0)
Screenshot: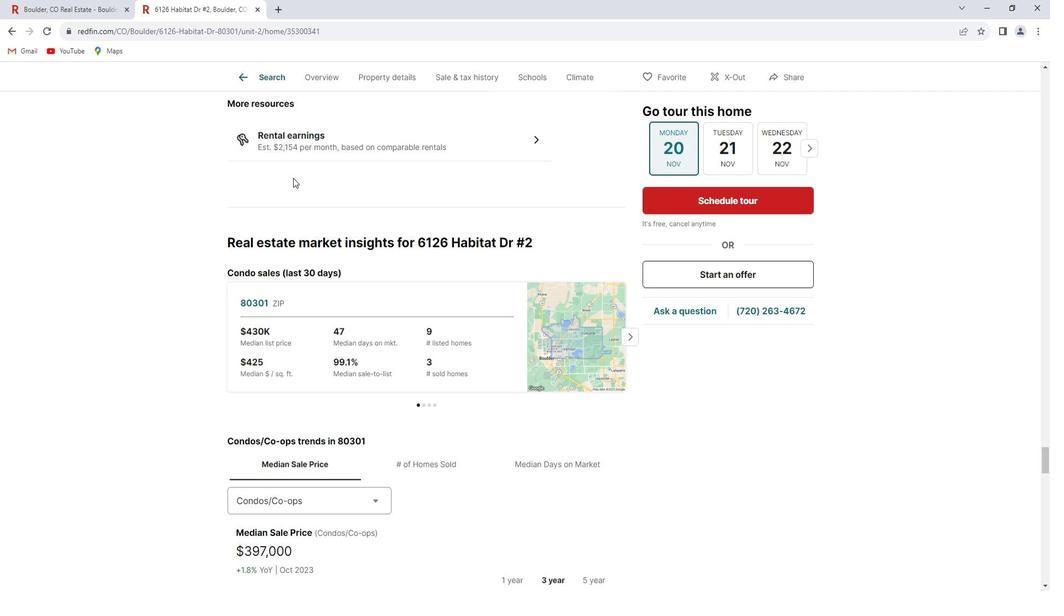 
Action: Mouse scrolled (302, 179) with delta (0, 0)
Screenshot: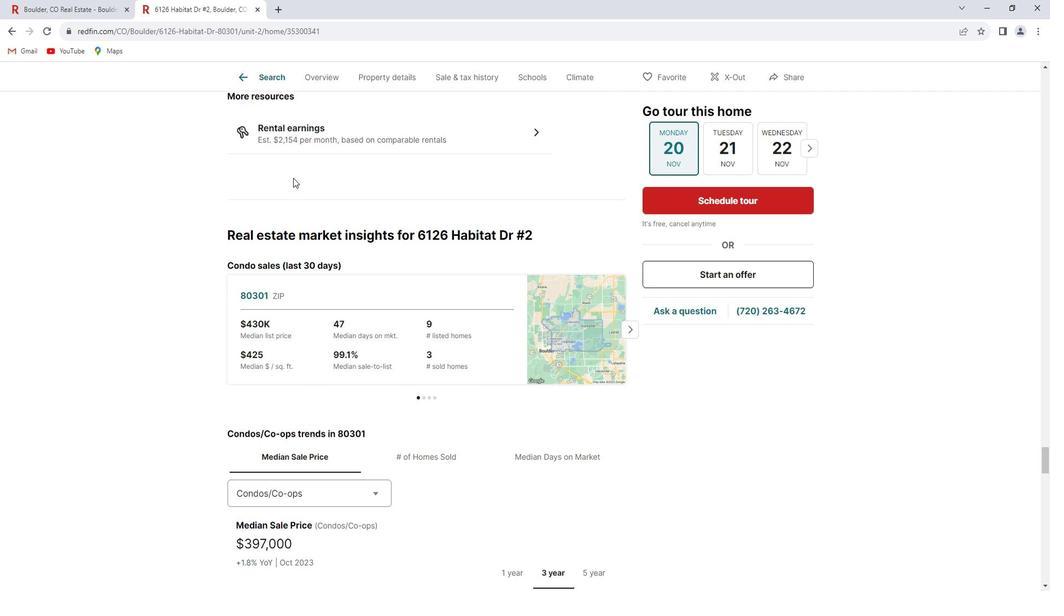 
Action: Mouse scrolled (302, 179) with delta (0, 0)
Screenshot: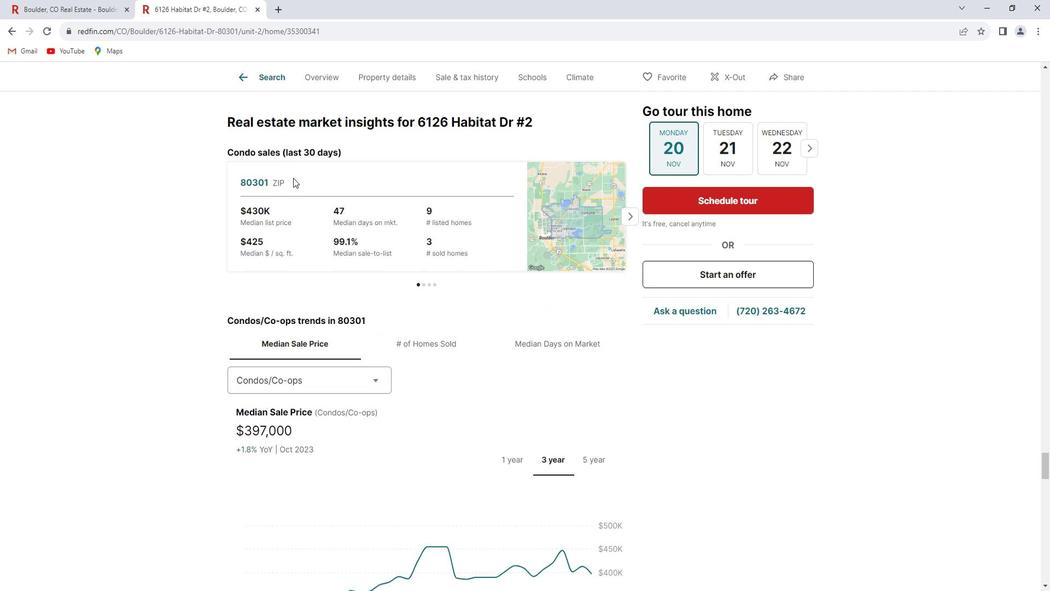 
Action: Mouse scrolled (302, 179) with delta (0, 0)
Screenshot: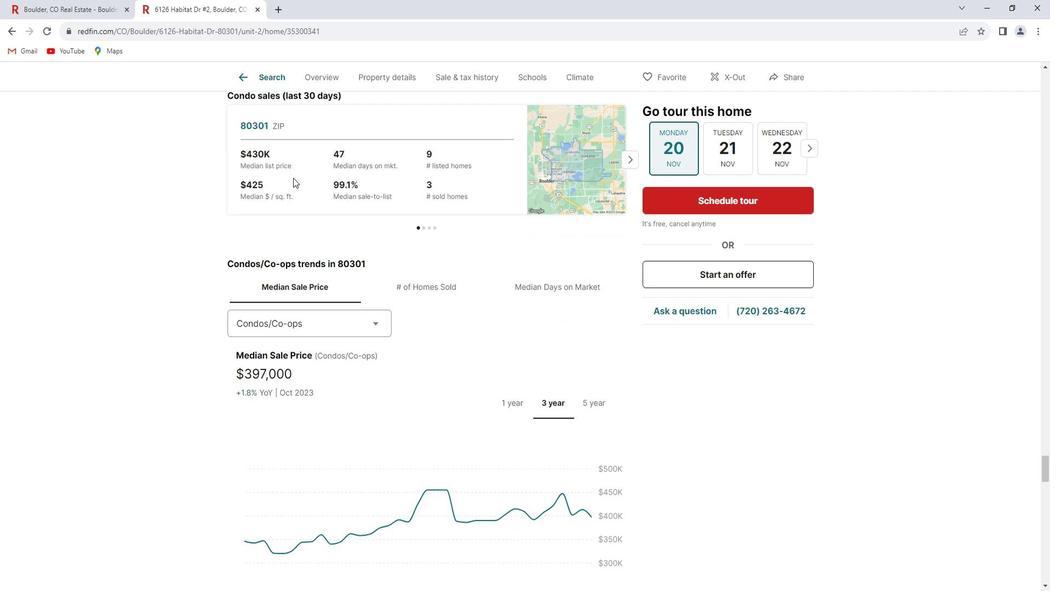 
Action: Mouse scrolled (302, 179) with delta (0, 0)
Screenshot: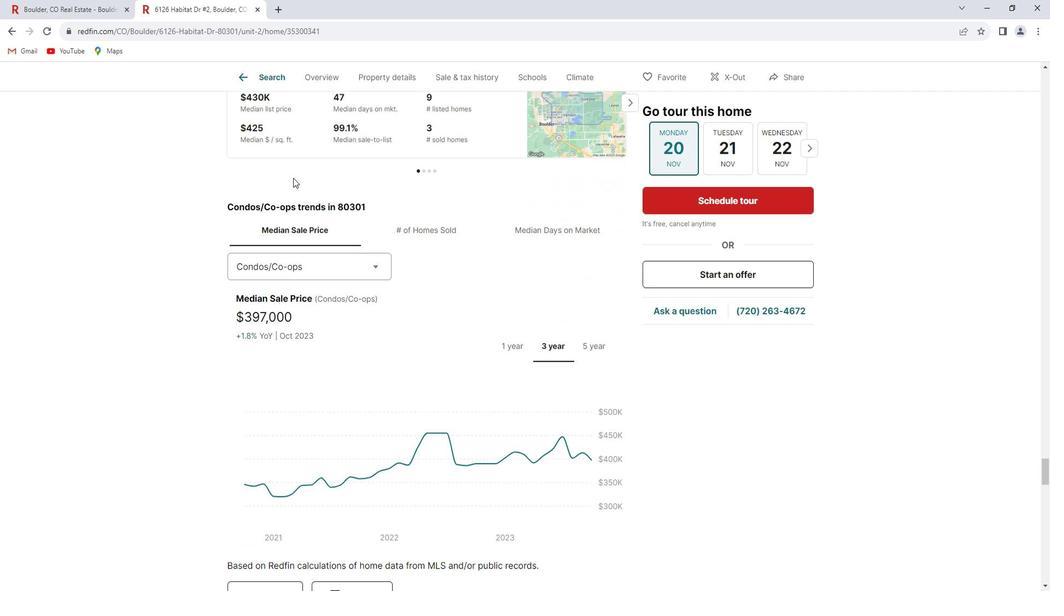 
Action: Mouse scrolled (302, 179) with delta (0, 0)
Screenshot: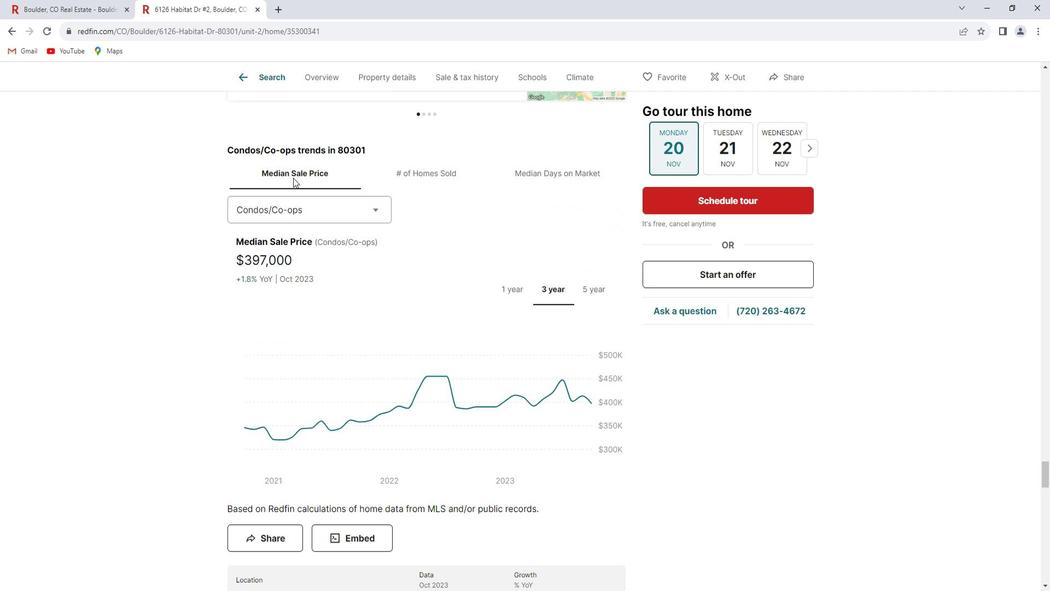 
Action: Mouse scrolled (302, 179) with delta (0, 0)
Screenshot: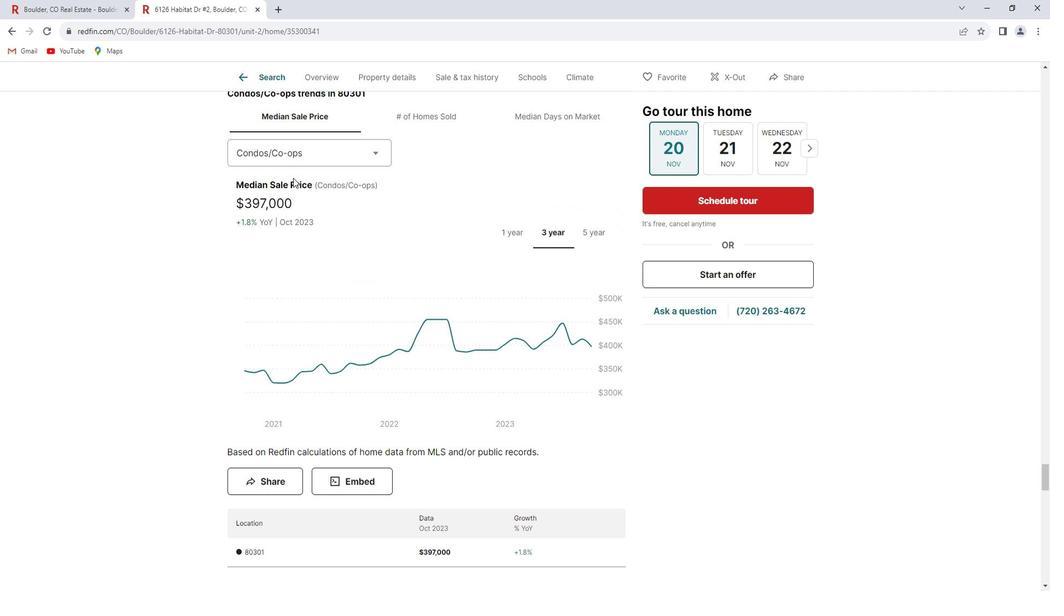 
Action: Mouse scrolled (302, 179) with delta (0, 0)
Screenshot: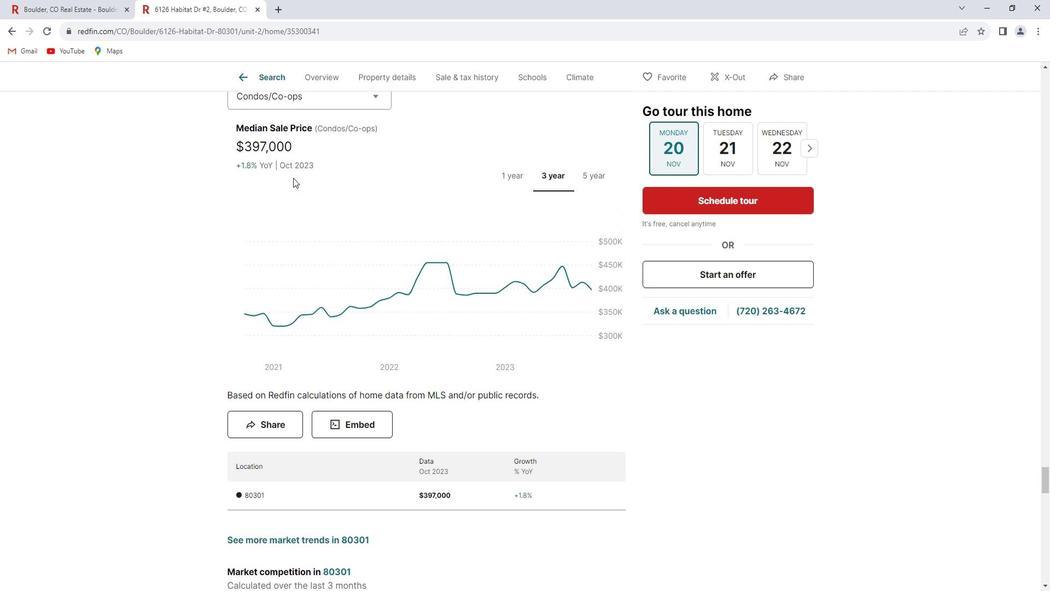 
Action: Mouse scrolled (302, 179) with delta (0, 0)
Screenshot: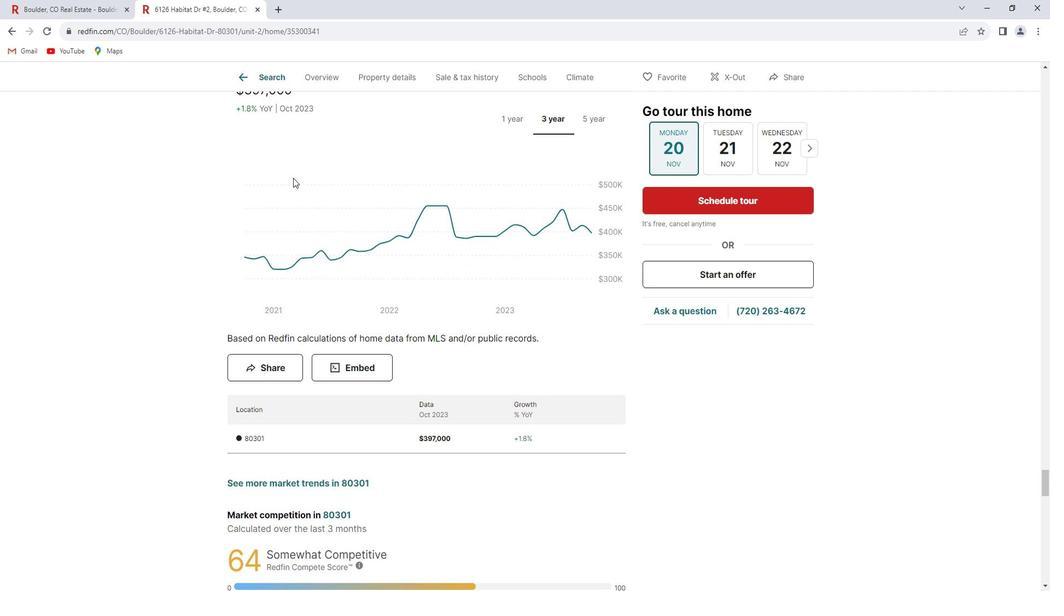 
Action: Mouse scrolled (302, 179) with delta (0, 0)
Screenshot: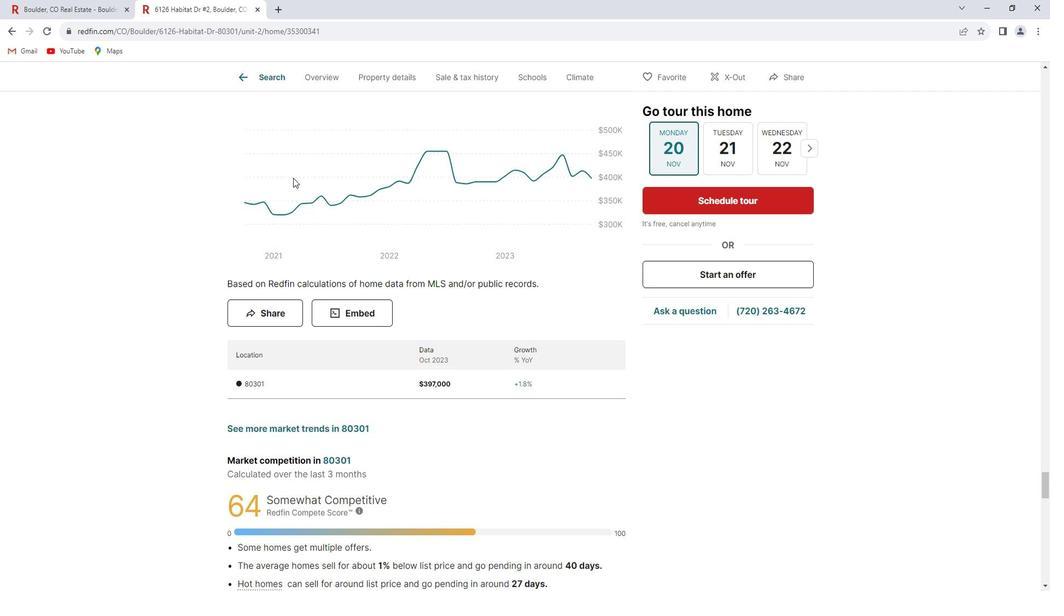 
Action: Mouse scrolled (302, 179) with delta (0, 0)
Screenshot: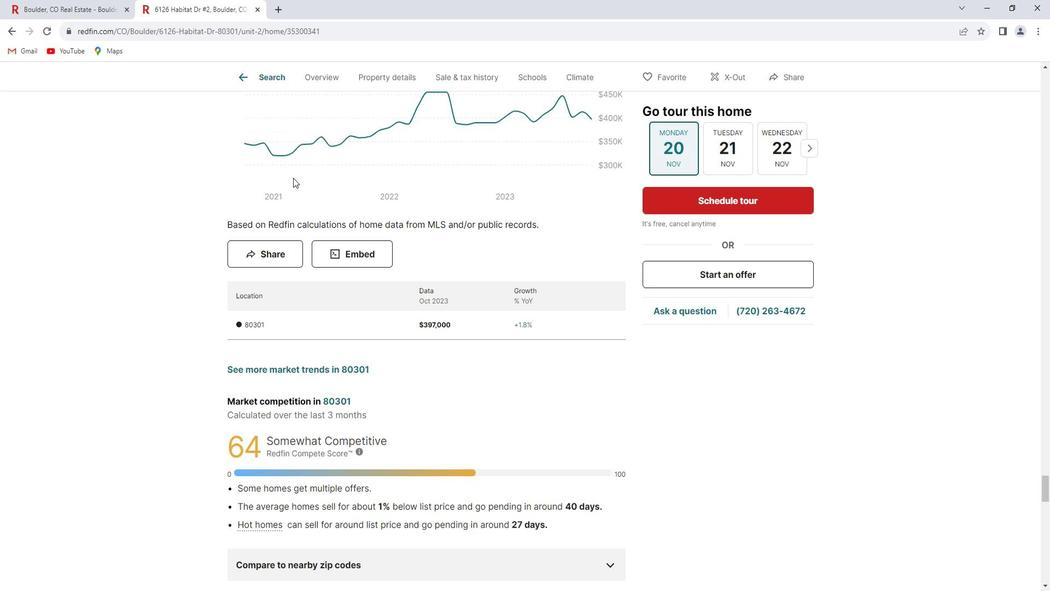 
Action: Mouse scrolled (302, 179) with delta (0, 0)
Screenshot: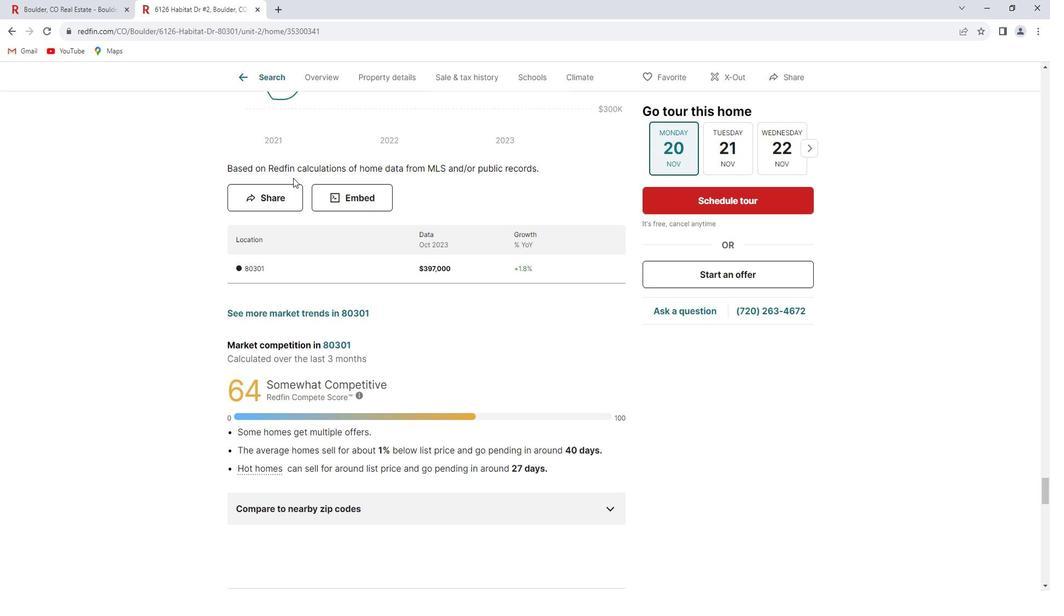 
Action: Mouse scrolled (302, 179) with delta (0, 0)
Screenshot: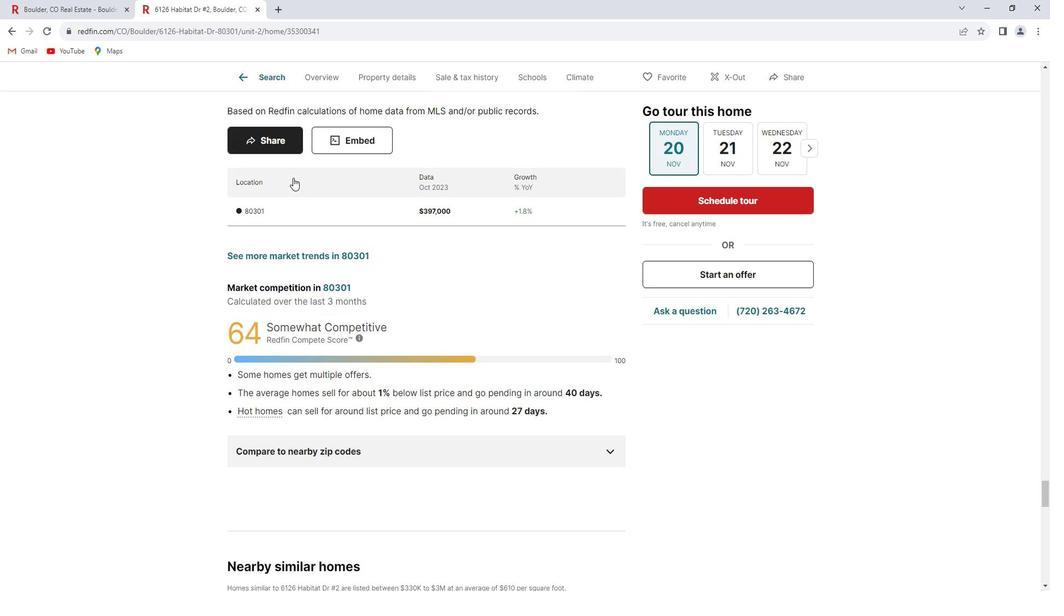 
Action: Mouse scrolled (302, 179) with delta (0, 0)
Screenshot: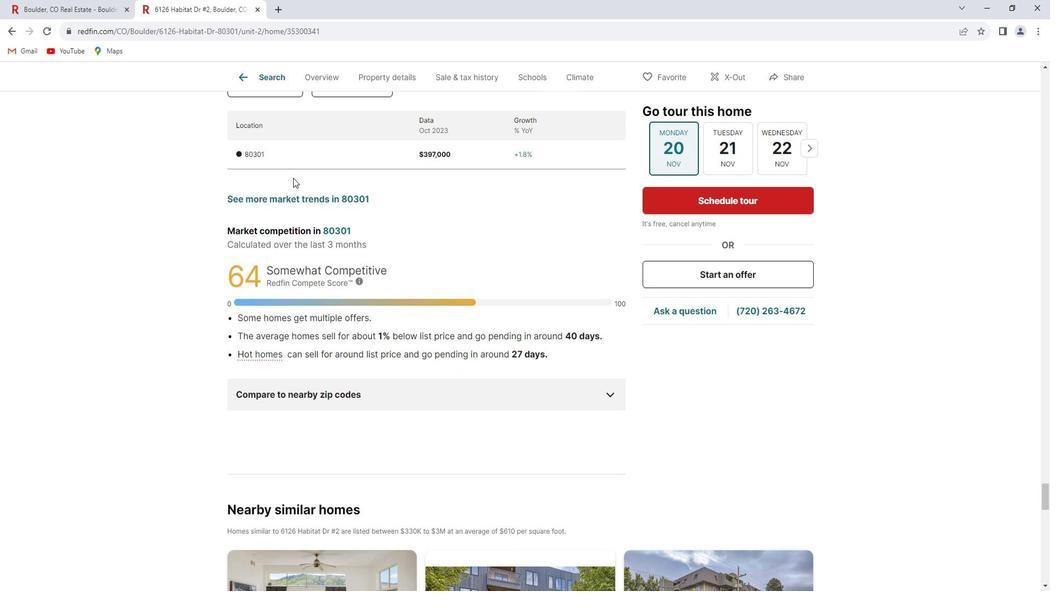 
Action: Mouse scrolled (302, 179) with delta (0, 0)
Screenshot: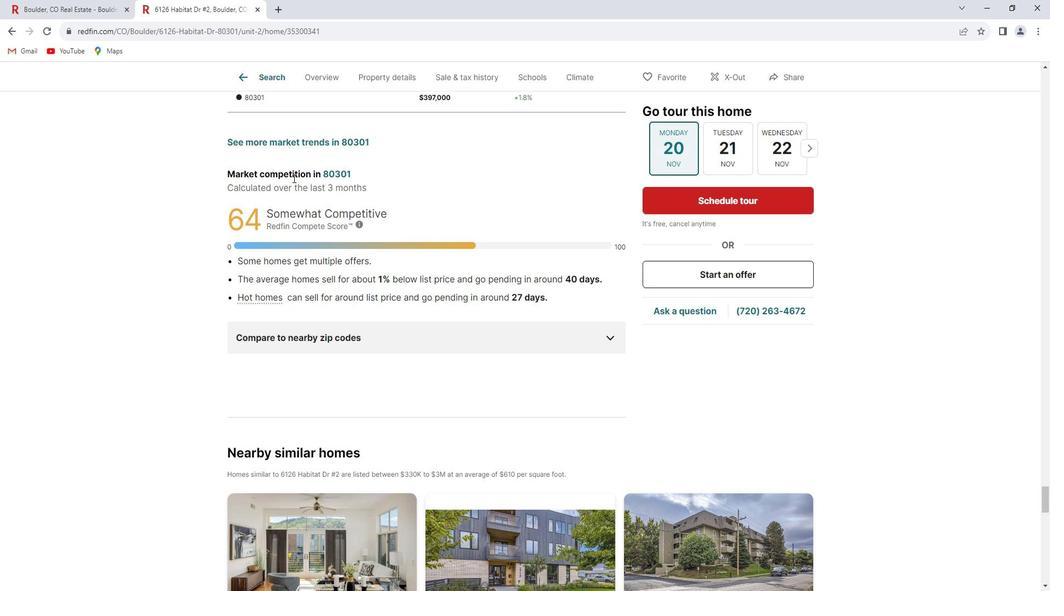 
Action: Mouse scrolled (302, 179) with delta (0, 0)
Screenshot: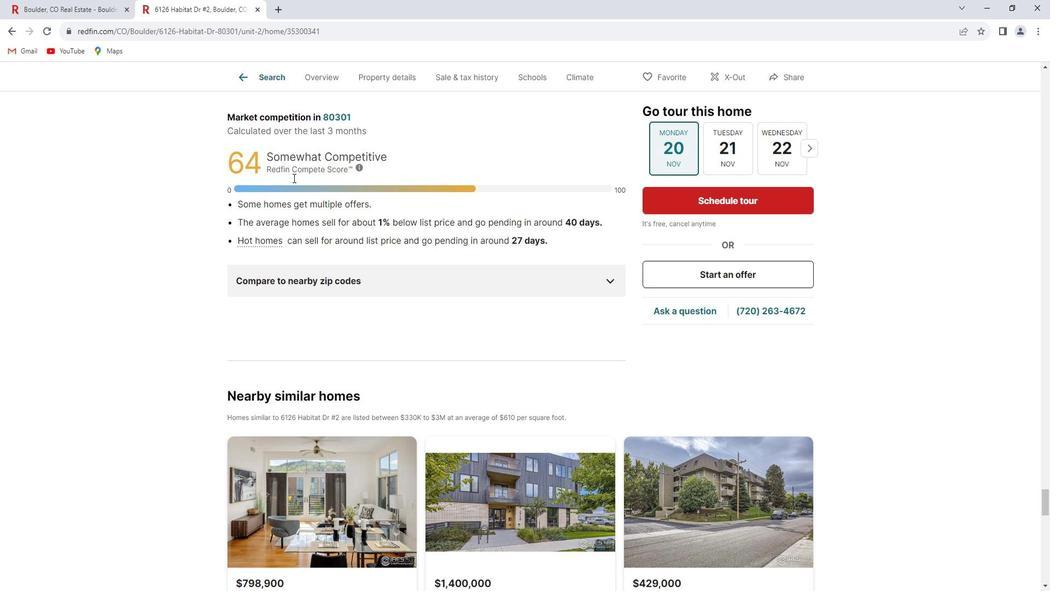 
Action: Mouse scrolled (302, 179) with delta (0, 0)
Screenshot: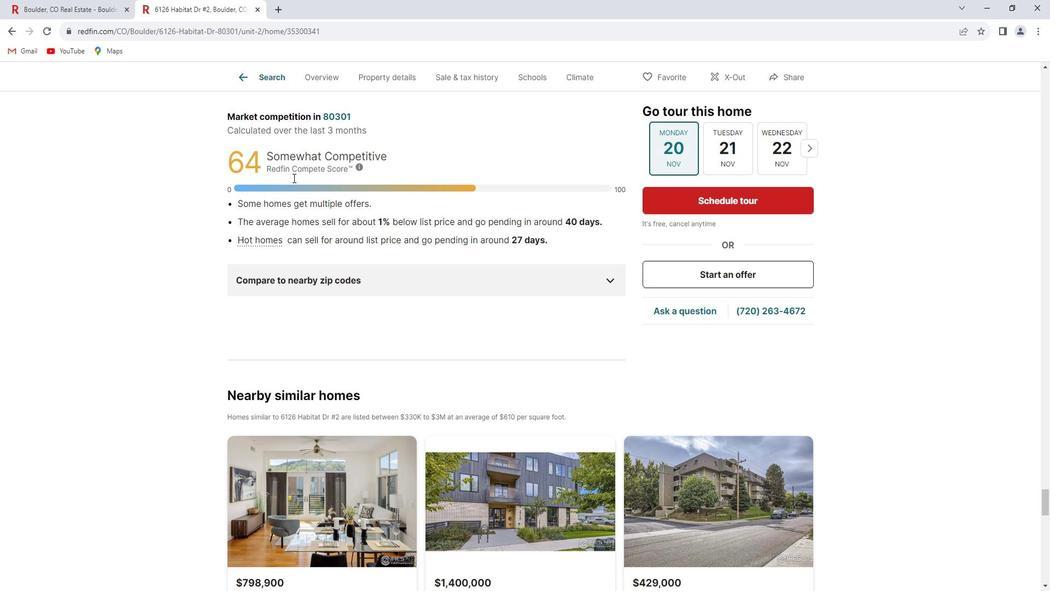 
Action: Mouse scrolled (302, 179) with delta (0, 0)
Screenshot: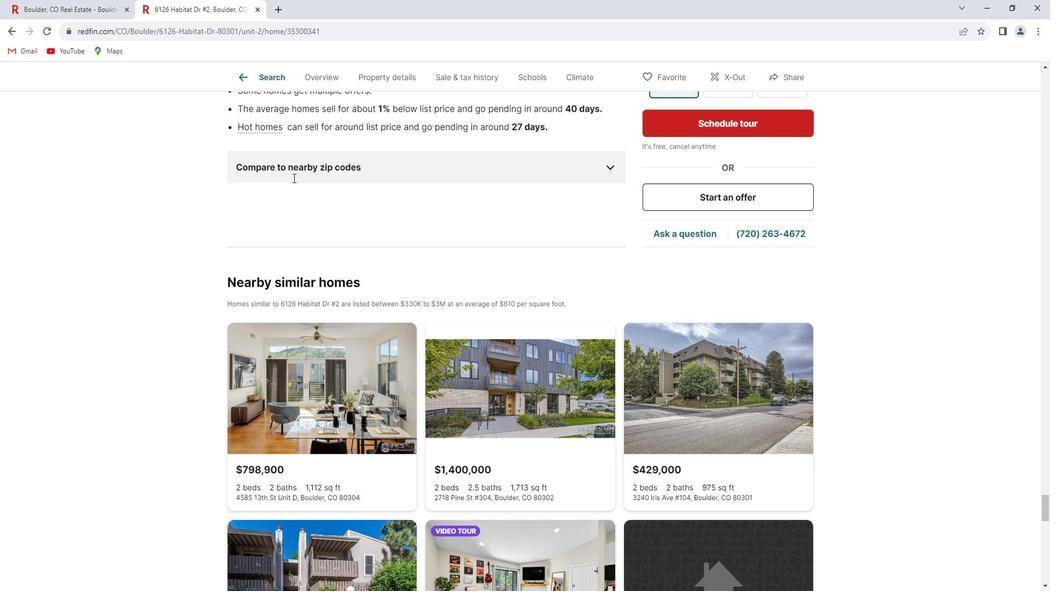 
Action: Mouse scrolled (302, 179) with delta (0, 0)
Screenshot: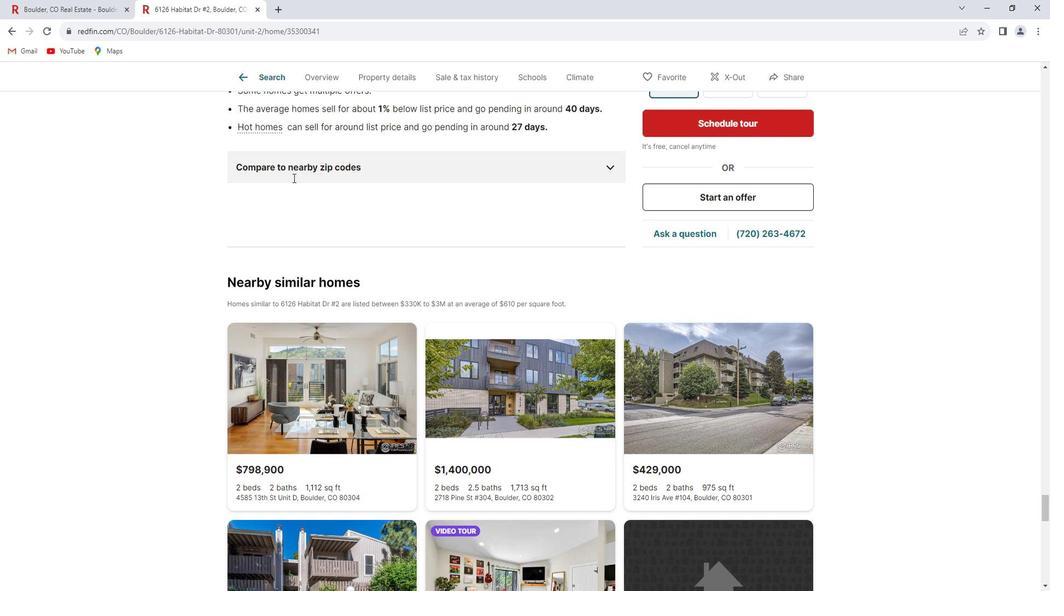 
Action: Mouse scrolled (302, 179) with delta (0, 0)
Screenshot: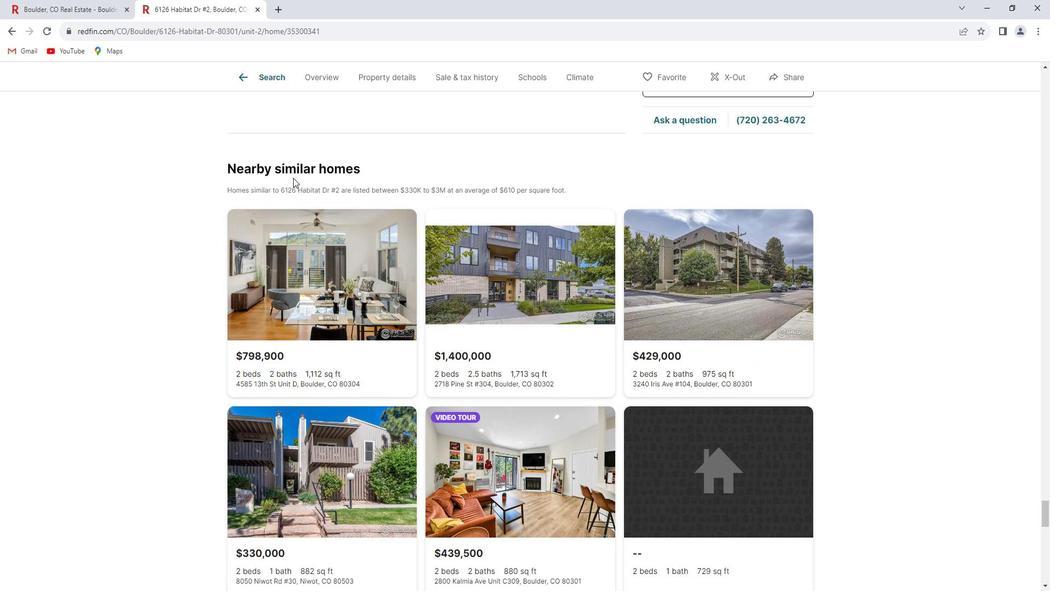 
Action: Mouse scrolled (302, 179) with delta (0, 0)
Screenshot: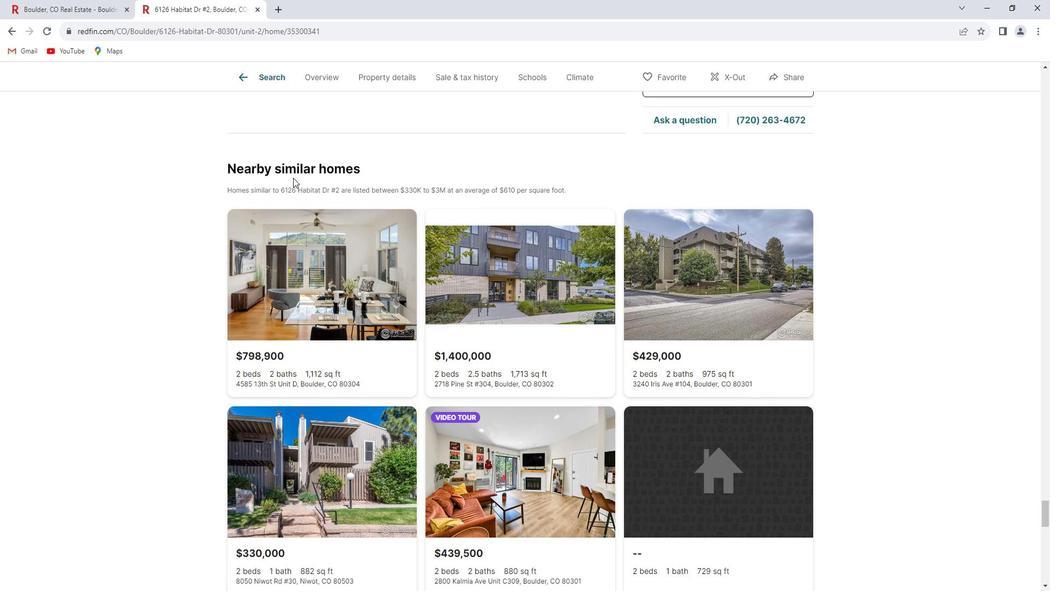 
Action: Mouse scrolled (302, 179) with delta (0, 0)
Screenshot: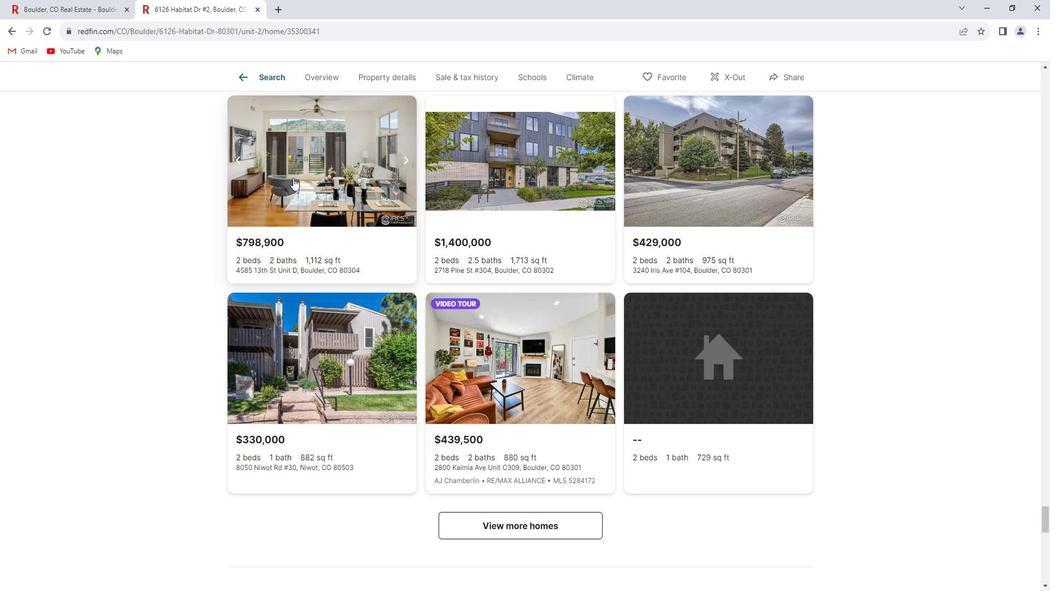 
Action: Mouse scrolled (302, 179) with delta (0, 0)
Screenshot: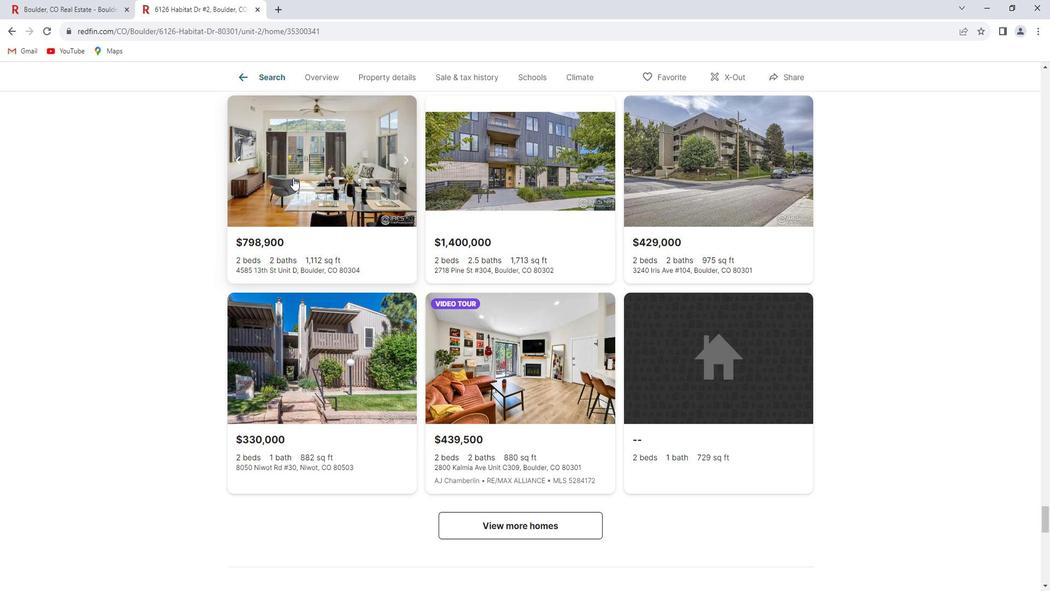 
Action: Mouse scrolled (302, 179) with delta (0, 0)
